 Task: Explore Airbnb listings in Boston, Massachusetts, focusing on historical homes .
Action: Mouse moved to (931, 158)
Screenshot: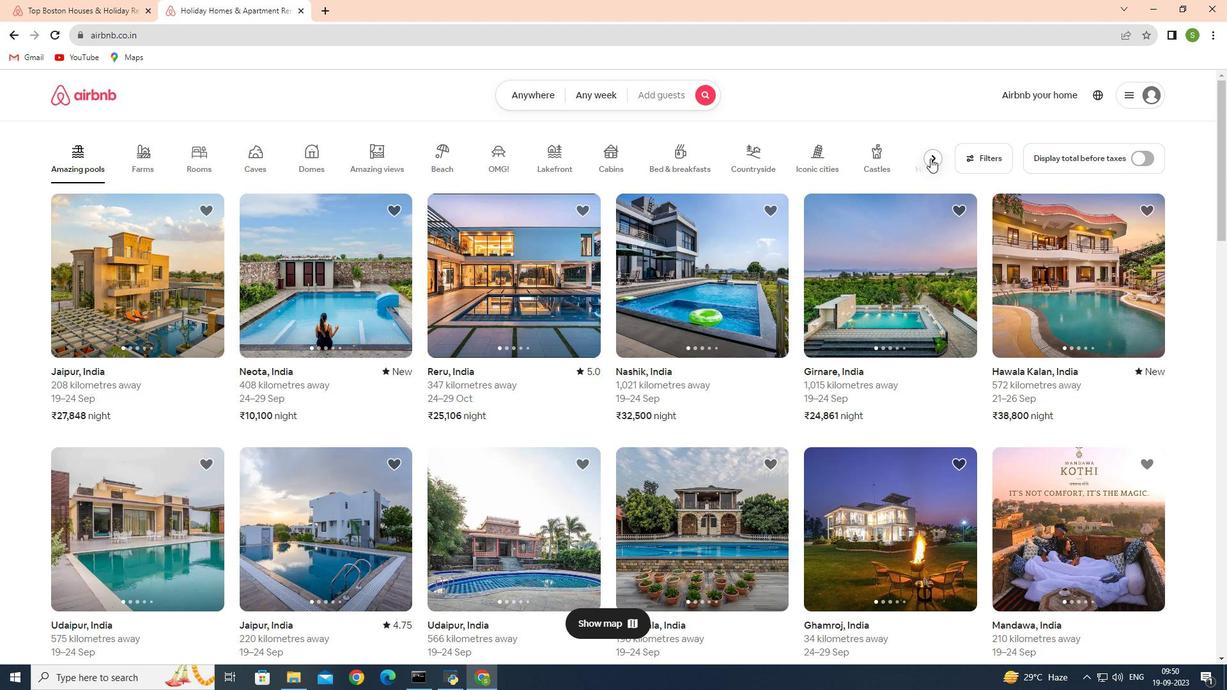
Action: Mouse pressed left at (931, 158)
Screenshot: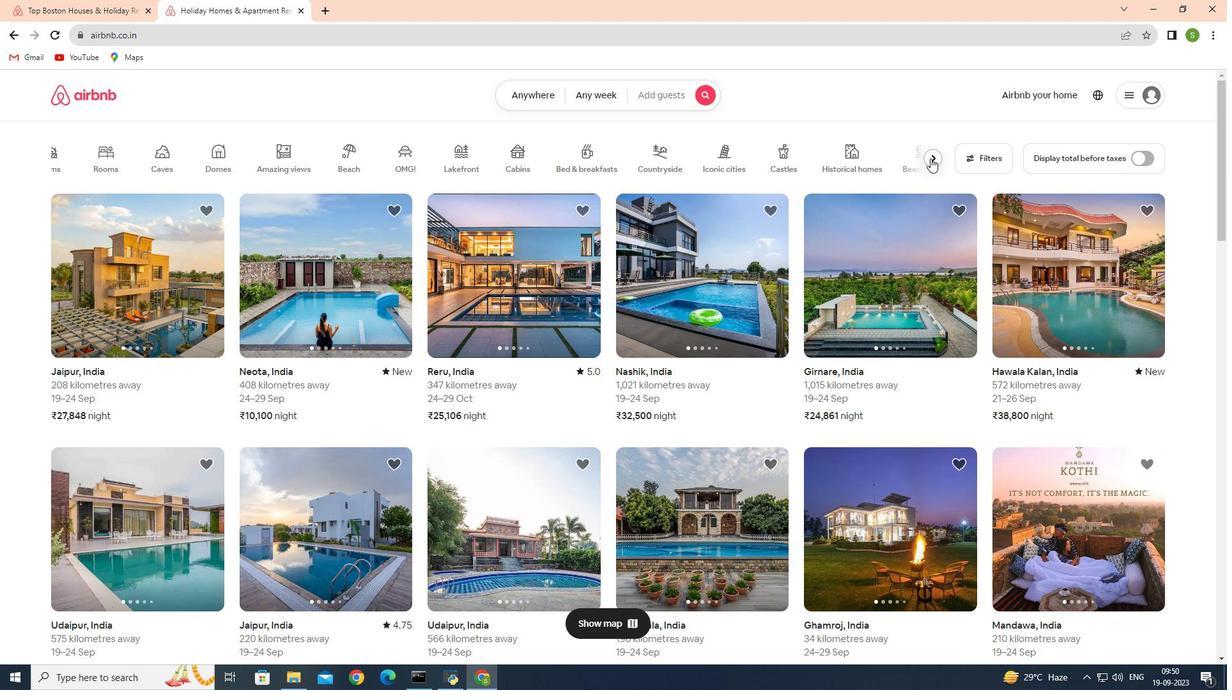 
Action: Mouse moved to (410, 149)
Screenshot: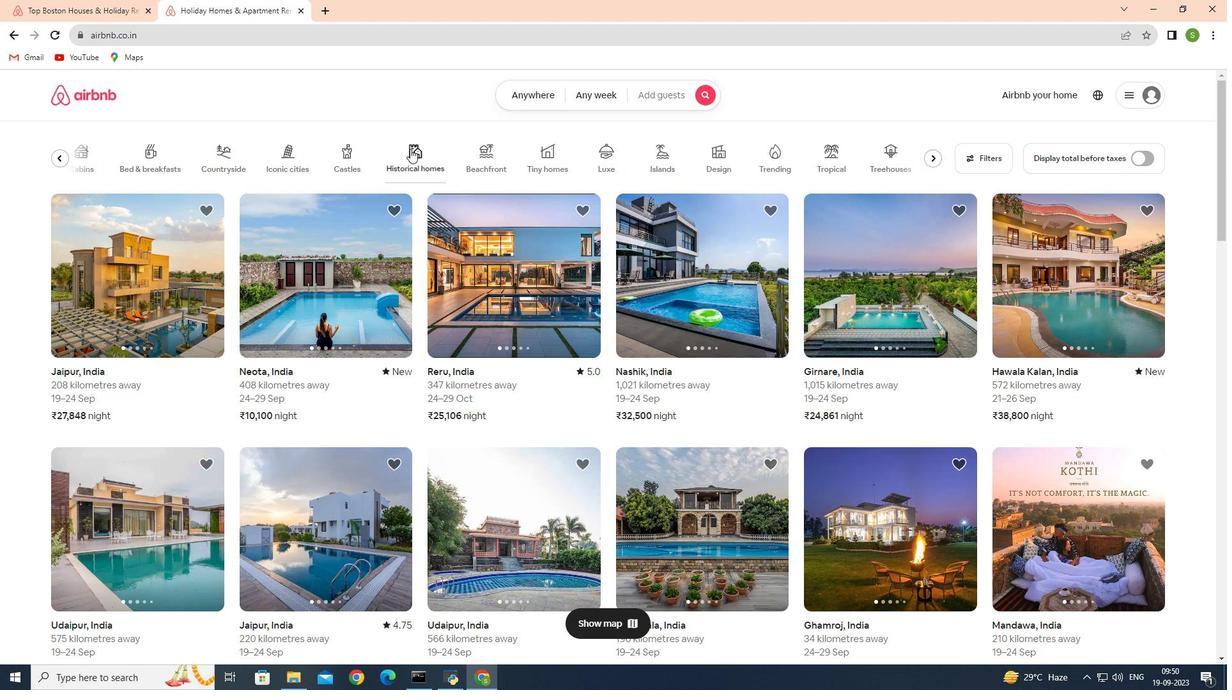 
Action: Mouse pressed left at (410, 149)
Screenshot: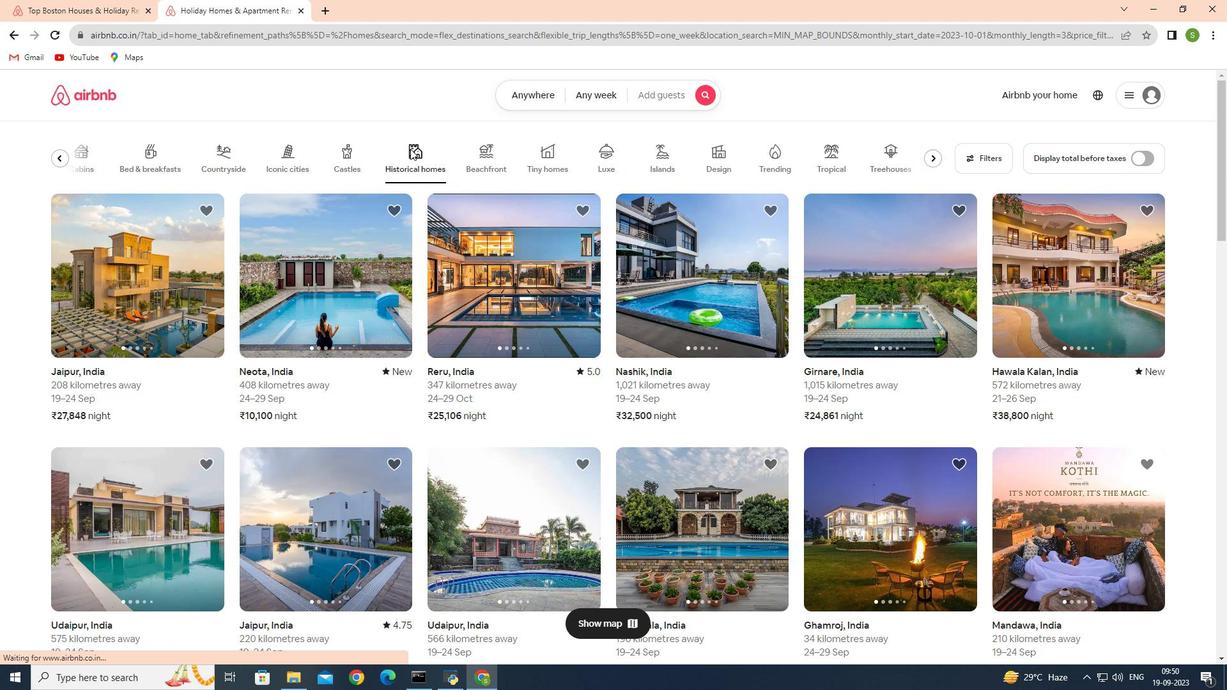 
Action: Mouse moved to (541, 95)
Screenshot: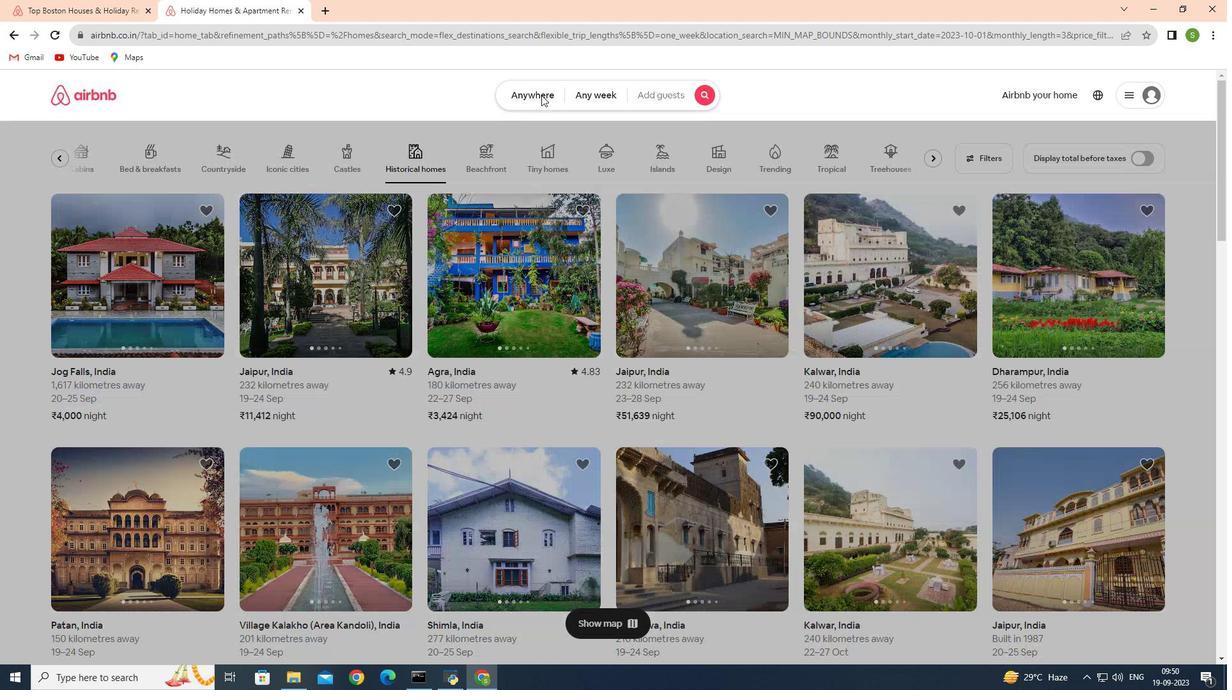 
Action: Mouse pressed left at (541, 95)
Screenshot: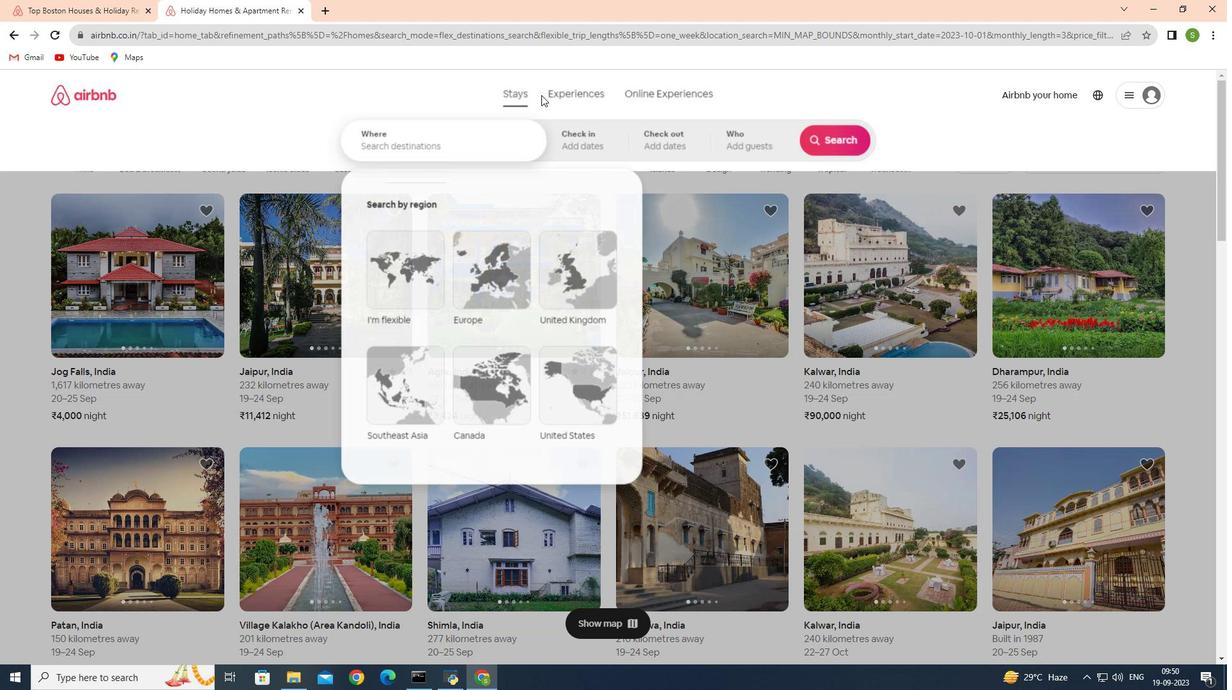 
Action: Mouse moved to (482, 227)
Screenshot: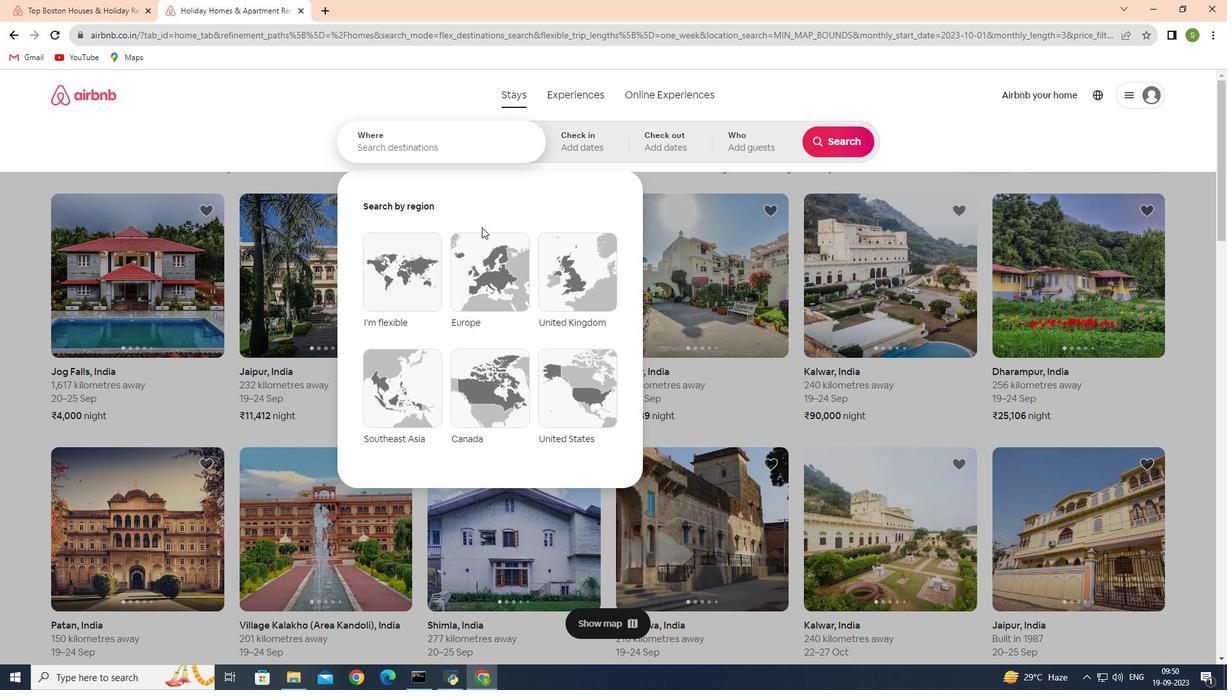 
Action: Key pressed <Key.shift>B
Screenshot: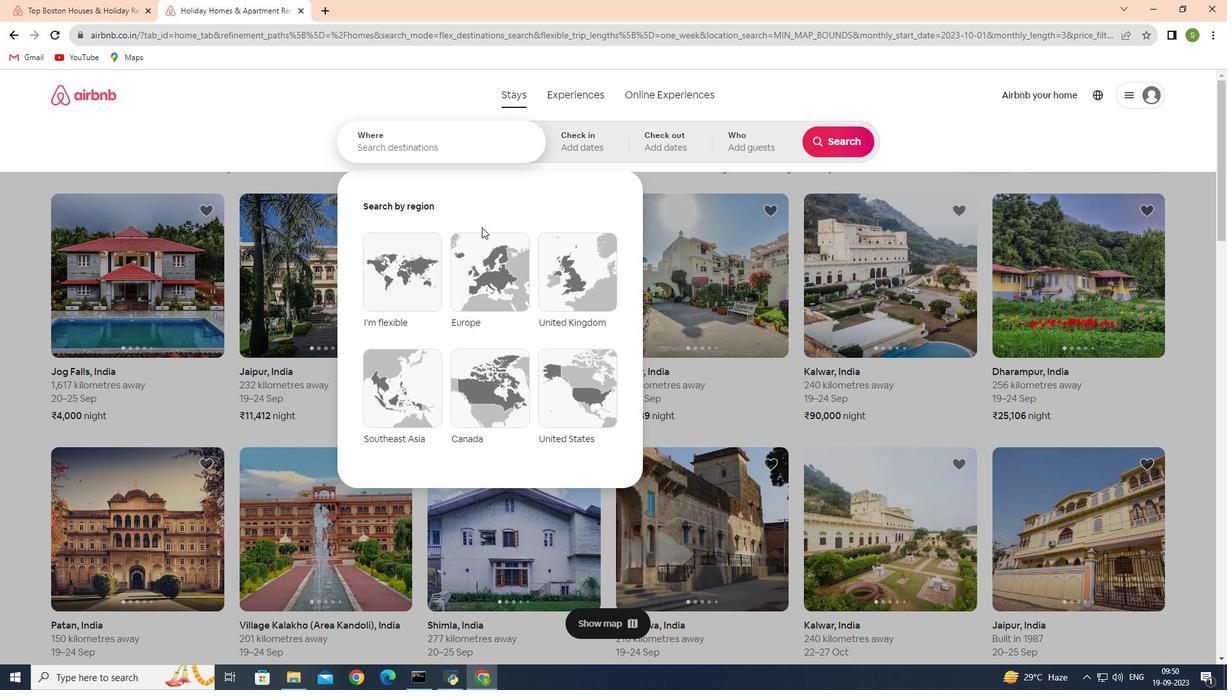 
Action: Mouse moved to (409, 150)
Screenshot: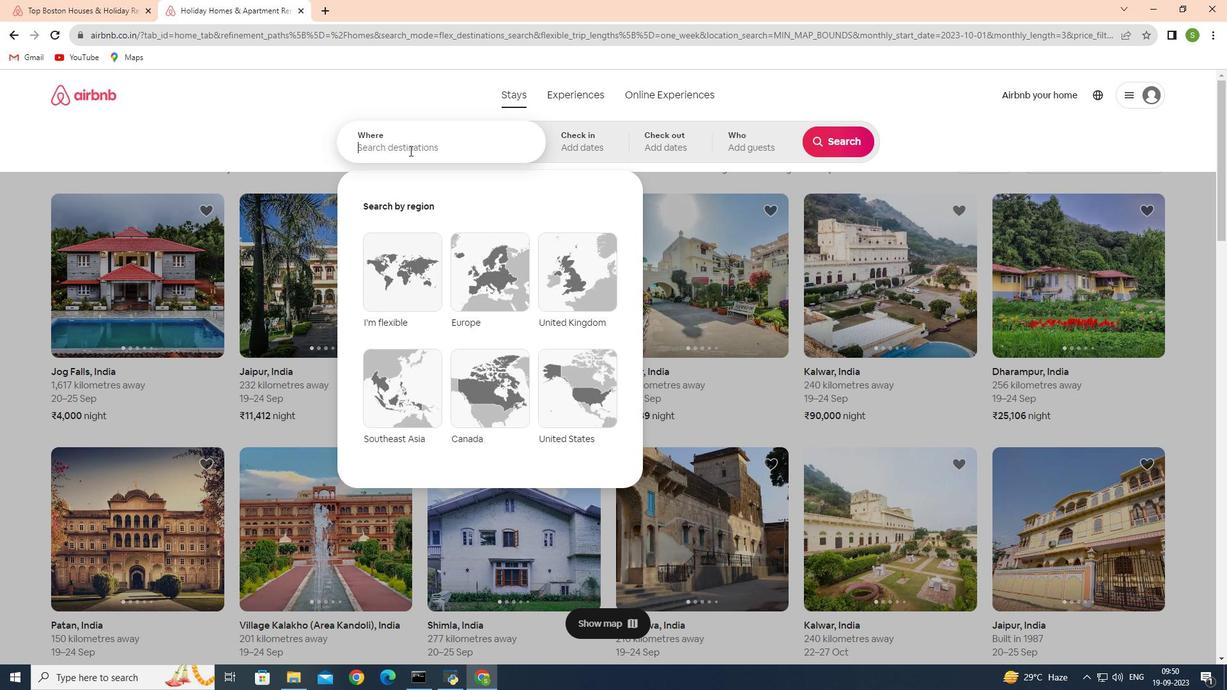 
Action: Mouse pressed left at (409, 150)
Screenshot: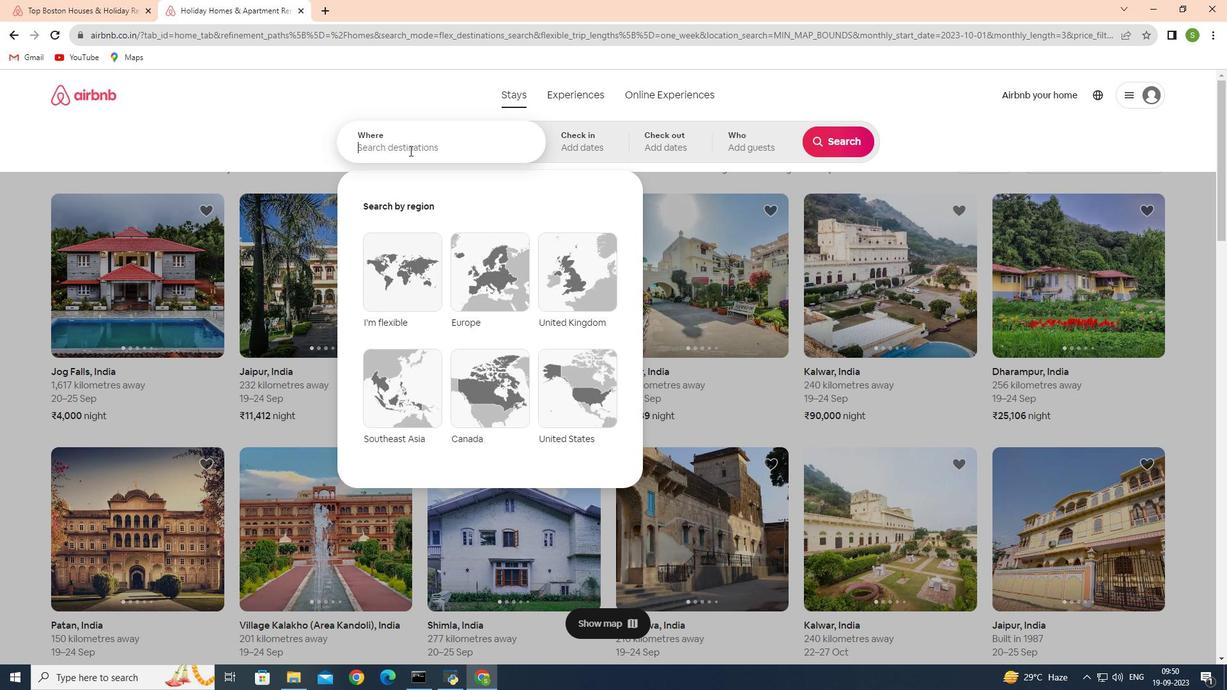 
Action: Key pressed <Key.caps_lock><Key.shift>b<Key.backspace>BOS
Screenshot: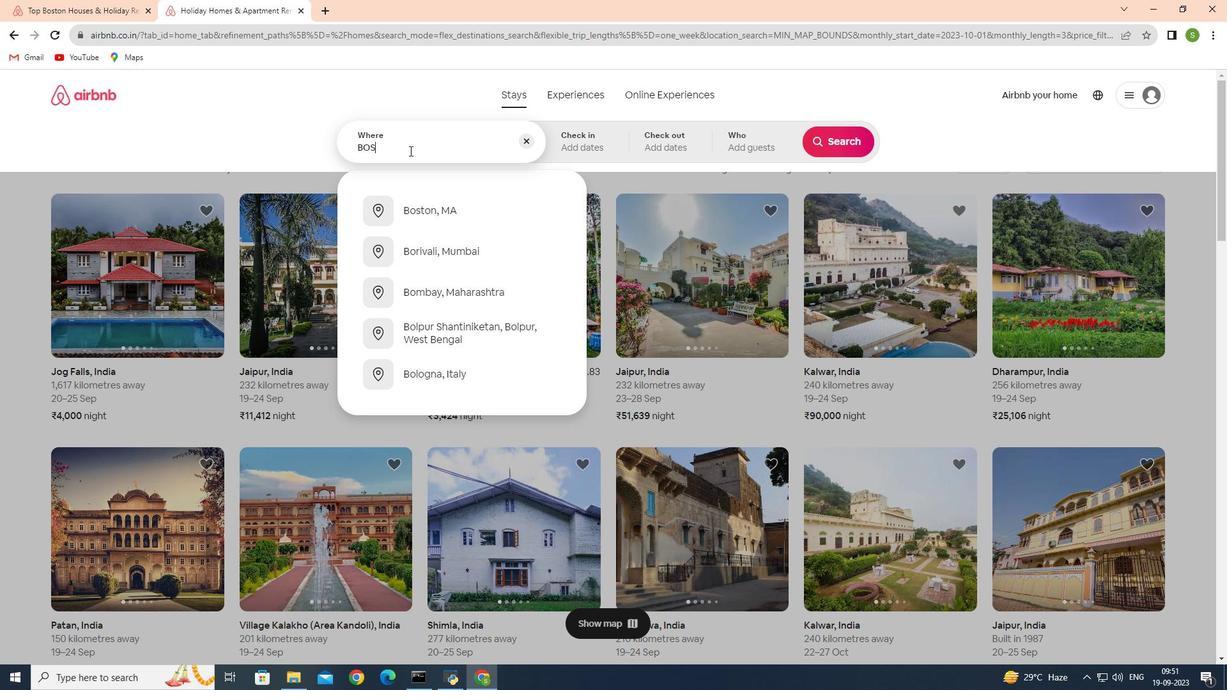 
Action: Mouse moved to (418, 209)
Screenshot: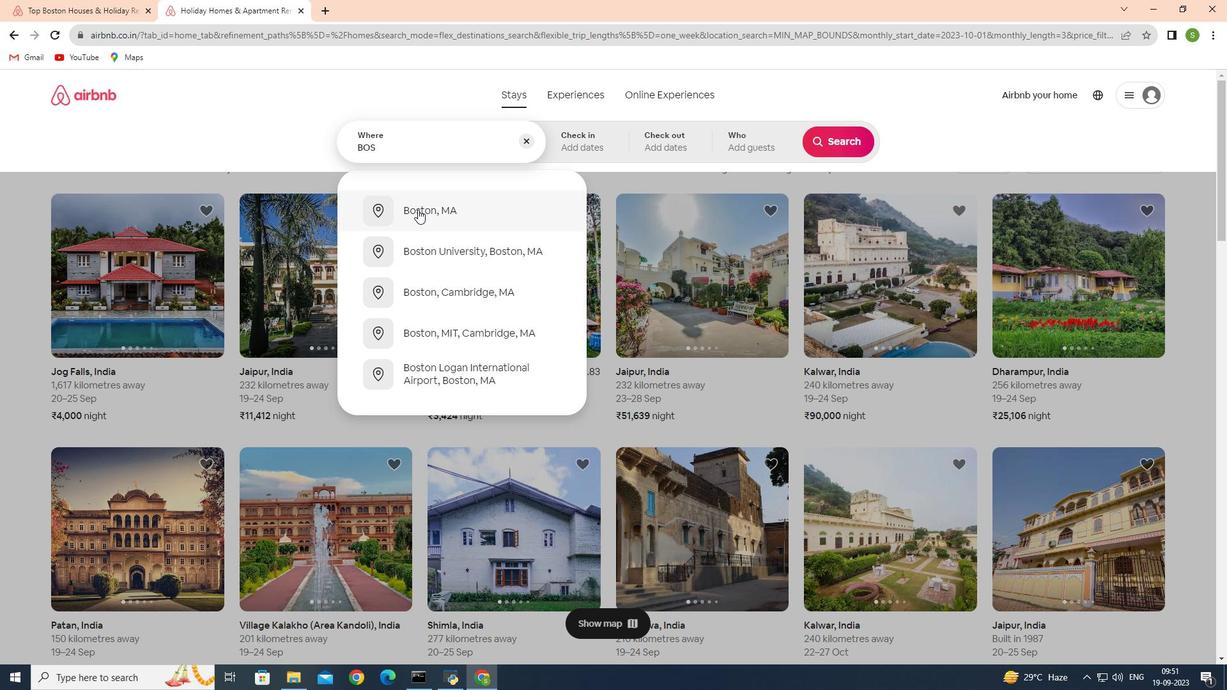 
Action: Mouse pressed left at (418, 209)
Screenshot: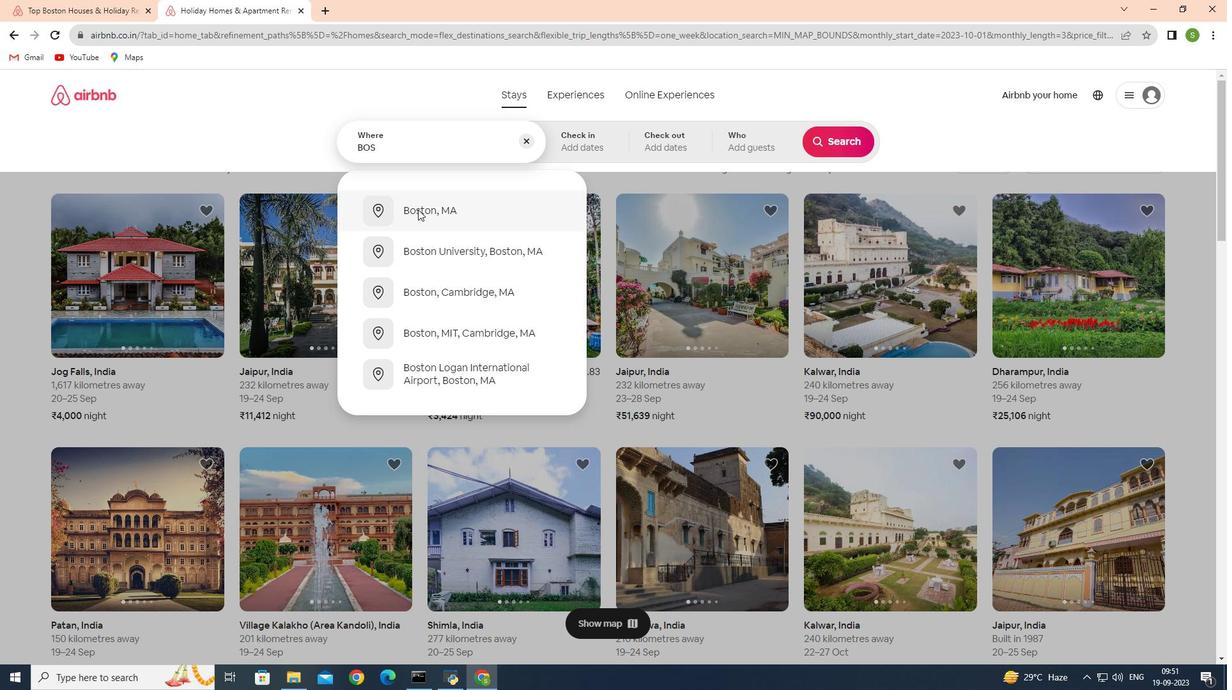 
Action: Mouse moved to (865, 137)
Screenshot: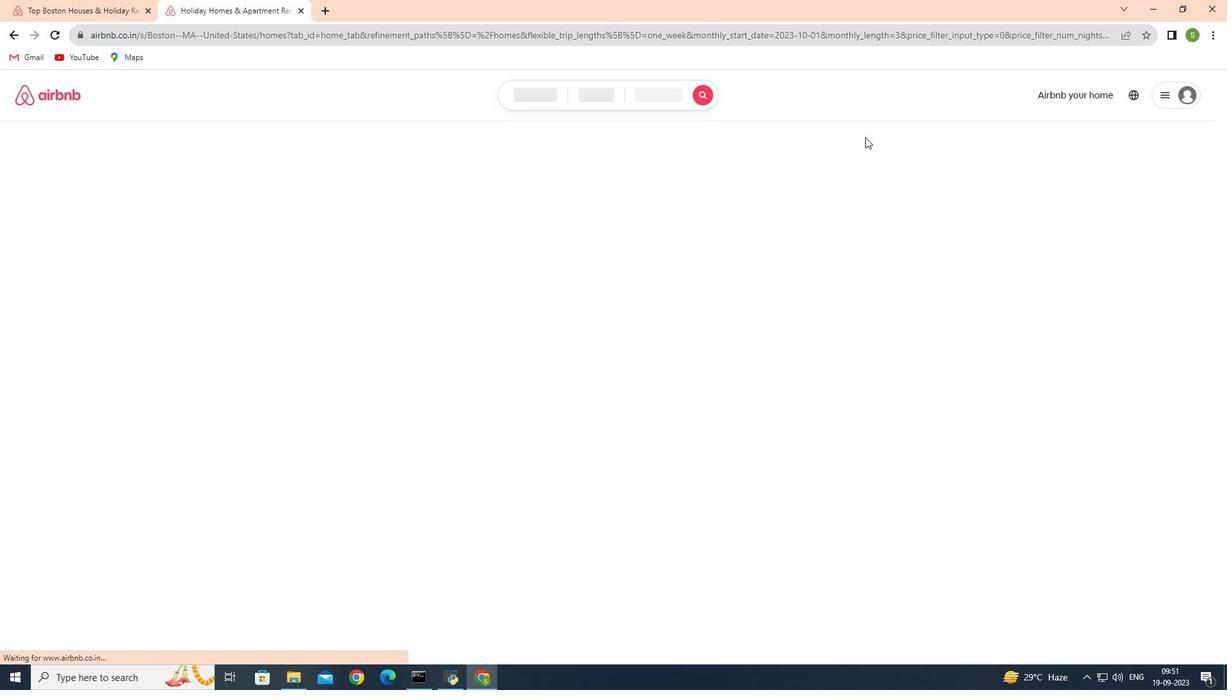 
Action: Mouse pressed left at (865, 137)
Screenshot: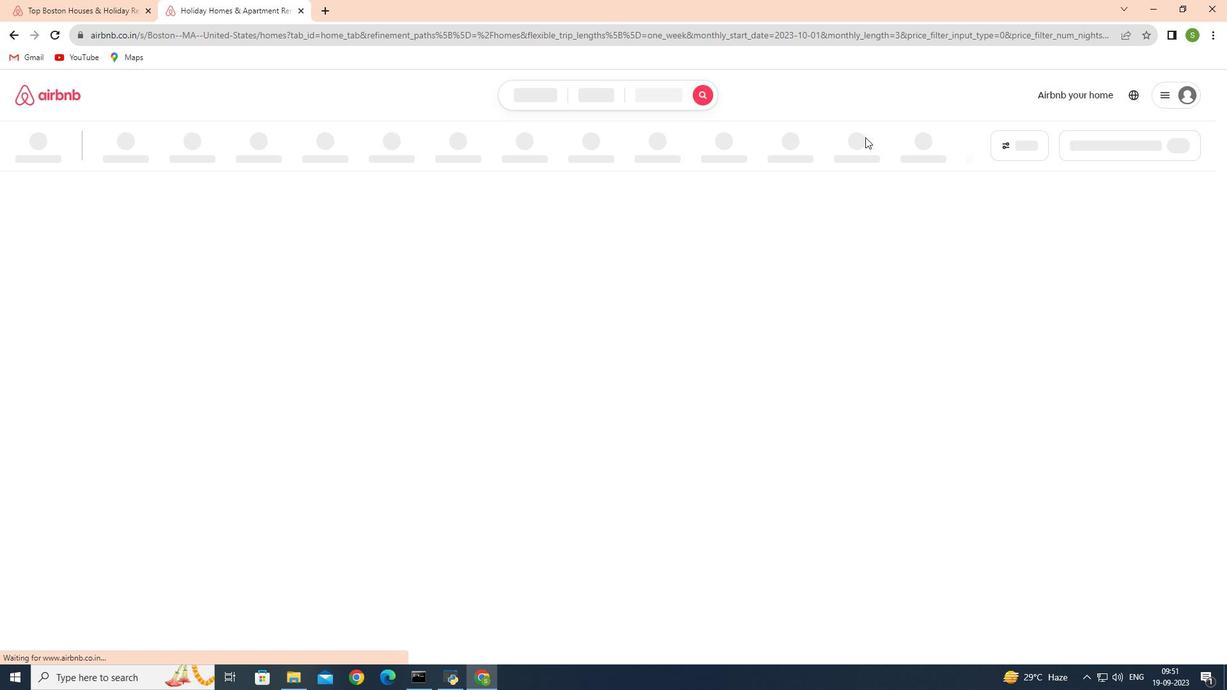 
Action: Mouse moved to (104, 341)
Screenshot: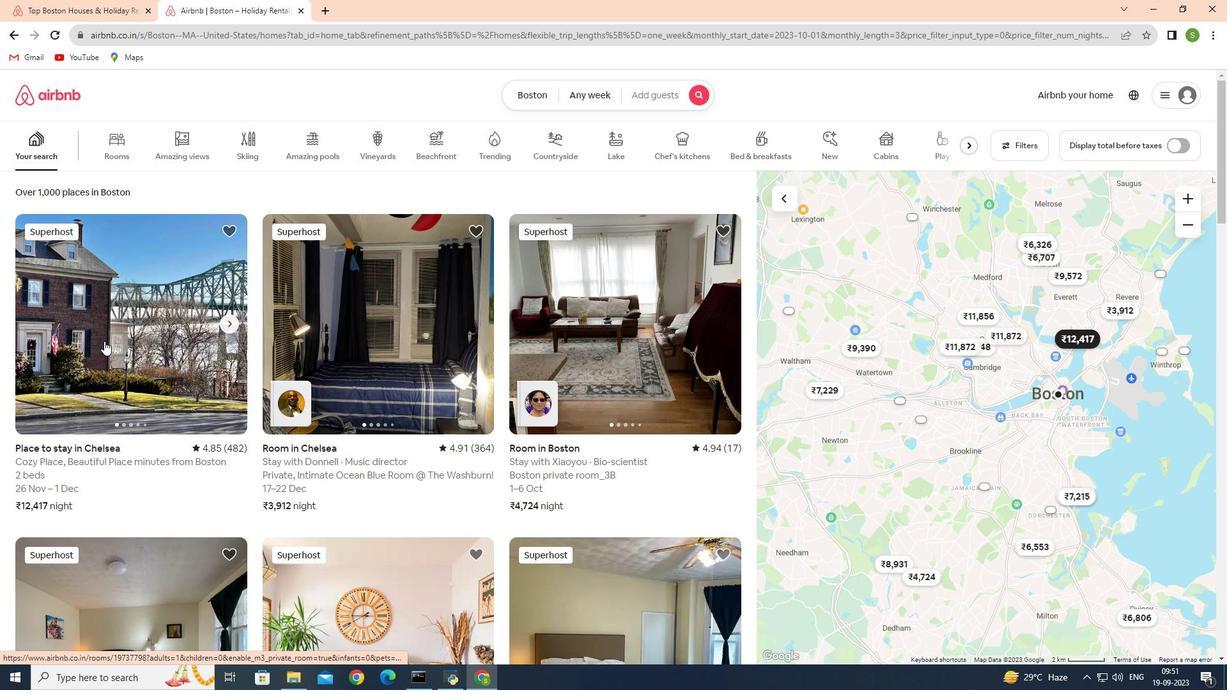 
Action: Mouse pressed left at (104, 341)
Screenshot: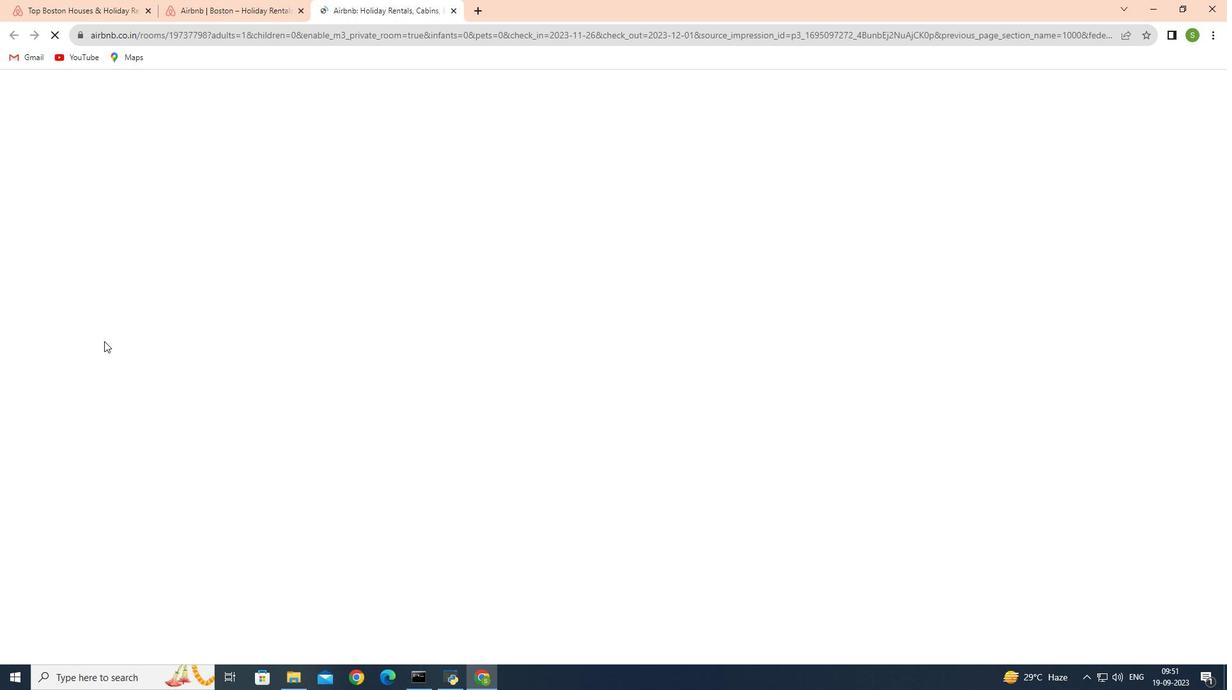 
Action: Mouse moved to (903, 462)
Screenshot: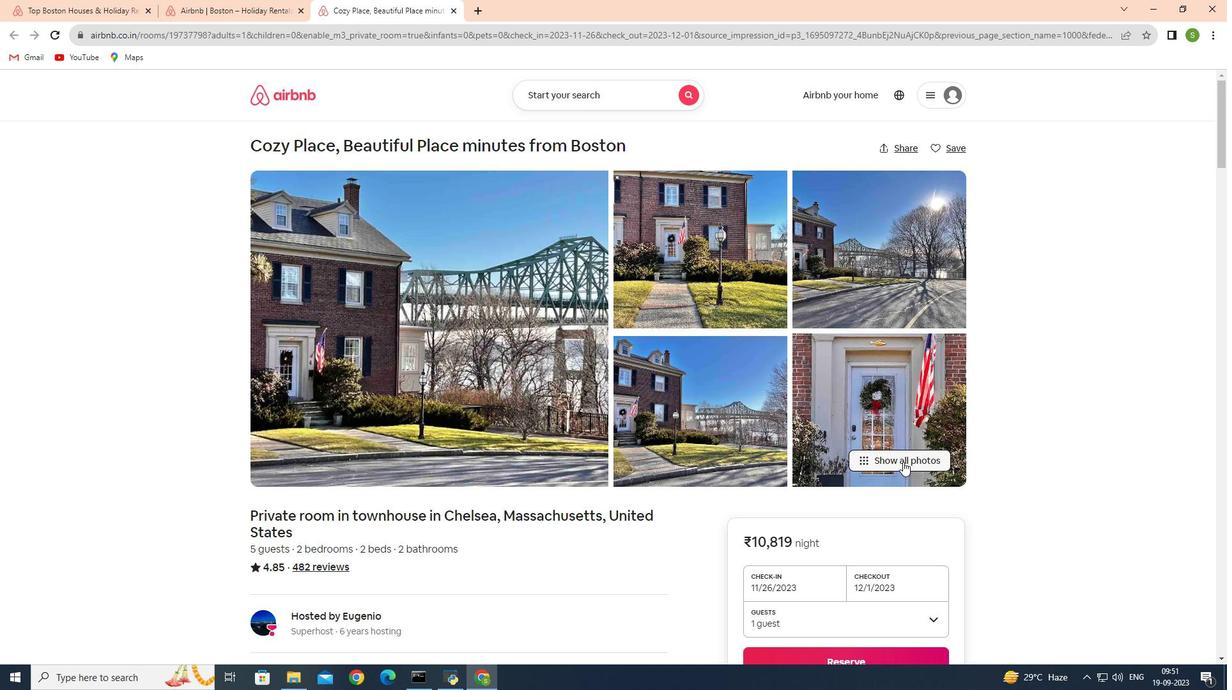 
Action: Mouse pressed left at (903, 462)
Screenshot: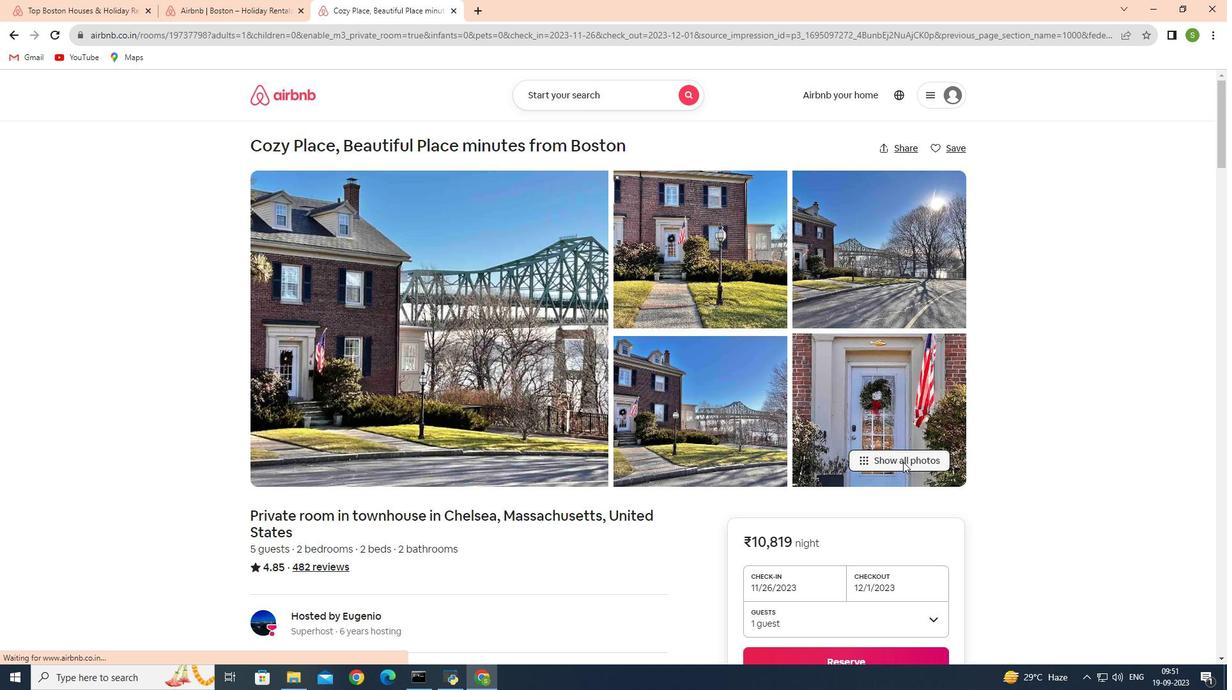 
Action: Mouse moved to (792, 491)
Screenshot: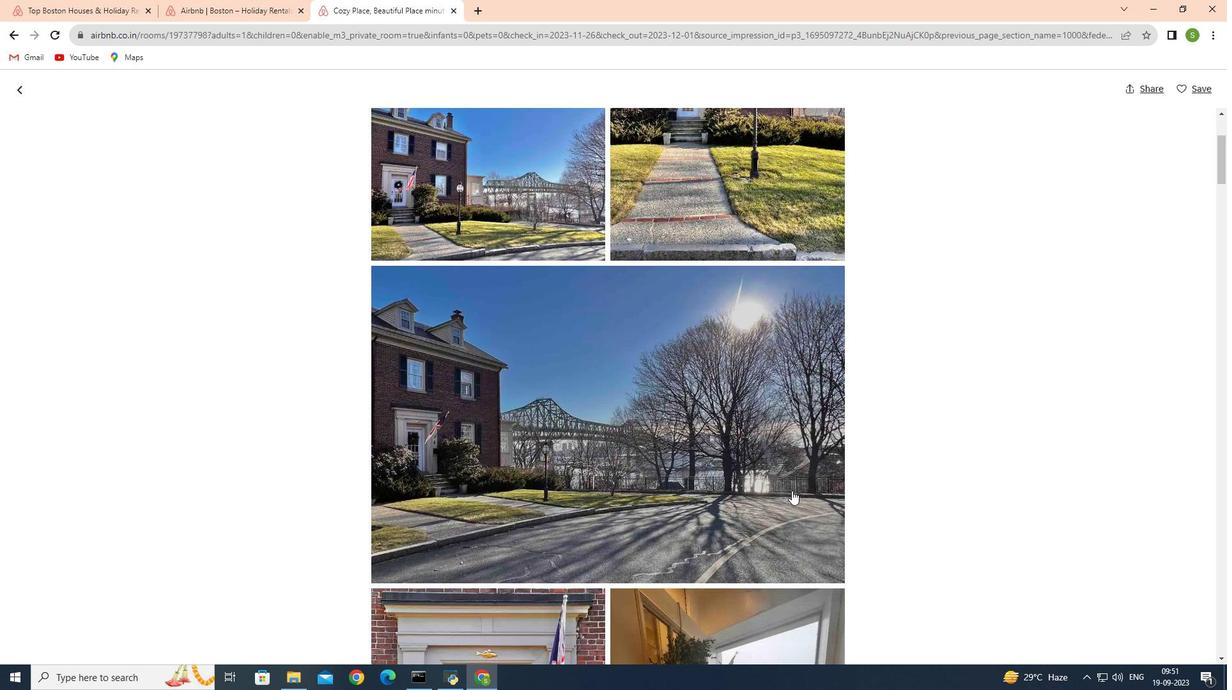 
Action: Mouse scrolled (792, 490) with delta (0, 0)
Screenshot: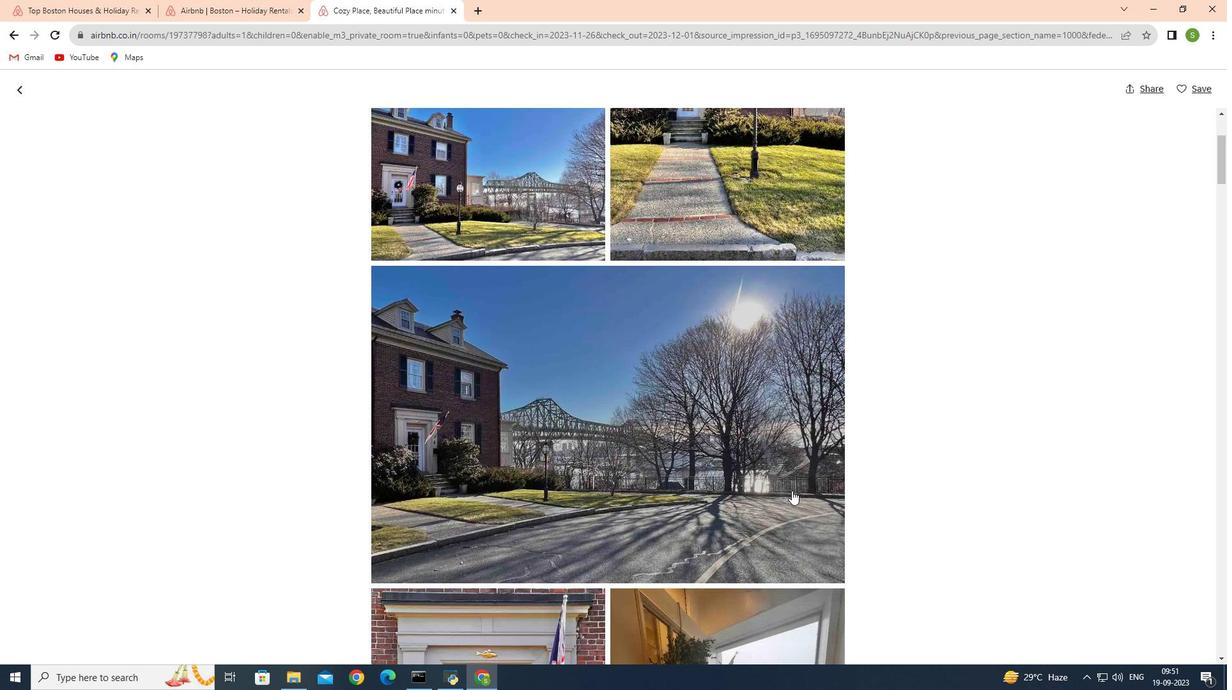 
Action: Mouse scrolled (792, 490) with delta (0, 0)
Screenshot: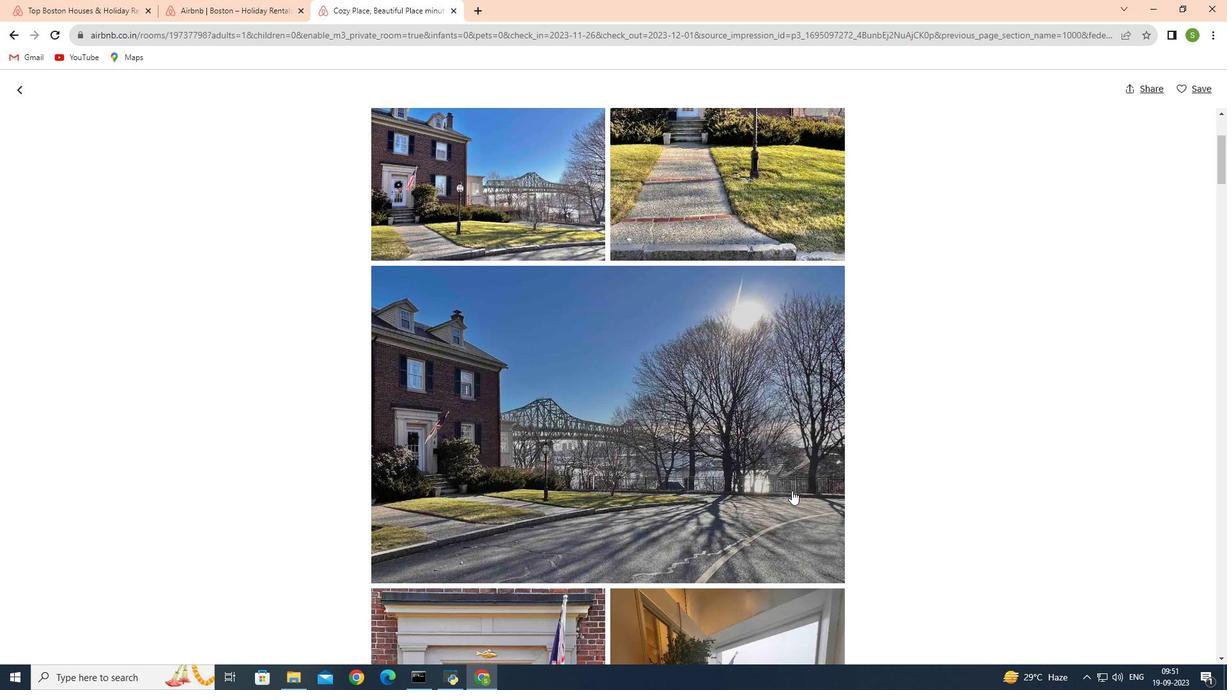 
Action: Mouse scrolled (792, 490) with delta (0, 0)
Screenshot: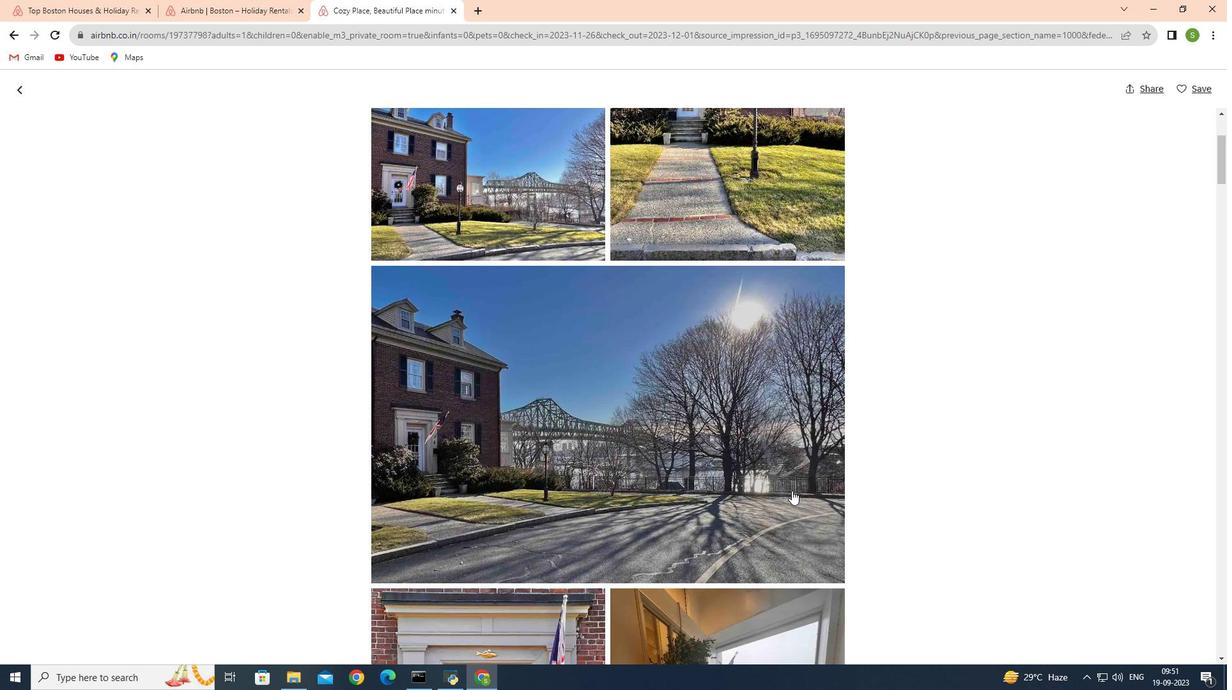 
Action: Mouse scrolled (792, 490) with delta (0, 0)
Screenshot: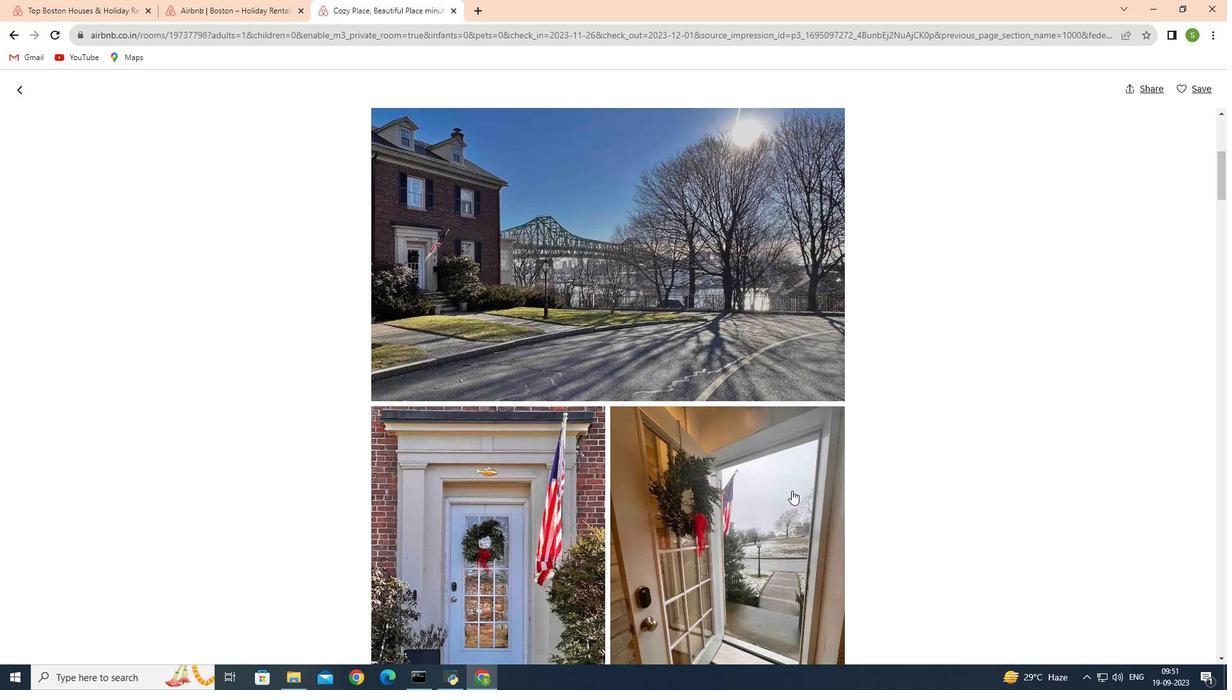 
Action: Mouse scrolled (792, 490) with delta (0, 0)
Screenshot: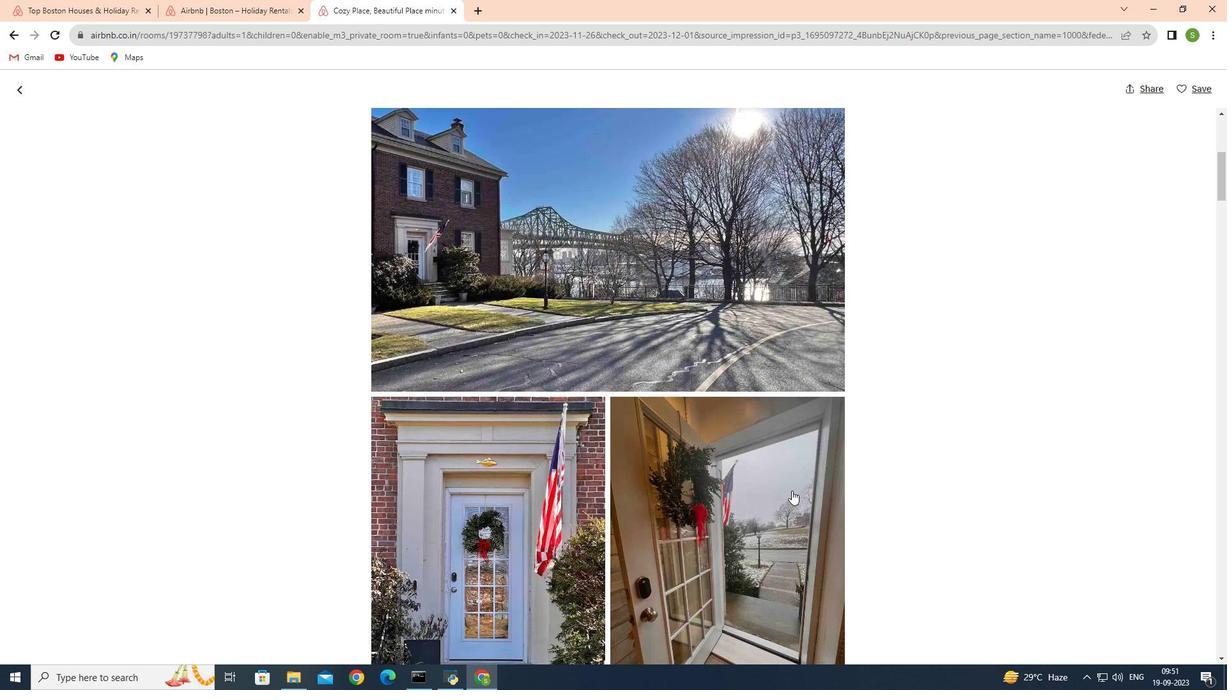 
Action: Mouse scrolled (792, 490) with delta (0, 0)
Screenshot: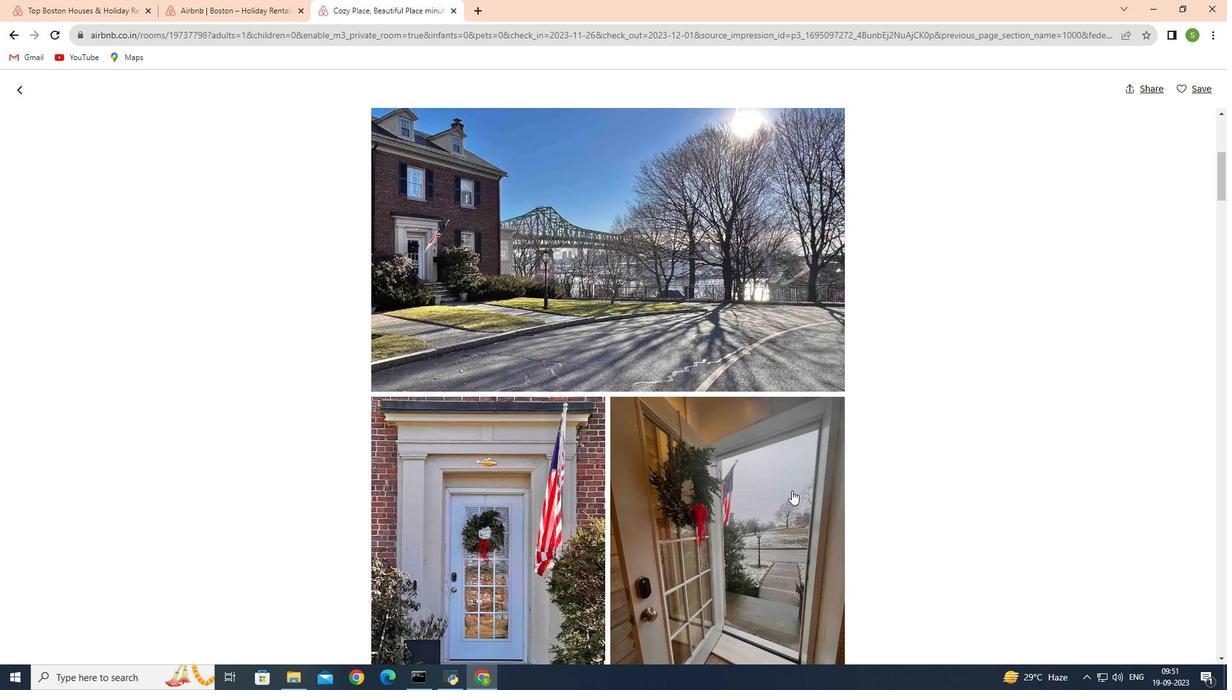 
Action: Mouse scrolled (792, 490) with delta (0, 0)
Screenshot: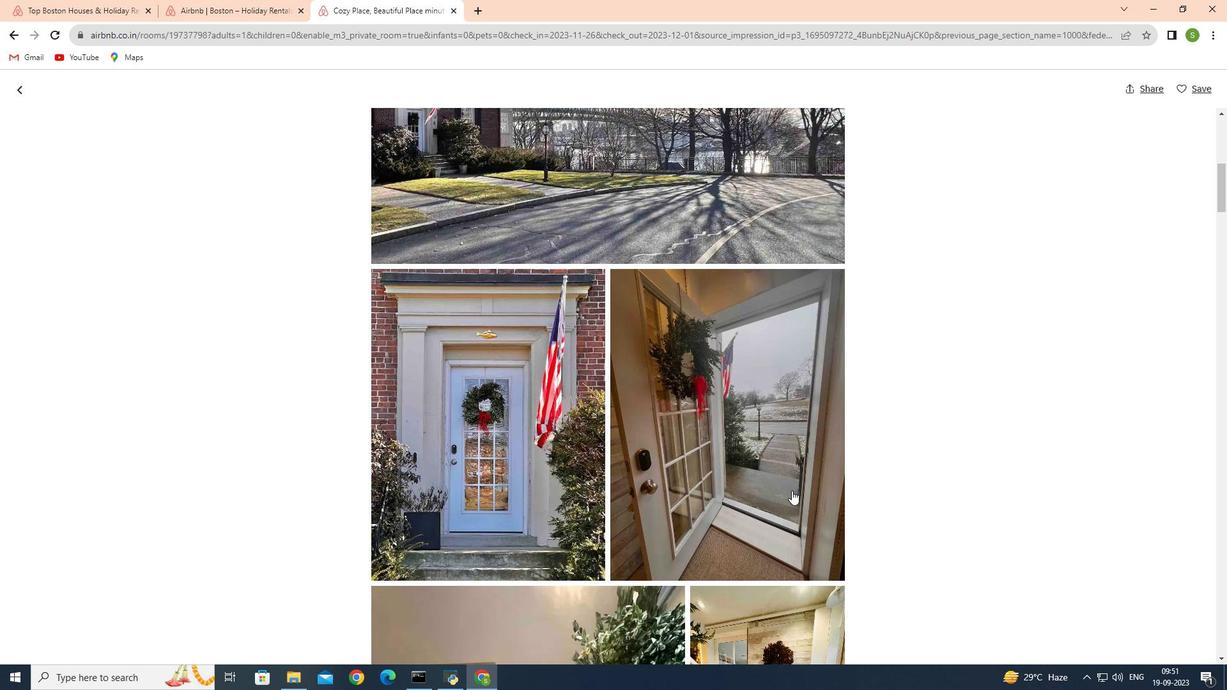 
Action: Mouse scrolled (792, 490) with delta (0, 0)
Screenshot: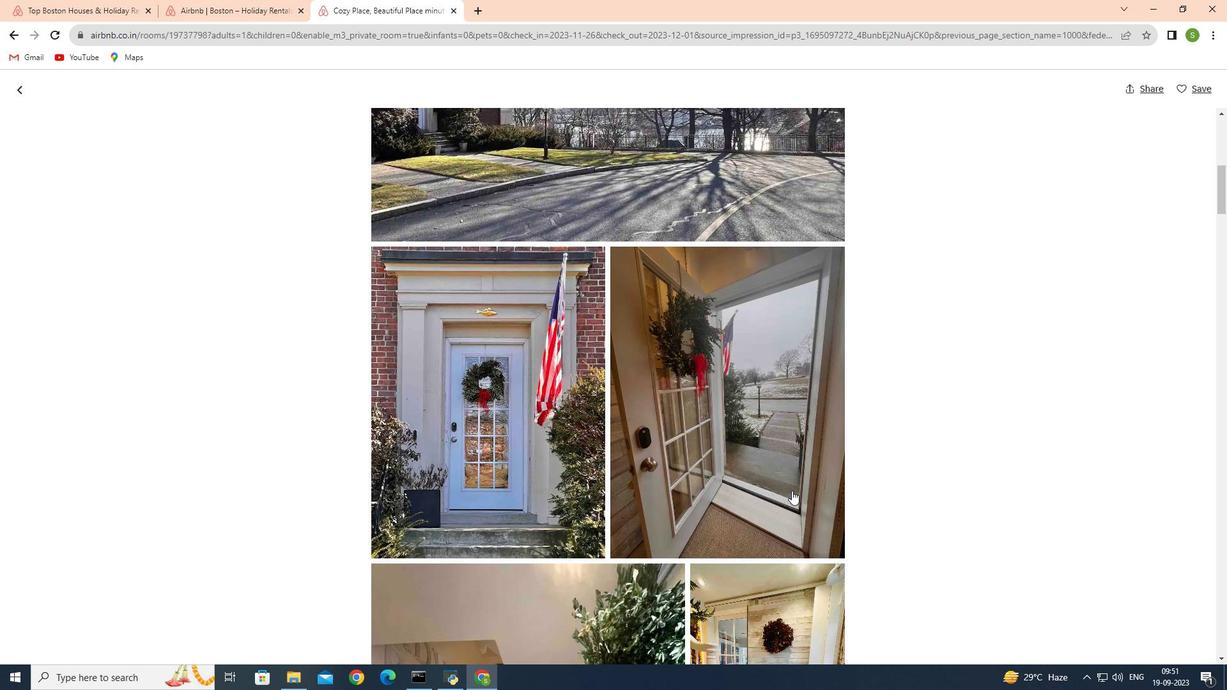 
Action: Mouse scrolled (792, 490) with delta (0, 0)
Screenshot: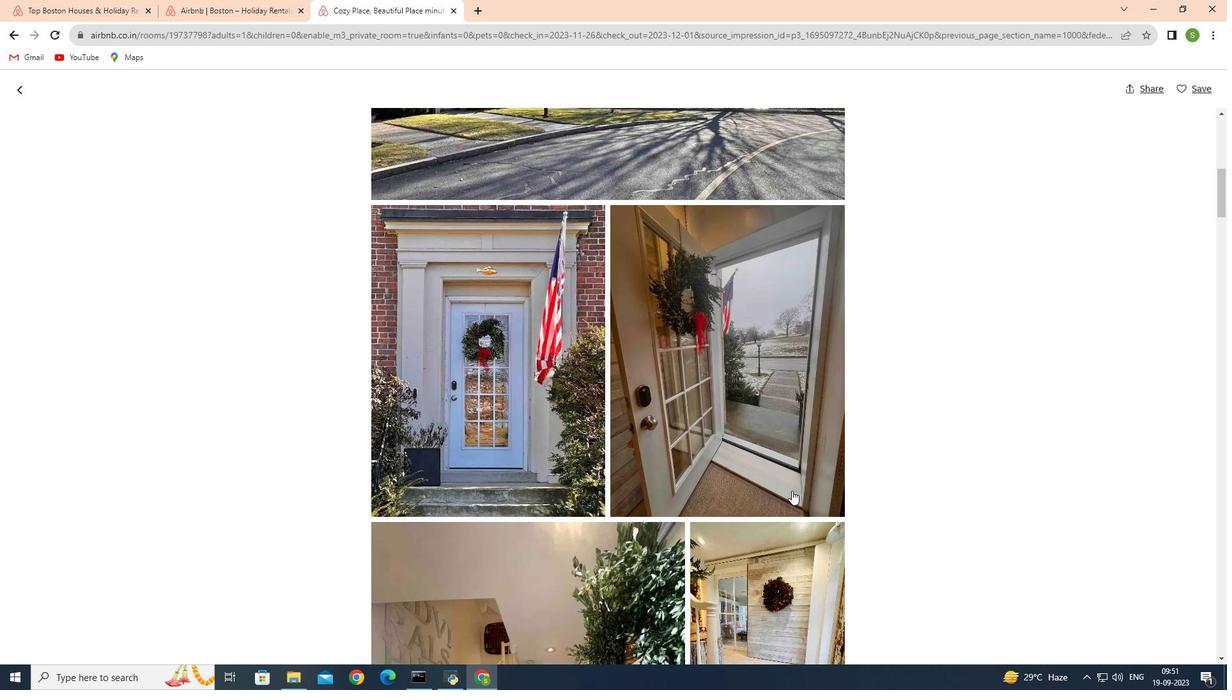 
Action: Mouse scrolled (792, 490) with delta (0, 0)
Screenshot: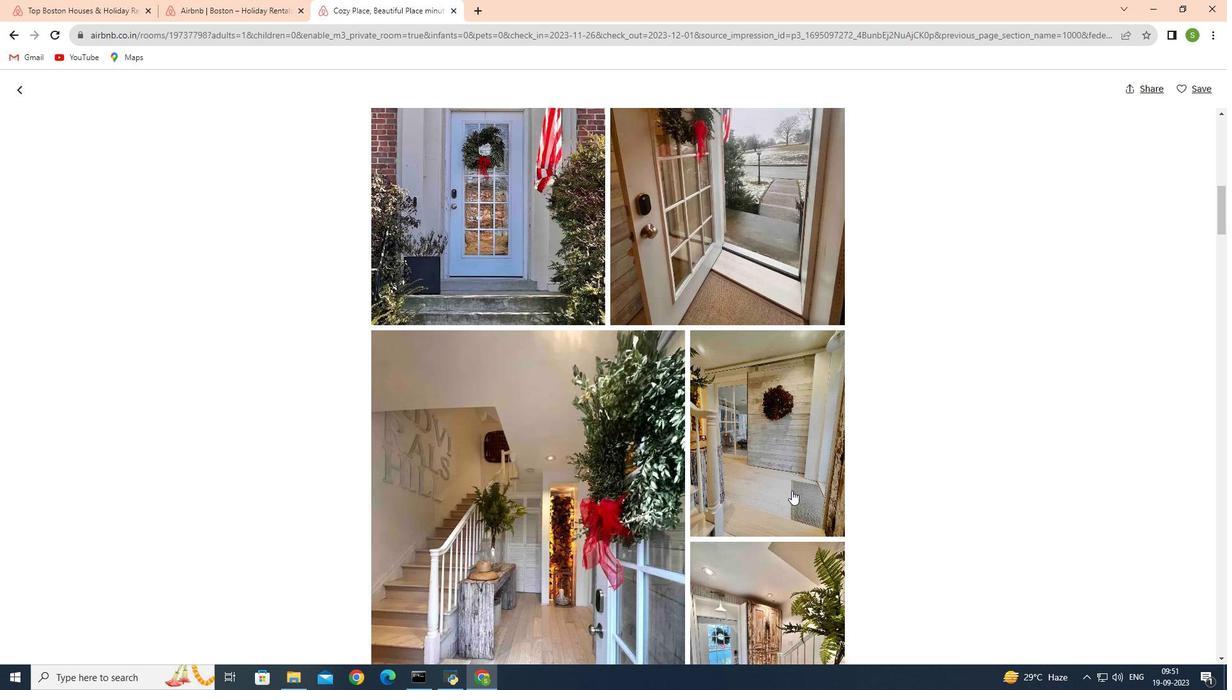 
Action: Mouse scrolled (792, 490) with delta (0, 0)
Screenshot: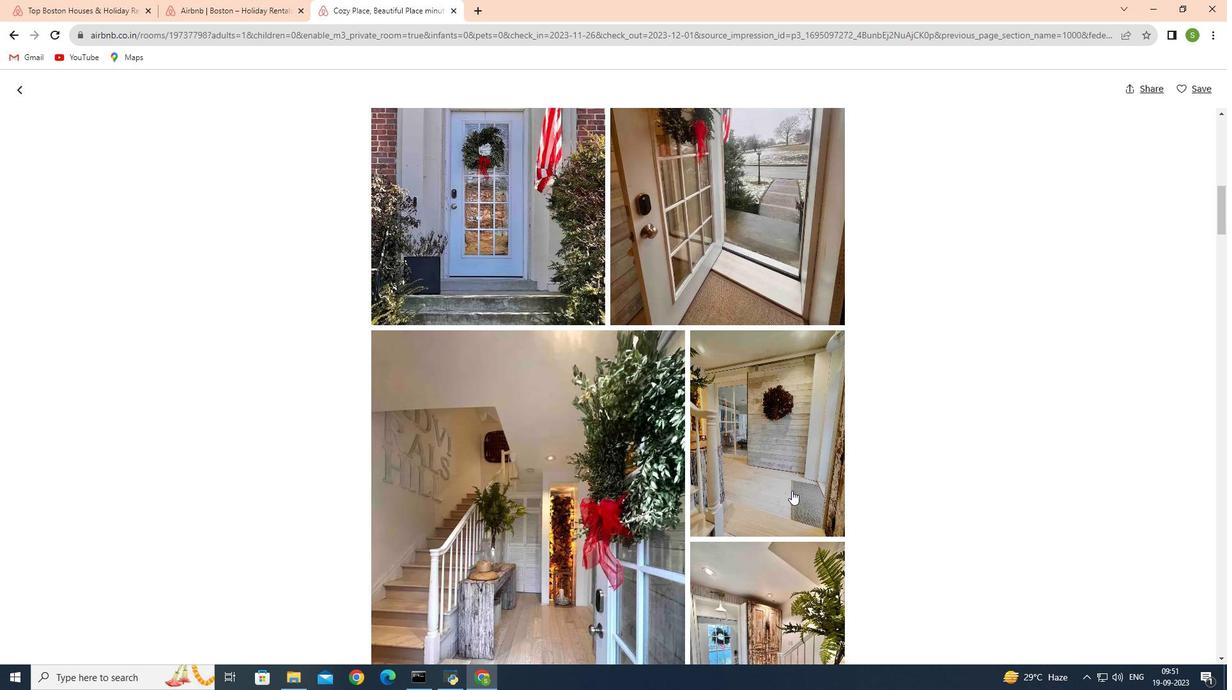
Action: Mouse scrolled (792, 490) with delta (0, 0)
Screenshot: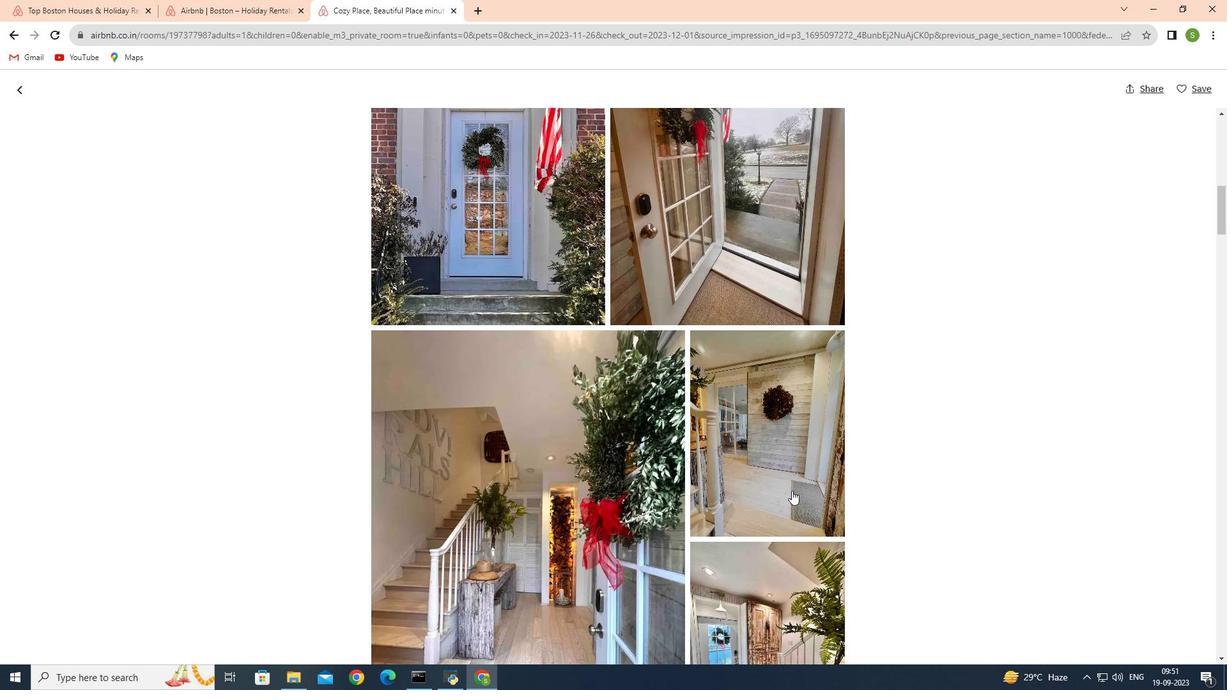 
Action: Mouse scrolled (792, 490) with delta (0, 0)
Screenshot: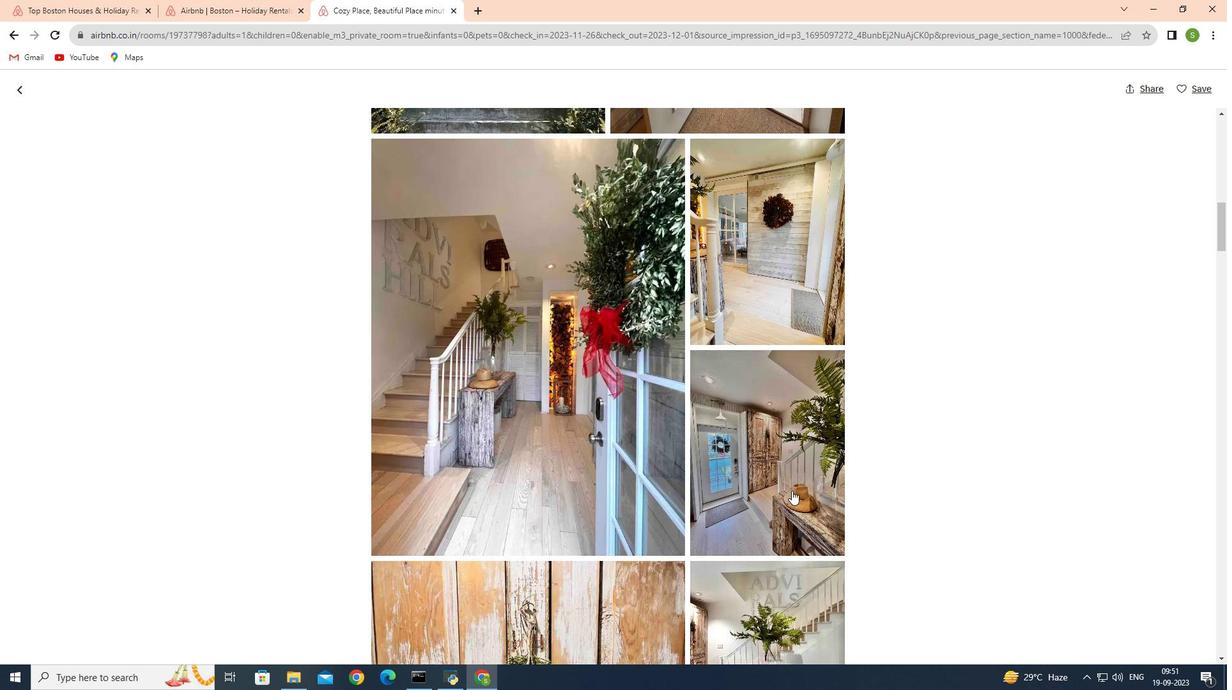 
Action: Mouse scrolled (792, 490) with delta (0, 0)
Screenshot: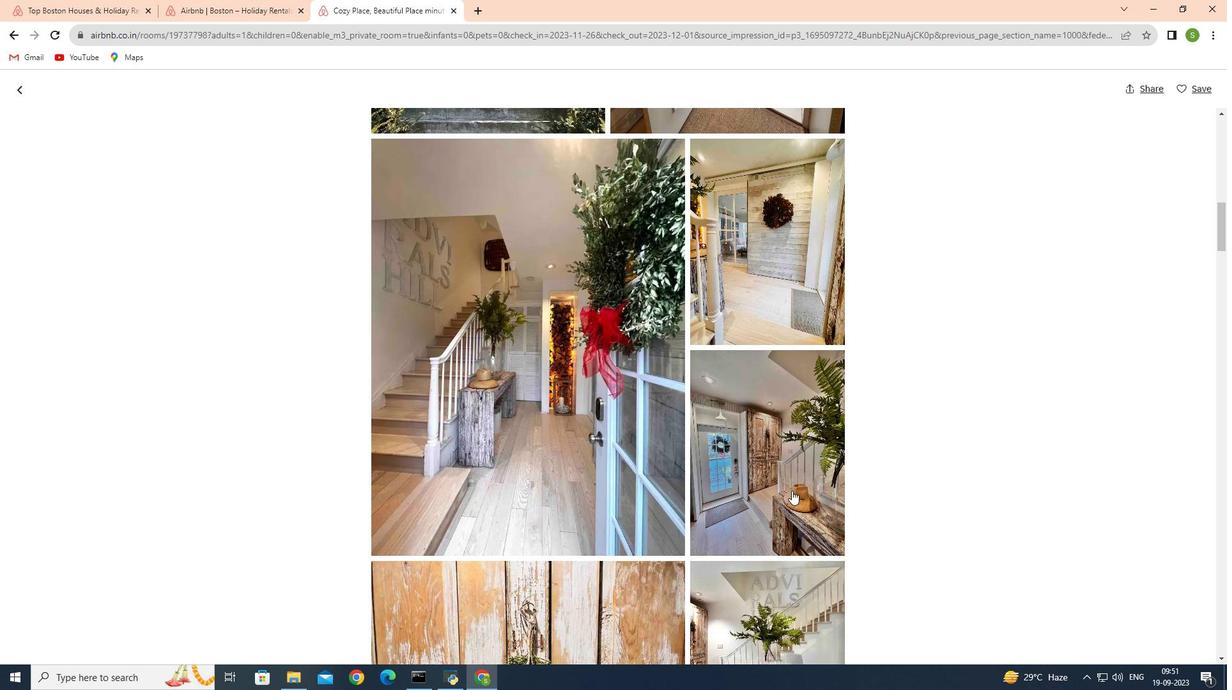 
Action: Mouse scrolled (792, 490) with delta (0, 0)
Screenshot: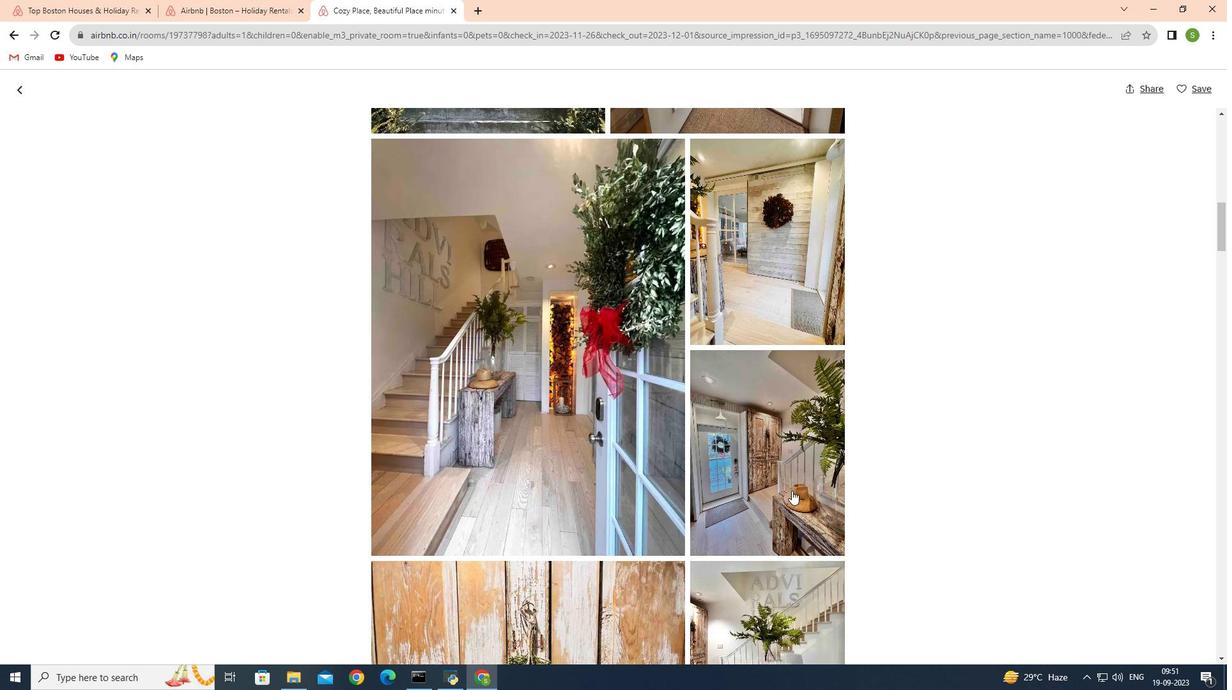 
Action: Mouse scrolled (792, 490) with delta (0, 0)
Screenshot: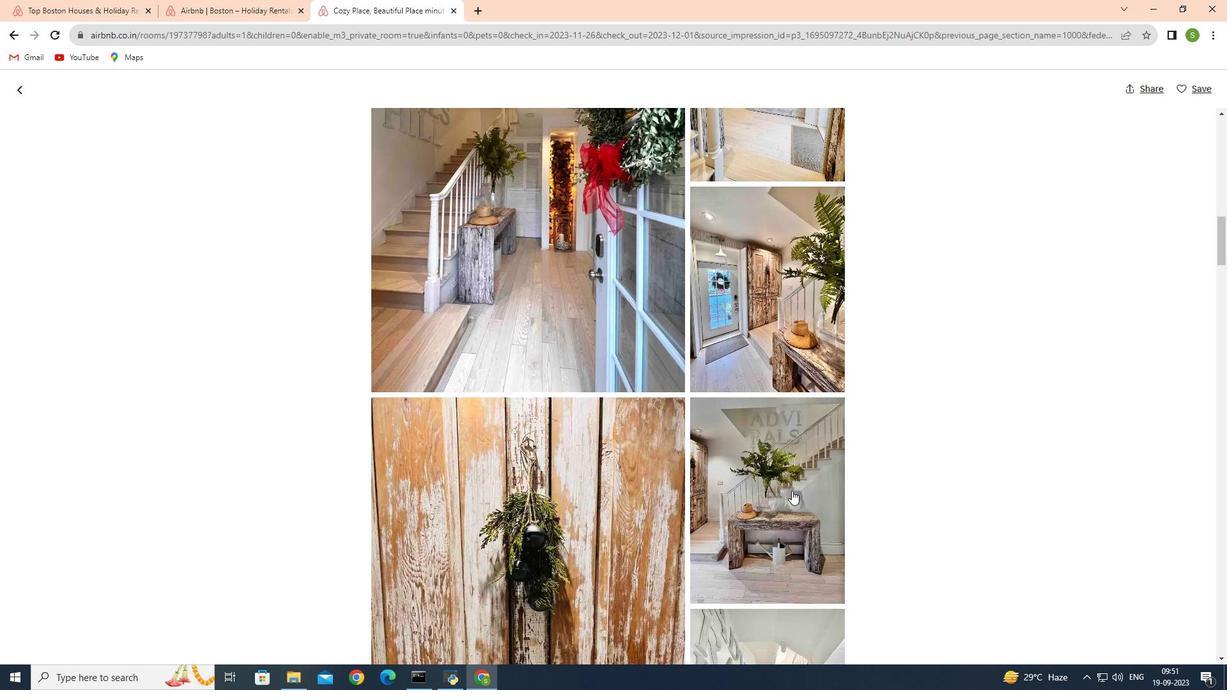 
Action: Mouse scrolled (792, 490) with delta (0, 0)
Screenshot: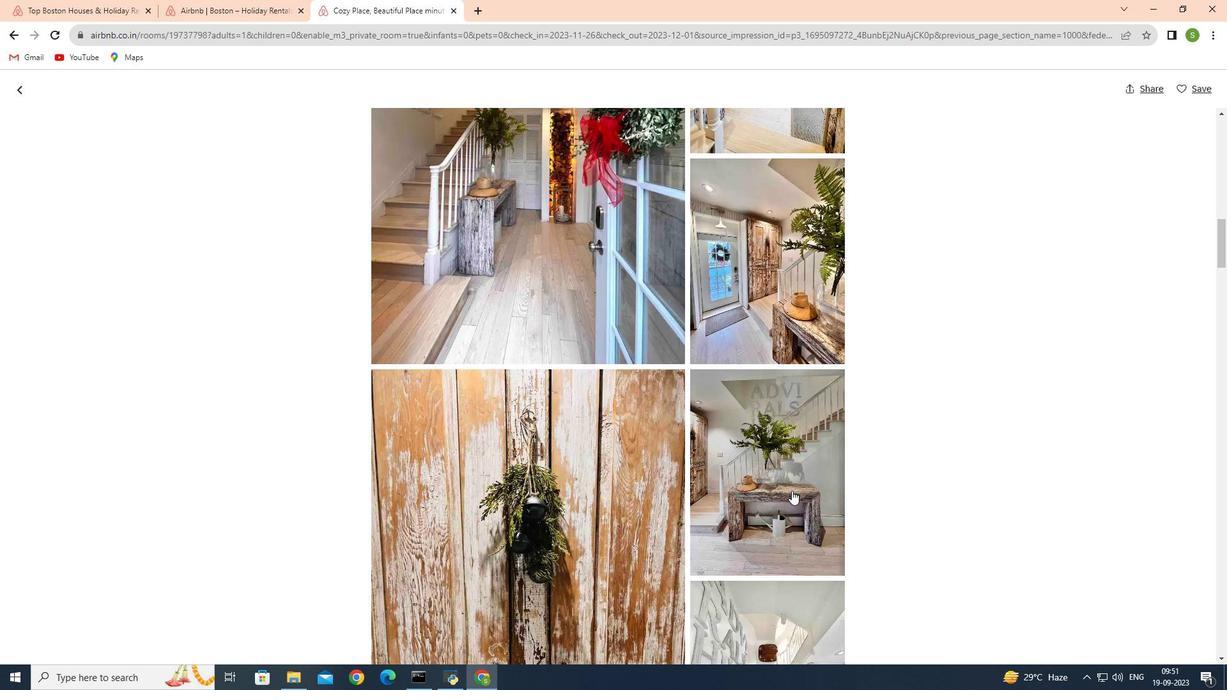 
Action: Mouse scrolled (792, 490) with delta (0, 0)
Screenshot: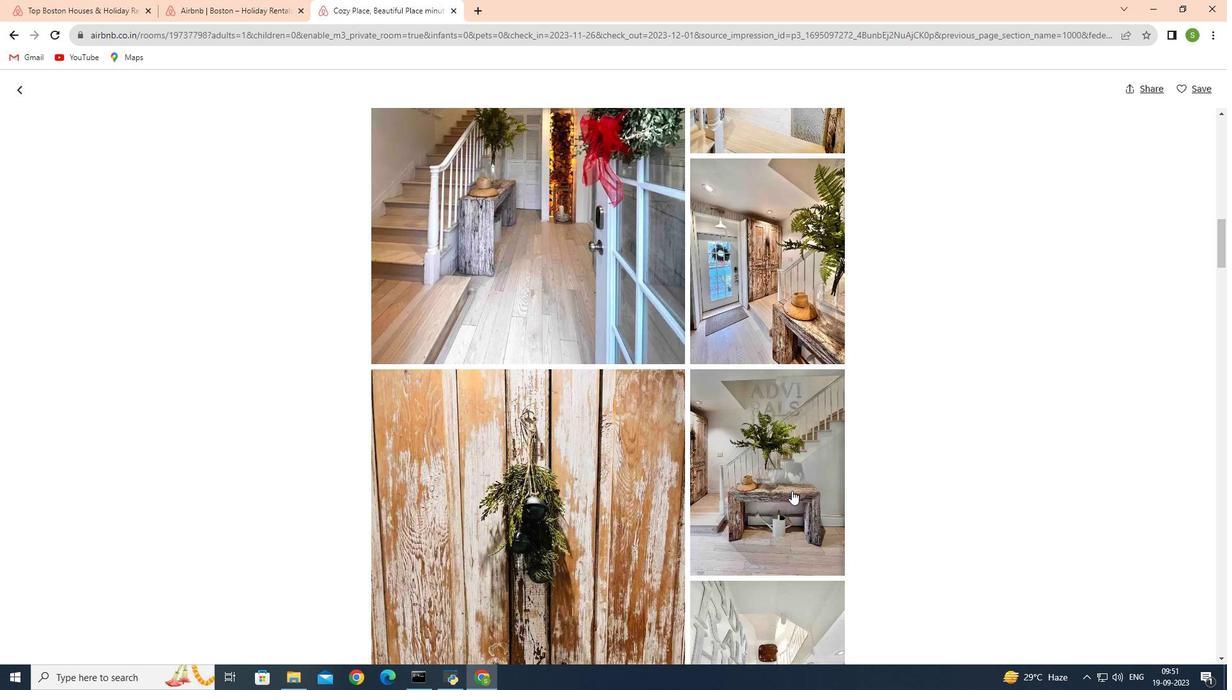 
Action: Mouse scrolled (792, 490) with delta (0, 0)
Screenshot: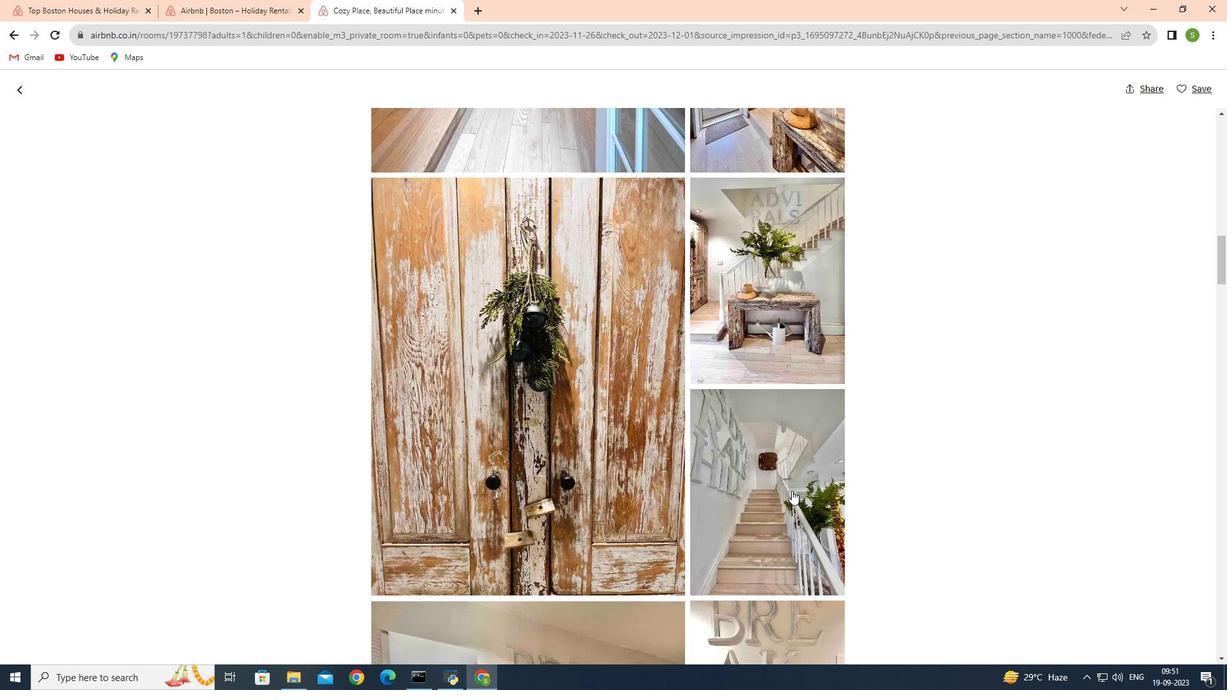
Action: Mouse scrolled (792, 490) with delta (0, 0)
Screenshot: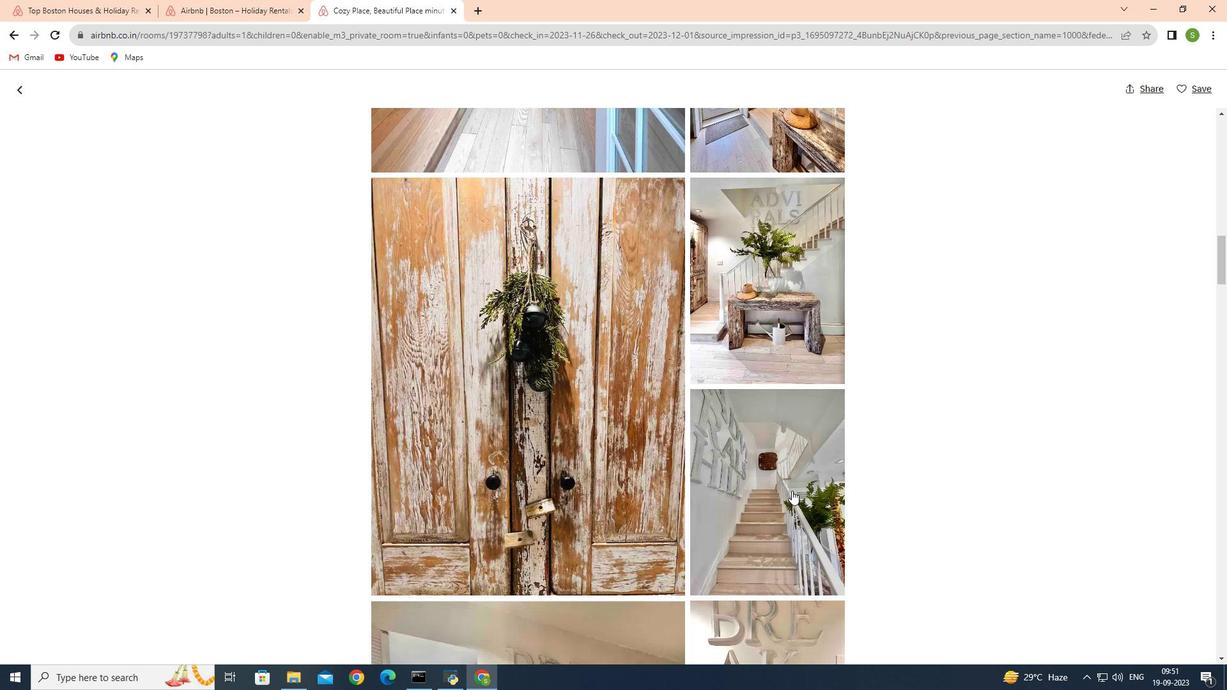 
Action: Mouse scrolled (792, 490) with delta (0, 0)
Screenshot: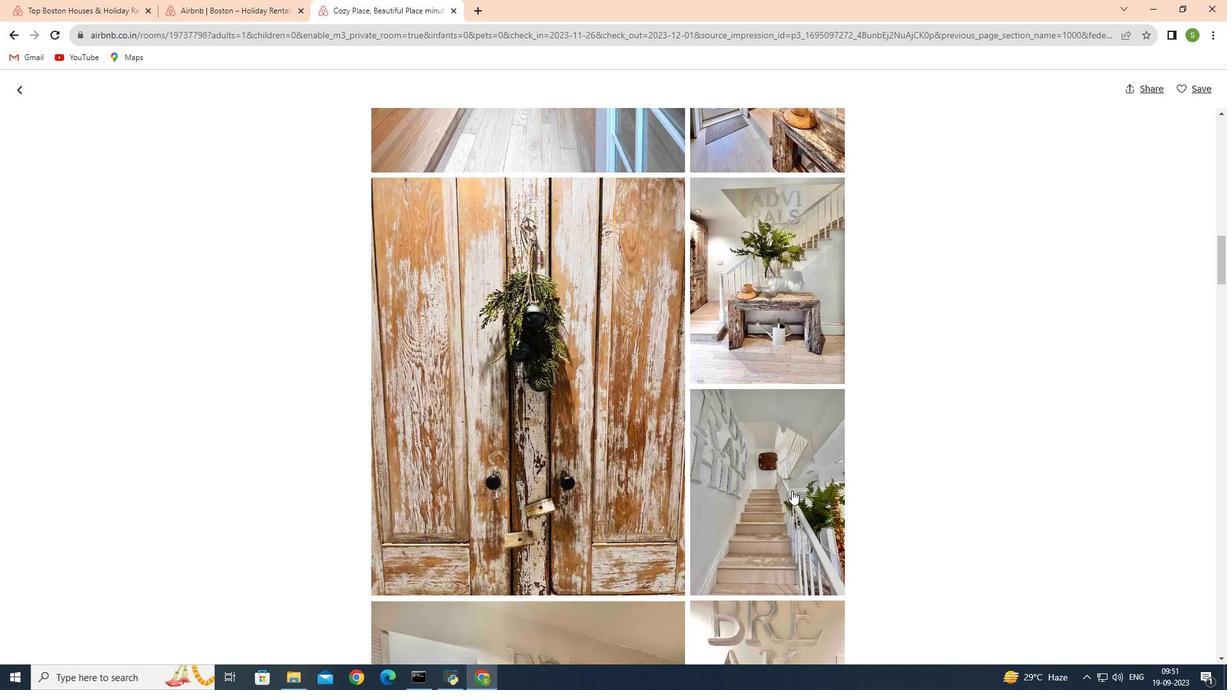 
Action: Mouse scrolled (792, 490) with delta (0, 0)
Screenshot: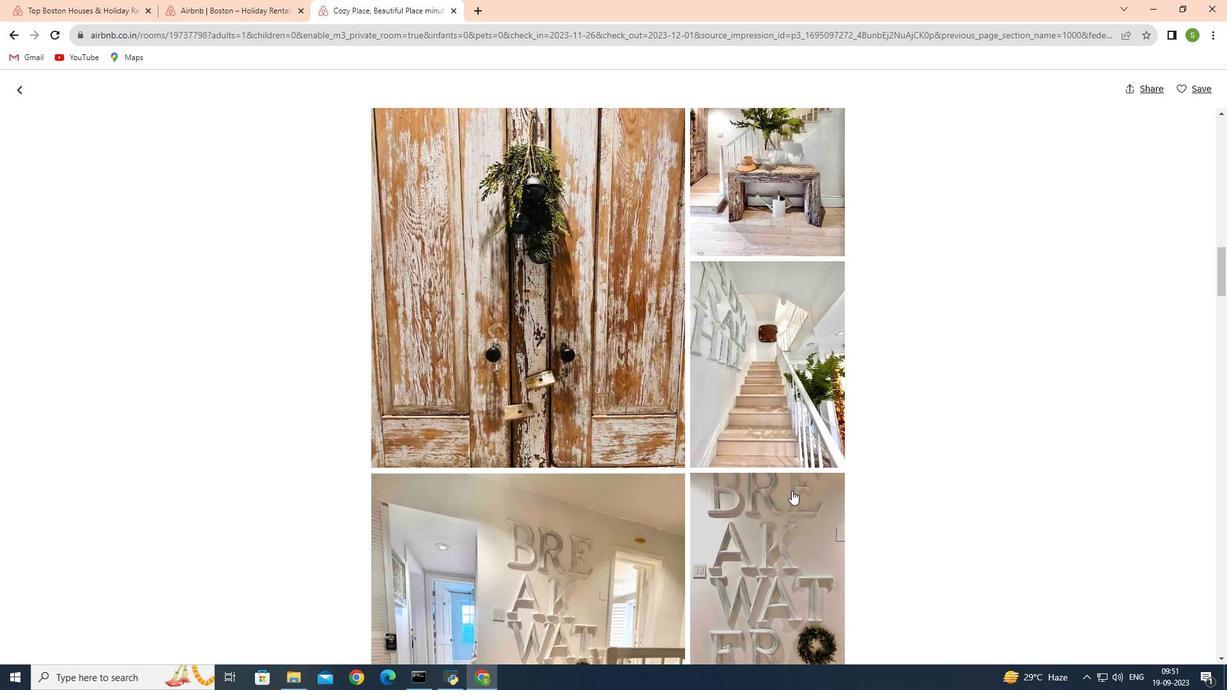 
Action: Mouse scrolled (792, 490) with delta (0, 0)
Screenshot: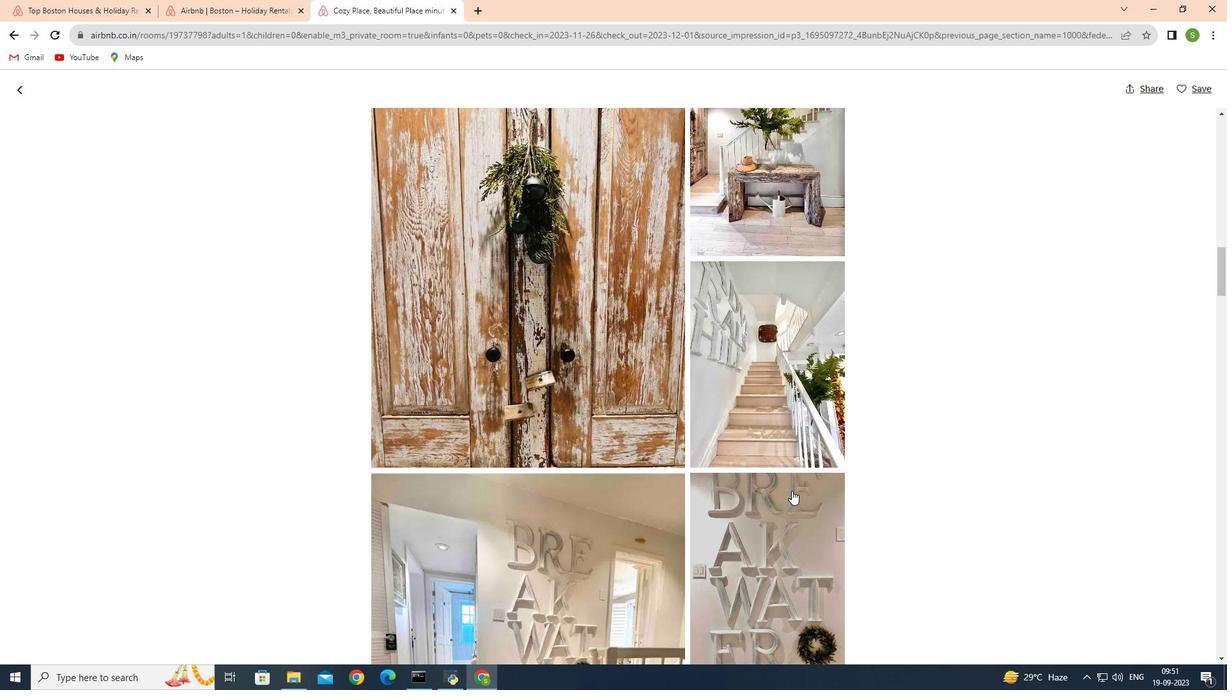 
Action: Mouse scrolled (792, 490) with delta (0, 0)
Screenshot: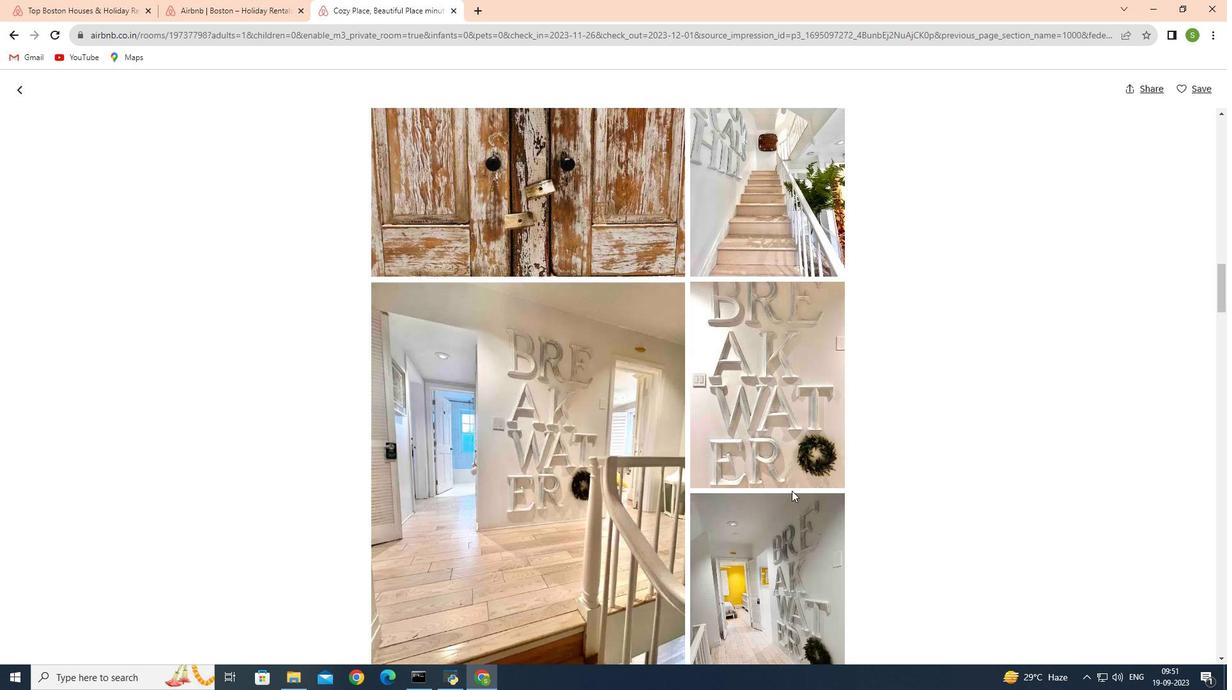 
Action: Mouse scrolled (792, 490) with delta (0, 0)
Screenshot: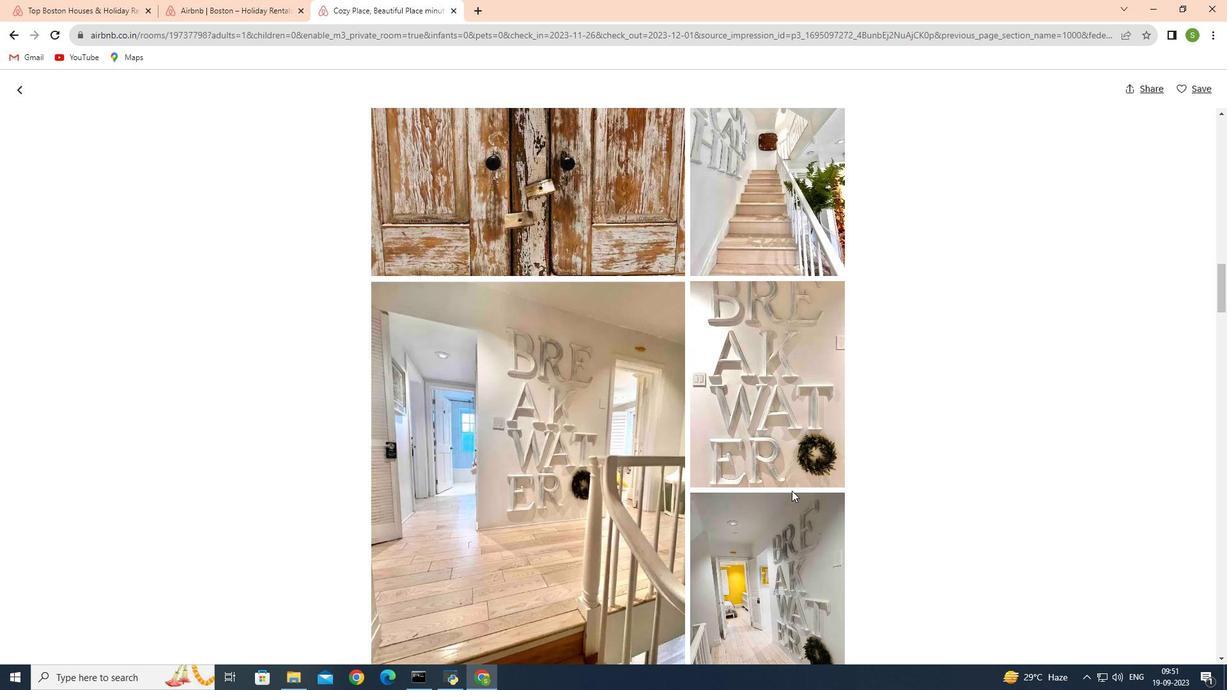 
Action: Mouse scrolled (792, 490) with delta (0, 0)
Screenshot: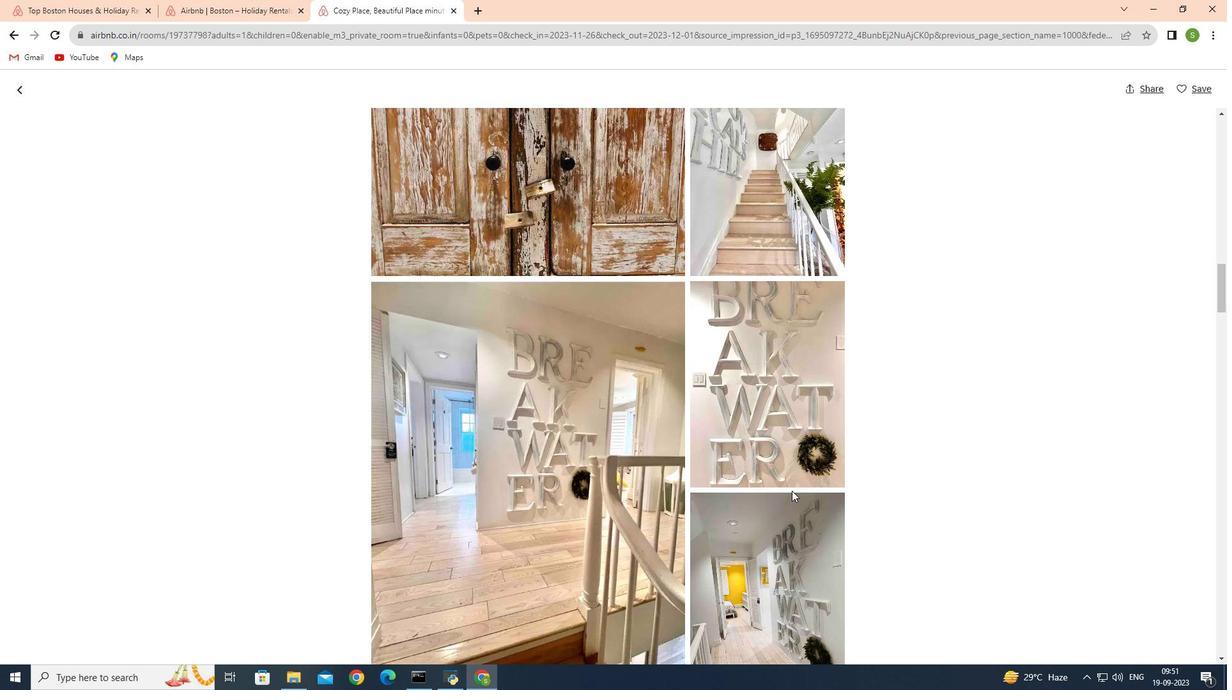 
Action: Mouse scrolled (792, 490) with delta (0, 0)
Screenshot: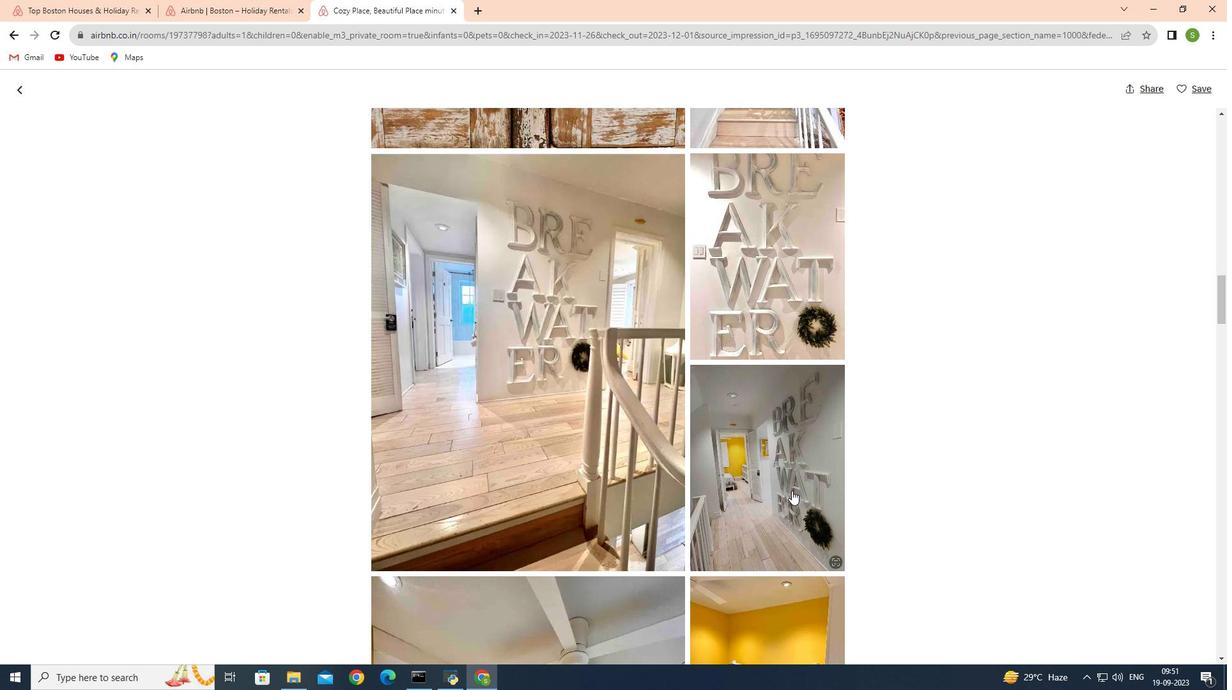 
Action: Mouse scrolled (792, 490) with delta (0, 0)
Screenshot: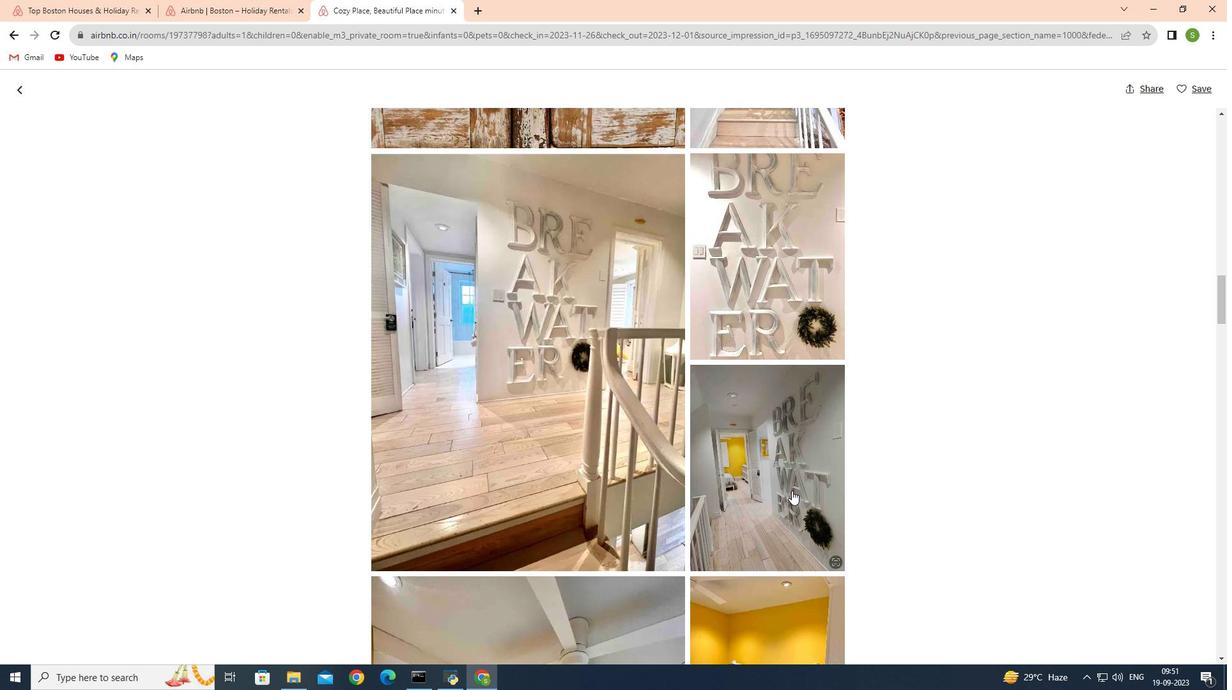 
Action: Mouse scrolled (792, 490) with delta (0, 0)
Screenshot: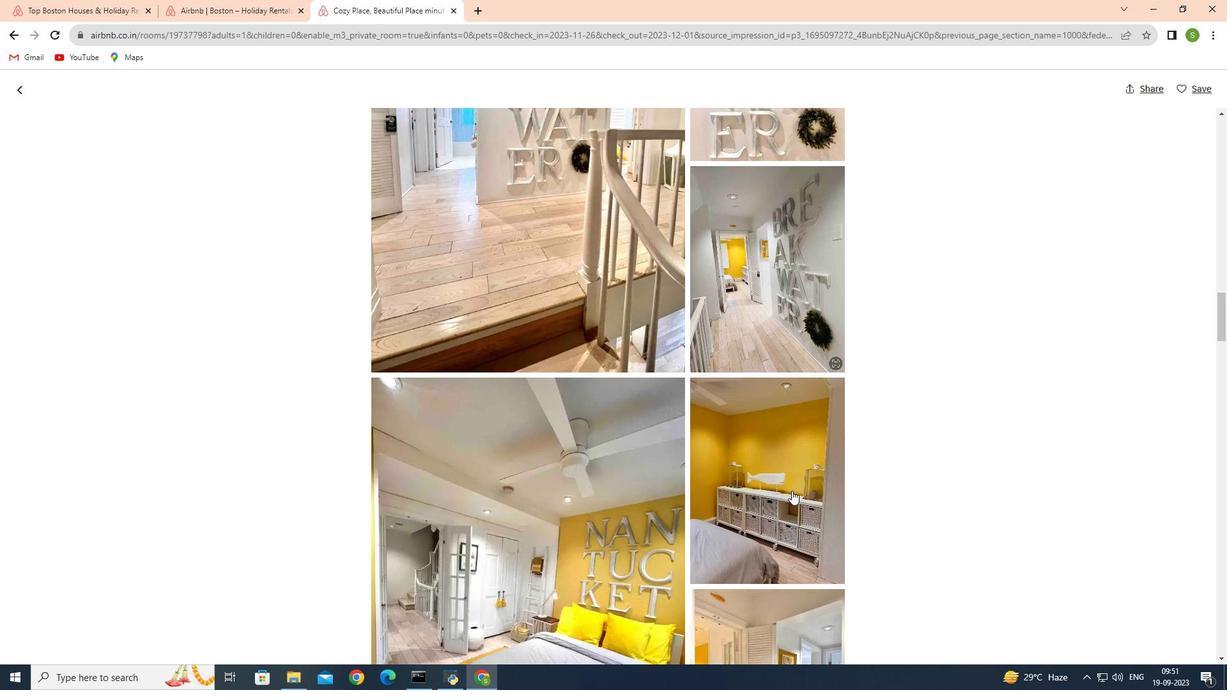
Action: Mouse scrolled (792, 490) with delta (0, 0)
Screenshot: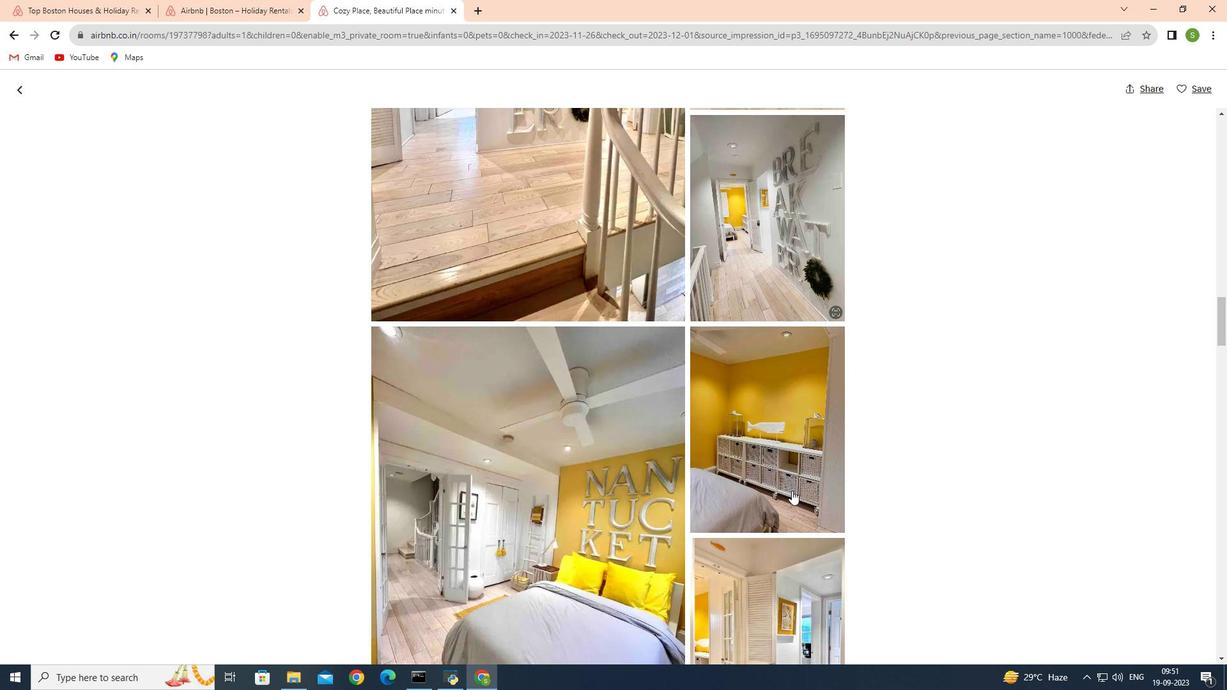 
Action: Mouse scrolled (792, 490) with delta (0, 0)
Screenshot: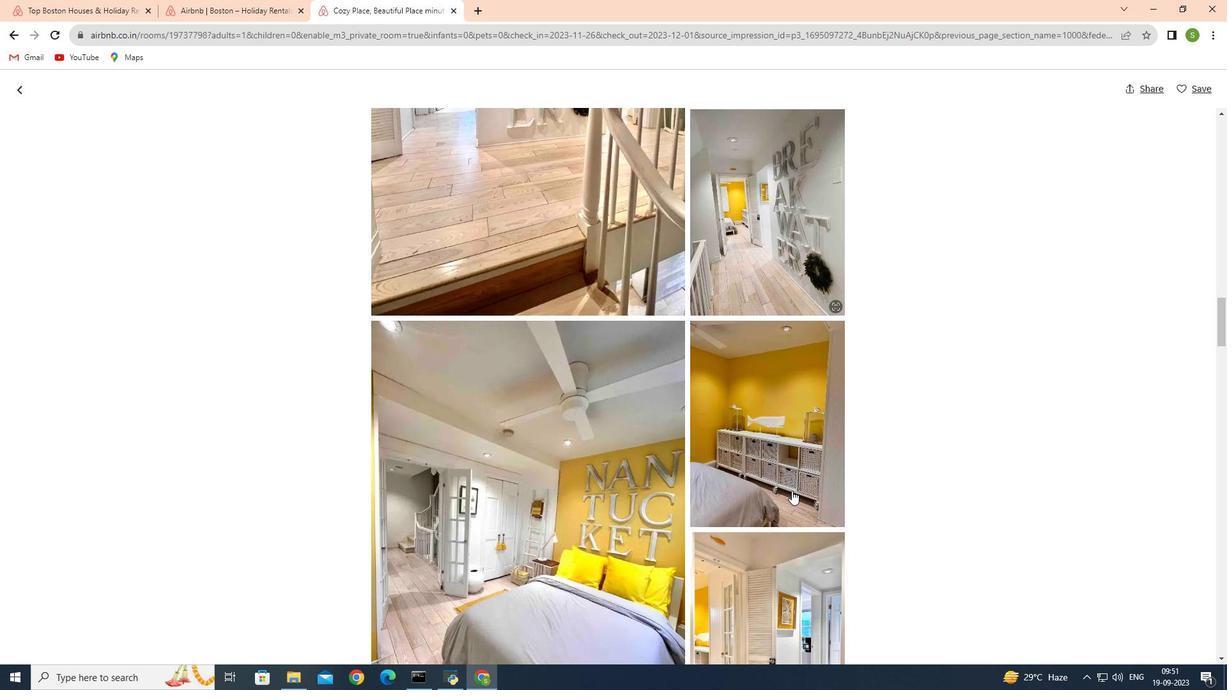 
Action: Mouse scrolled (792, 490) with delta (0, 0)
Screenshot: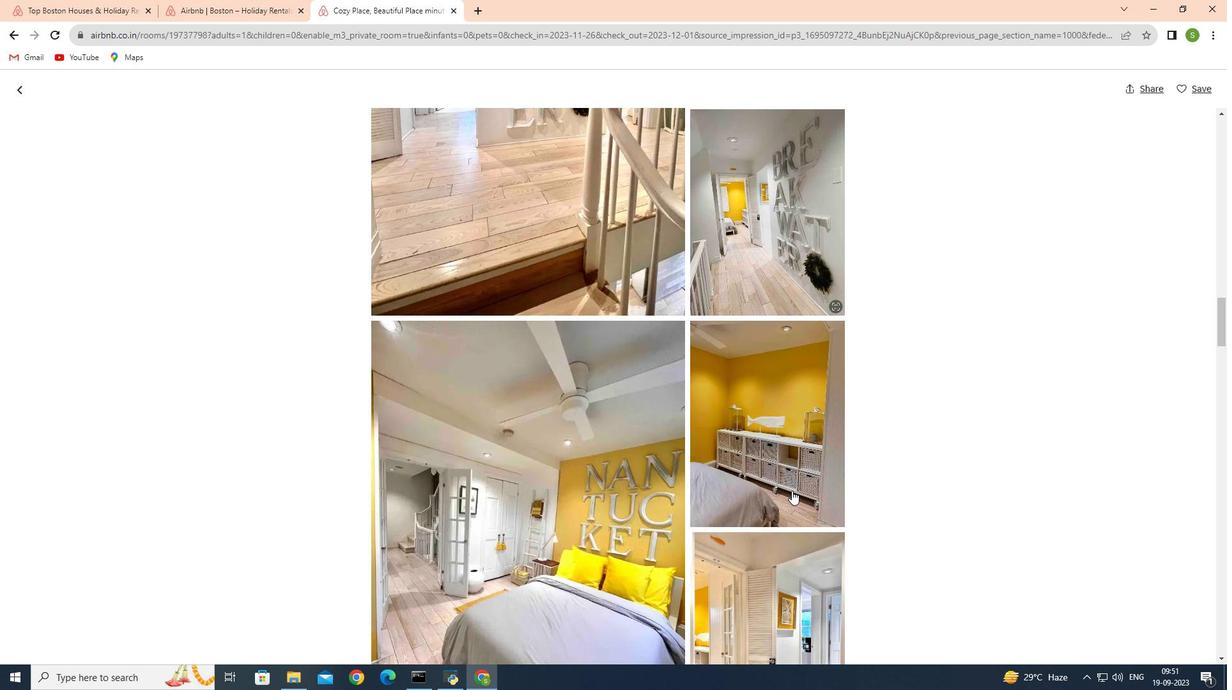 
Action: Mouse scrolled (792, 490) with delta (0, 0)
Screenshot: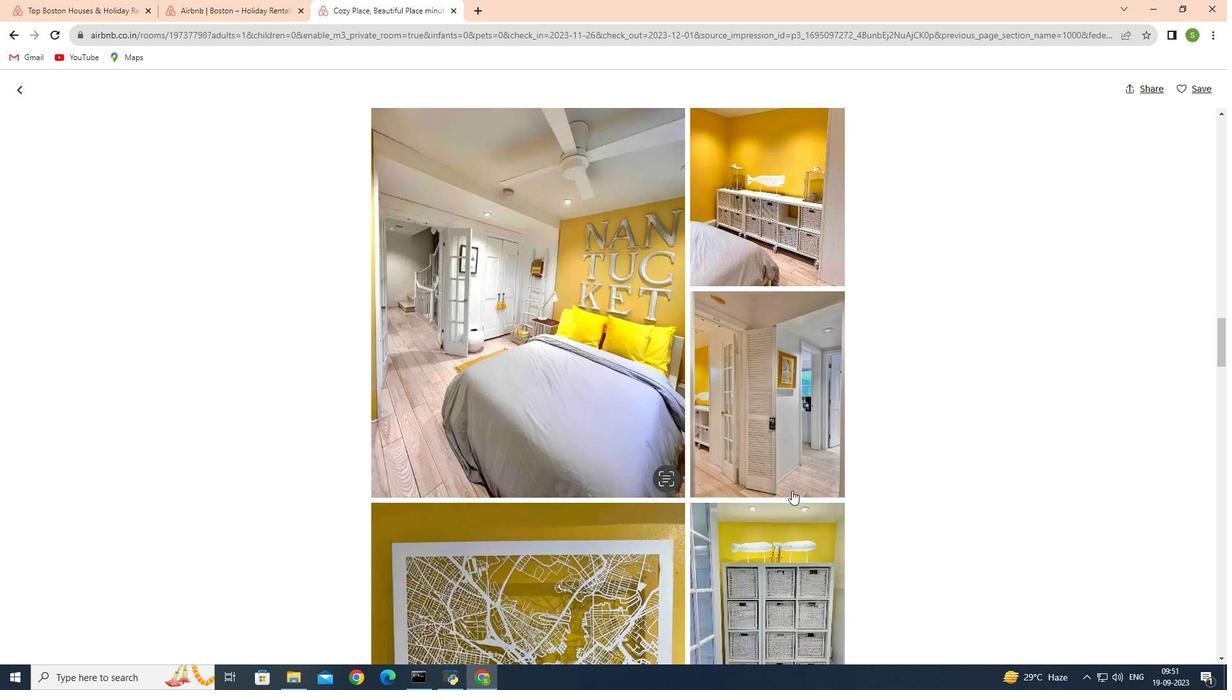 
Action: Mouse scrolled (792, 490) with delta (0, 0)
Screenshot: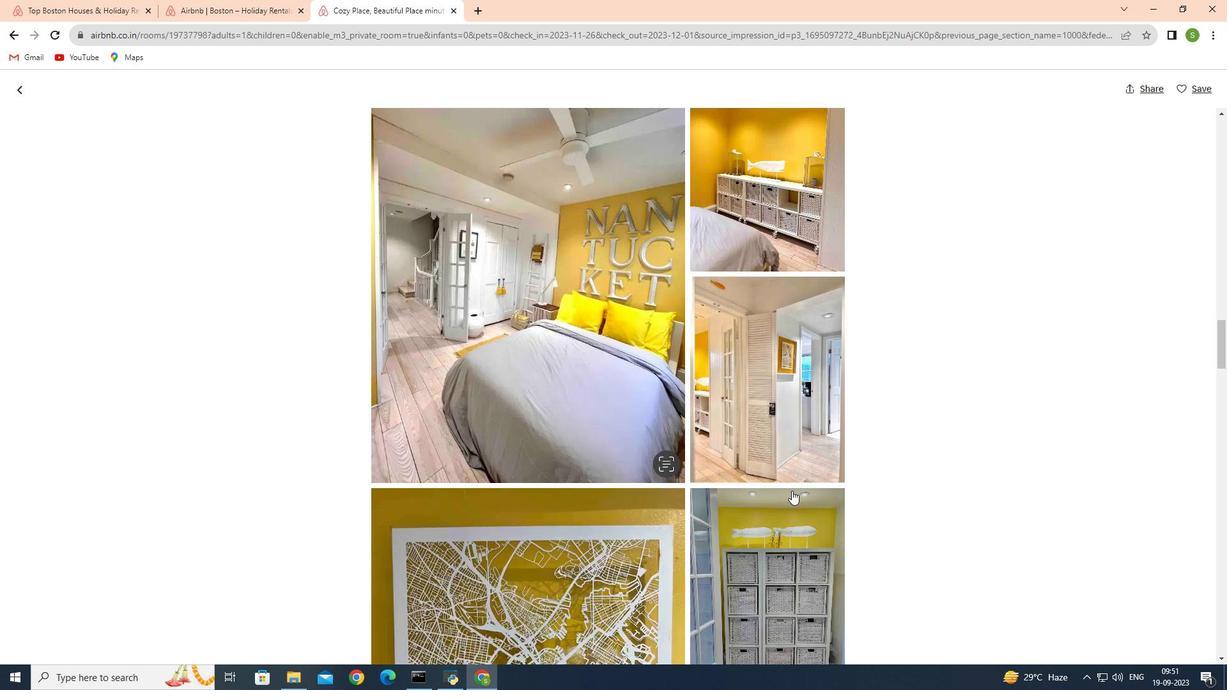 
Action: Mouse scrolled (792, 490) with delta (0, 0)
Screenshot: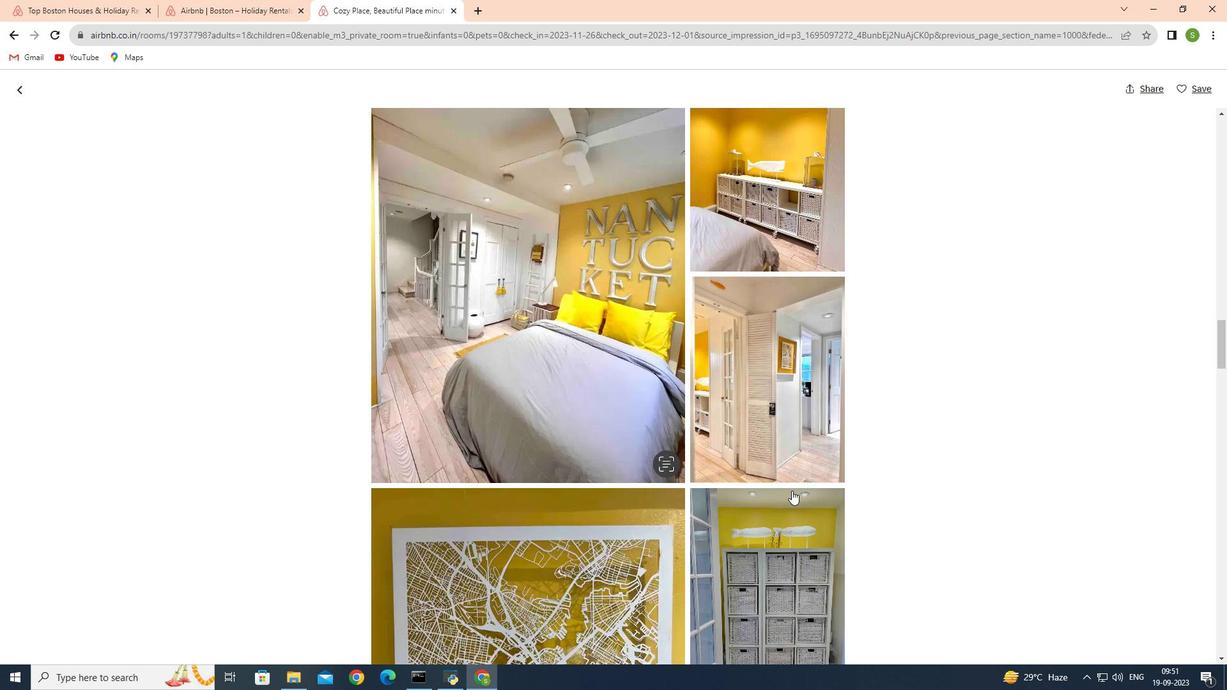 
Action: Mouse scrolled (792, 490) with delta (0, 0)
Screenshot: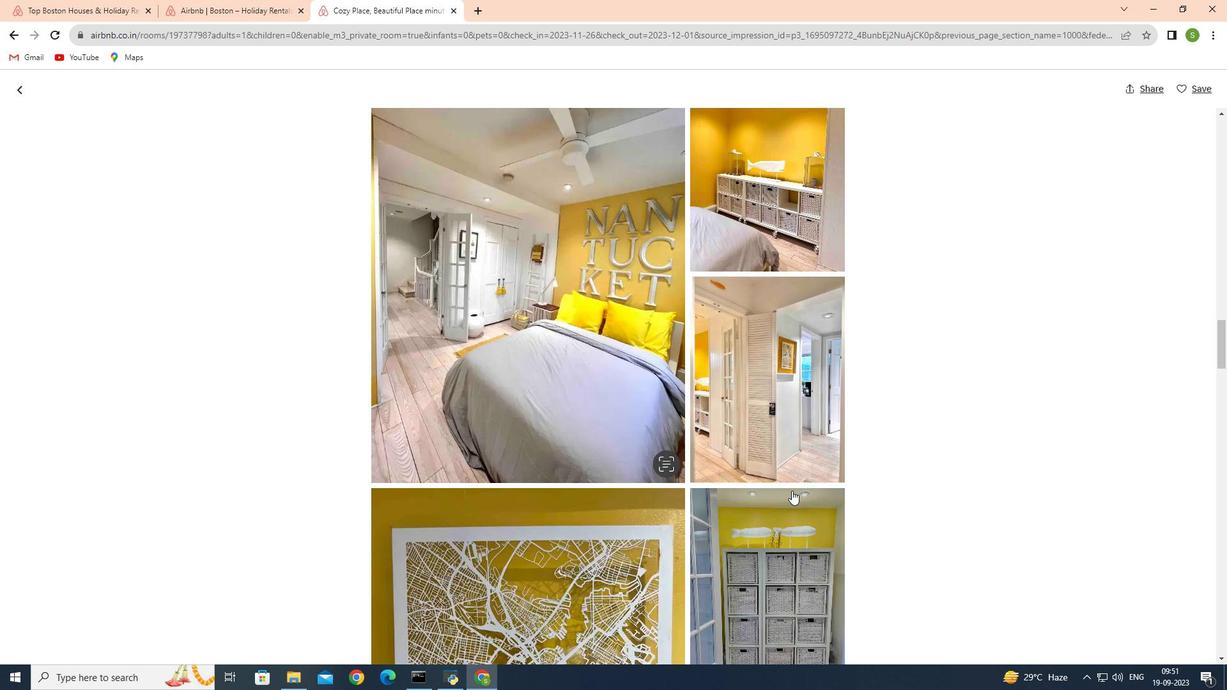 
Action: Mouse scrolled (792, 490) with delta (0, 0)
Screenshot: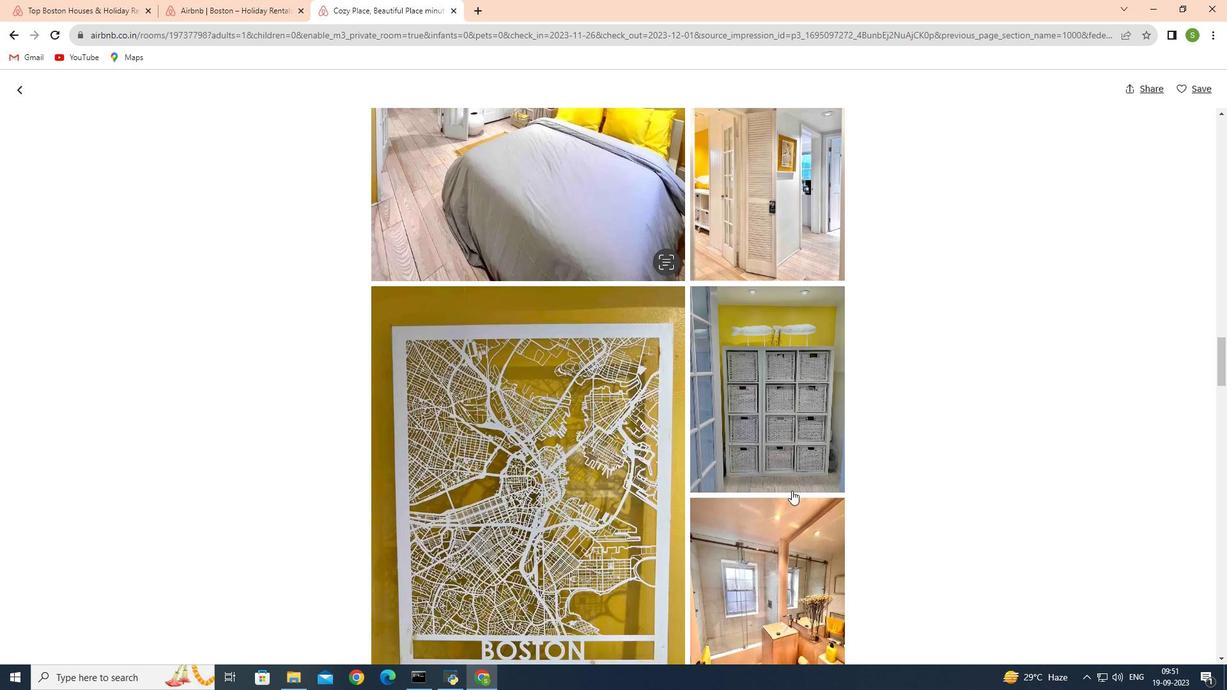 
Action: Mouse scrolled (792, 490) with delta (0, 0)
Screenshot: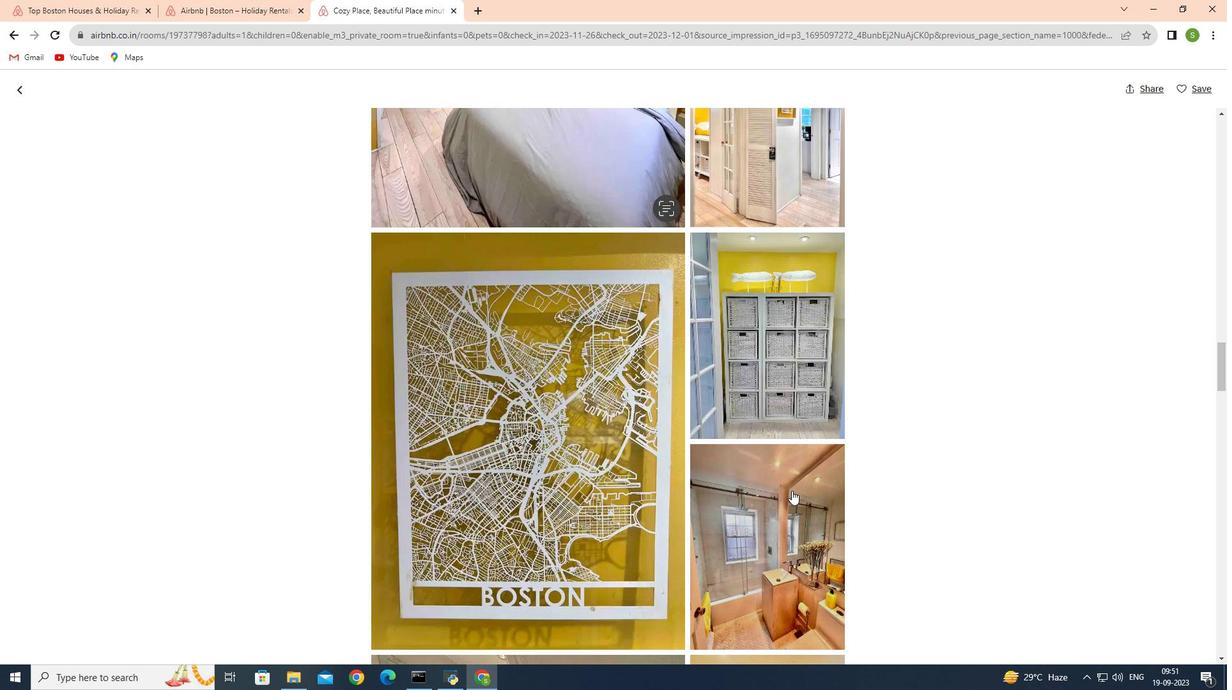 
Action: Mouse scrolled (792, 490) with delta (0, 0)
Screenshot: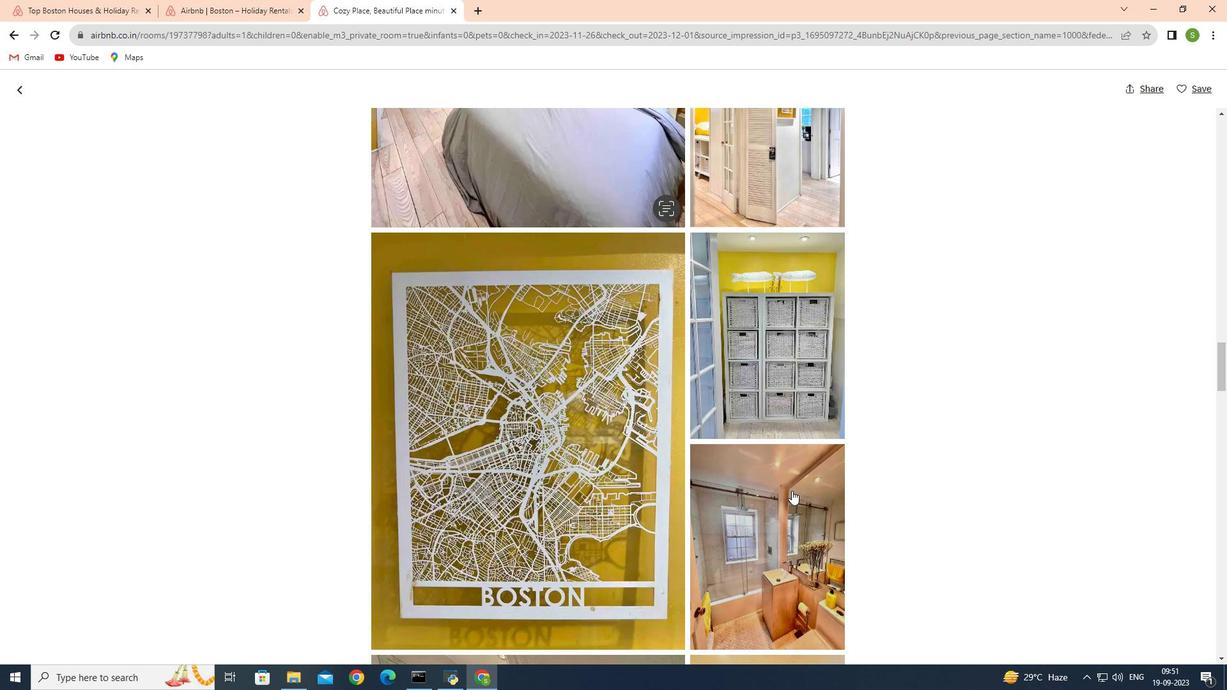 
Action: Mouse scrolled (792, 490) with delta (0, 0)
Screenshot: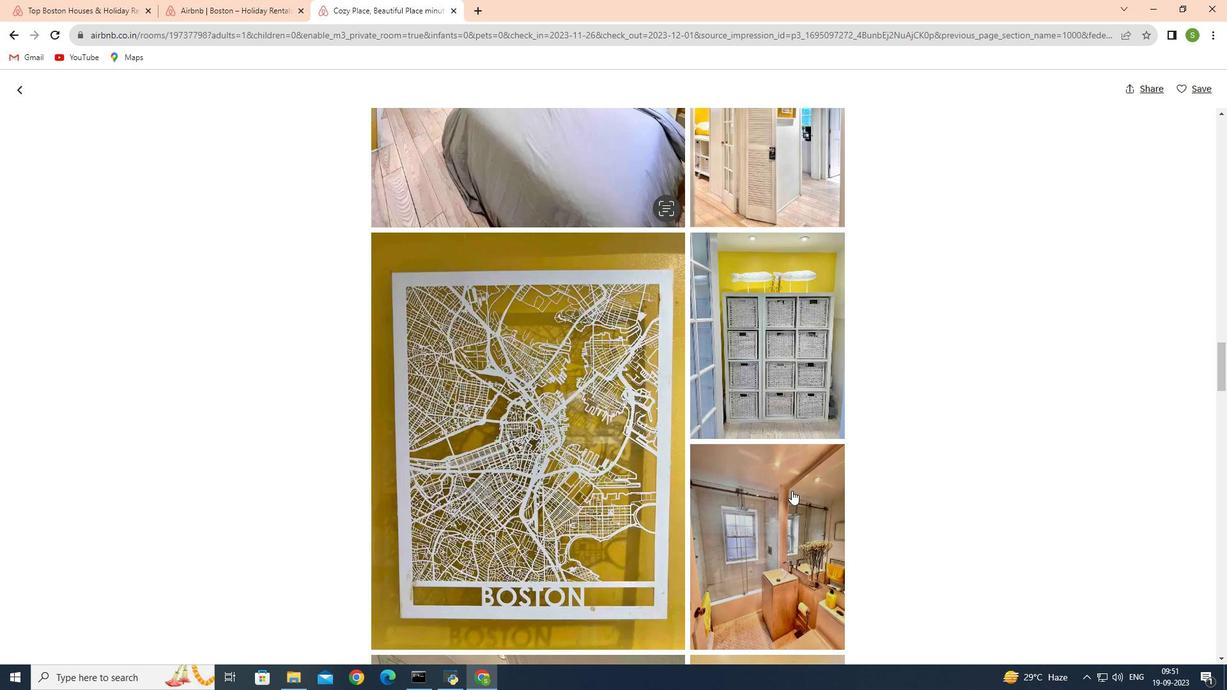 
Action: Mouse scrolled (792, 490) with delta (0, 0)
Screenshot: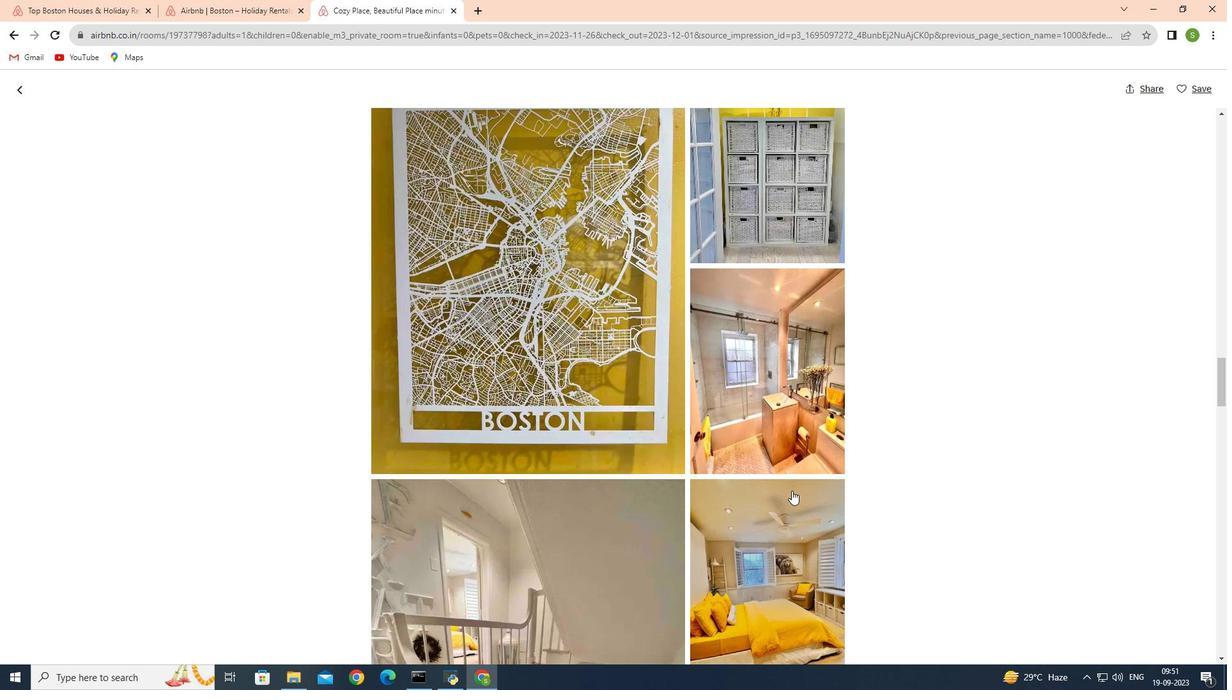 
Action: Mouse scrolled (792, 490) with delta (0, 0)
Screenshot: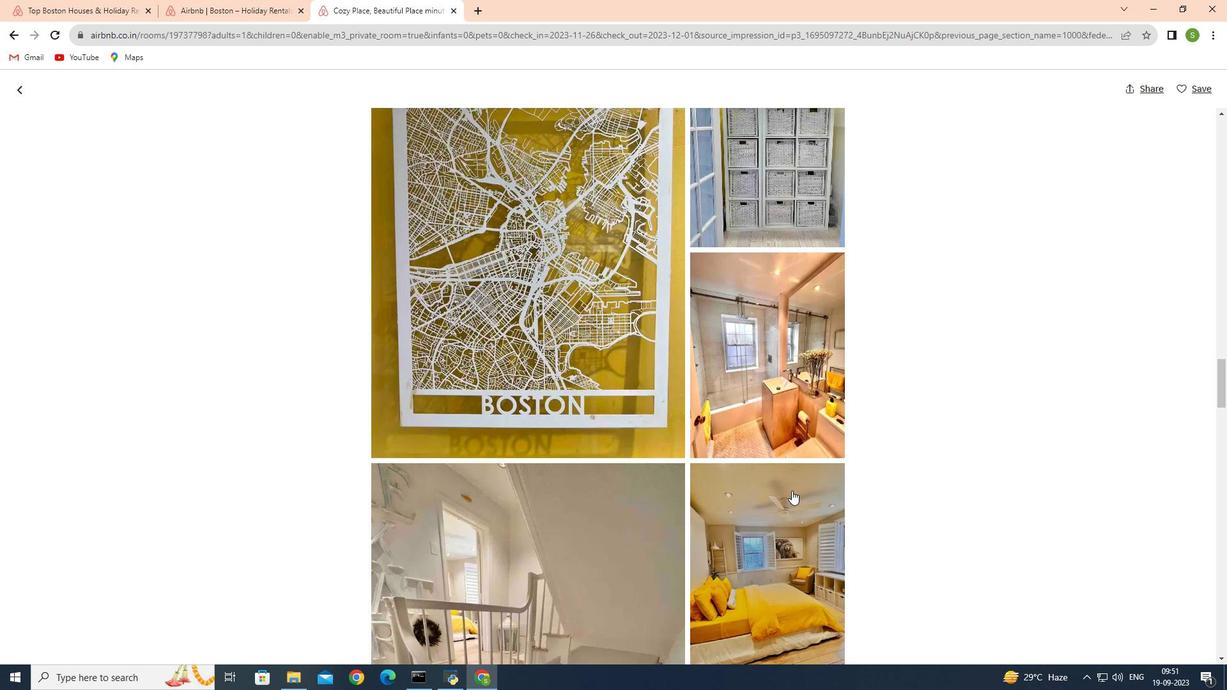 
Action: Mouse scrolled (792, 490) with delta (0, 0)
Screenshot: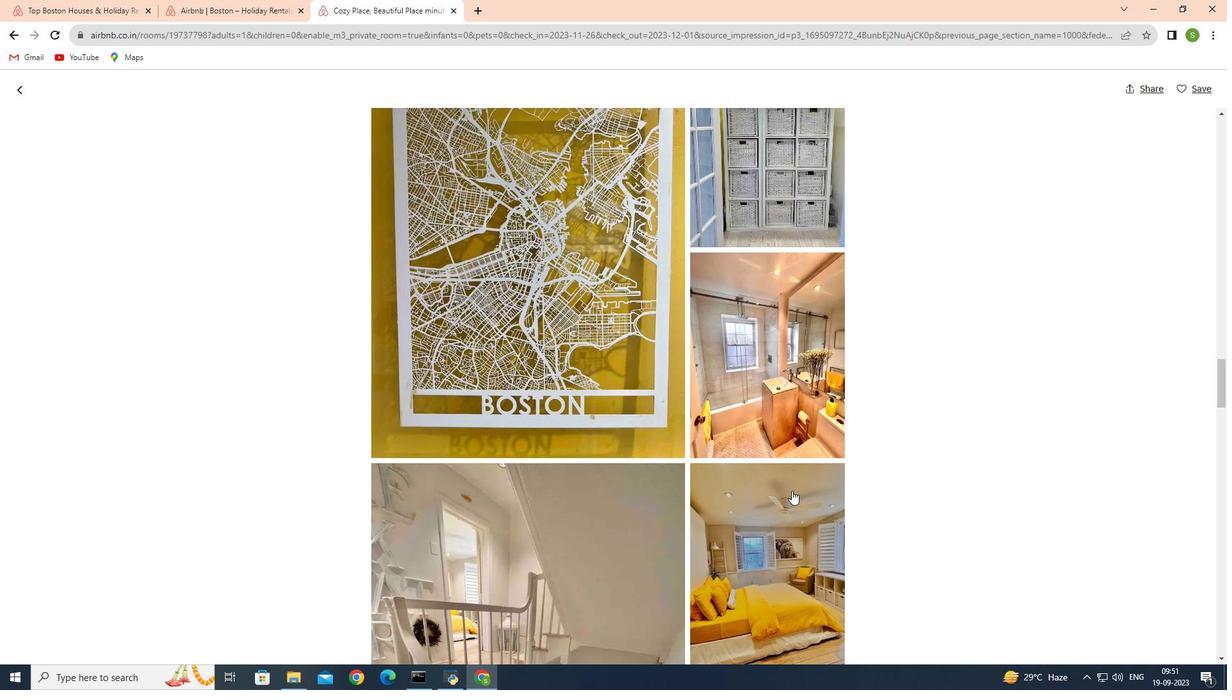 
Action: Mouse scrolled (792, 490) with delta (0, 0)
Screenshot: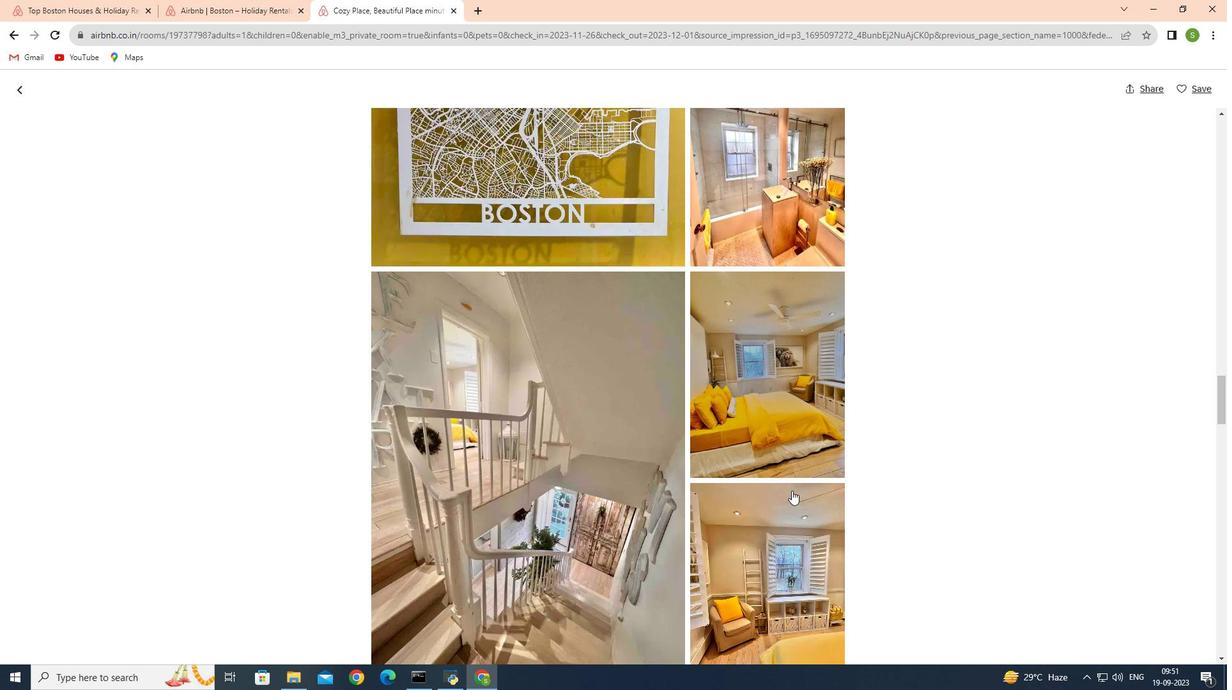 
Action: Mouse scrolled (792, 490) with delta (0, 0)
Screenshot: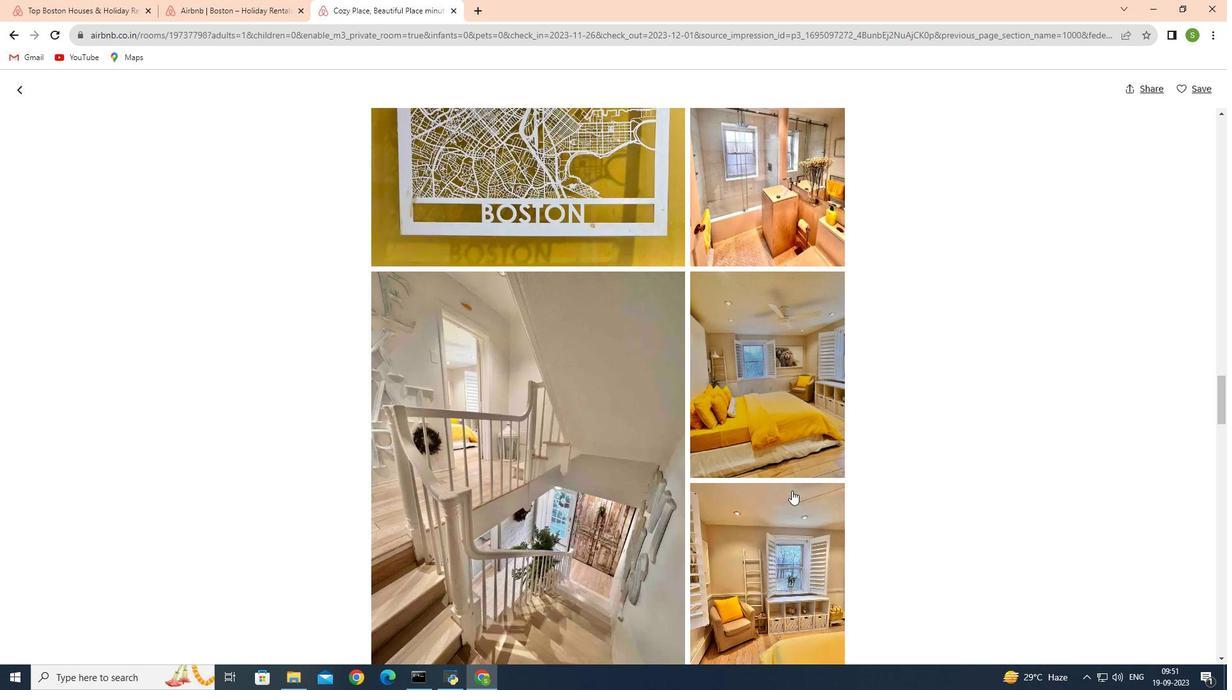 
Action: Mouse scrolled (792, 490) with delta (0, 0)
Screenshot: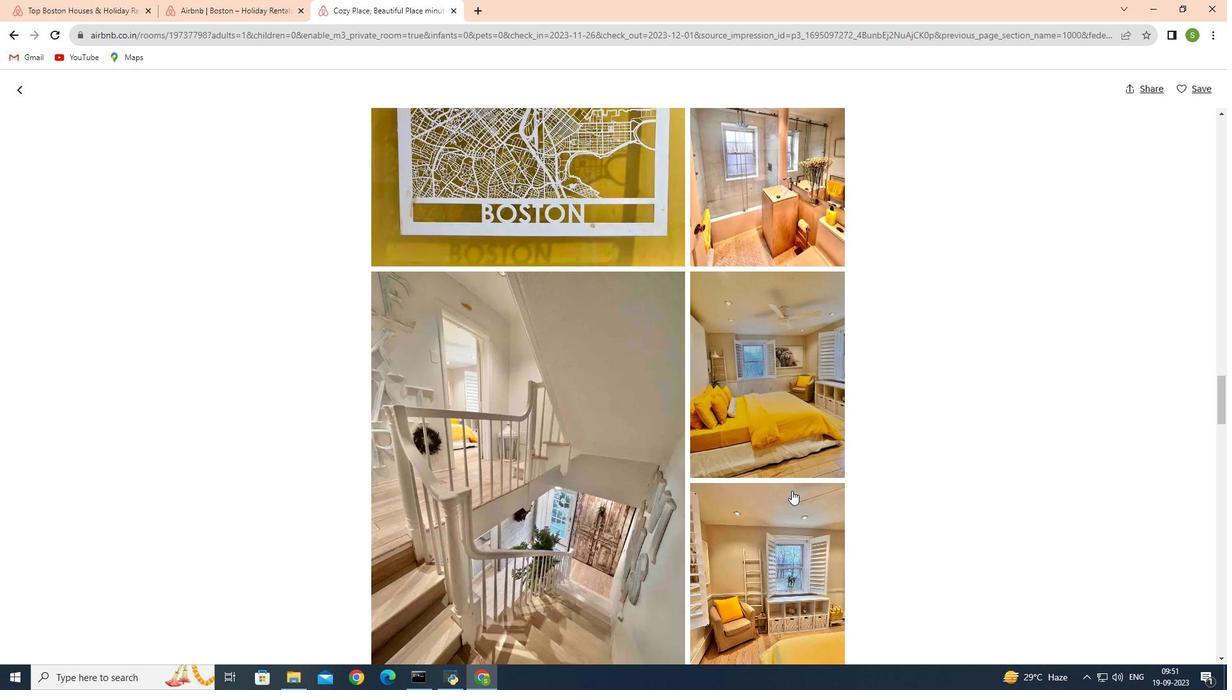 
Action: Mouse scrolled (792, 490) with delta (0, 0)
Screenshot: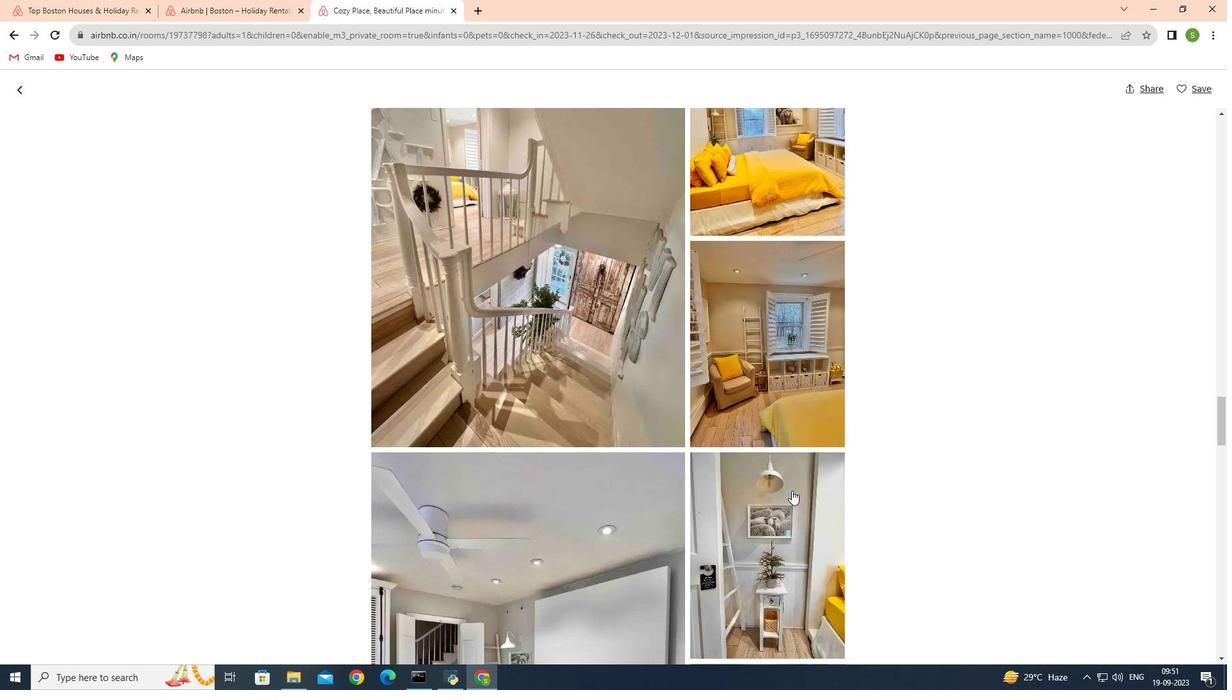 
Action: Mouse scrolled (792, 490) with delta (0, 0)
Screenshot: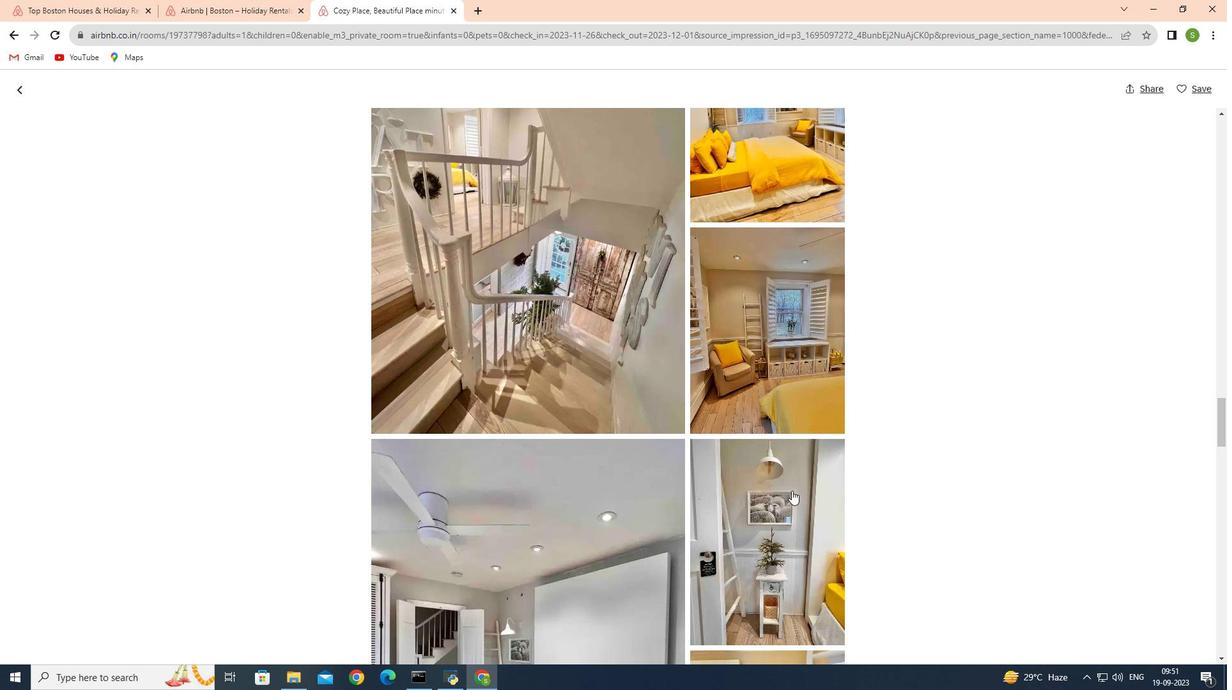 
Action: Mouse scrolled (792, 490) with delta (0, 0)
Screenshot: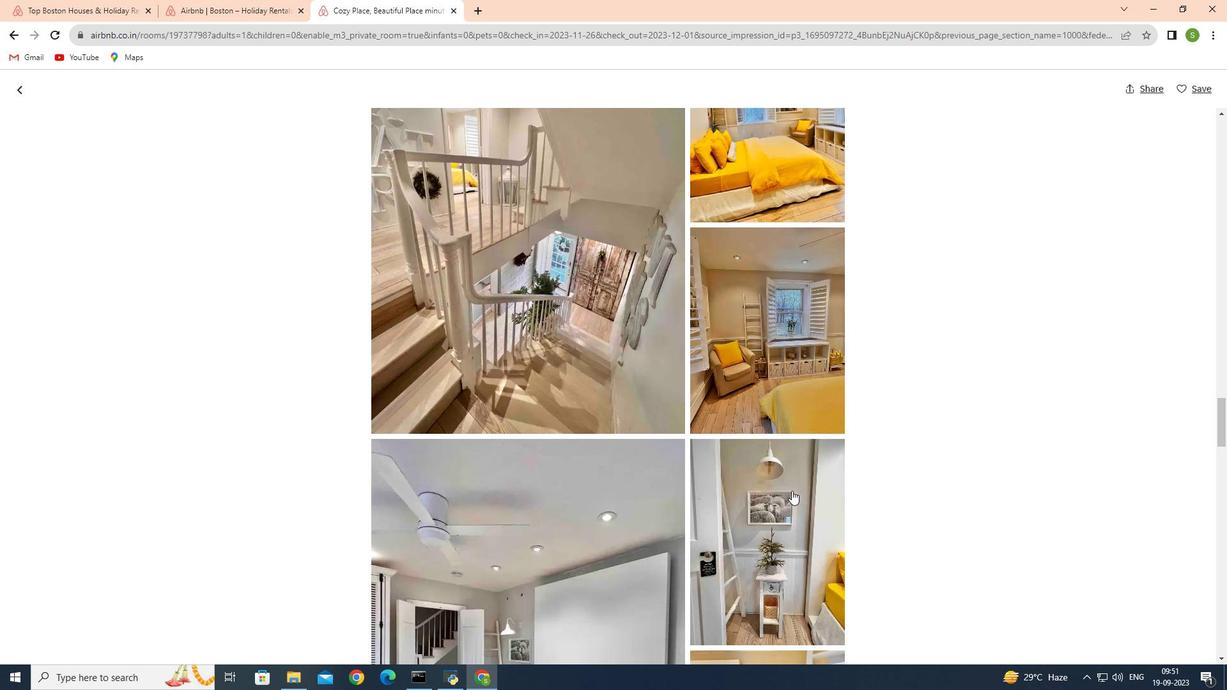 
Action: Mouse scrolled (792, 490) with delta (0, 0)
Screenshot: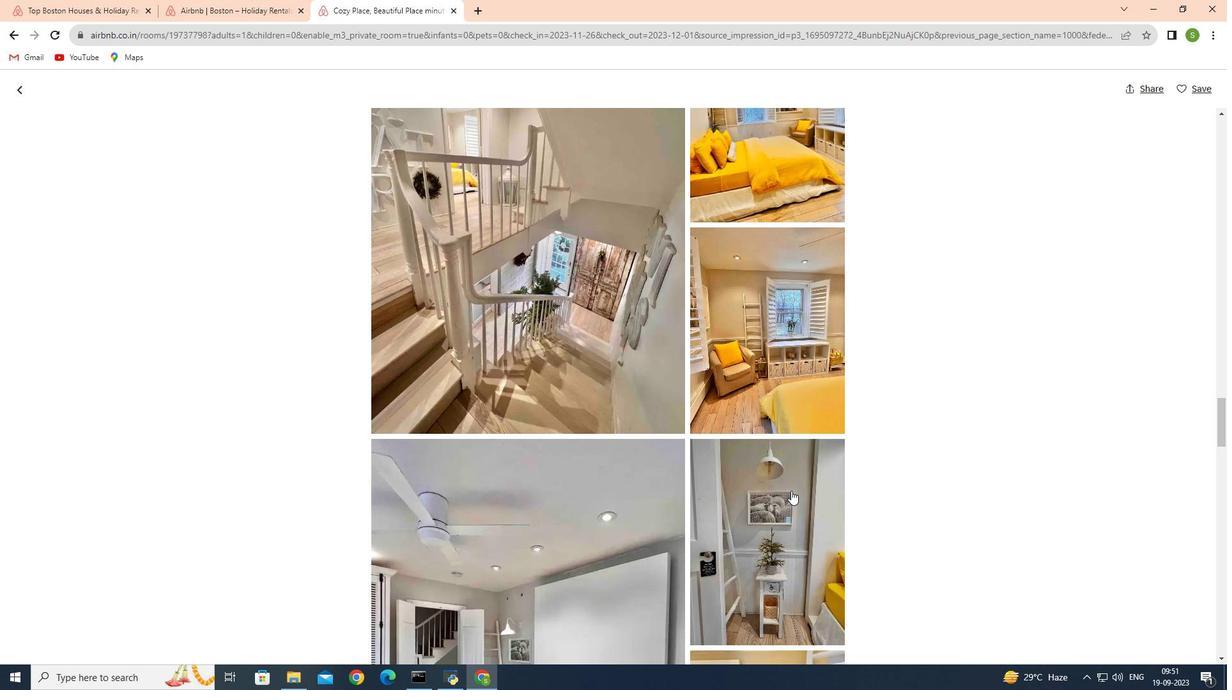 
Action: Mouse moved to (791, 491)
Screenshot: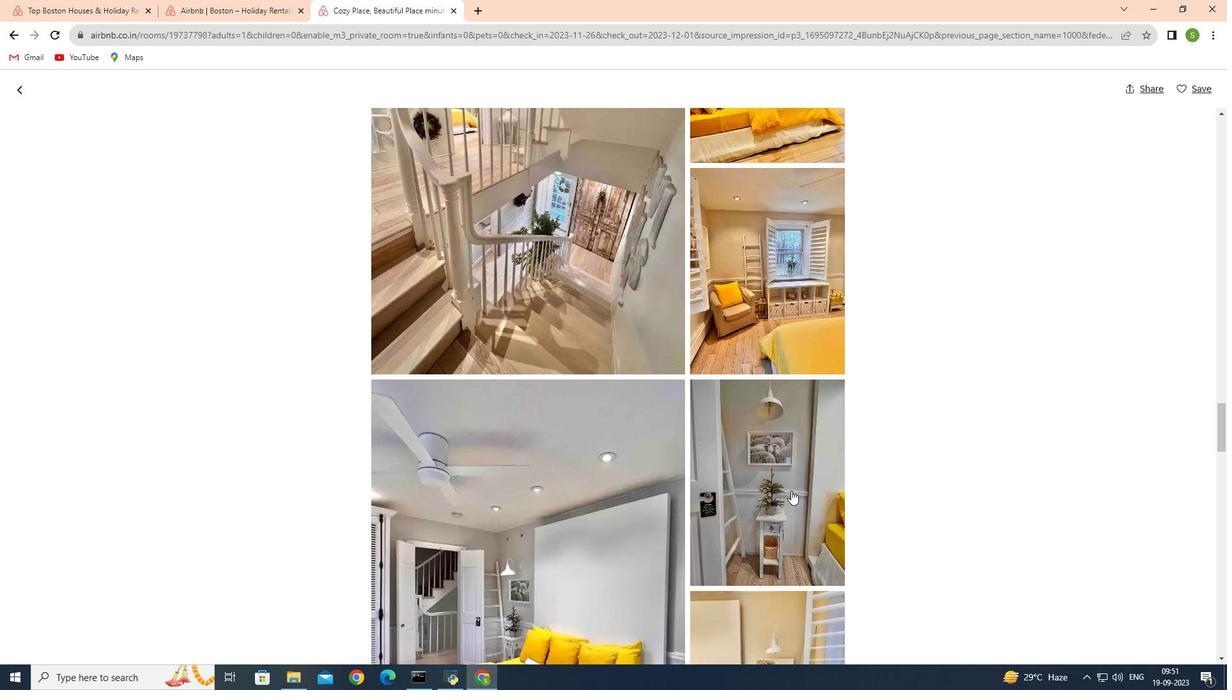 
Action: Mouse scrolled (791, 490) with delta (0, 0)
Screenshot: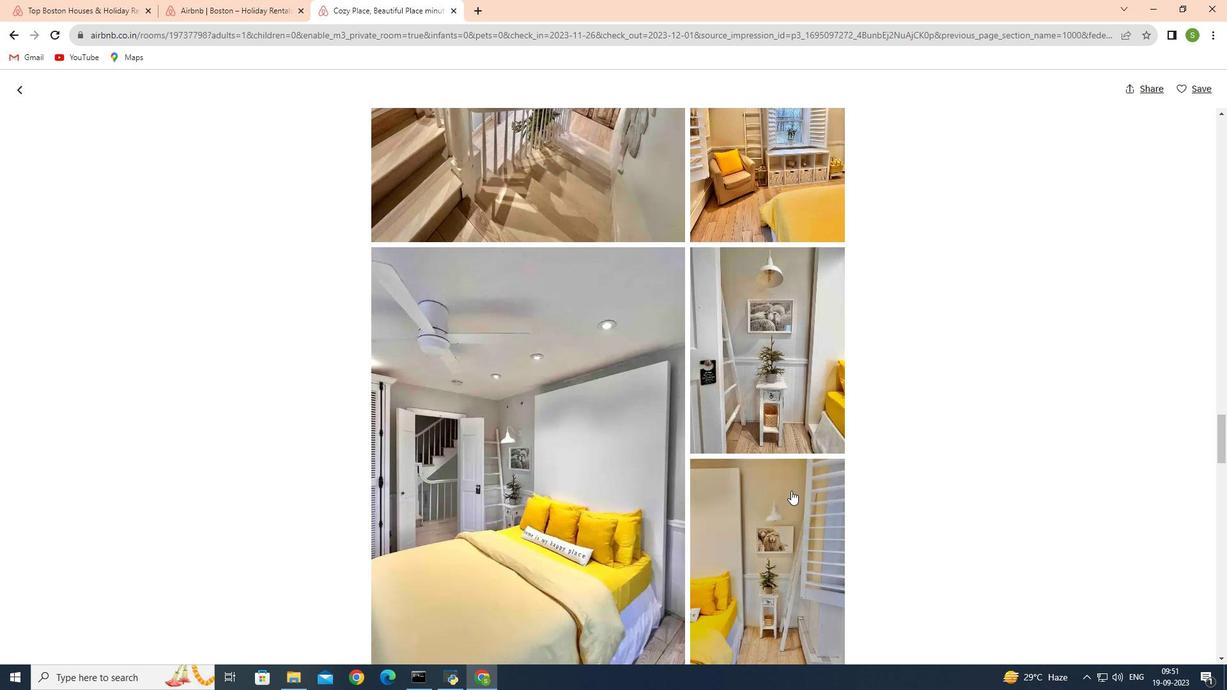 
Action: Mouse scrolled (791, 490) with delta (0, 0)
Screenshot: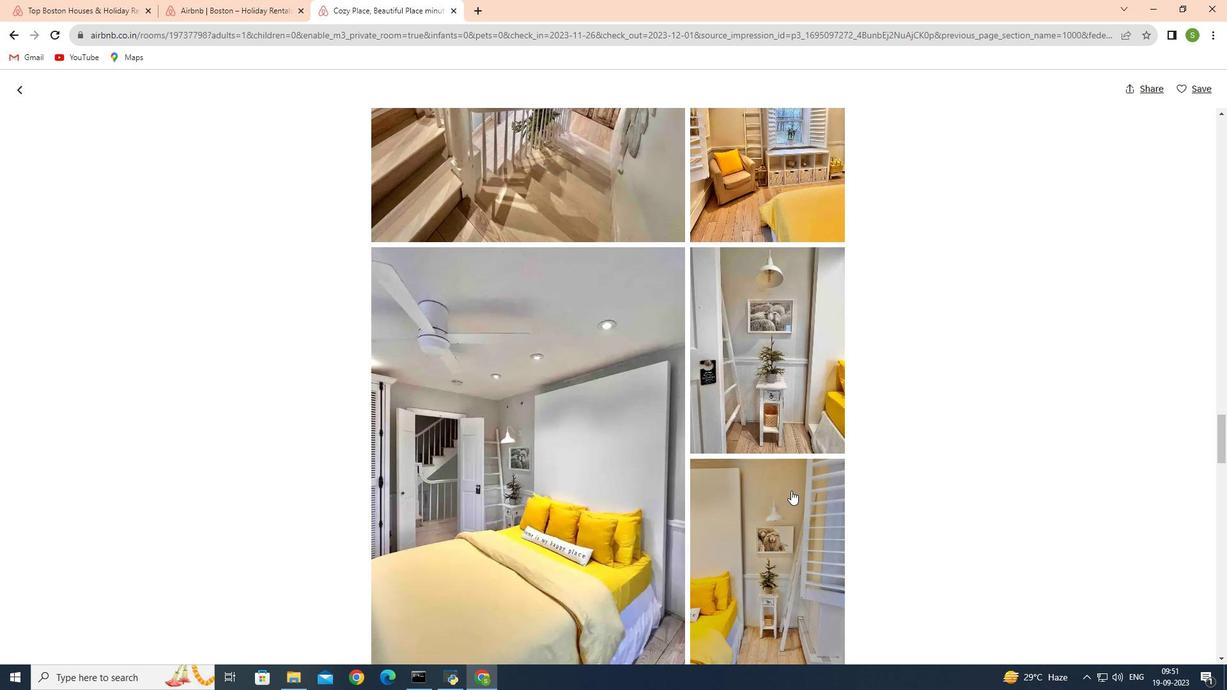 
Action: Mouse scrolled (791, 490) with delta (0, 0)
Screenshot: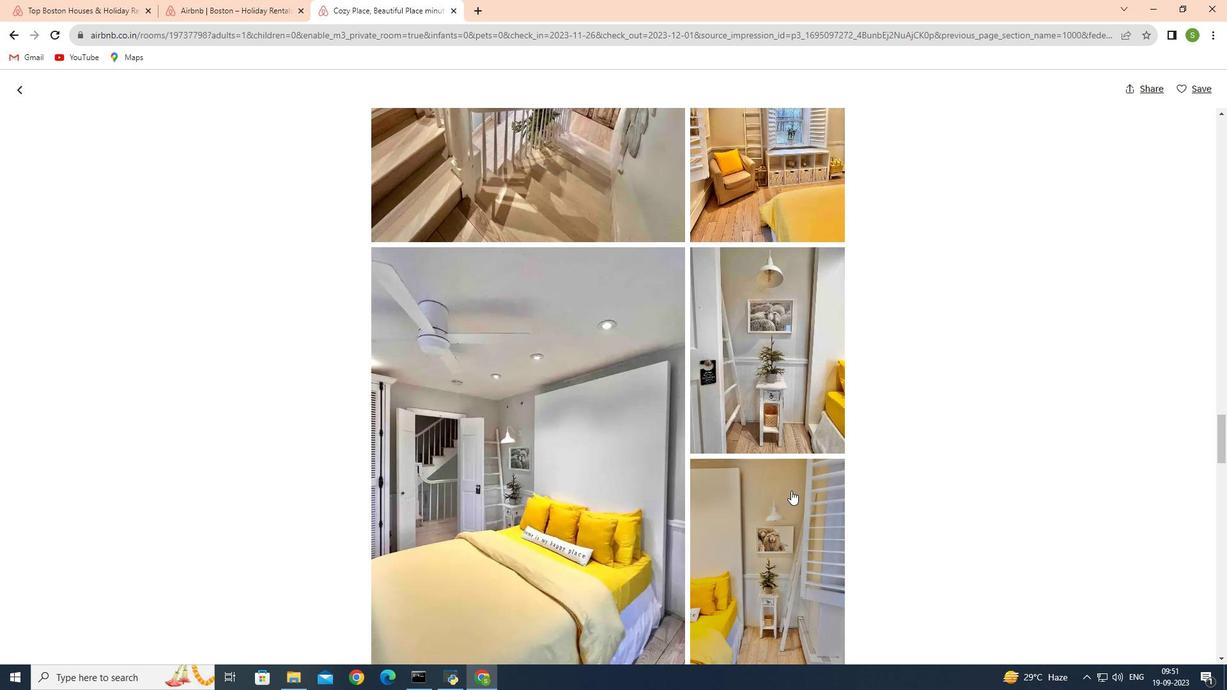 
Action: Mouse scrolled (791, 490) with delta (0, 0)
Screenshot: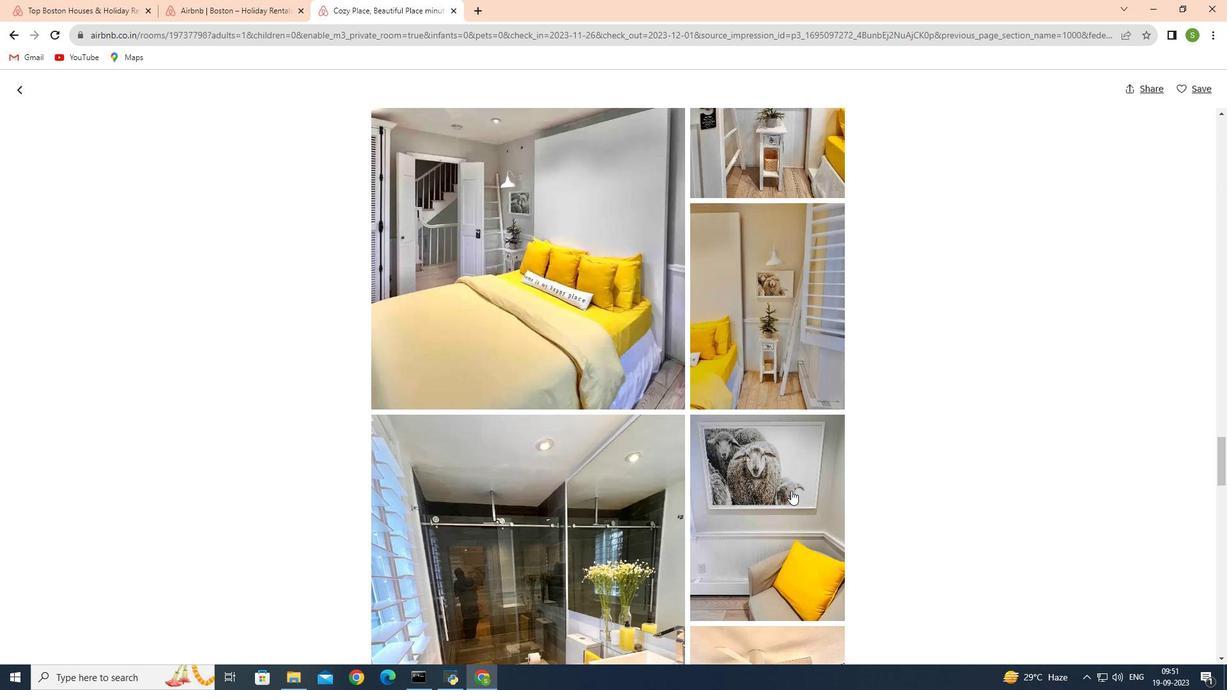 
Action: Mouse scrolled (791, 490) with delta (0, 0)
Screenshot: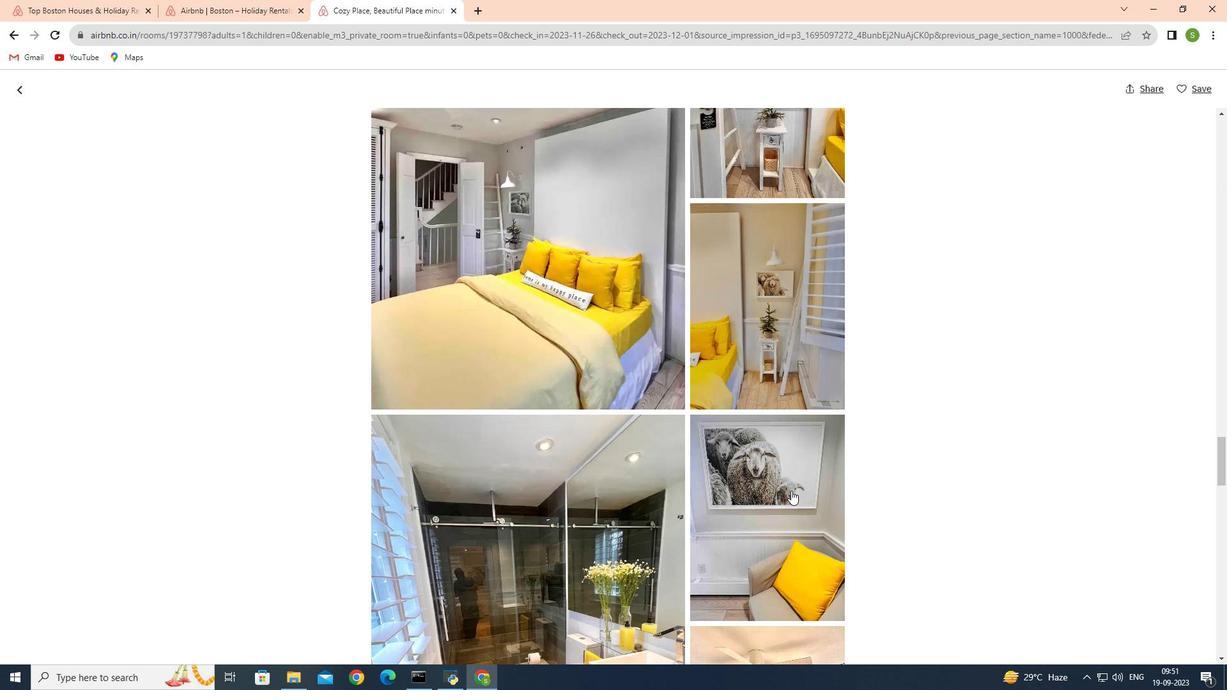 
Action: Mouse scrolled (791, 490) with delta (0, 0)
Screenshot: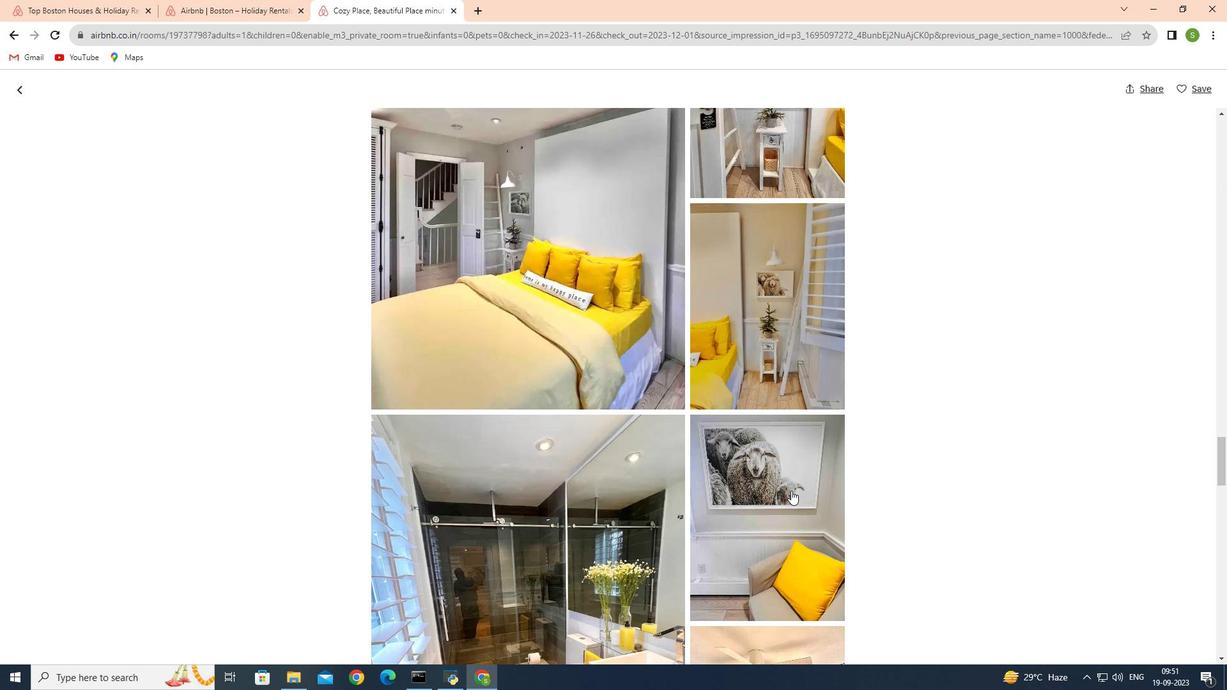 
Action: Mouse scrolled (791, 490) with delta (0, 0)
Screenshot: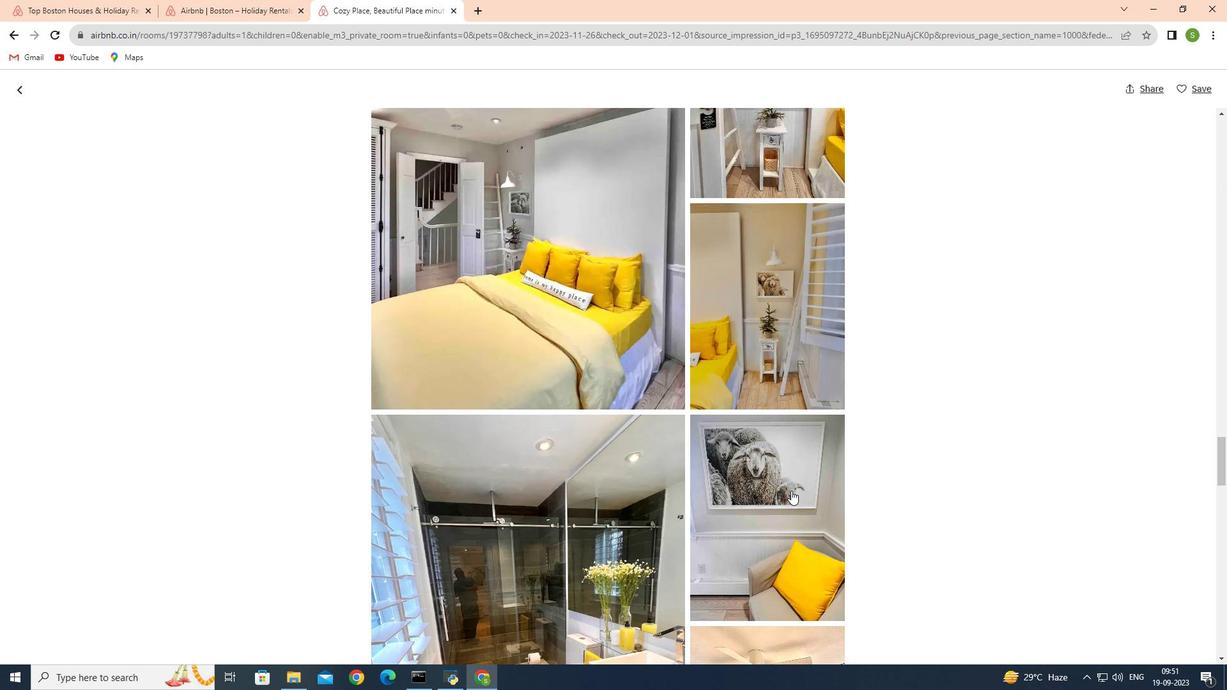 
Action: Mouse scrolled (791, 490) with delta (0, 0)
Screenshot: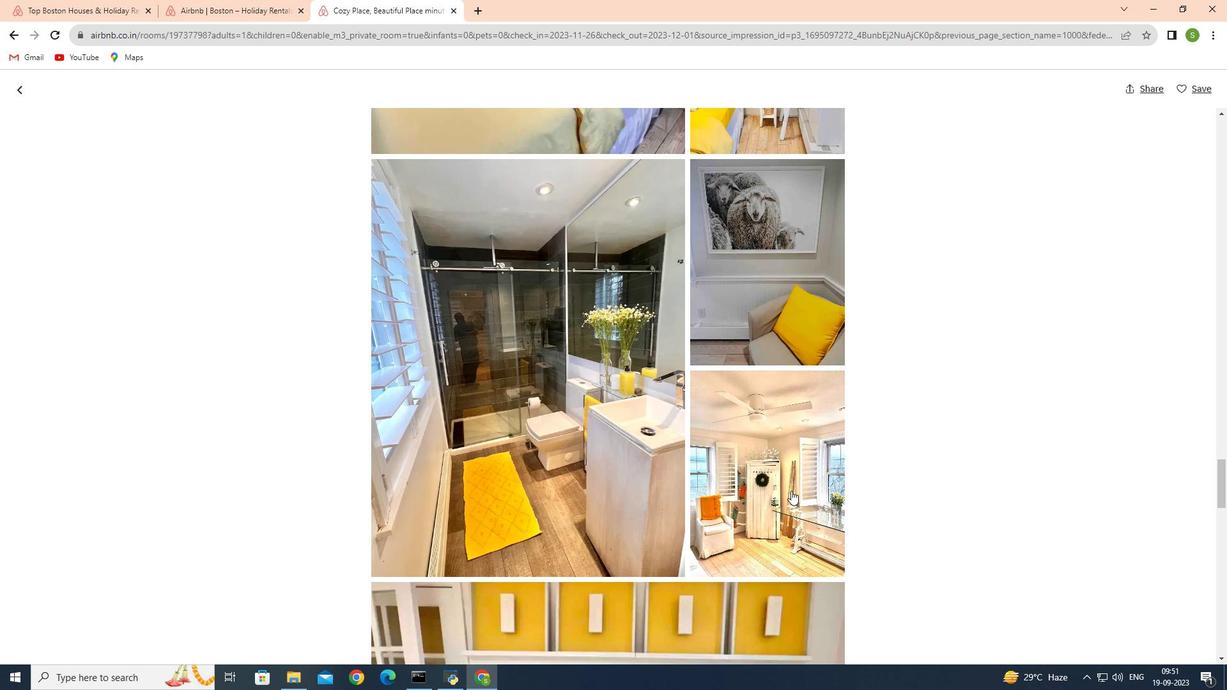 
Action: Mouse scrolled (791, 490) with delta (0, 0)
Screenshot: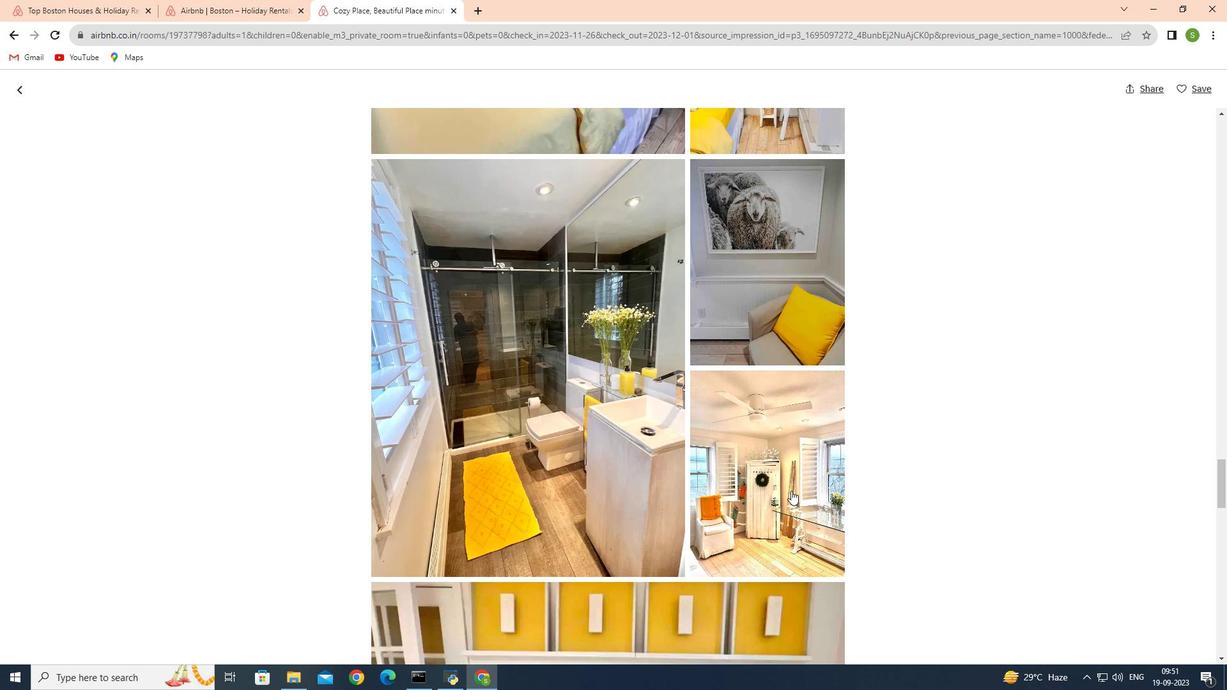 
Action: Mouse scrolled (791, 490) with delta (0, 0)
Screenshot: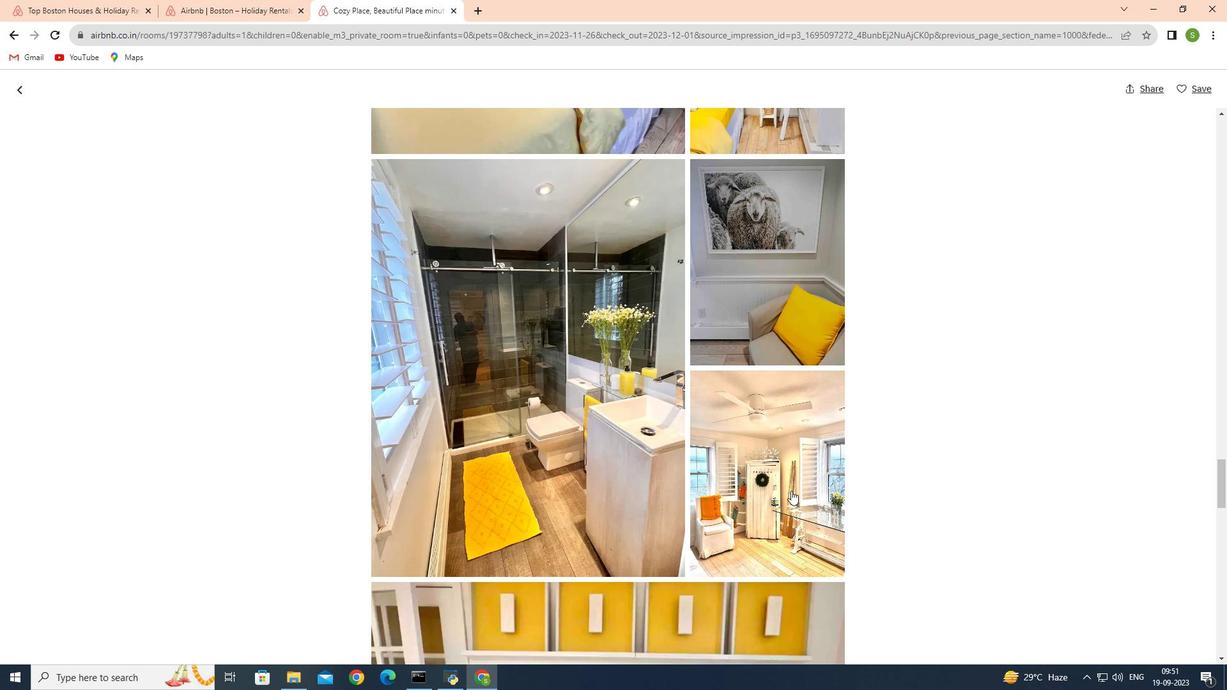 
Action: Mouse scrolled (791, 490) with delta (0, 0)
Screenshot: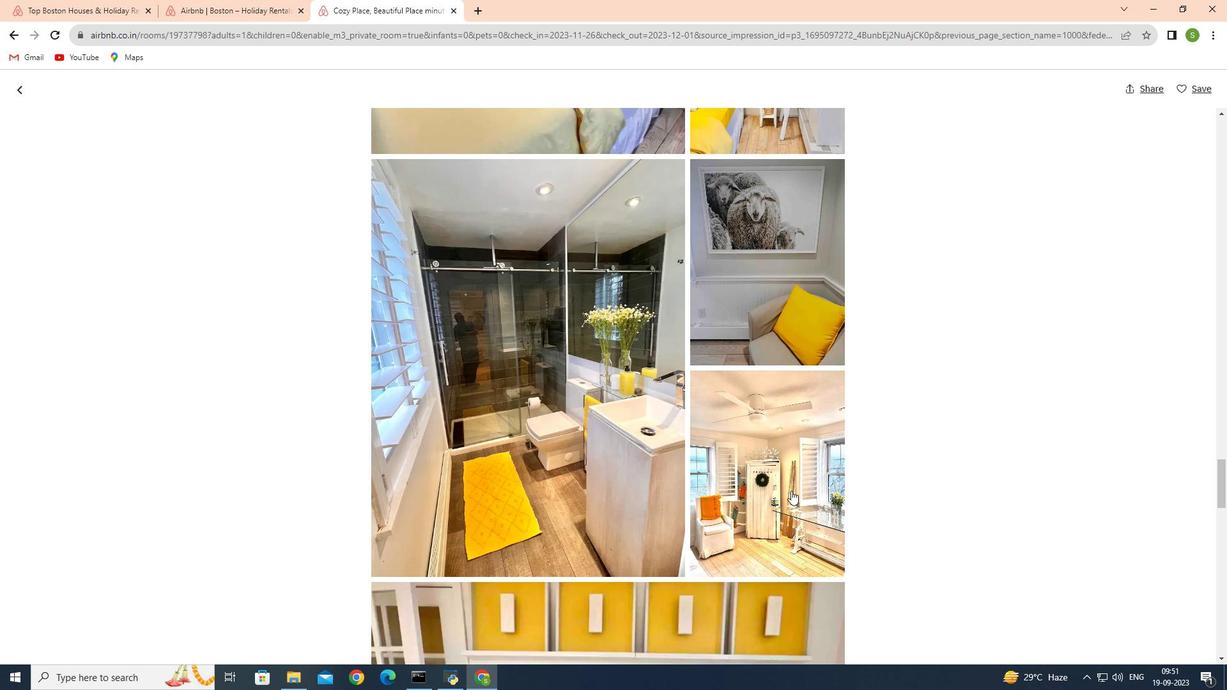 
Action: Mouse scrolled (791, 490) with delta (0, 0)
Screenshot: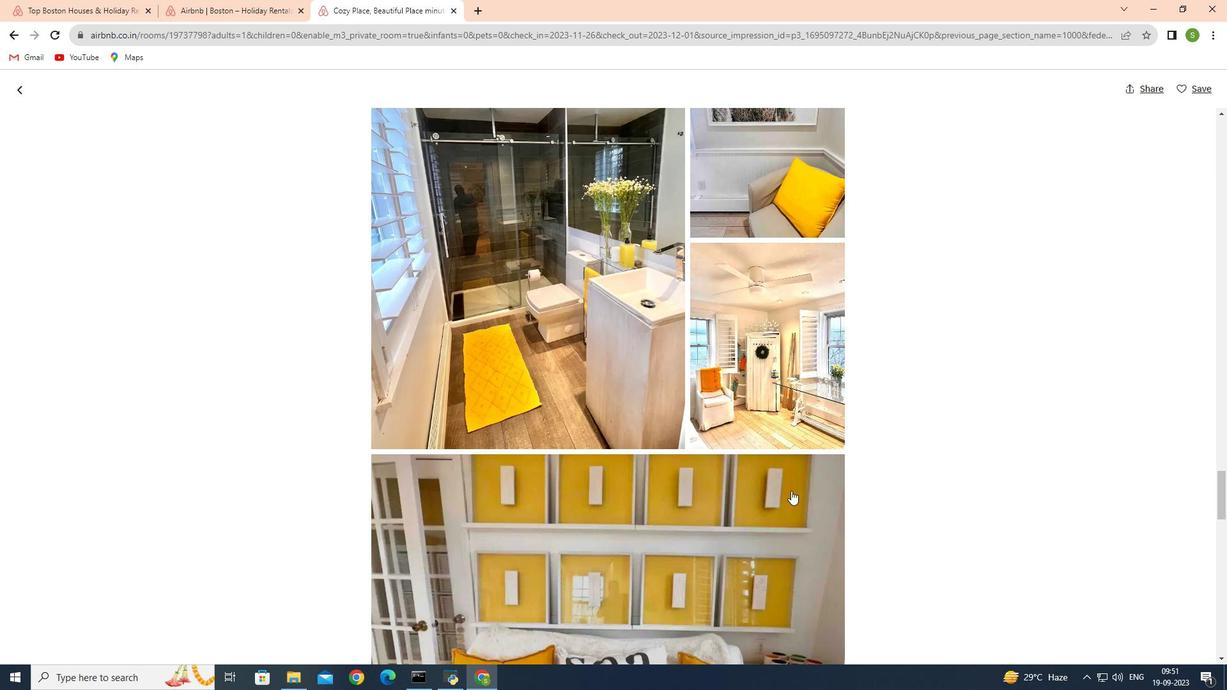 
Action: Mouse scrolled (791, 490) with delta (0, 0)
Screenshot: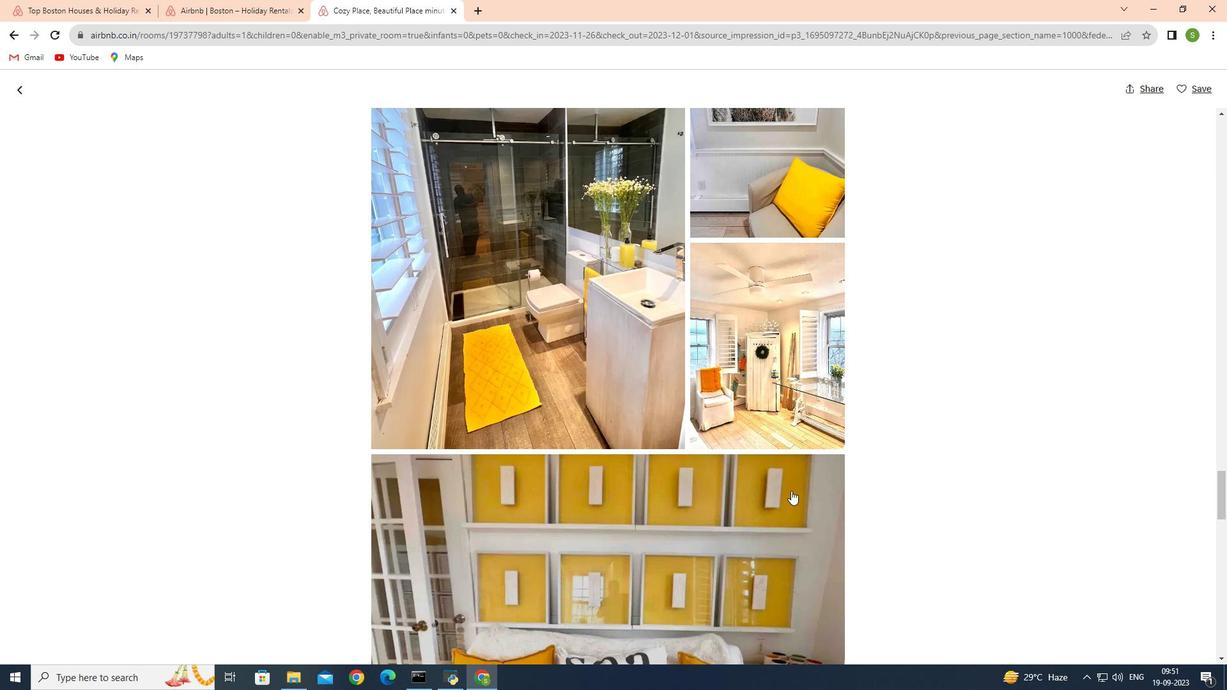 
Action: Mouse scrolled (791, 490) with delta (0, 0)
Screenshot: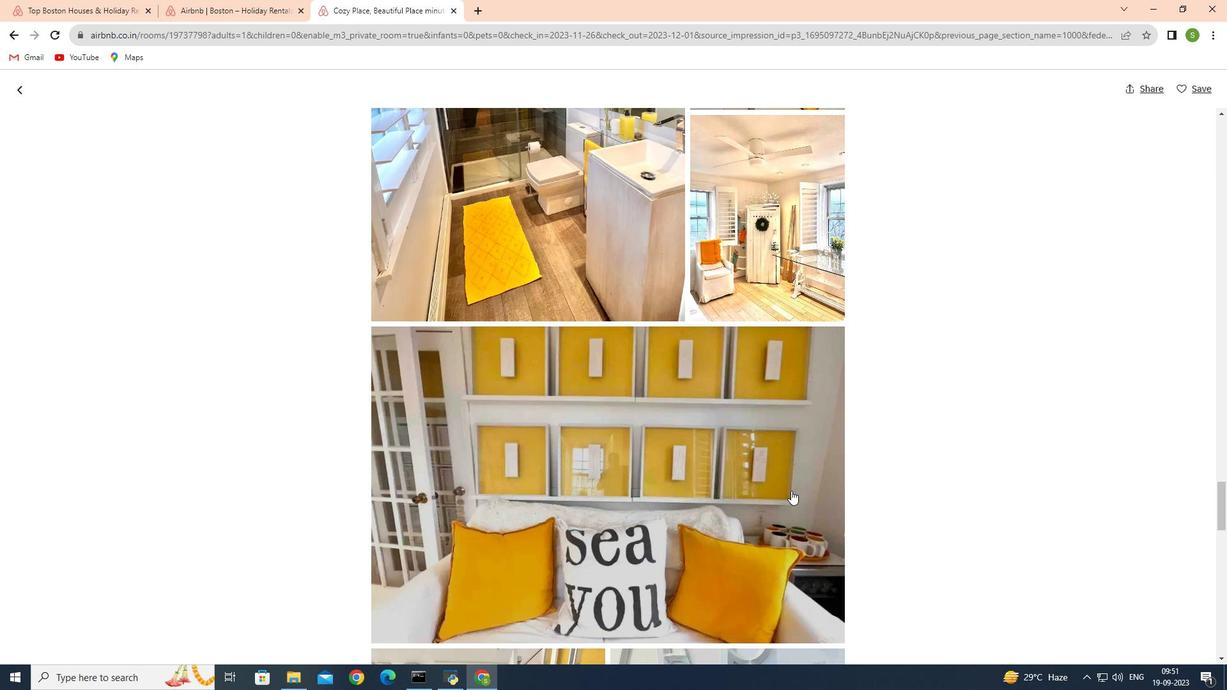 
Action: Mouse scrolled (791, 490) with delta (0, 0)
Screenshot: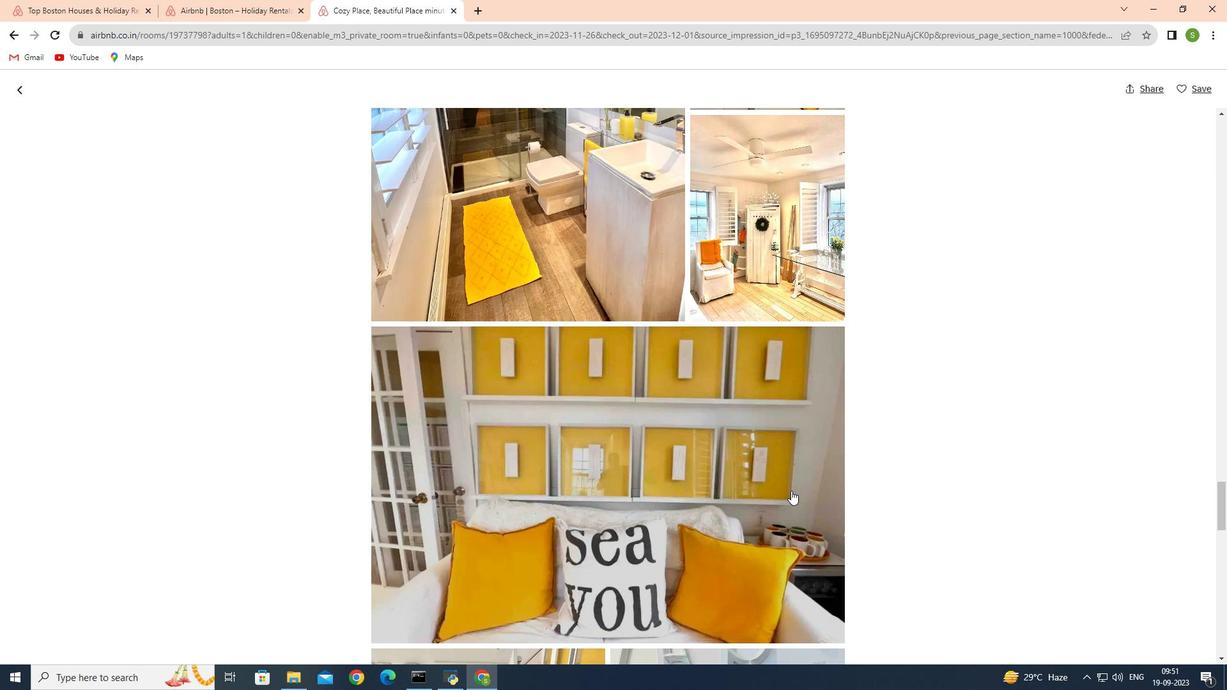 
Action: Mouse moved to (791, 491)
Screenshot: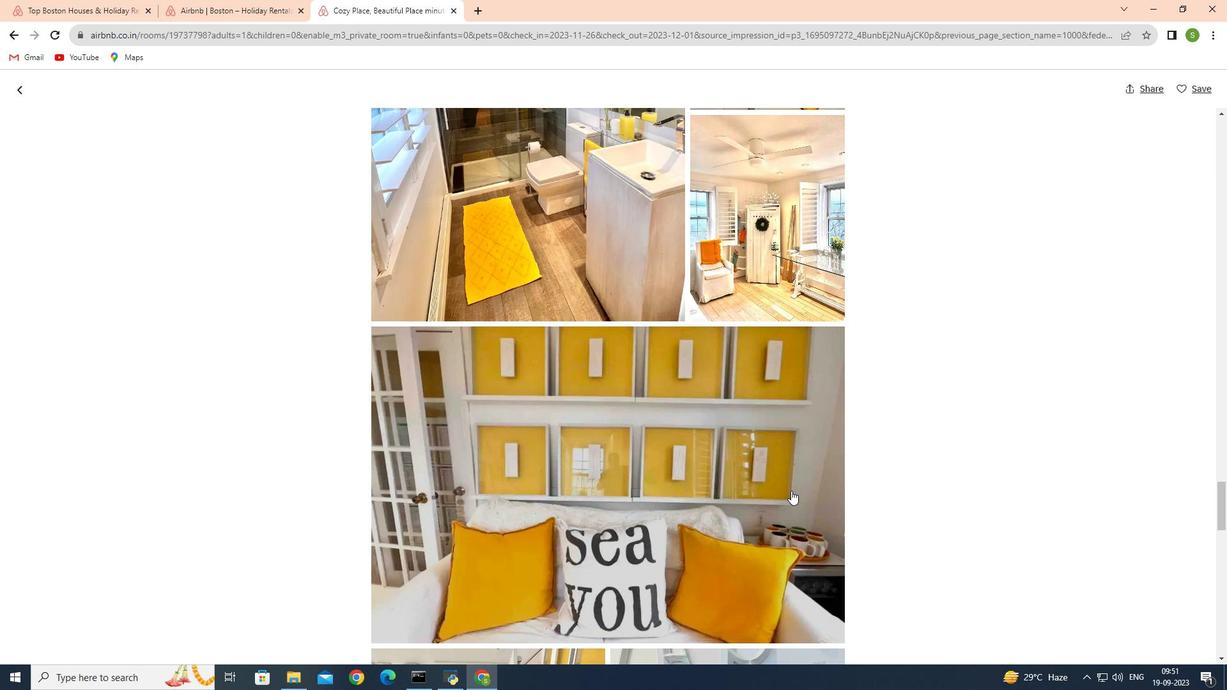 
Action: Mouse scrolled (791, 490) with delta (0, 0)
Screenshot: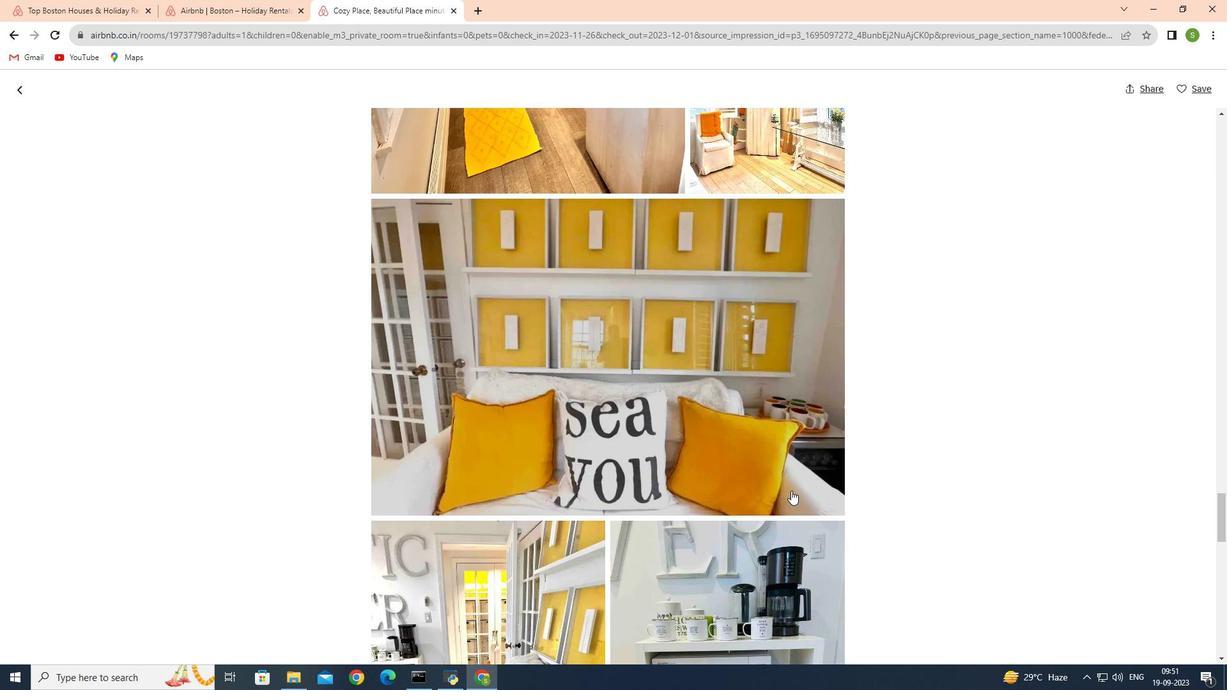 
Action: Mouse scrolled (791, 490) with delta (0, 0)
Screenshot: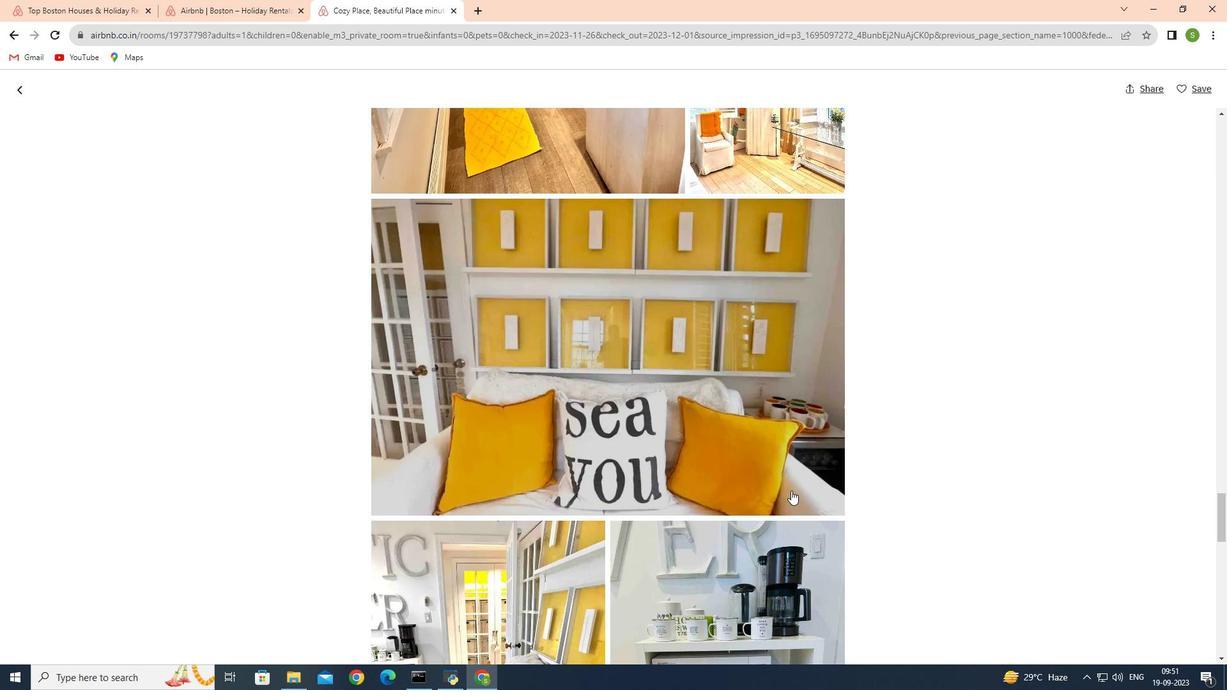 
Action: Mouse scrolled (791, 490) with delta (0, 0)
Screenshot: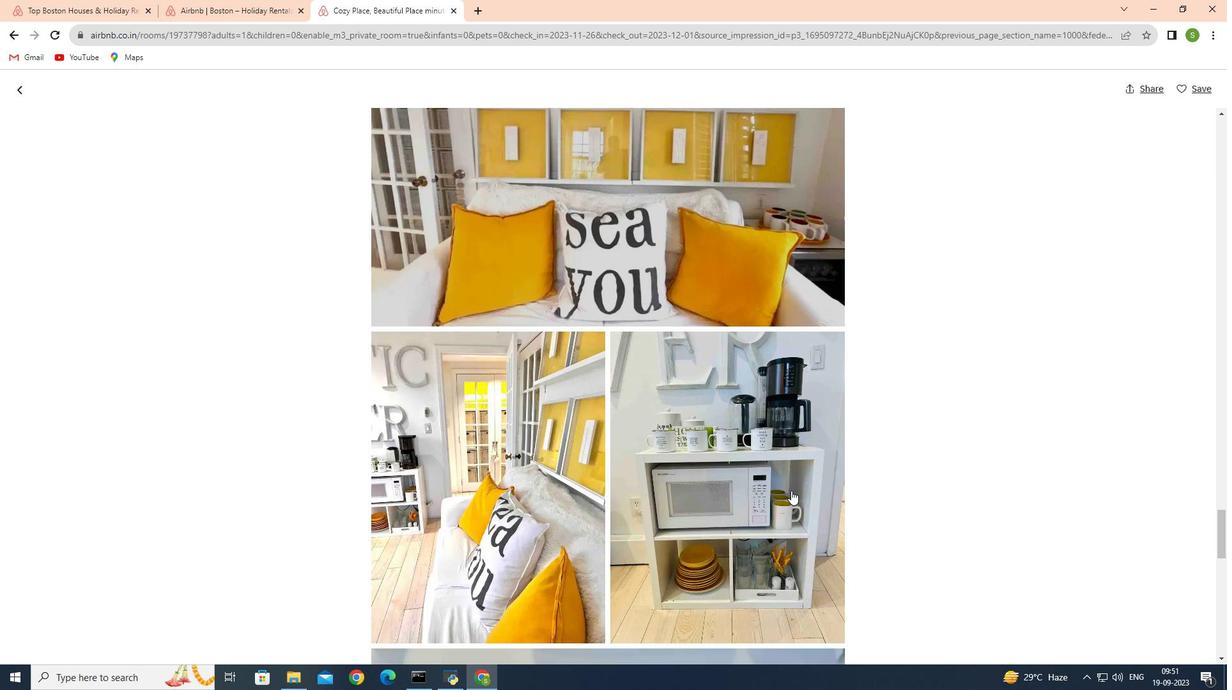 
Action: Mouse scrolled (791, 490) with delta (0, 0)
Screenshot: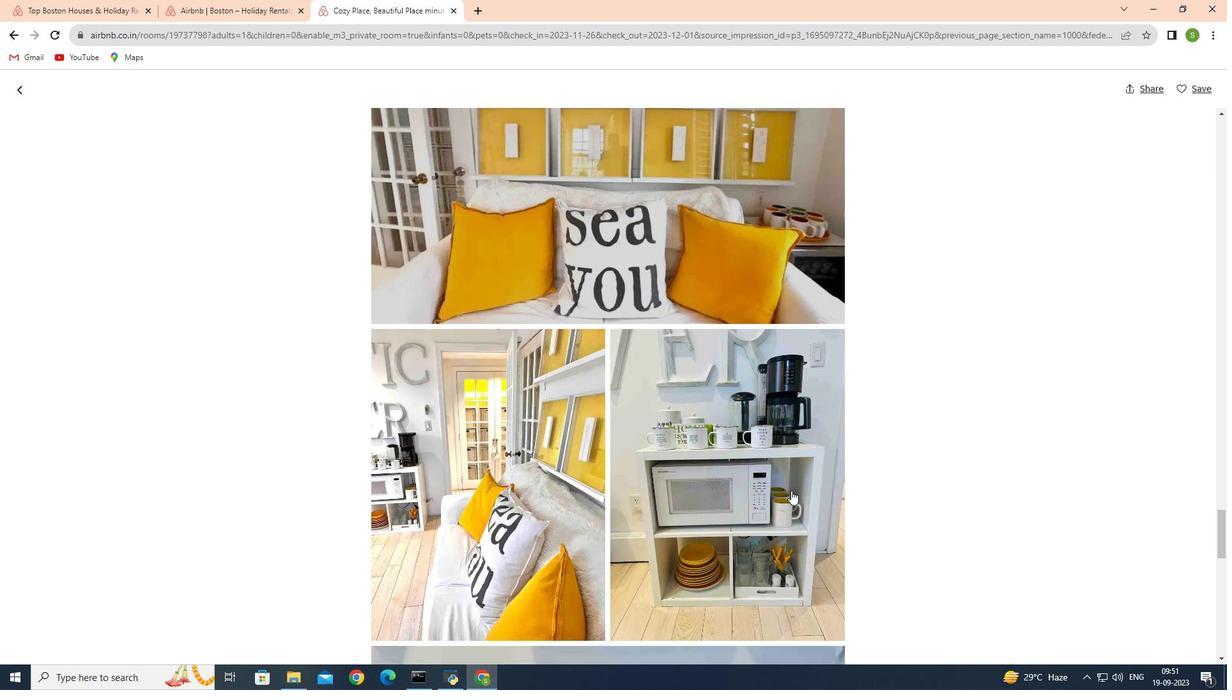 
Action: Mouse scrolled (791, 490) with delta (0, 0)
Screenshot: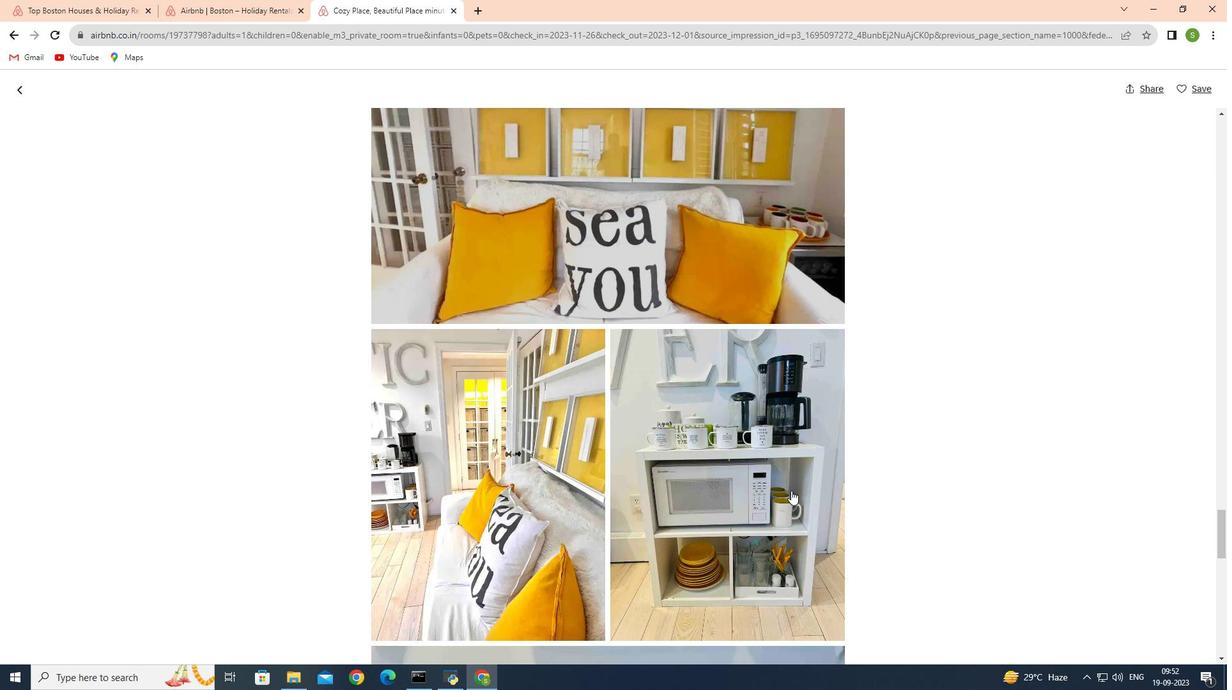 
Action: Mouse scrolled (791, 490) with delta (0, 0)
Screenshot: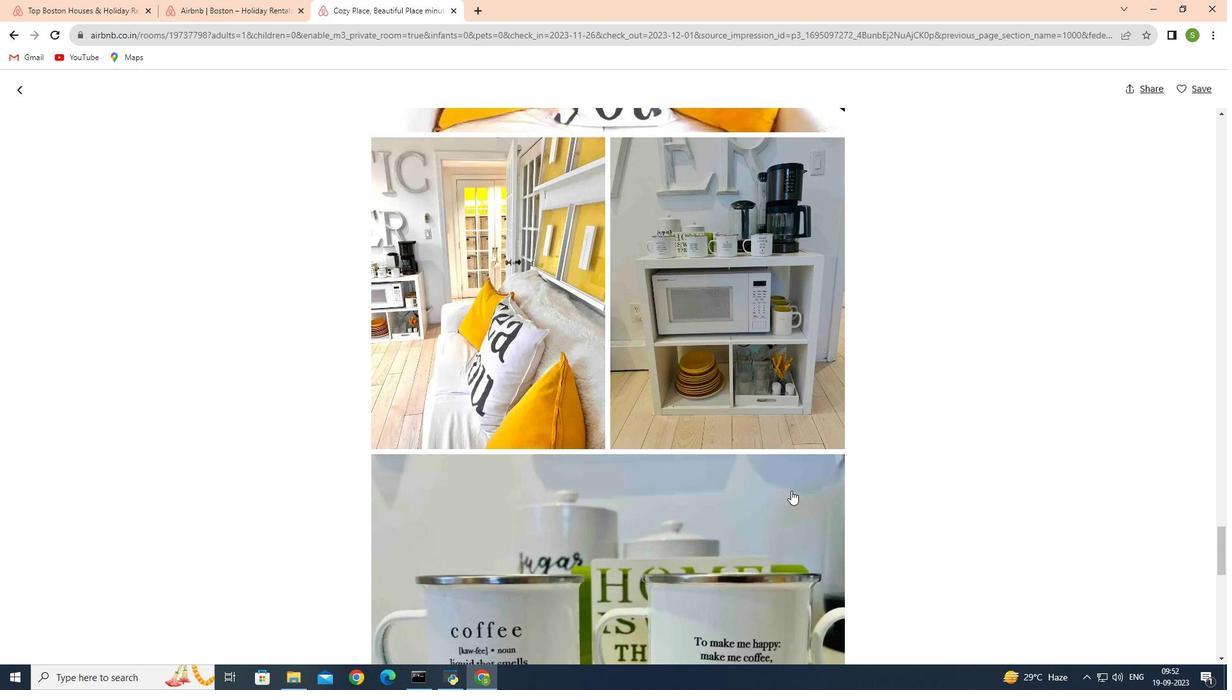 
Action: Mouse scrolled (791, 490) with delta (0, 0)
Screenshot: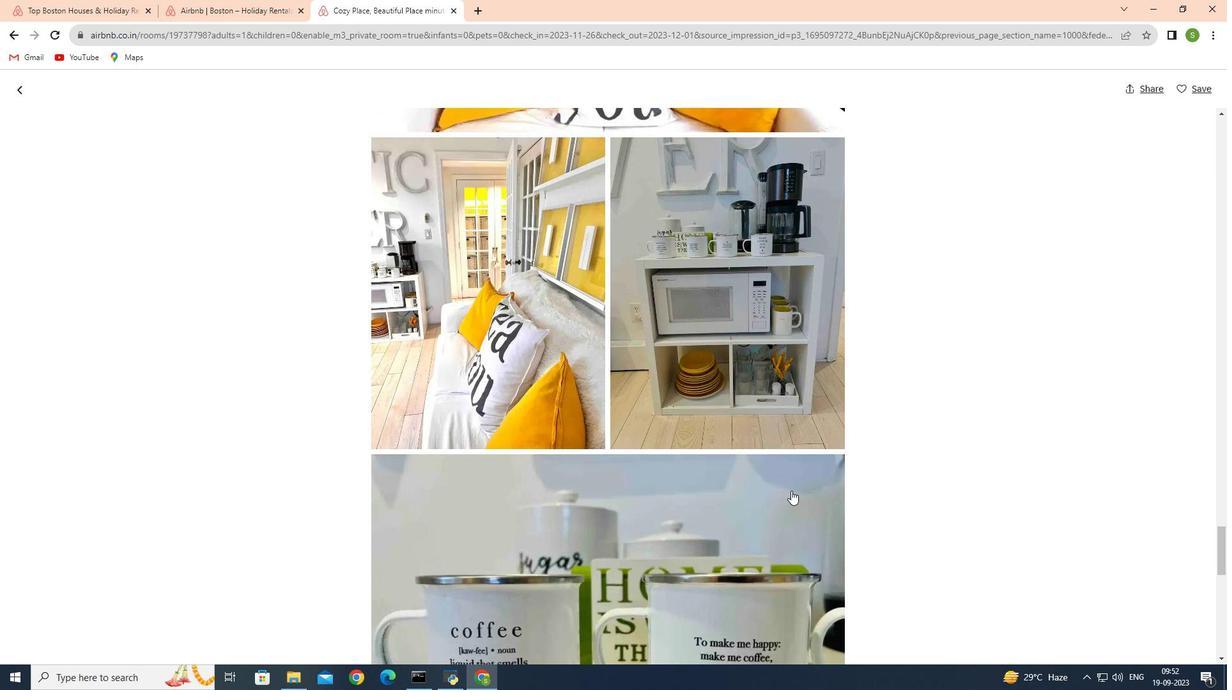 
Action: Mouse scrolled (791, 490) with delta (0, 0)
Screenshot: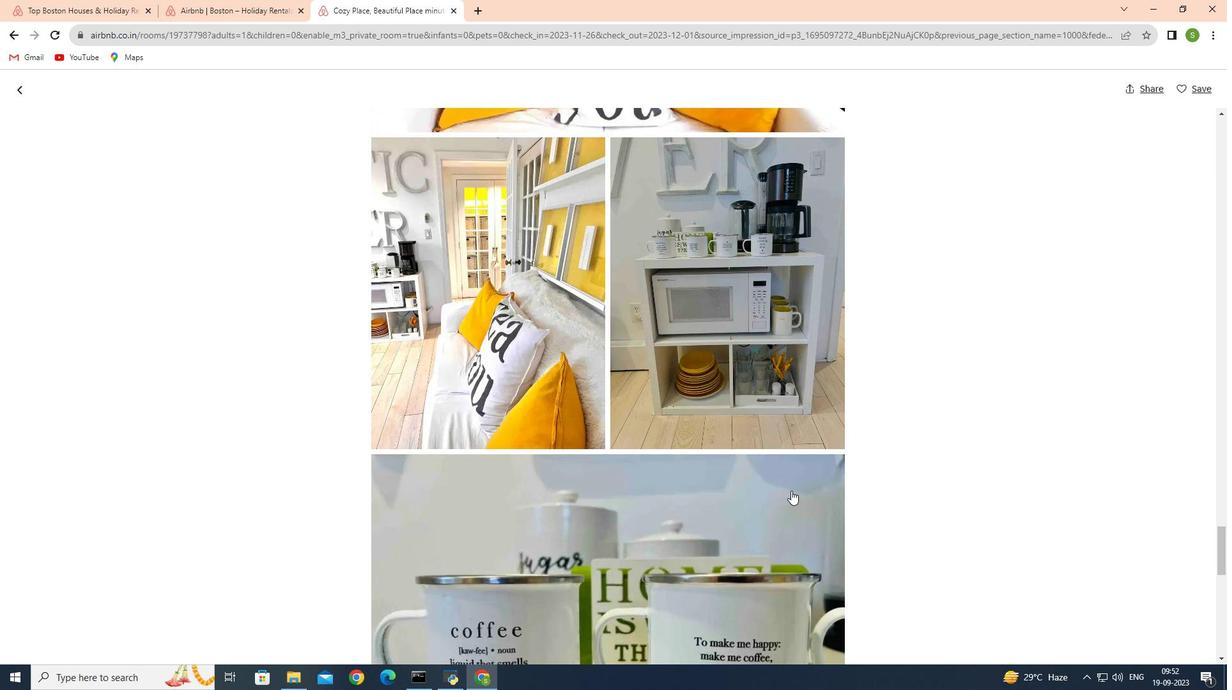 
Action: Mouse scrolled (791, 490) with delta (0, 0)
Screenshot: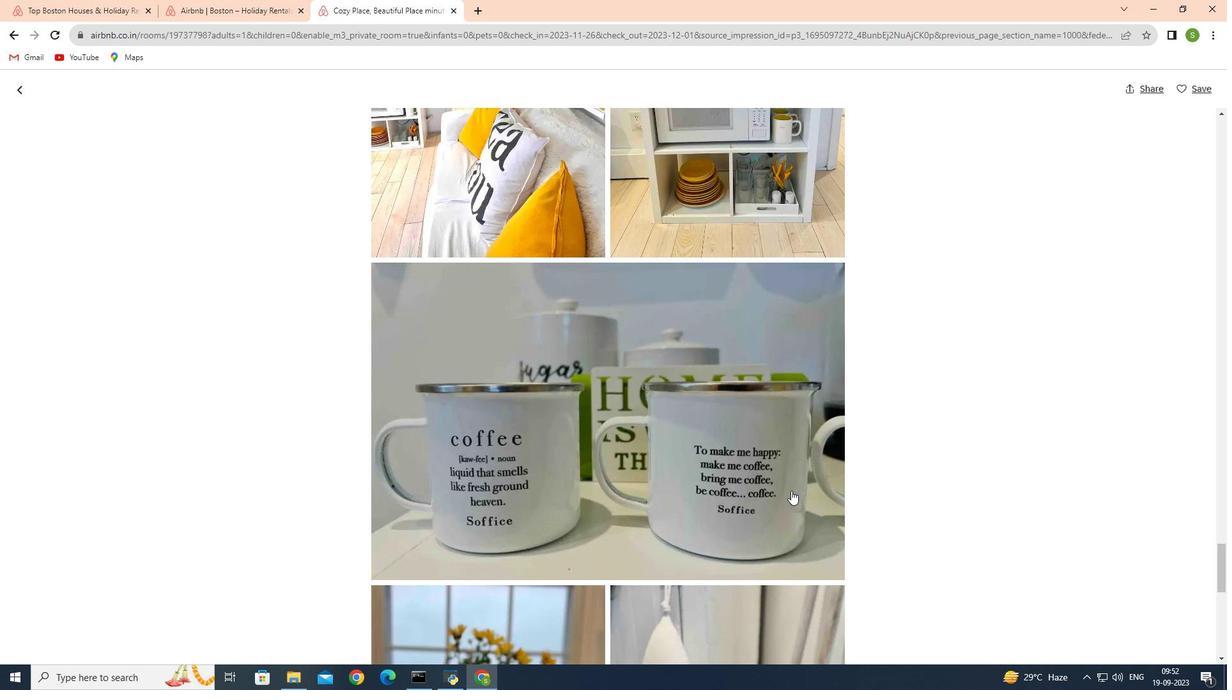 
Action: Mouse scrolled (791, 490) with delta (0, 0)
Screenshot: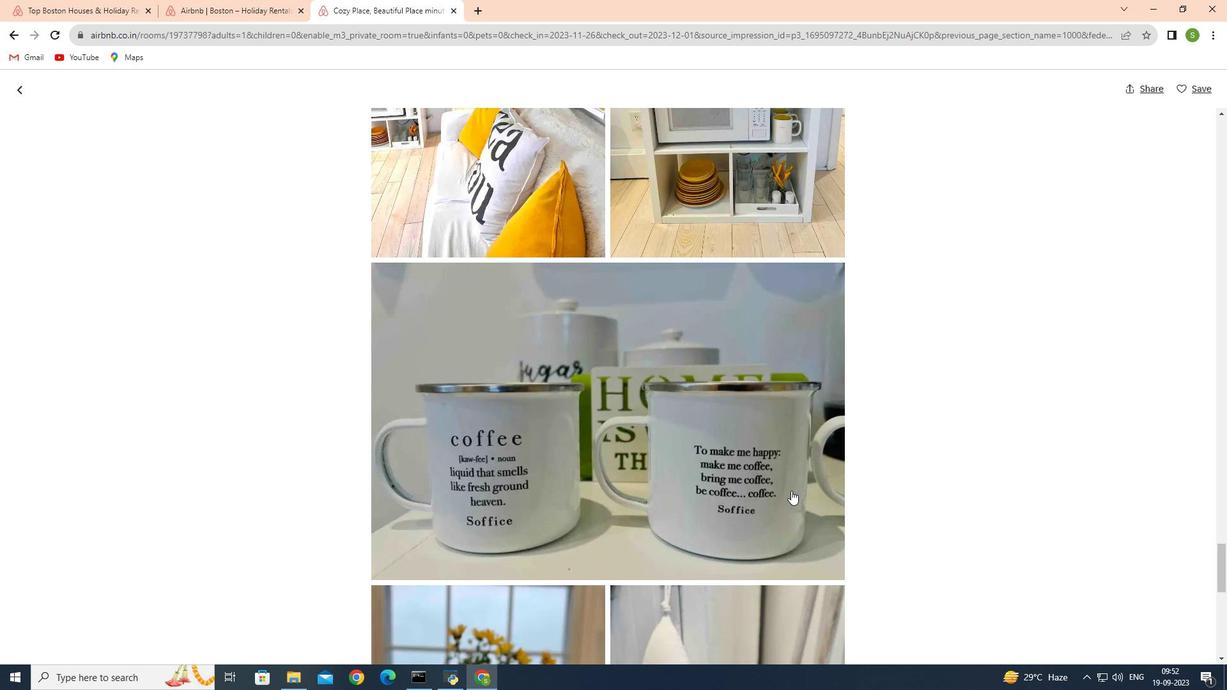 
Action: Mouse scrolled (791, 490) with delta (0, 0)
Screenshot: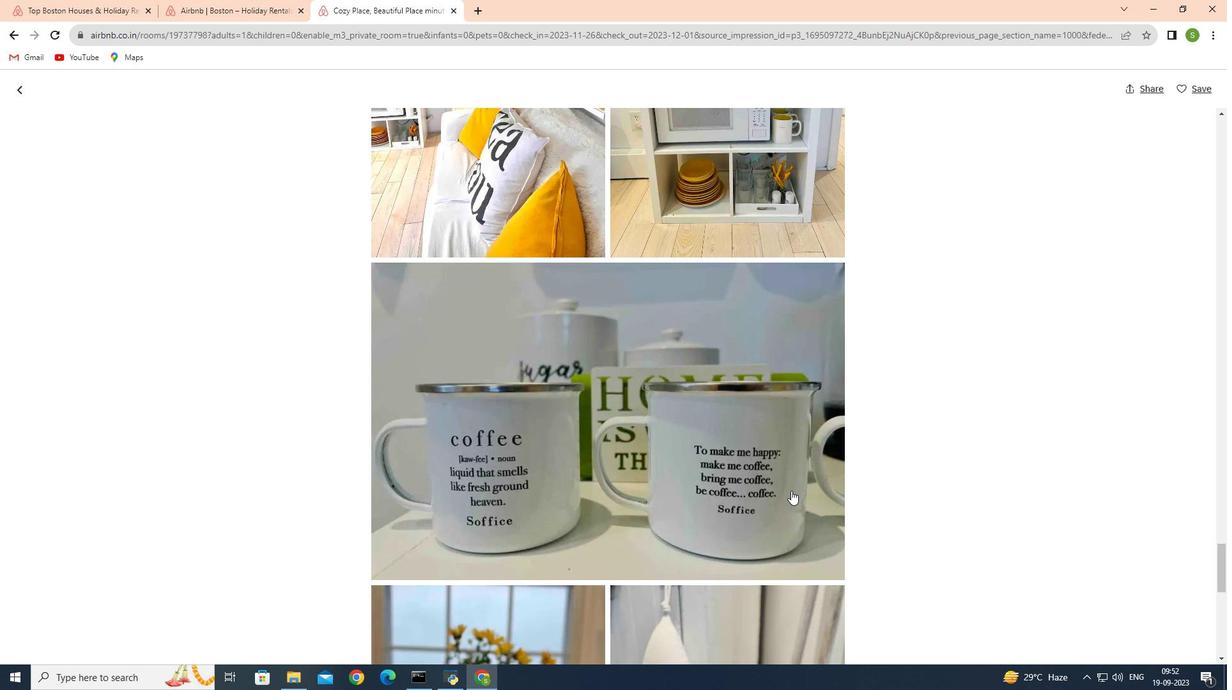 
Action: Mouse scrolled (791, 490) with delta (0, 0)
Screenshot: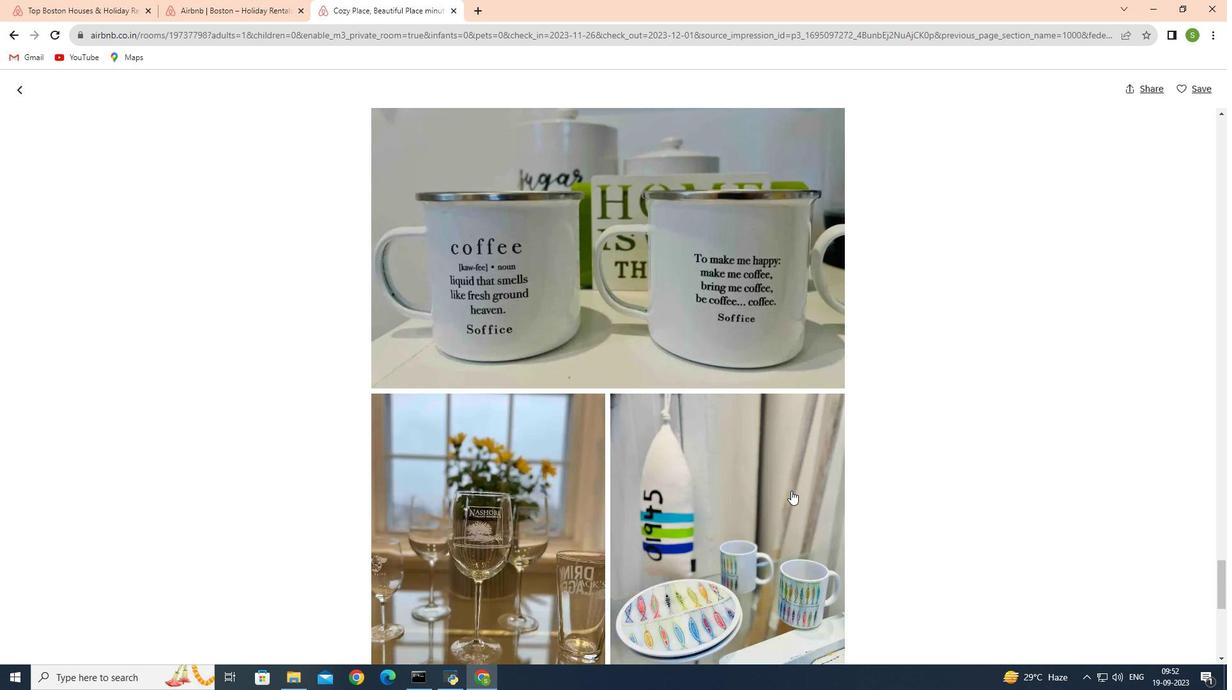 
Action: Mouse scrolled (791, 490) with delta (0, 0)
Screenshot: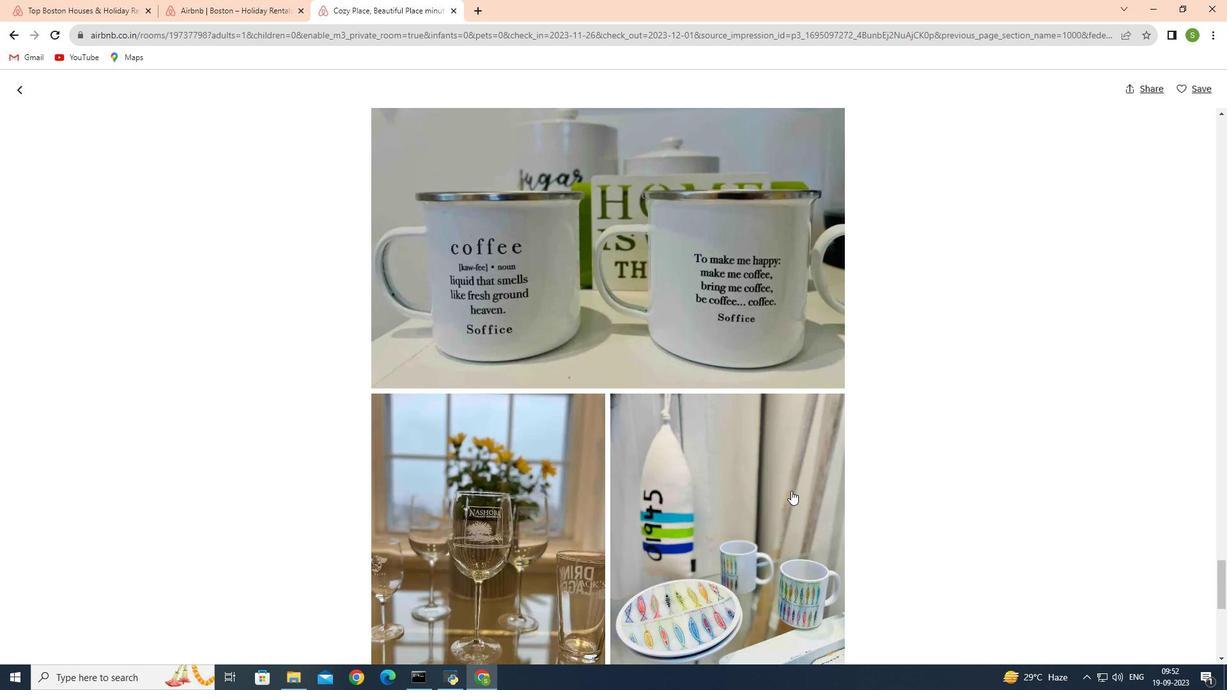 
Action: Mouse scrolled (791, 490) with delta (0, 0)
Screenshot: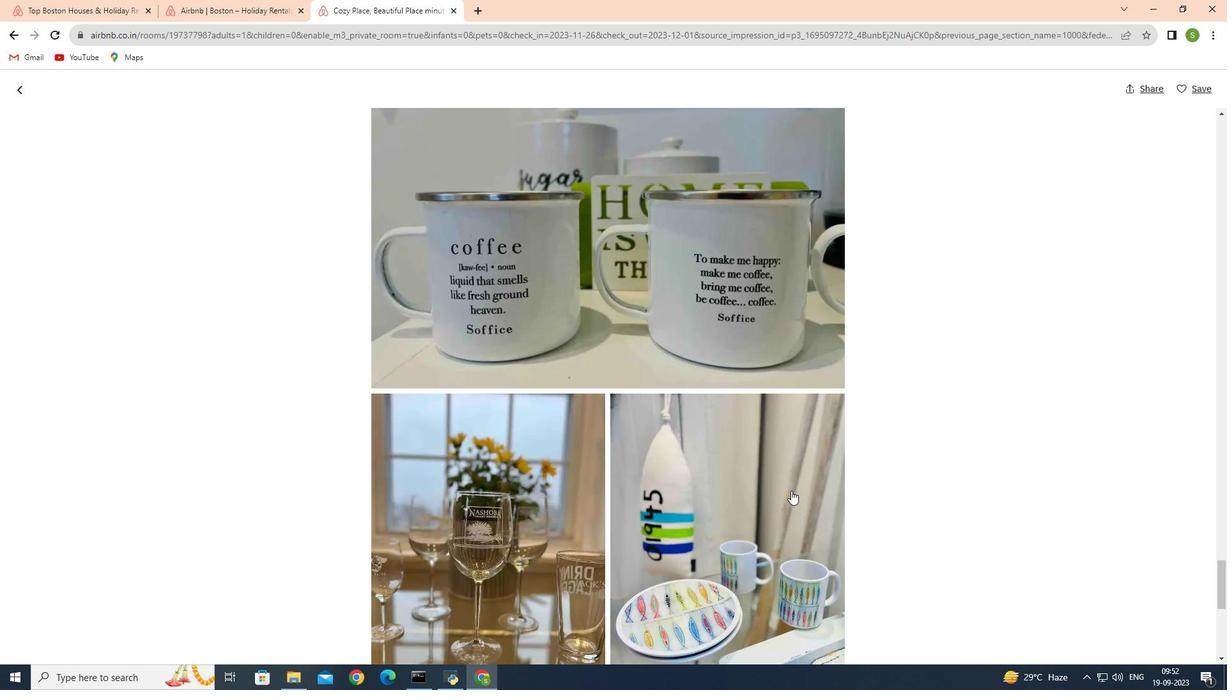 
Action: Mouse scrolled (791, 490) with delta (0, 0)
Screenshot: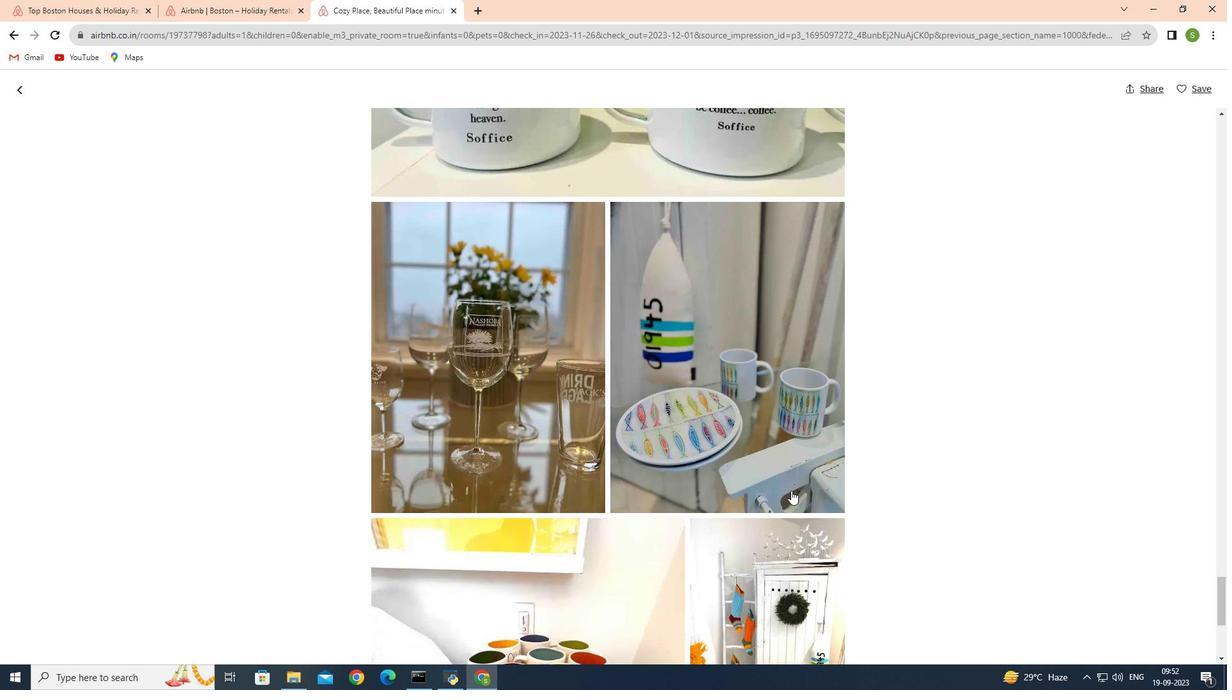 
Action: Mouse scrolled (791, 490) with delta (0, 0)
Screenshot: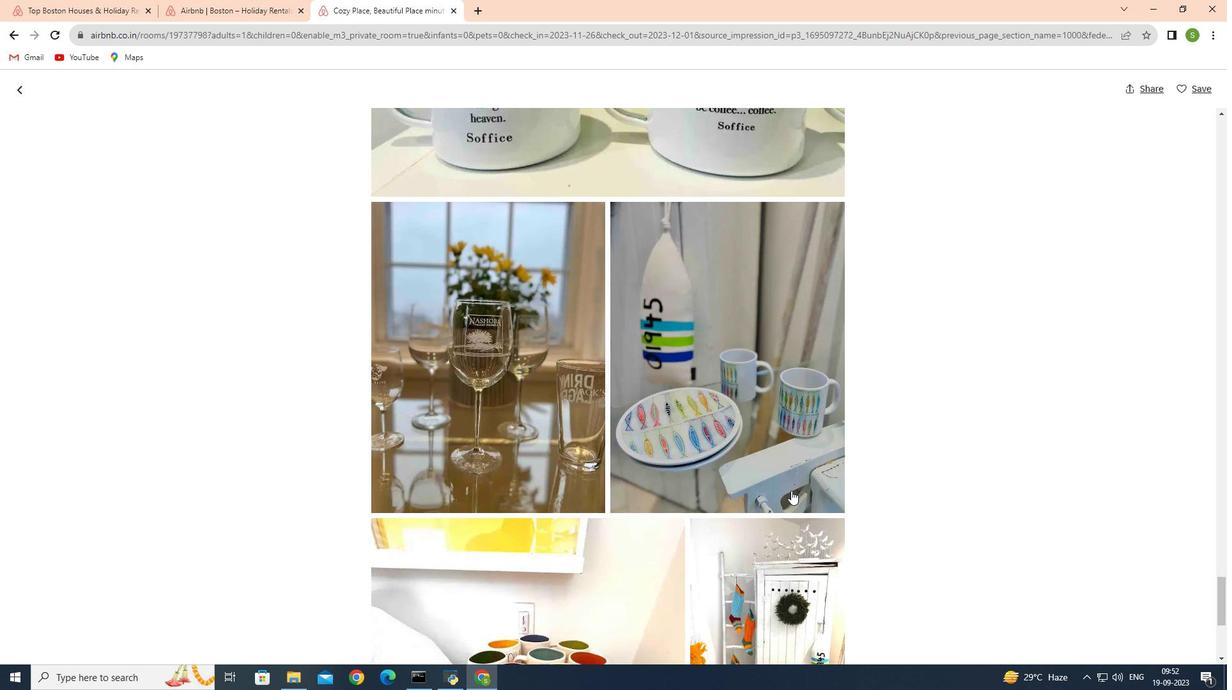
Action: Mouse scrolled (791, 490) with delta (0, 0)
Screenshot: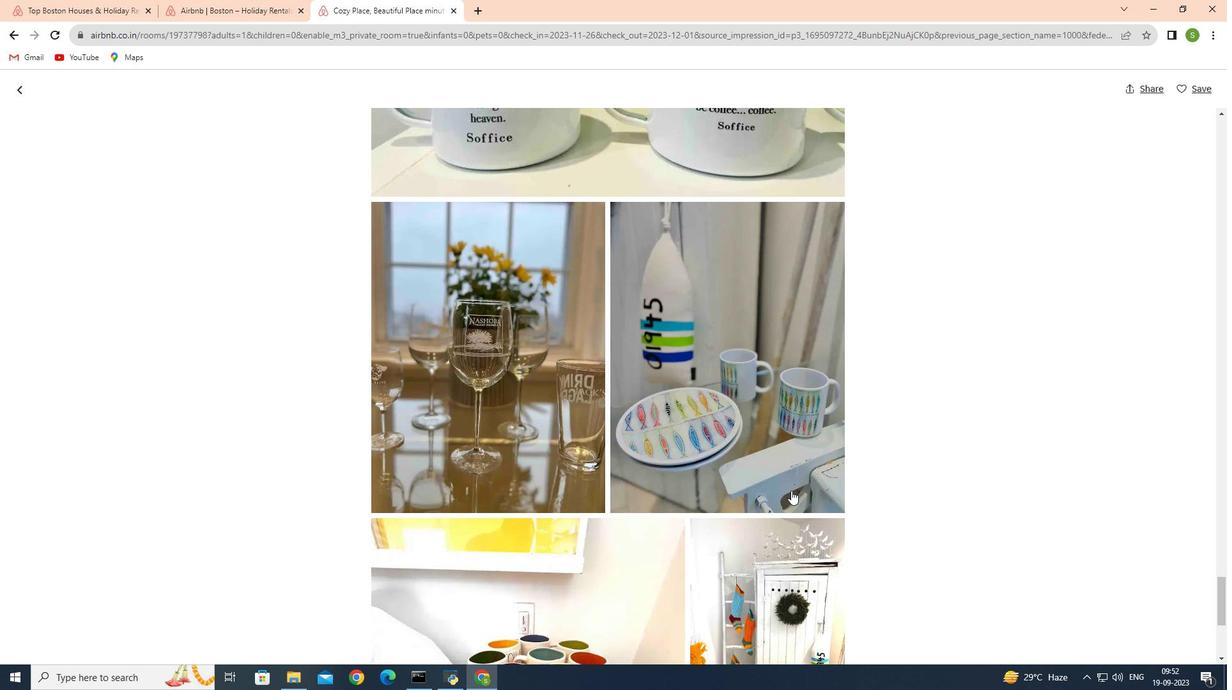 
Action: Mouse scrolled (791, 490) with delta (0, 0)
Screenshot: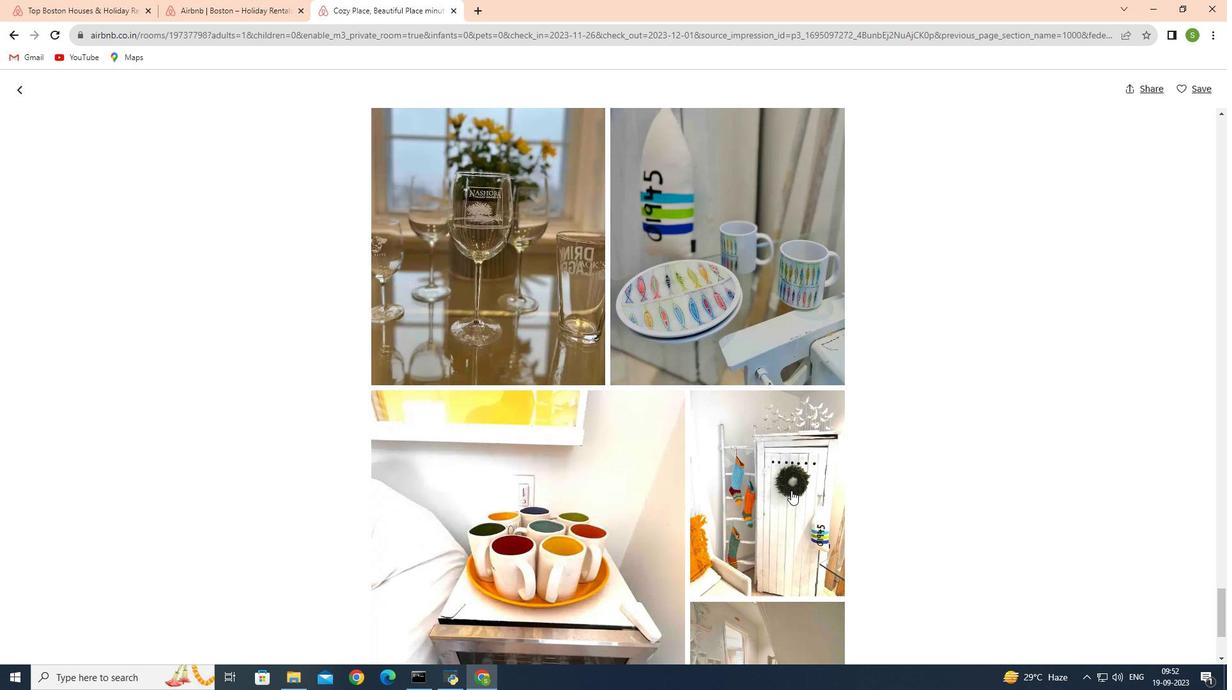 
Action: Mouse scrolled (791, 490) with delta (0, 0)
Screenshot: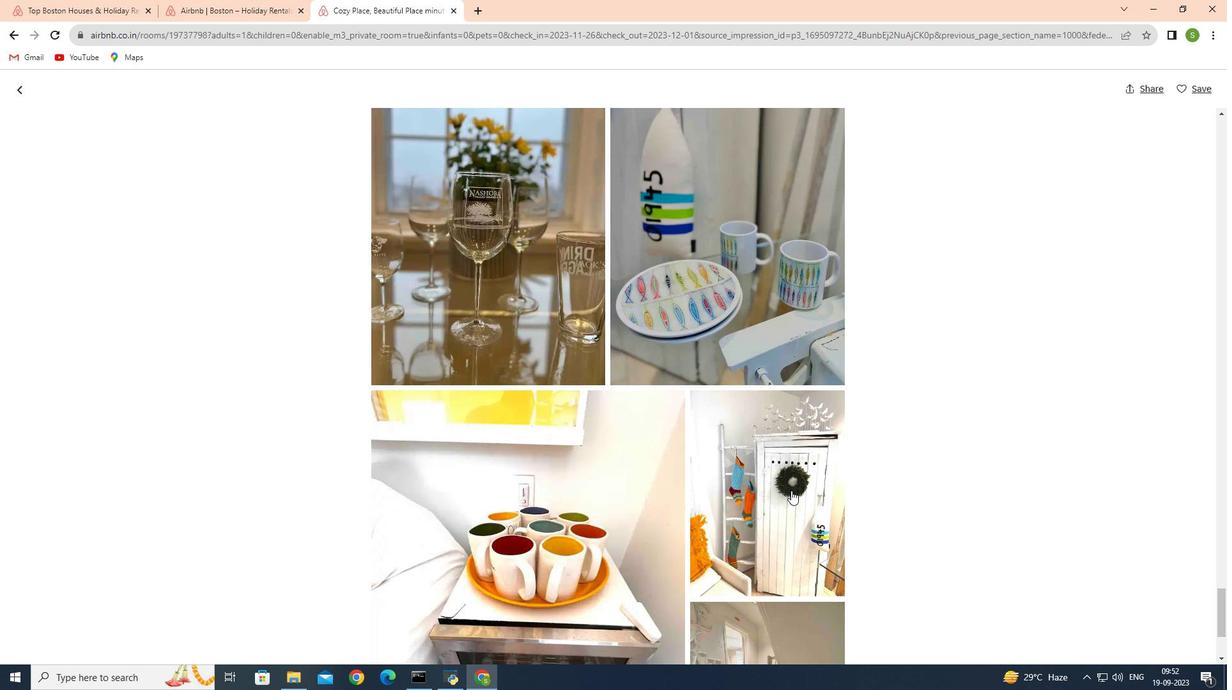 
Action: Mouse scrolled (791, 490) with delta (0, 0)
Screenshot: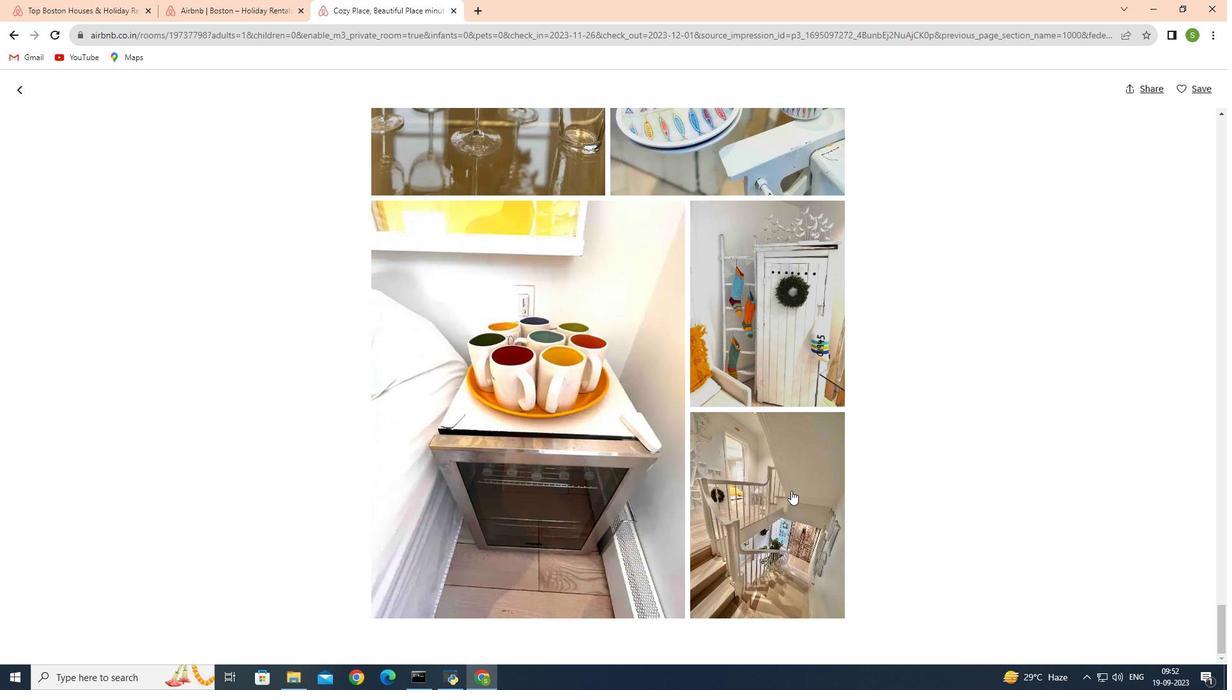 
Action: Mouse scrolled (791, 490) with delta (0, 0)
Screenshot: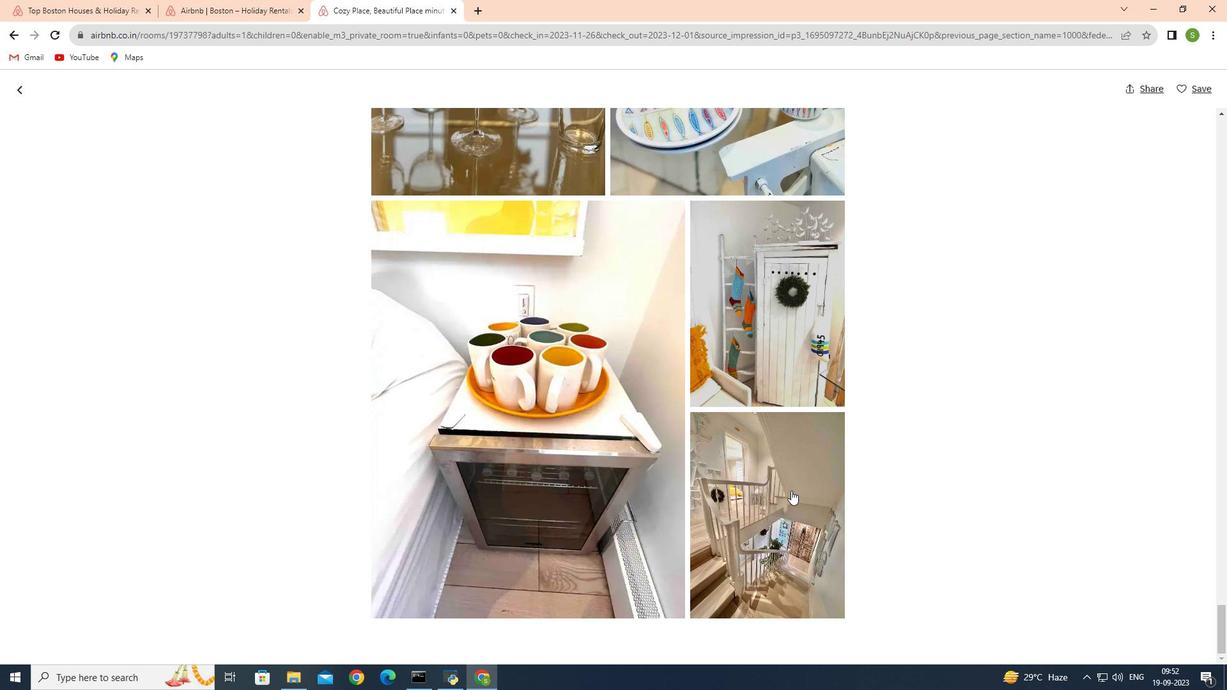 
Action: Mouse scrolled (791, 490) with delta (0, 0)
Screenshot: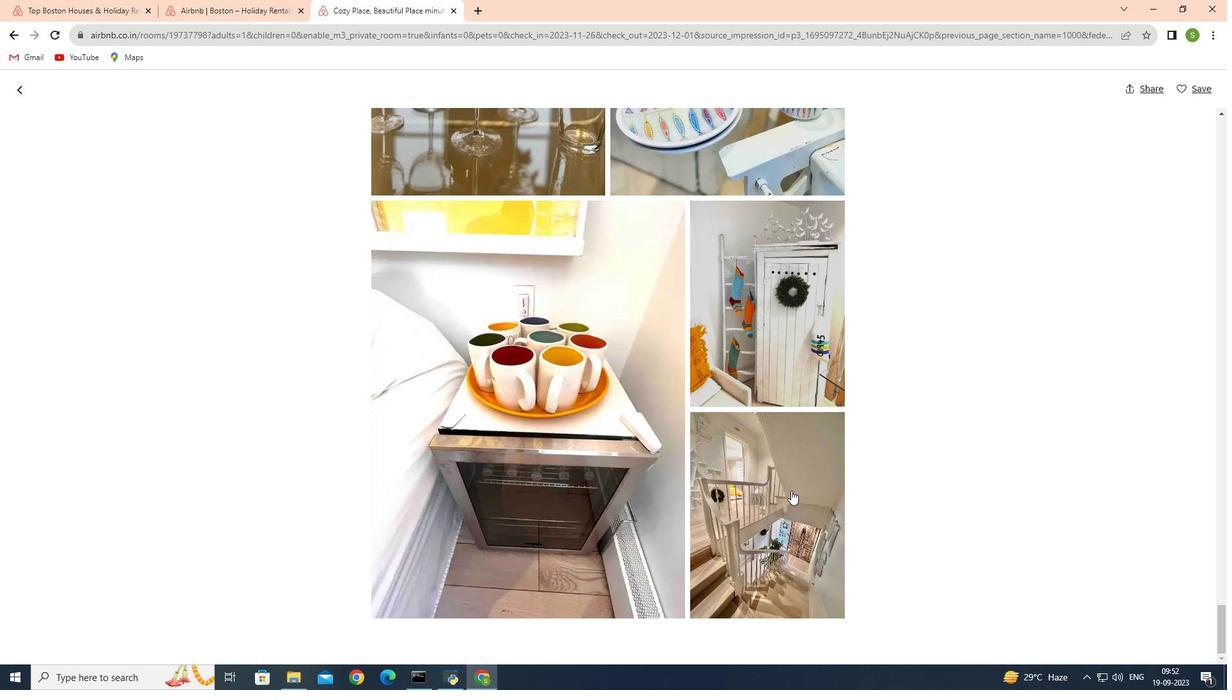 
Action: Mouse scrolled (791, 490) with delta (0, 0)
Screenshot: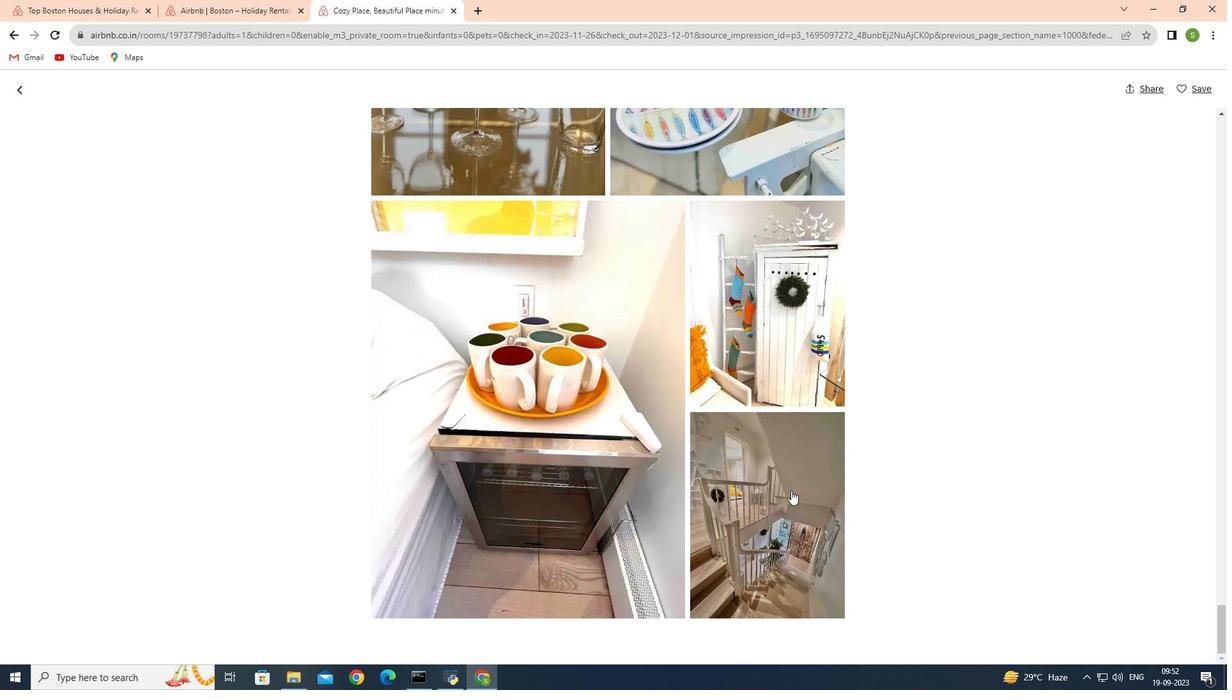 
Action: Mouse scrolled (791, 490) with delta (0, 0)
Screenshot: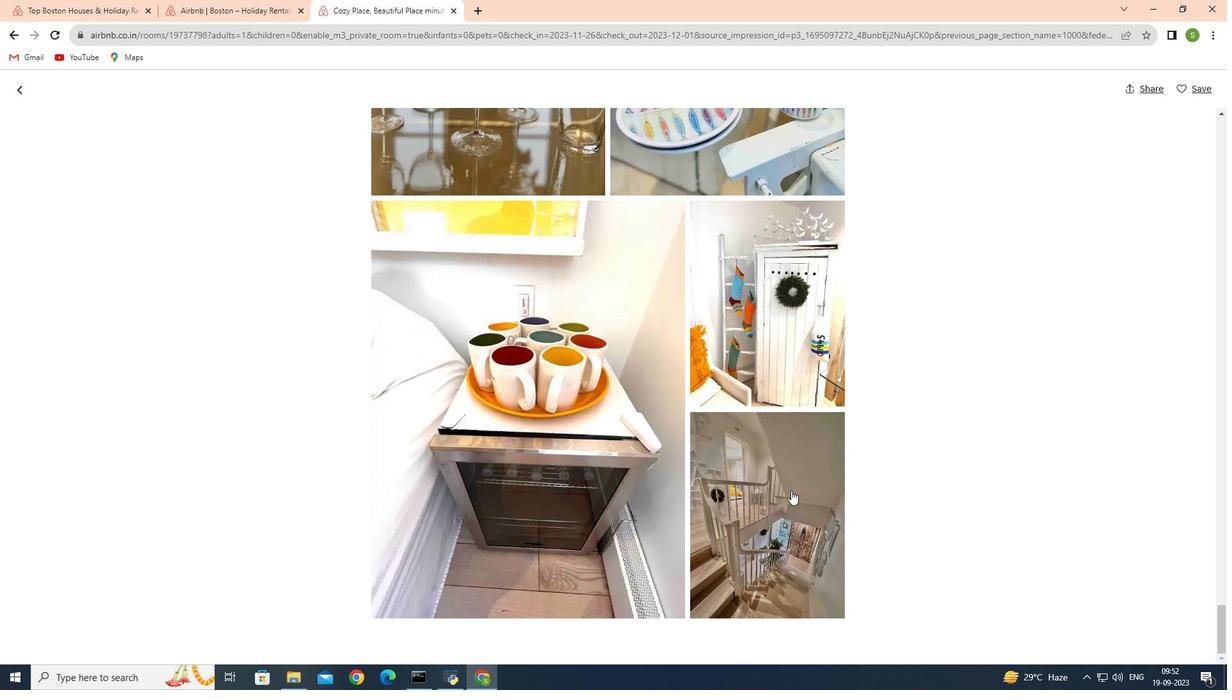 
Action: Mouse scrolled (791, 490) with delta (0, 0)
Screenshot: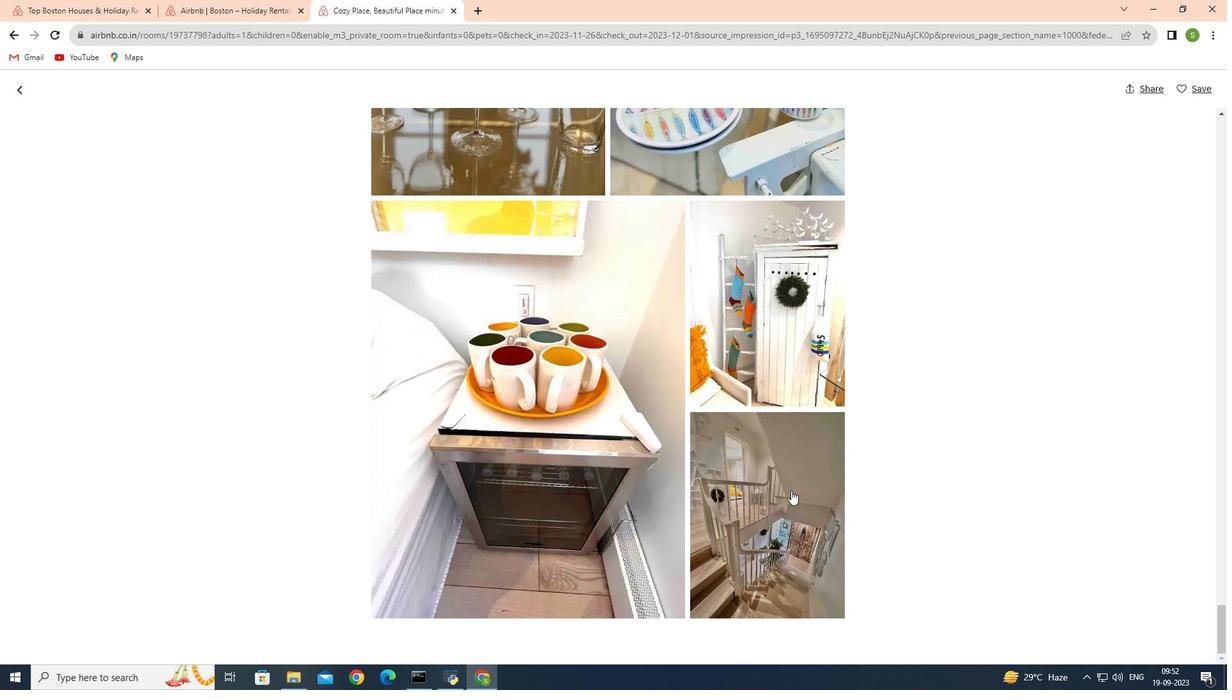 
Action: Mouse moved to (179, 11)
Screenshot: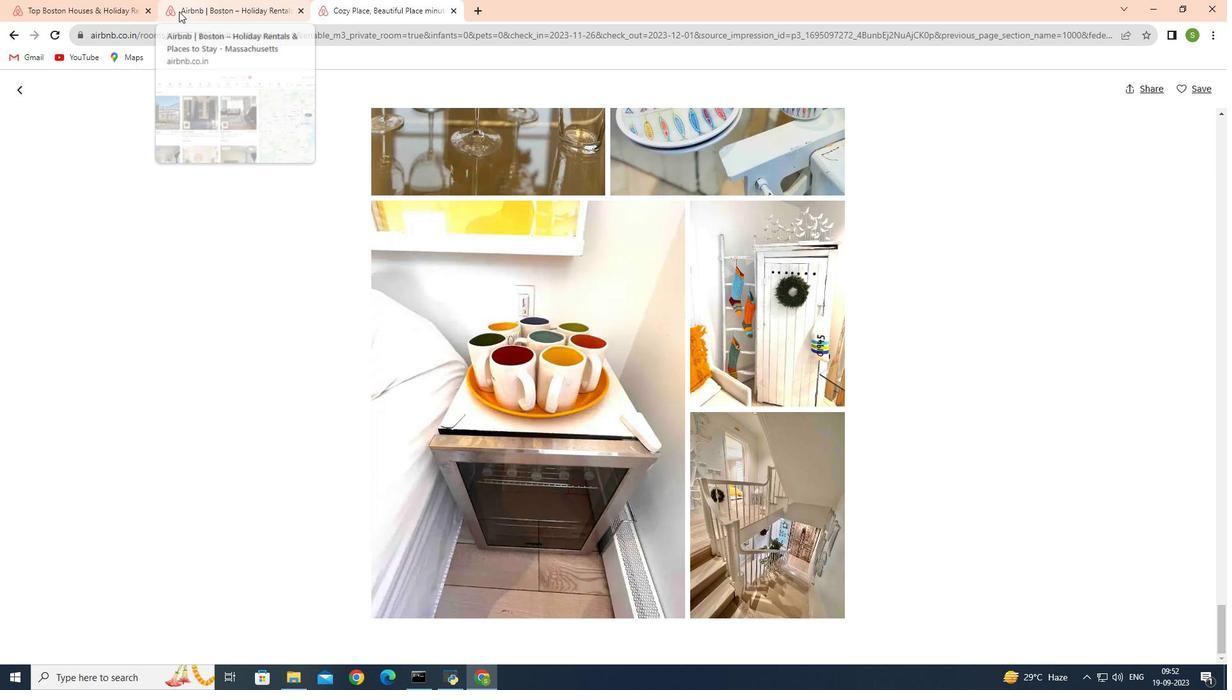 
Action: Mouse pressed left at (179, 11)
Screenshot: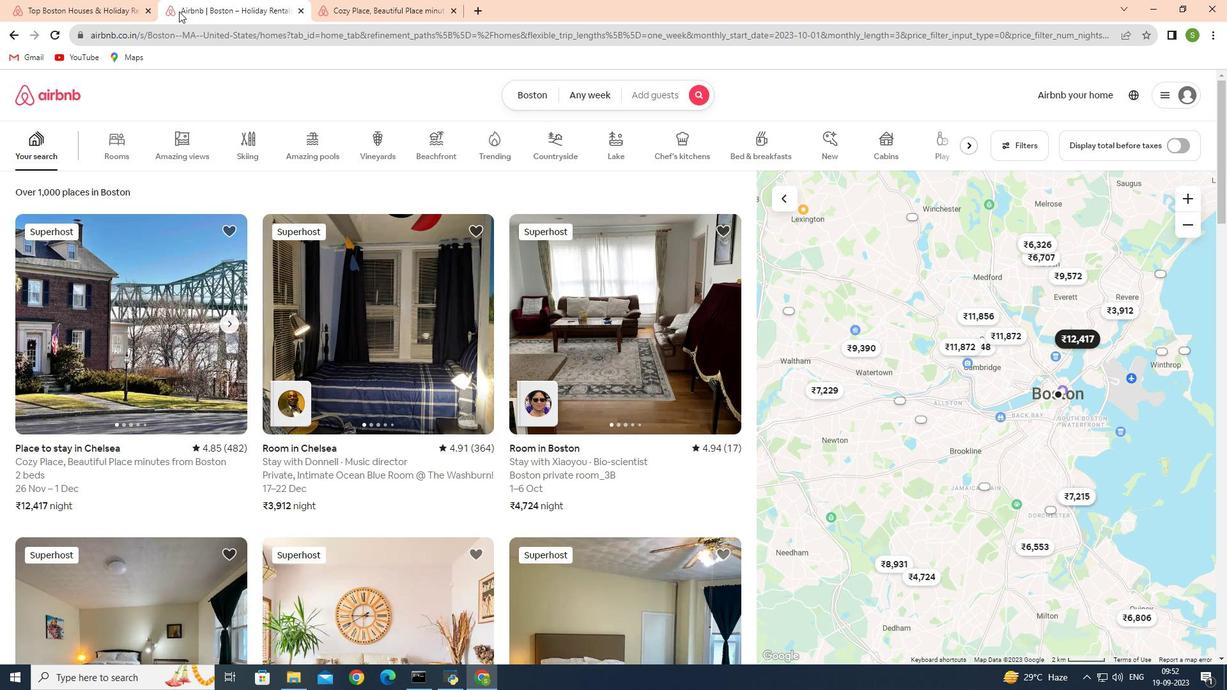 
Action: Mouse moved to (163, 312)
Screenshot: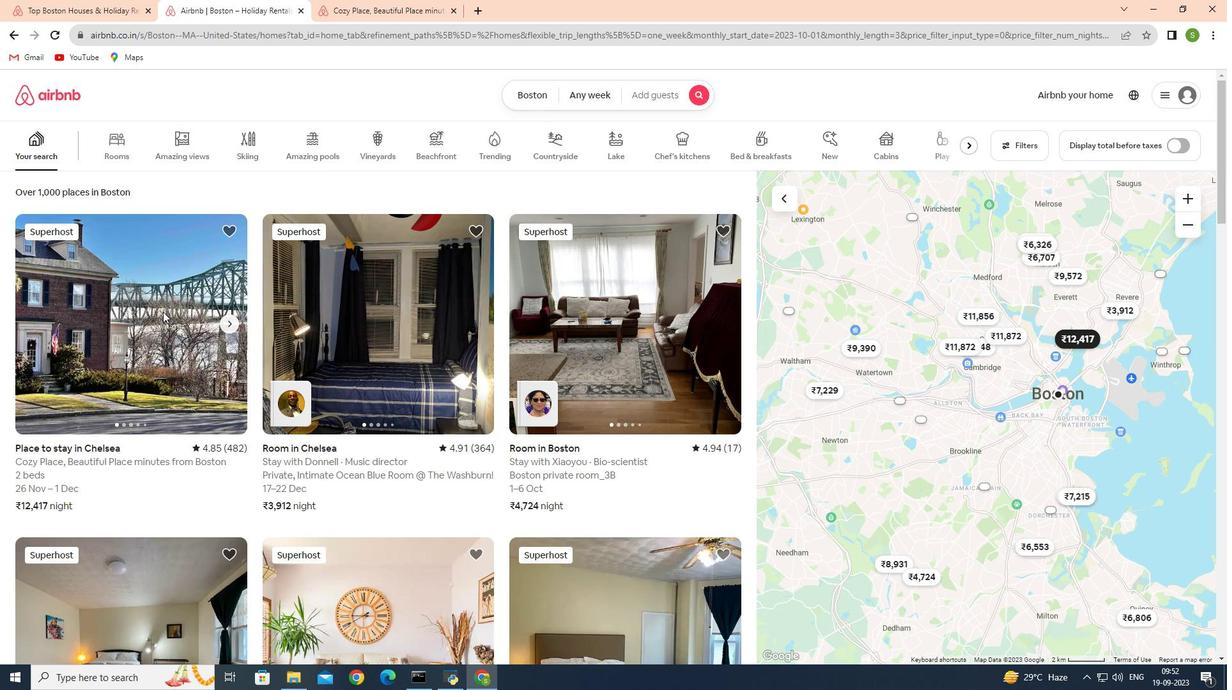 
Action: Mouse pressed left at (163, 312)
Screenshot: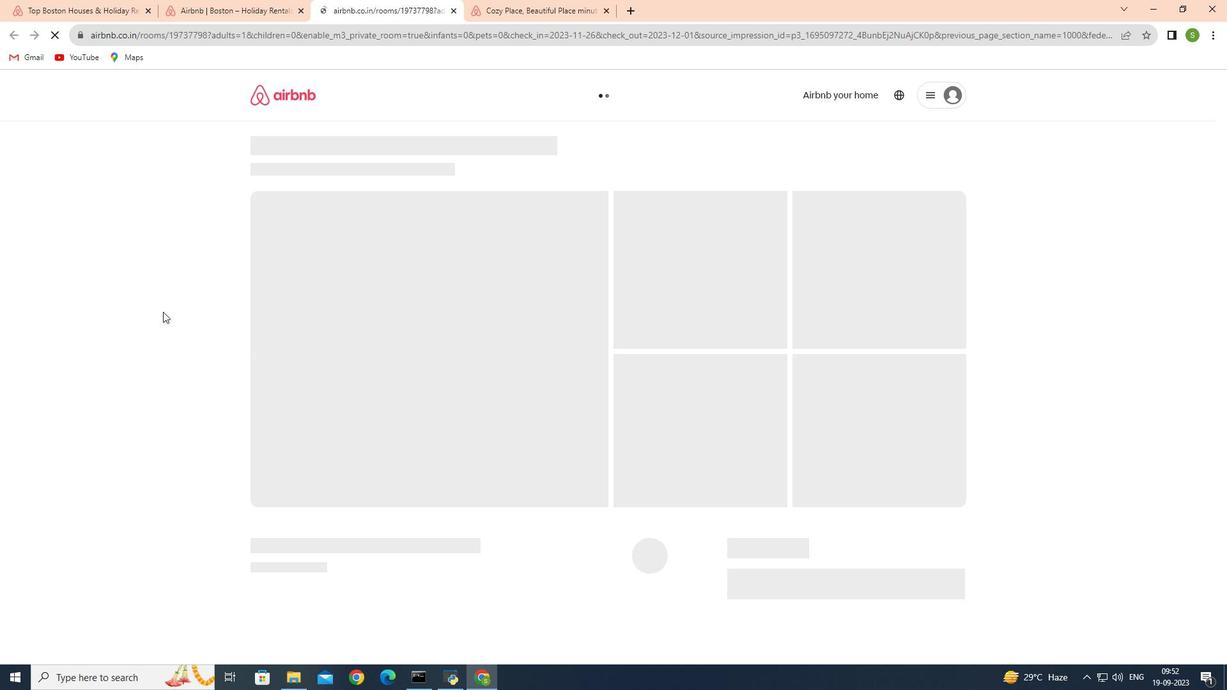 
Action: Mouse moved to (934, 461)
Screenshot: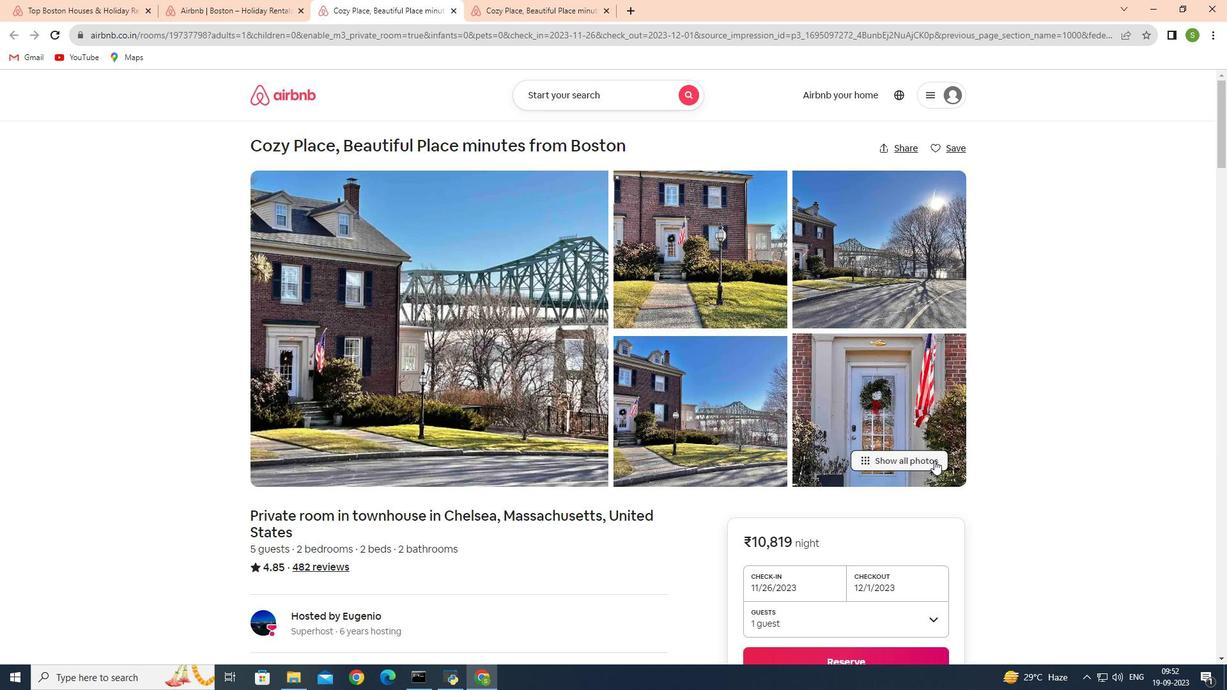 
Action: Mouse pressed left at (934, 461)
Screenshot: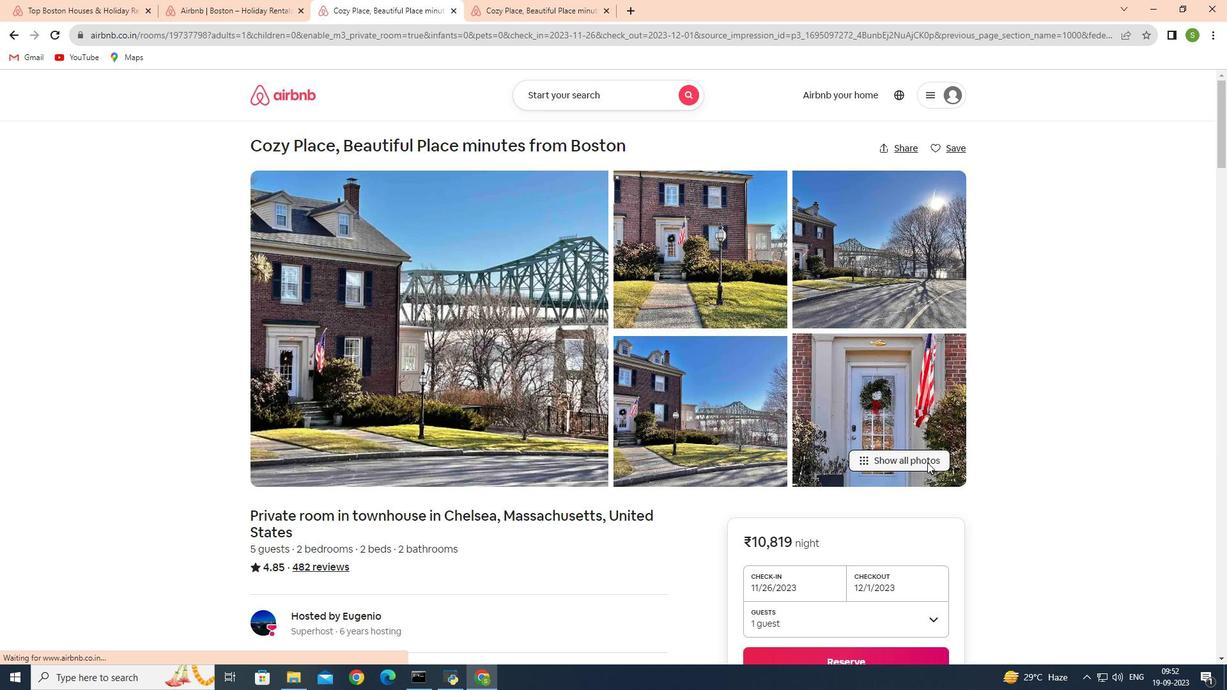 
Action: Mouse moved to (389, 482)
Screenshot: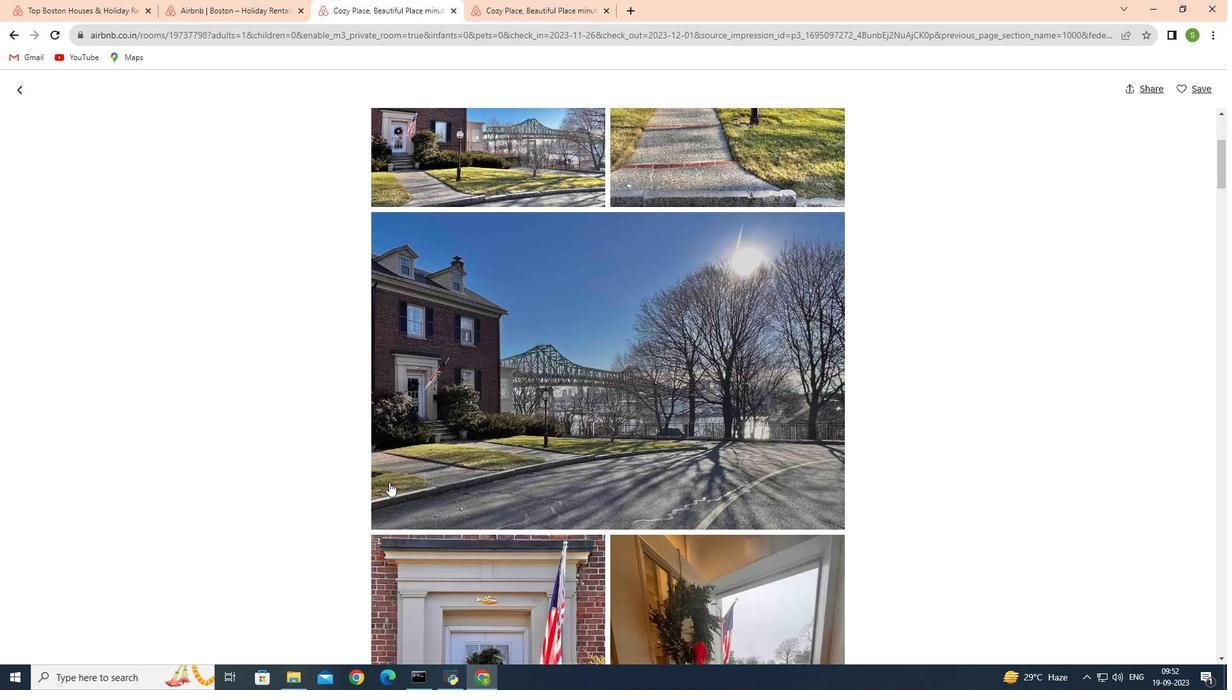 
Action: Mouse scrolled (389, 482) with delta (0, 0)
Screenshot: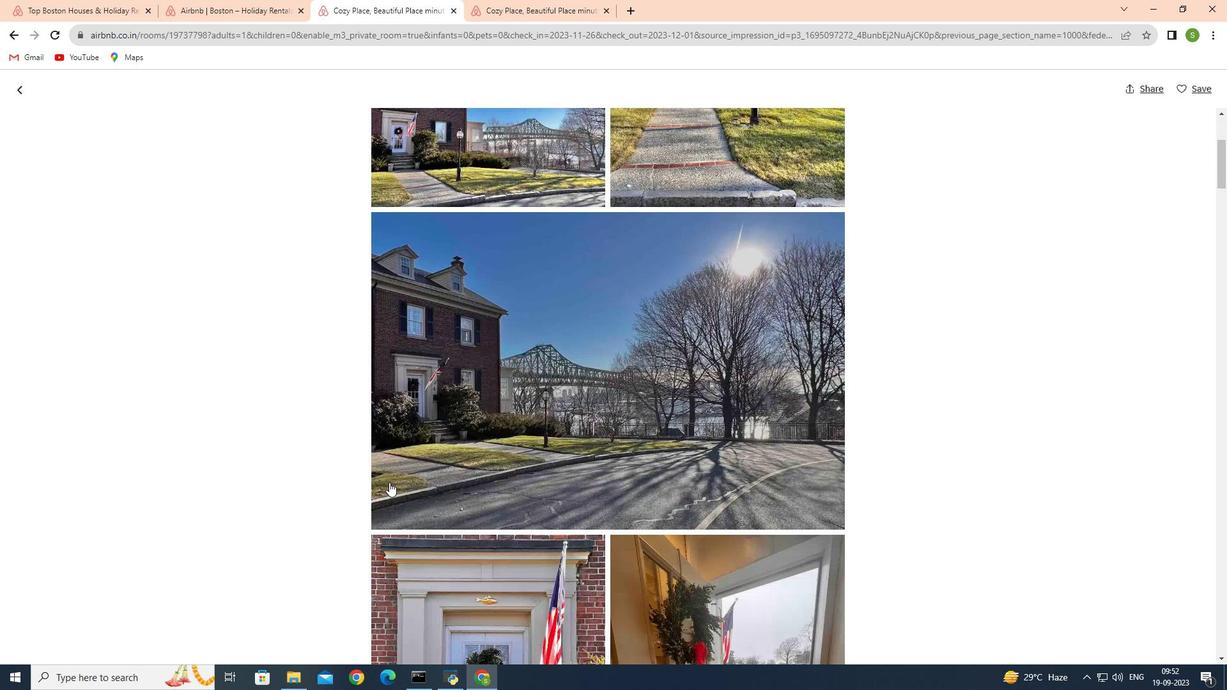 
Action: Mouse scrolled (389, 482) with delta (0, 0)
Screenshot: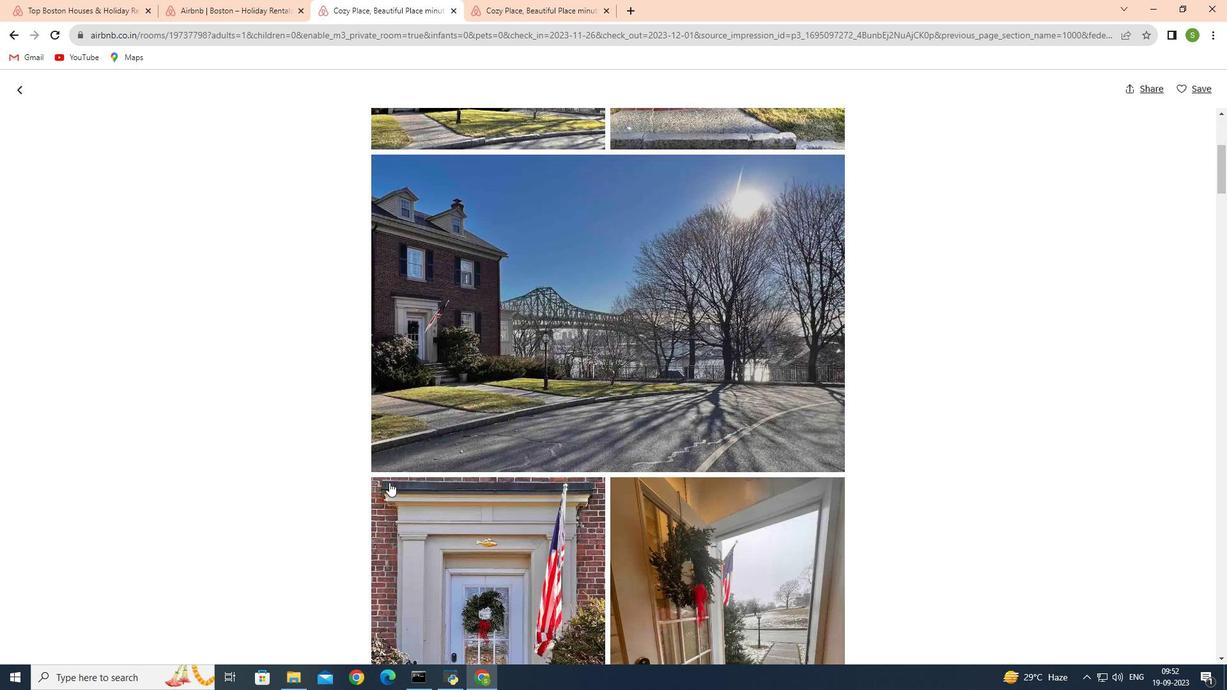
Action: Mouse scrolled (389, 482) with delta (0, 0)
Screenshot: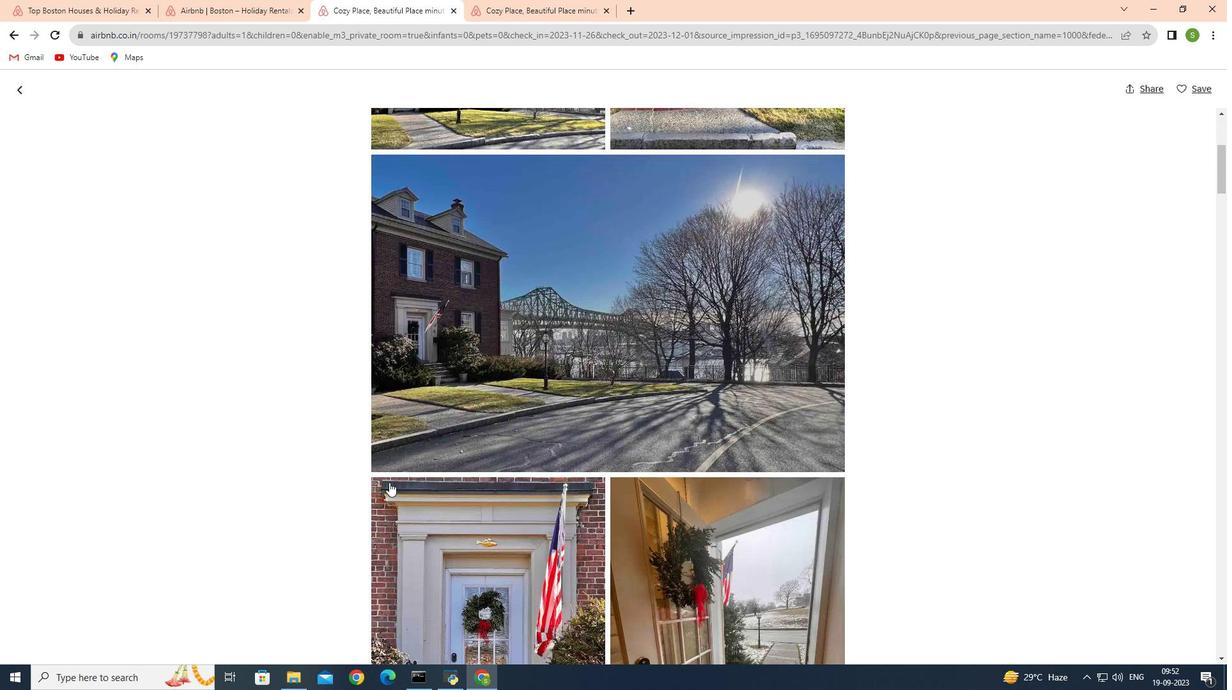 
Action: Mouse scrolled (389, 482) with delta (0, 0)
Screenshot: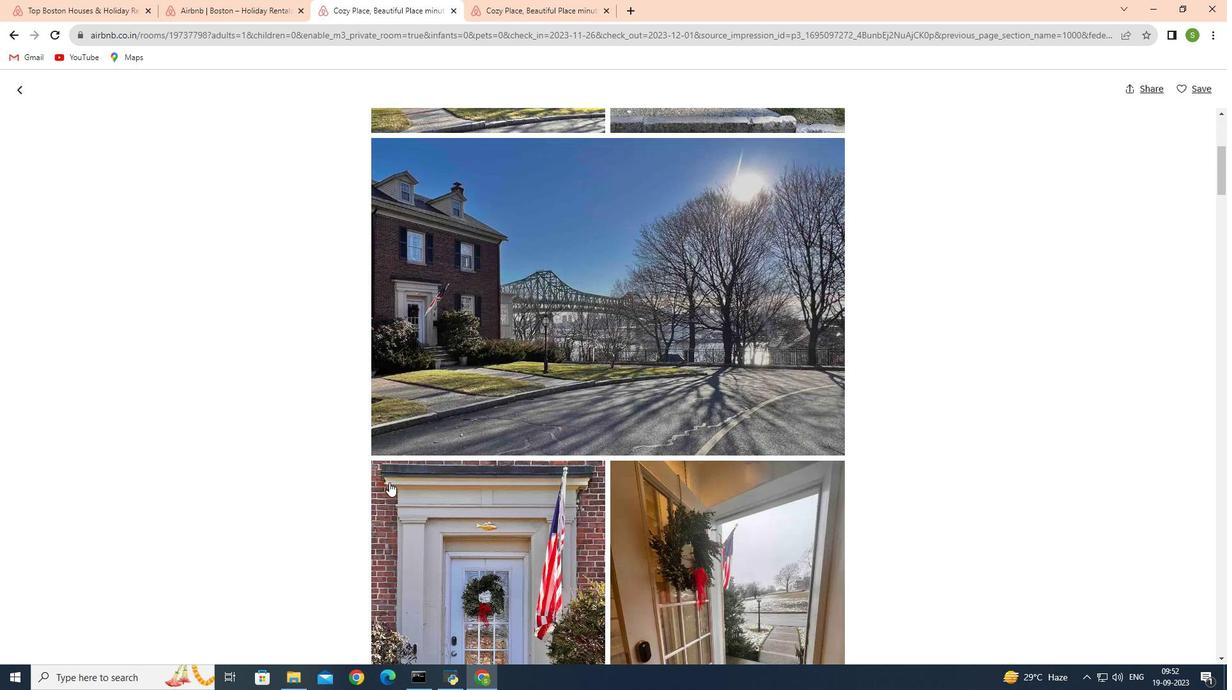
Action: Mouse scrolled (389, 482) with delta (0, 0)
Screenshot: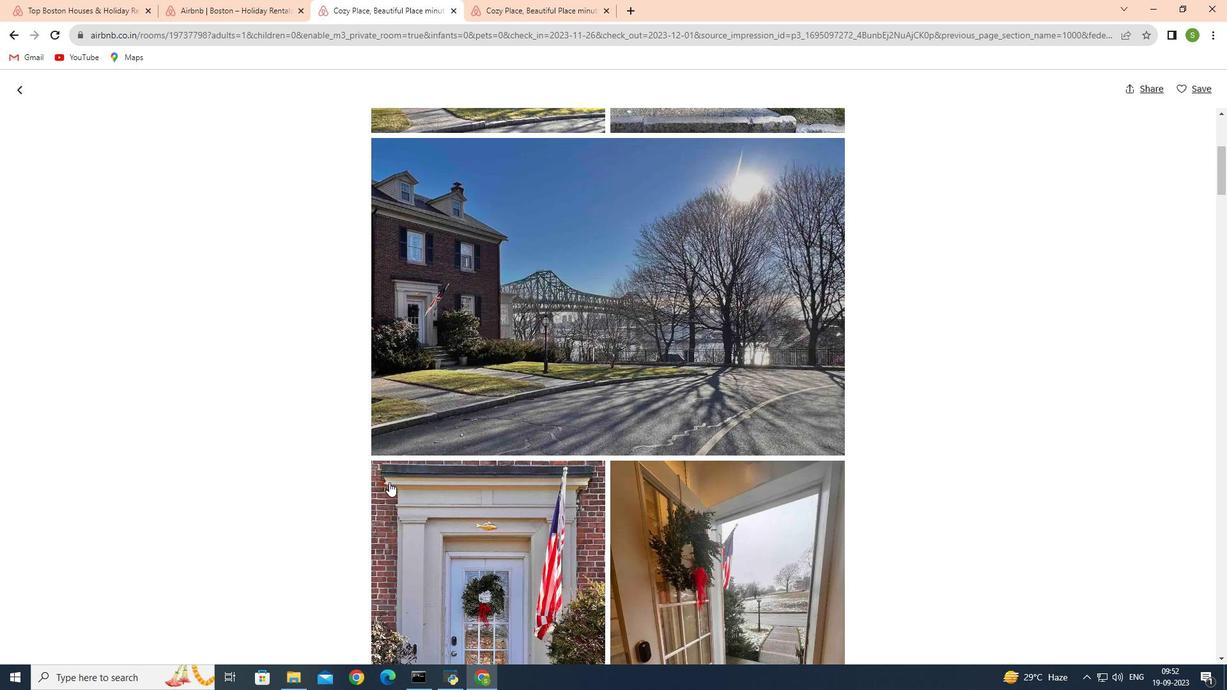 
Action: Mouse moved to (389, 482)
Screenshot: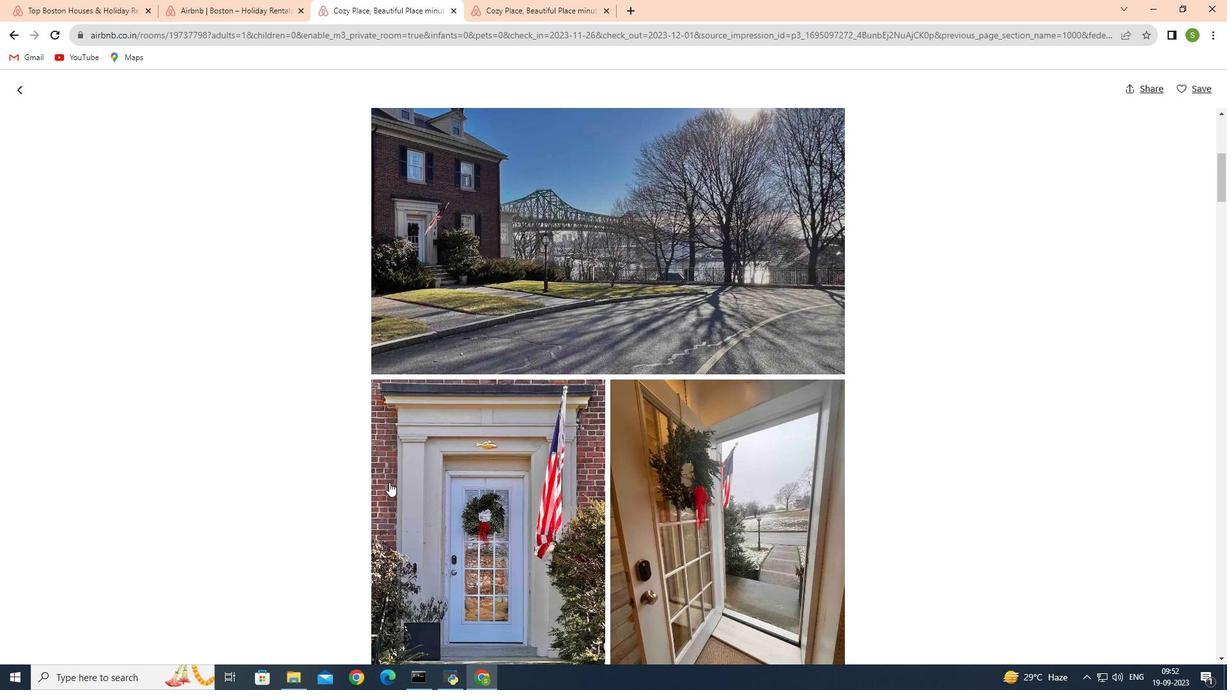 
Action: Mouse scrolled (389, 482) with delta (0, 0)
Screenshot: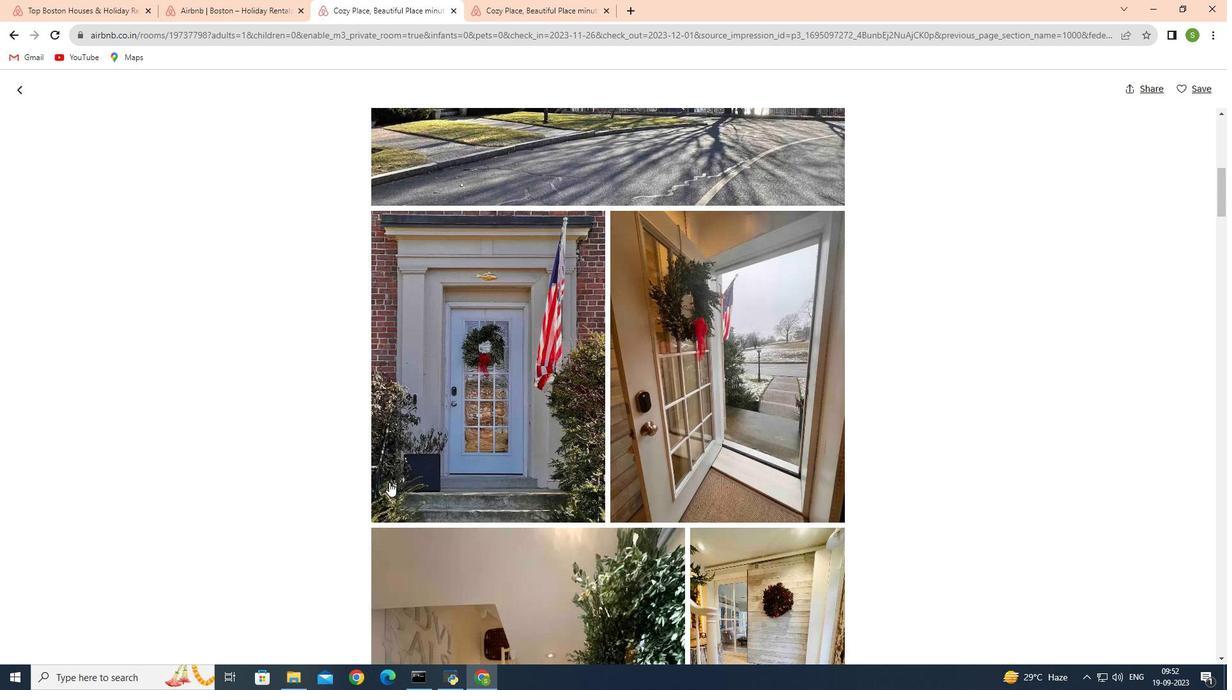 
Action: Mouse scrolled (389, 482) with delta (0, 0)
Screenshot: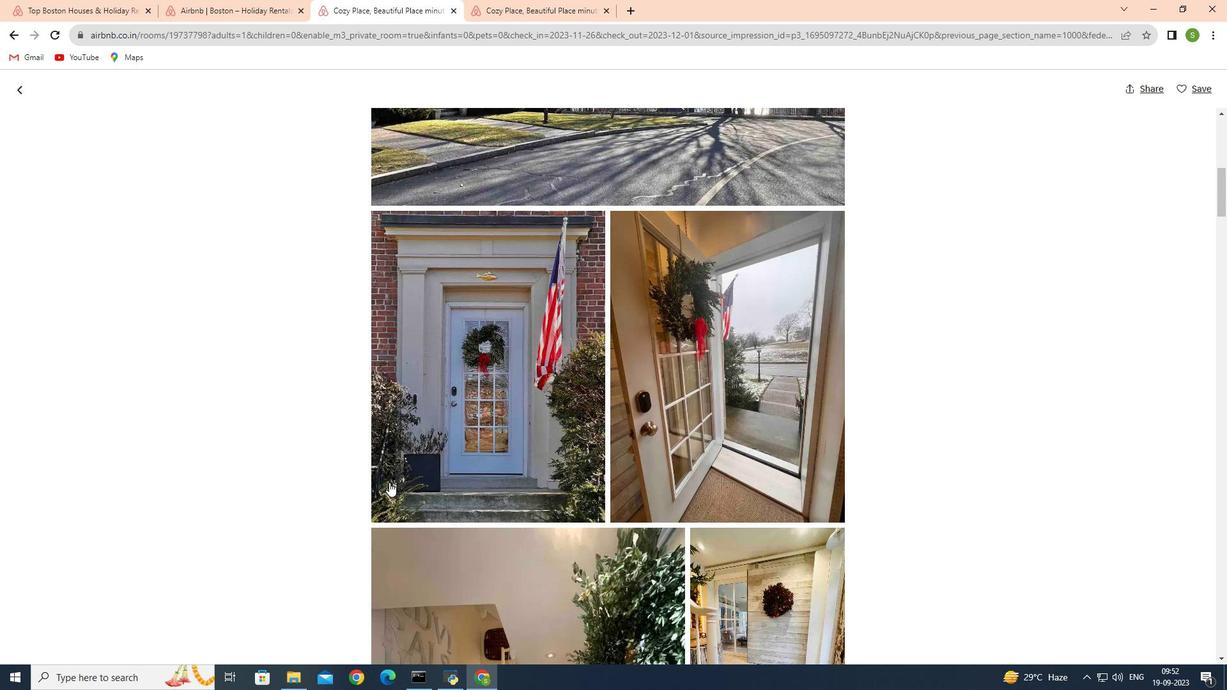 
Action: Mouse scrolled (389, 482) with delta (0, 0)
Screenshot: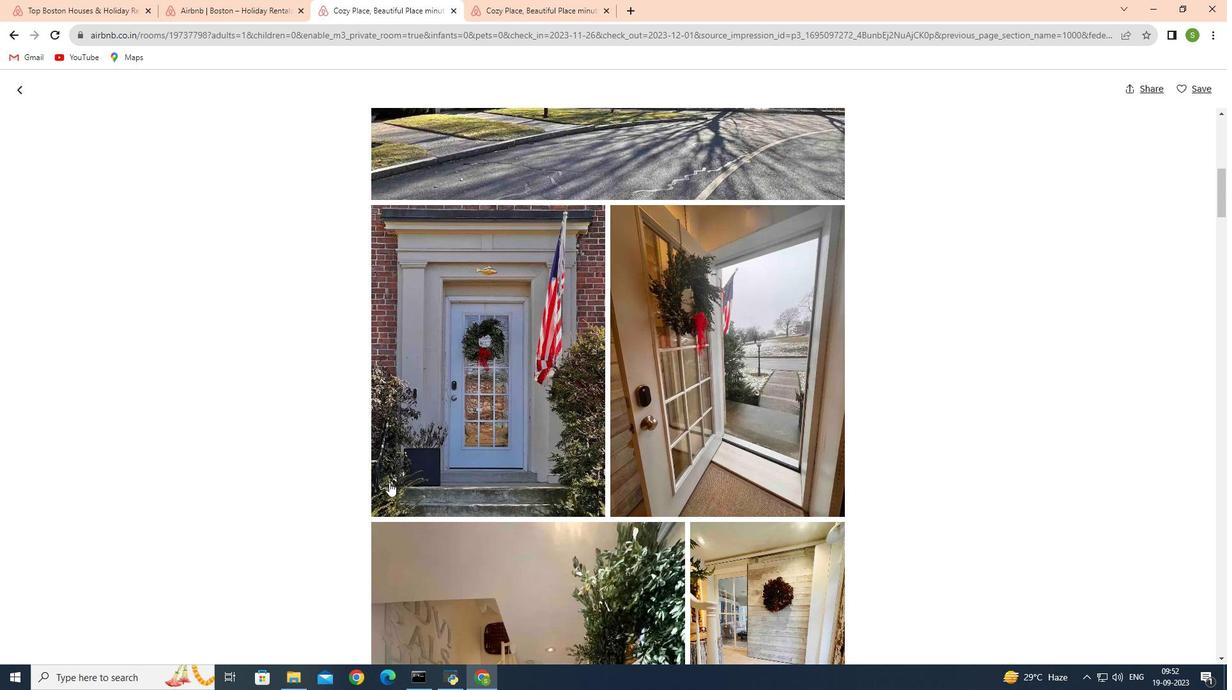 
Action: Mouse scrolled (389, 482) with delta (0, 0)
Screenshot: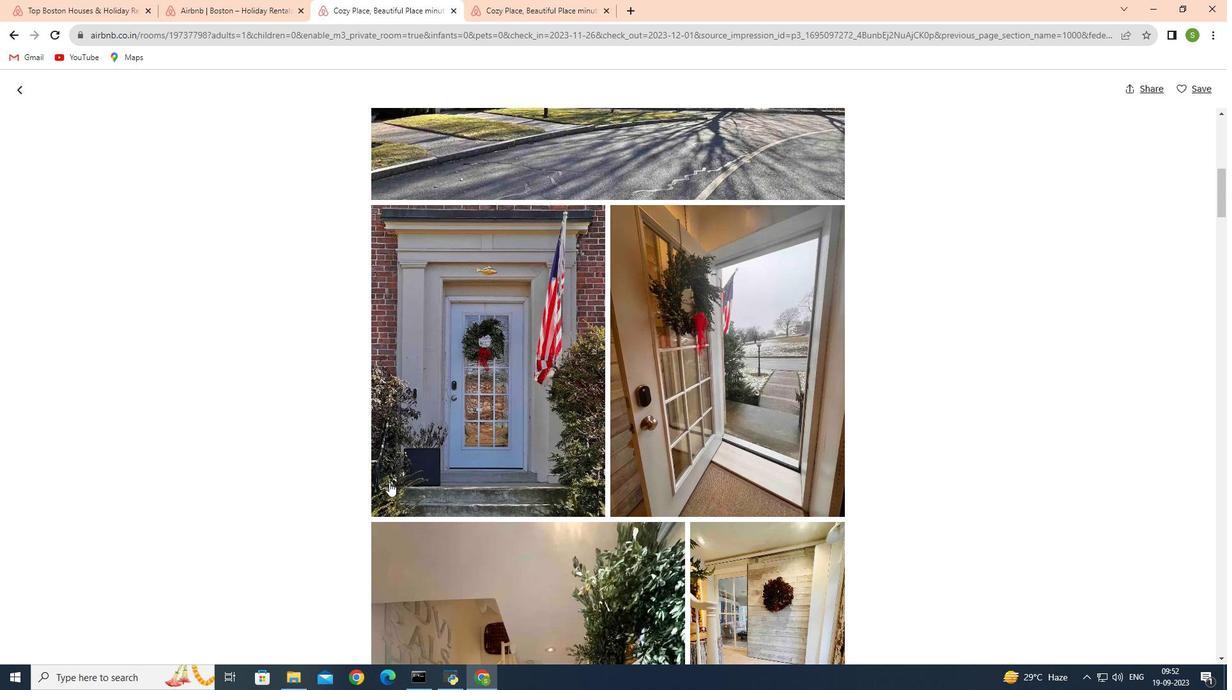 
Action: Mouse scrolled (389, 482) with delta (0, 0)
Screenshot: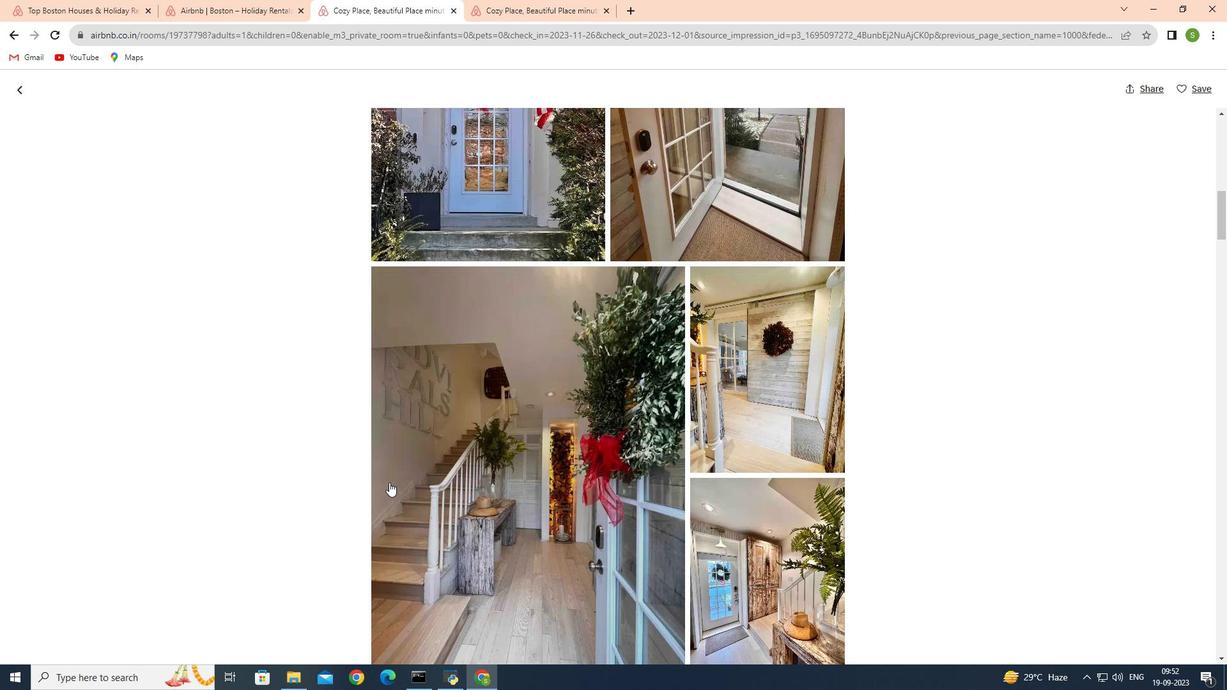 
Action: Mouse scrolled (389, 482) with delta (0, 0)
Screenshot: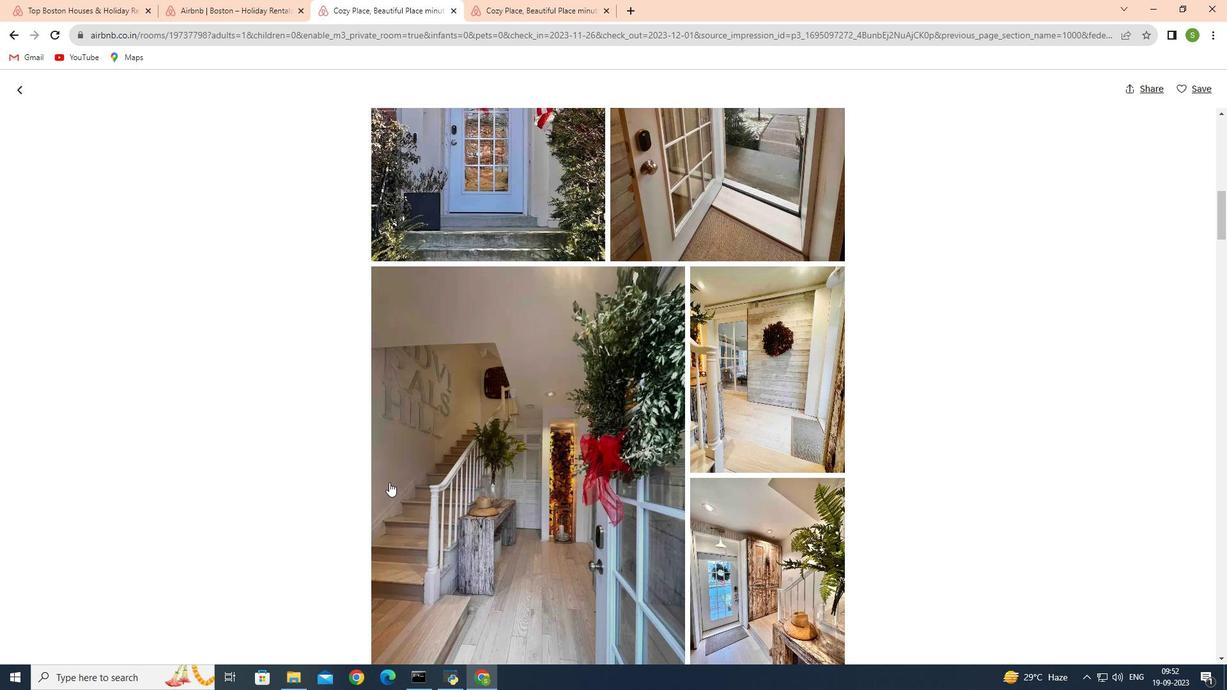 
Action: Mouse scrolled (389, 482) with delta (0, 0)
Screenshot: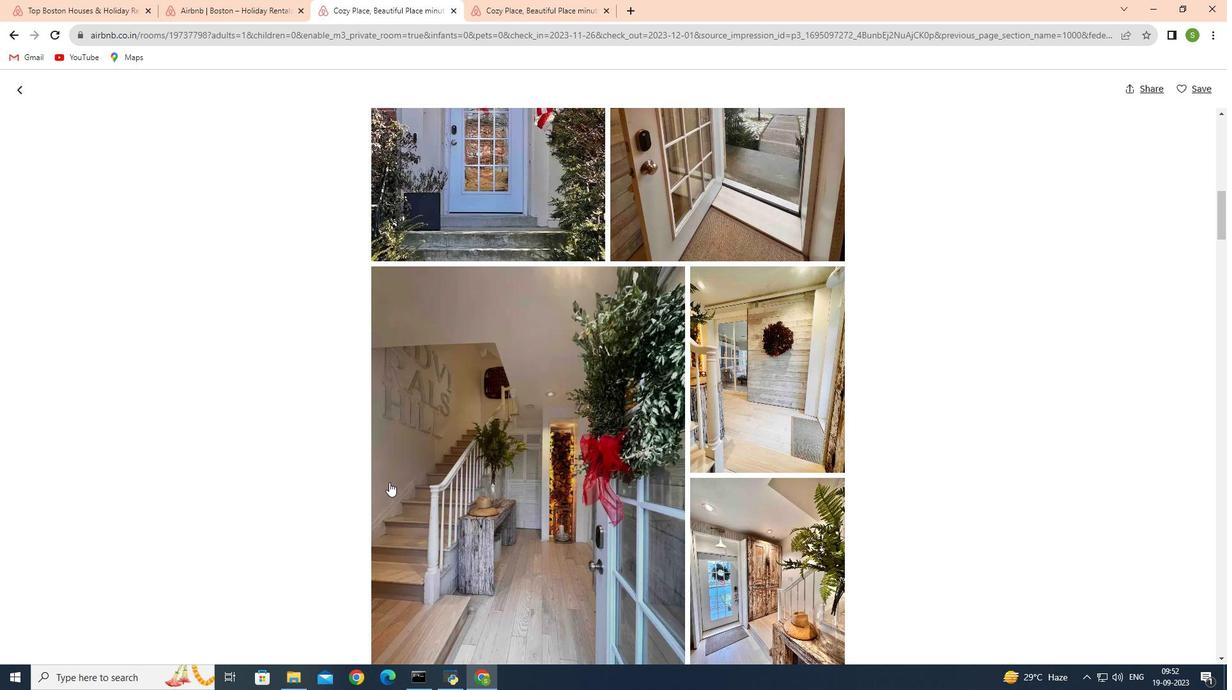 
Action: Mouse scrolled (389, 482) with delta (0, 0)
Screenshot: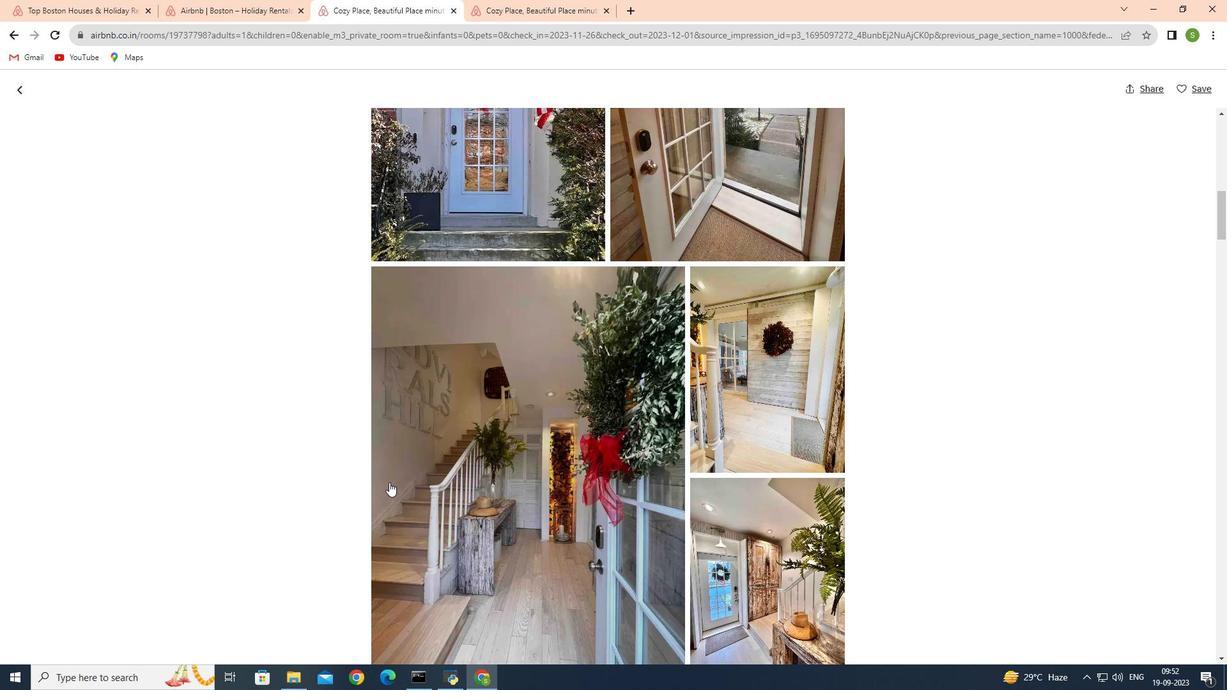 
Action: Mouse moved to (388, 479)
Screenshot: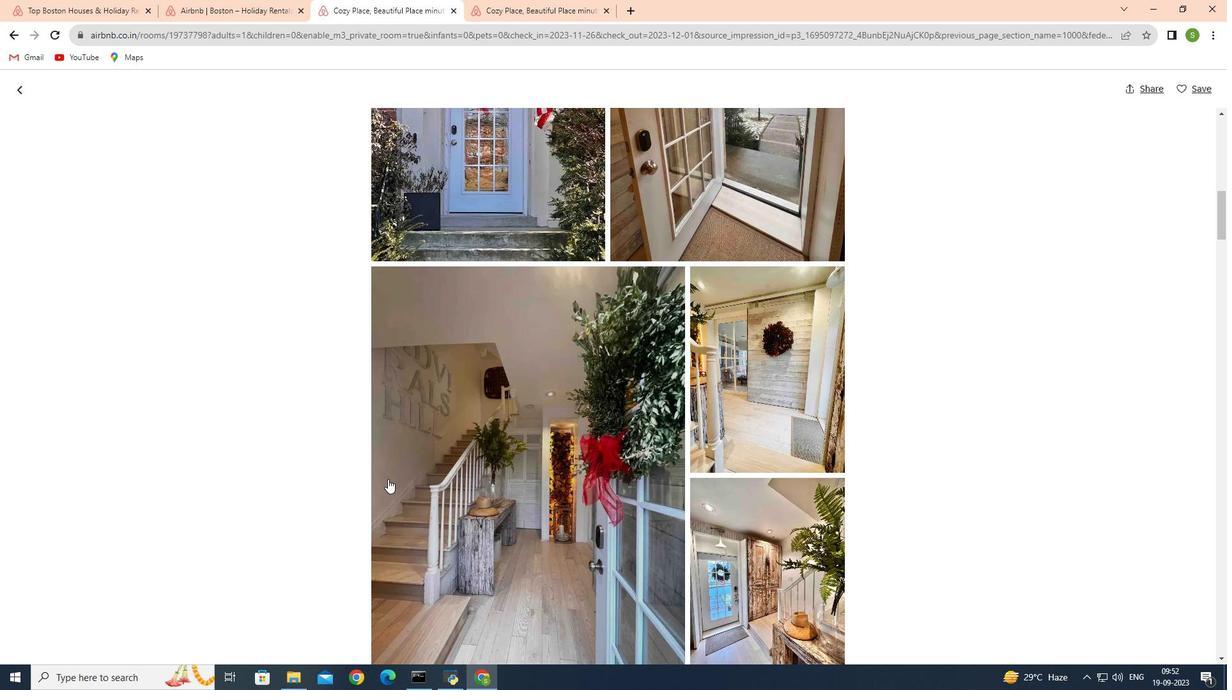 
Action: Mouse scrolled (388, 479) with delta (0, 0)
Screenshot: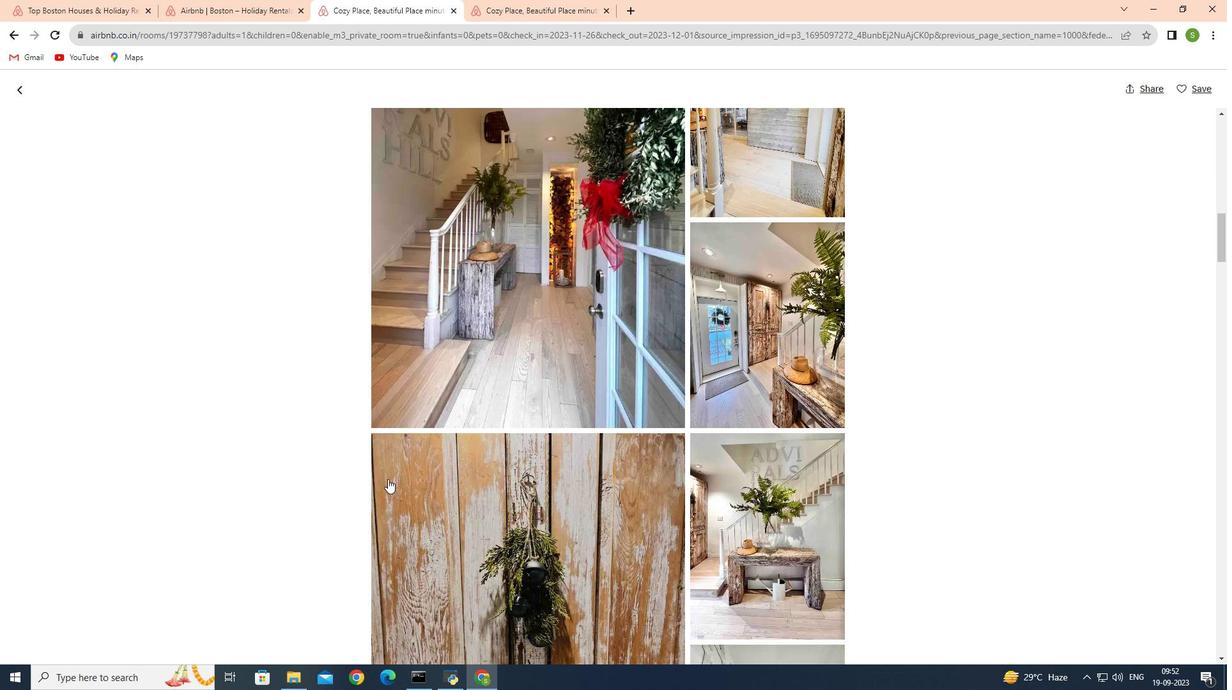 
Action: Mouse scrolled (388, 479) with delta (0, 0)
Screenshot: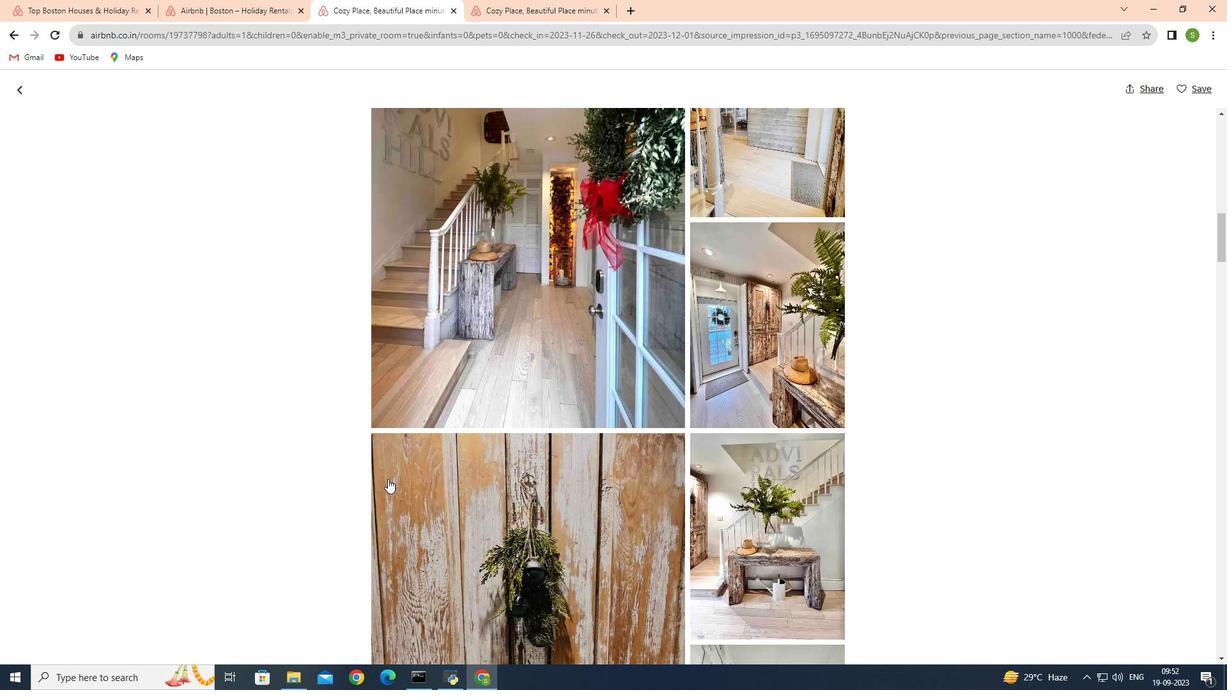 
Action: Mouse scrolled (388, 479) with delta (0, 0)
Screenshot: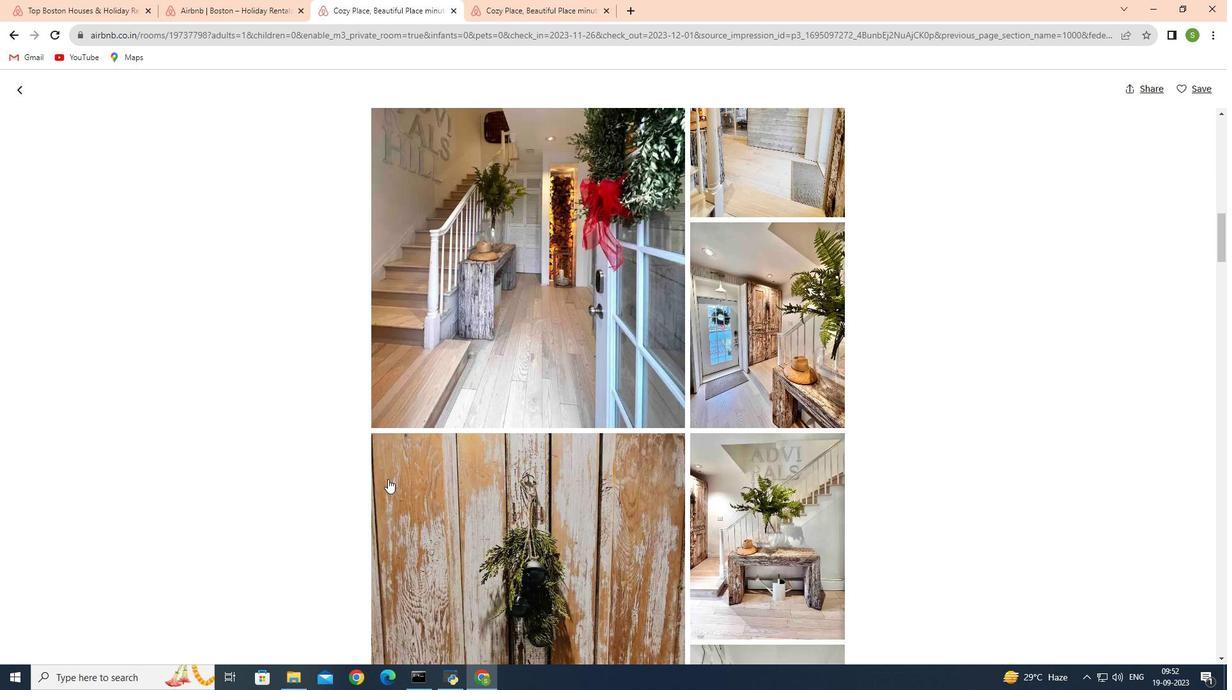 
Action: Mouse scrolled (388, 479) with delta (0, 0)
Screenshot: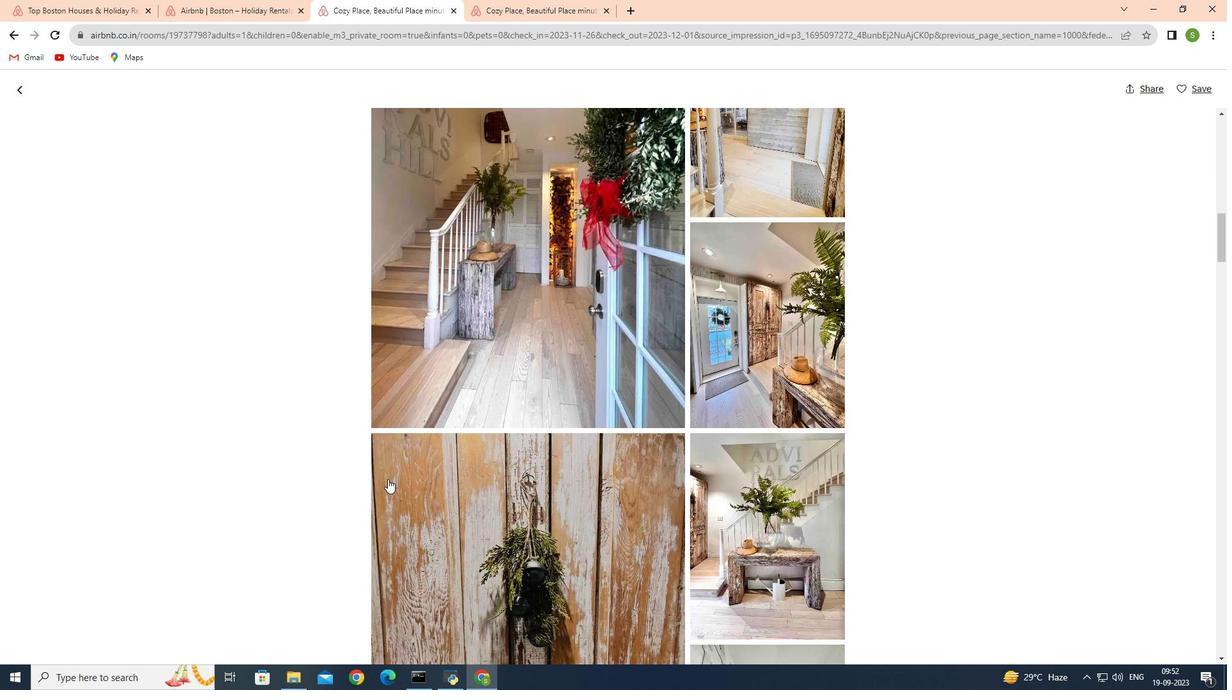 
Action: Mouse scrolled (388, 479) with delta (0, 0)
Screenshot: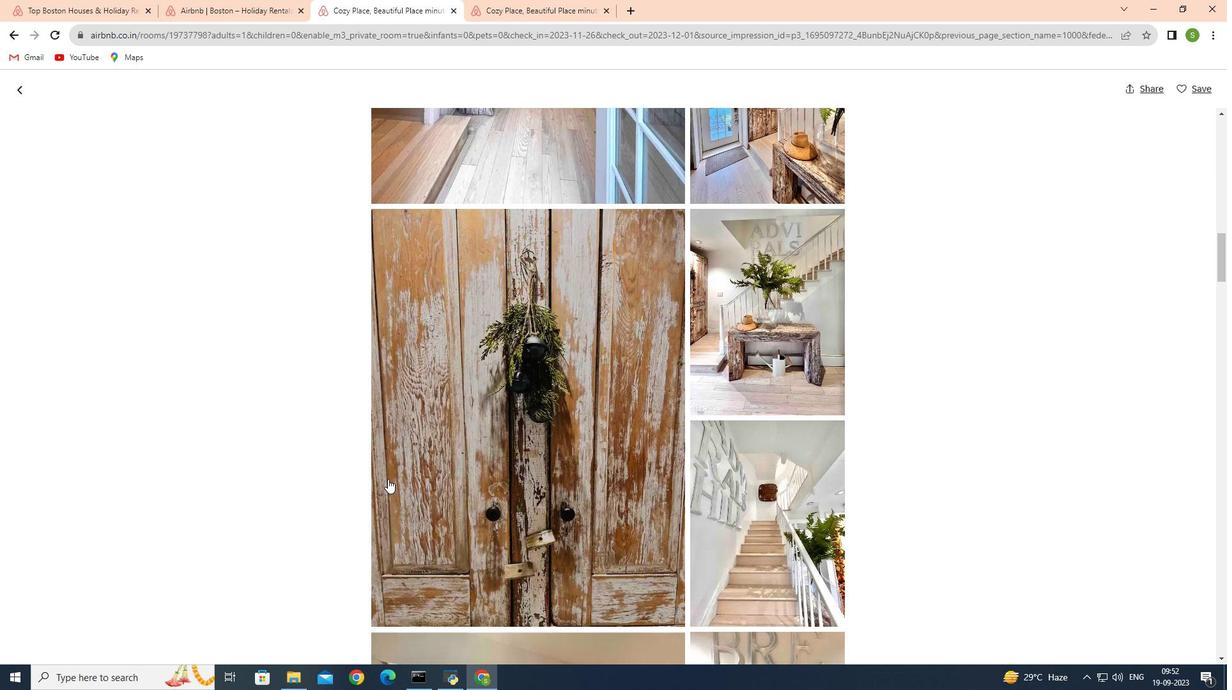 
Action: Mouse scrolled (388, 479) with delta (0, 0)
Screenshot: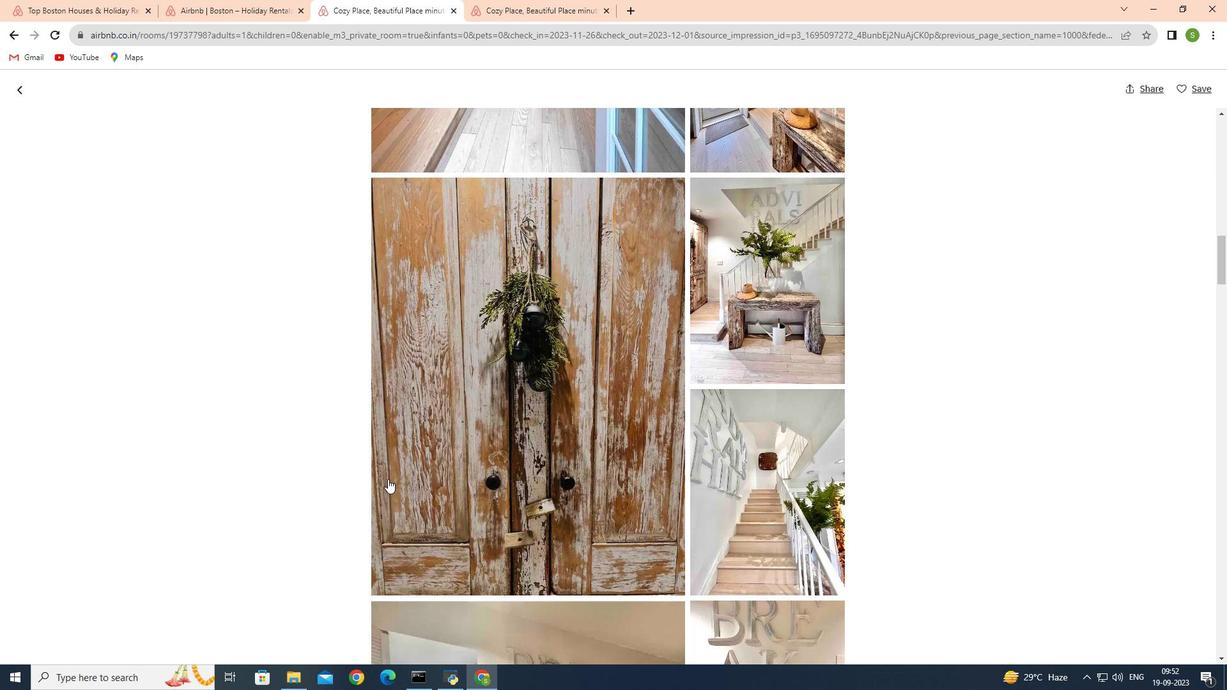 
Action: Mouse scrolled (388, 479) with delta (0, 0)
Screenshot: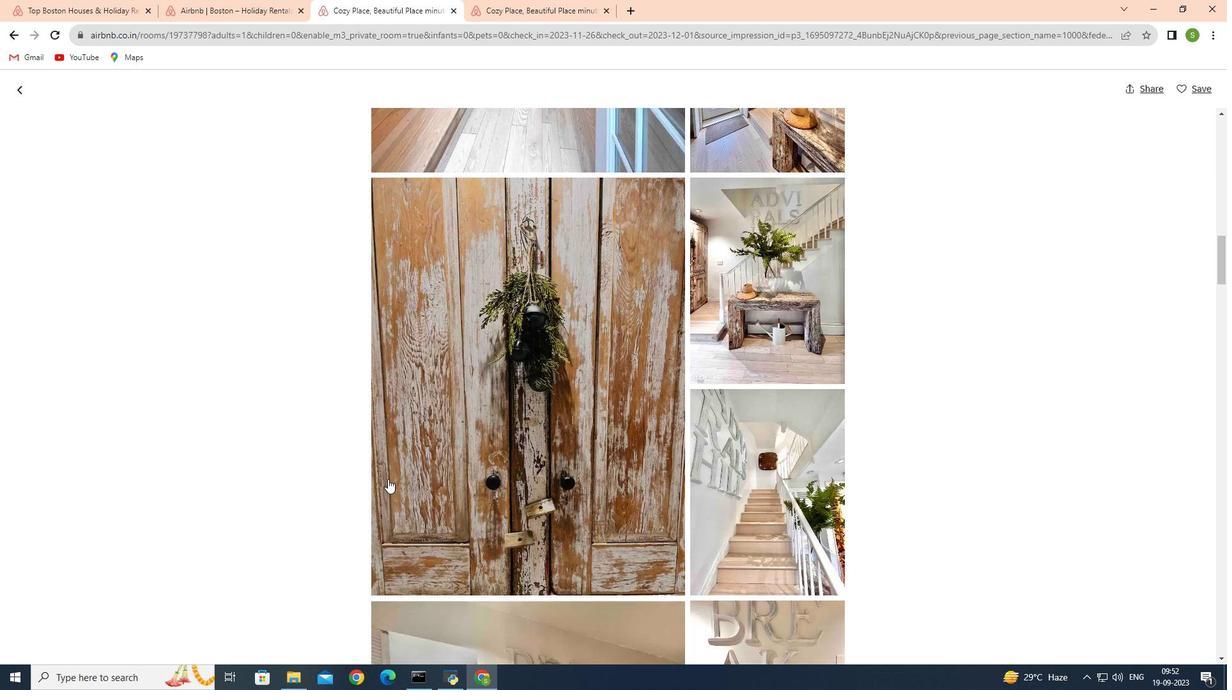 
Action: Mouse scrolled (388, 479) with delta (0, 0)
Screenshot: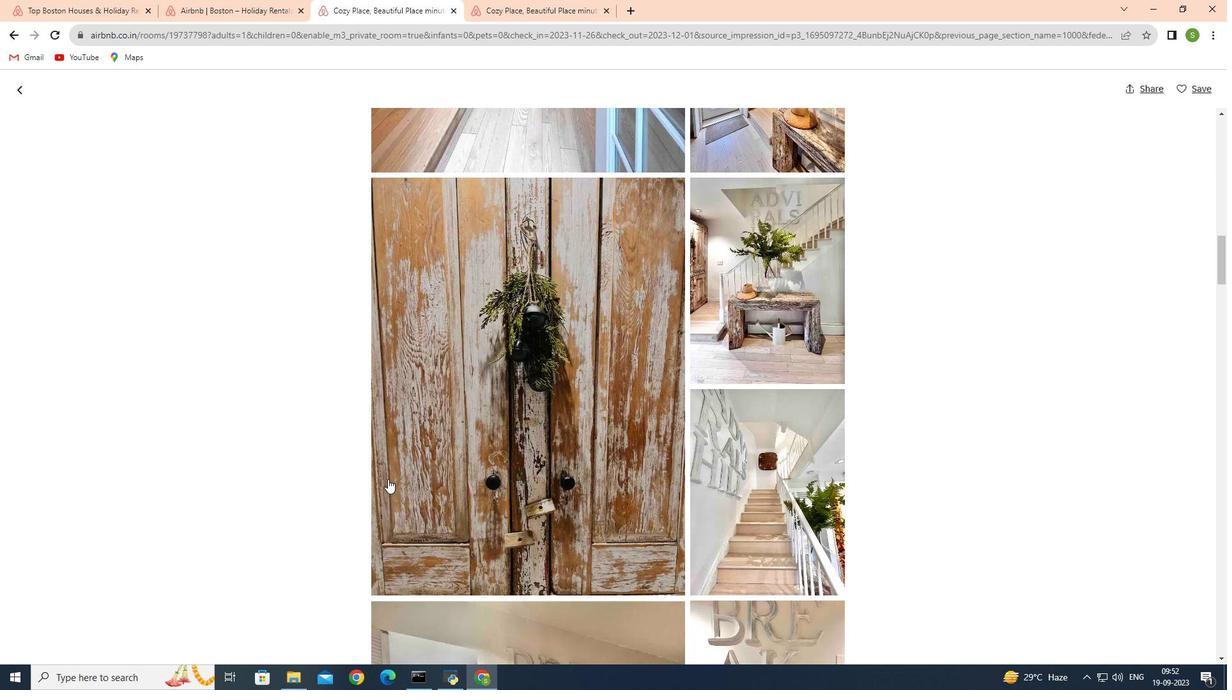 
Action: Mouse scrolled (388, 479) with delta (0, 0)
Screenshot: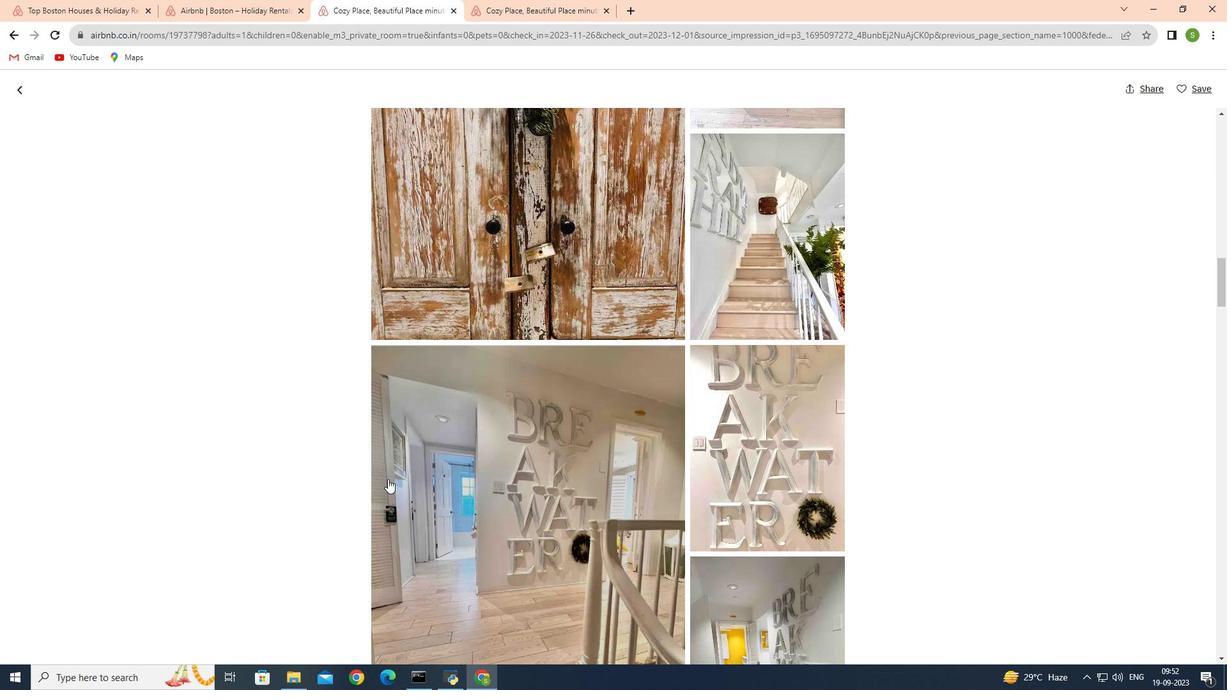 
Action: Mouse scrolled (388, 479) with delta (0, 0)
Screenshot: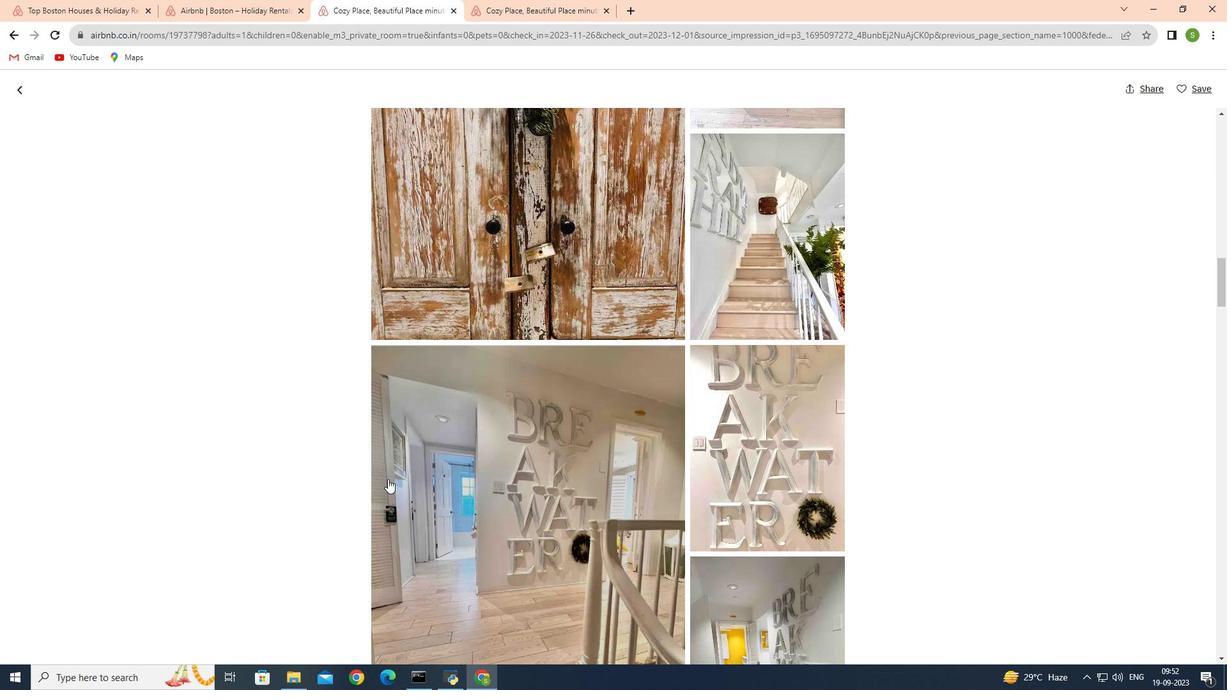 
Action: Mouse scrolled (388, 479) with delta (0, 0)
Screenshot: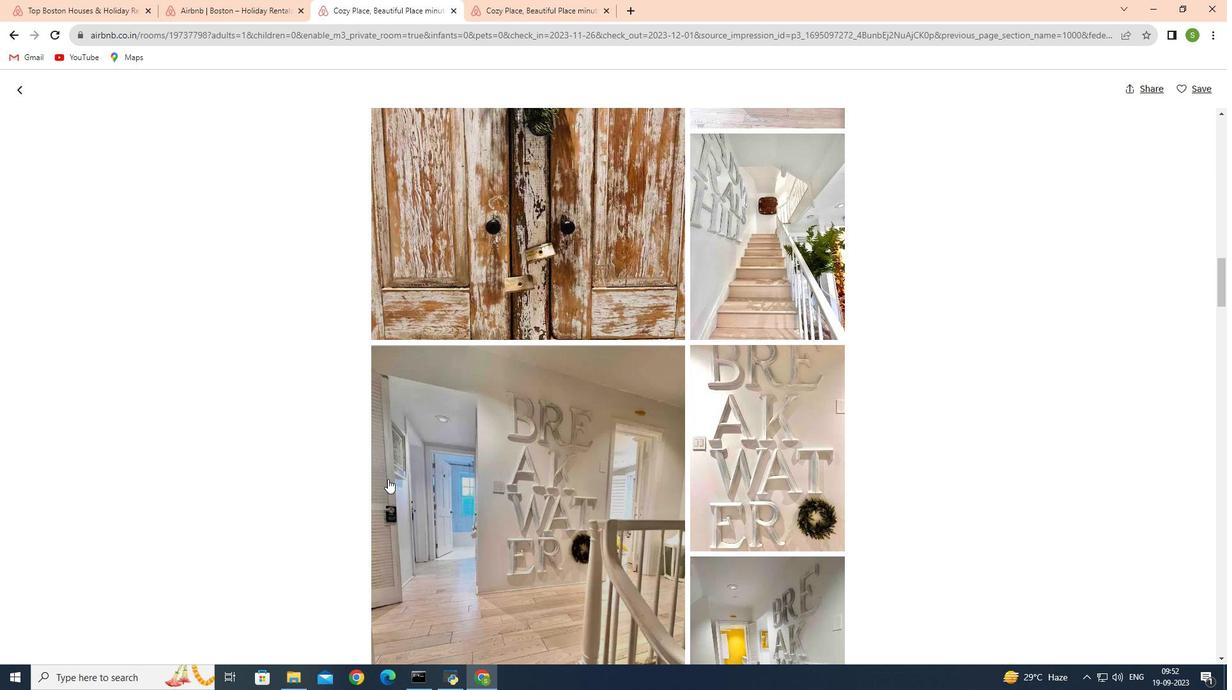 
Action: Mouse scrolled (388, 479) with delta (0, 0)
Screenshot: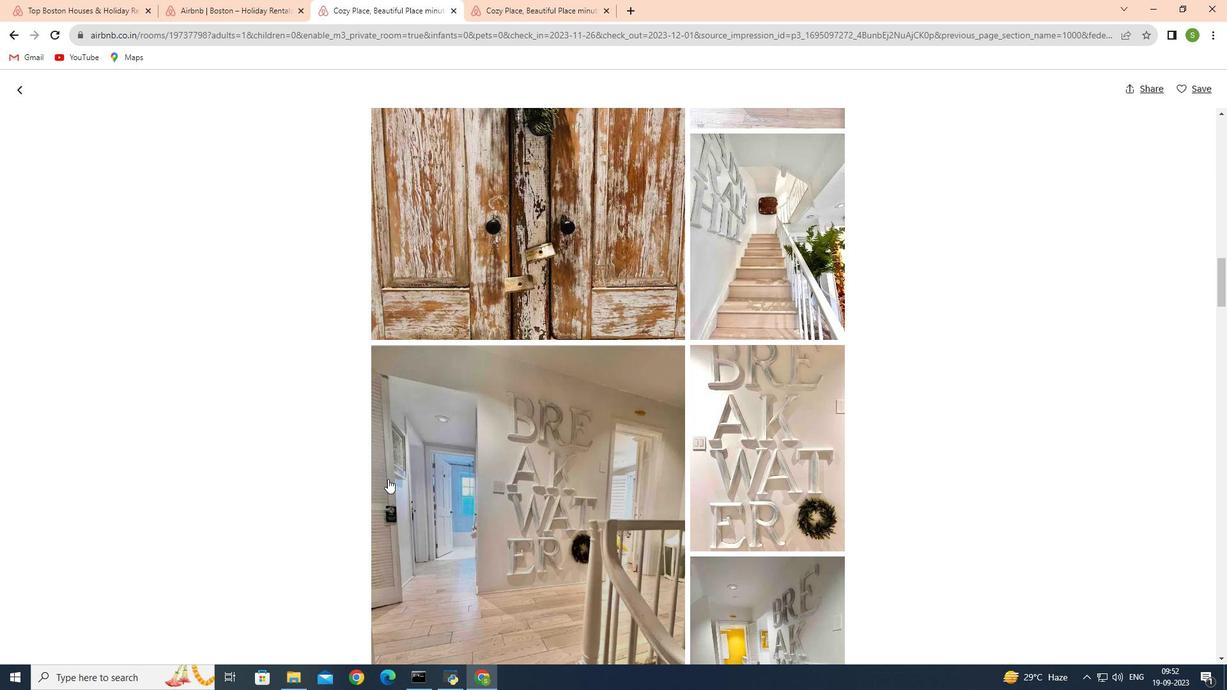 
Action: Mouse scrolled (388, 479) with delta (0, 0)
Screenshot: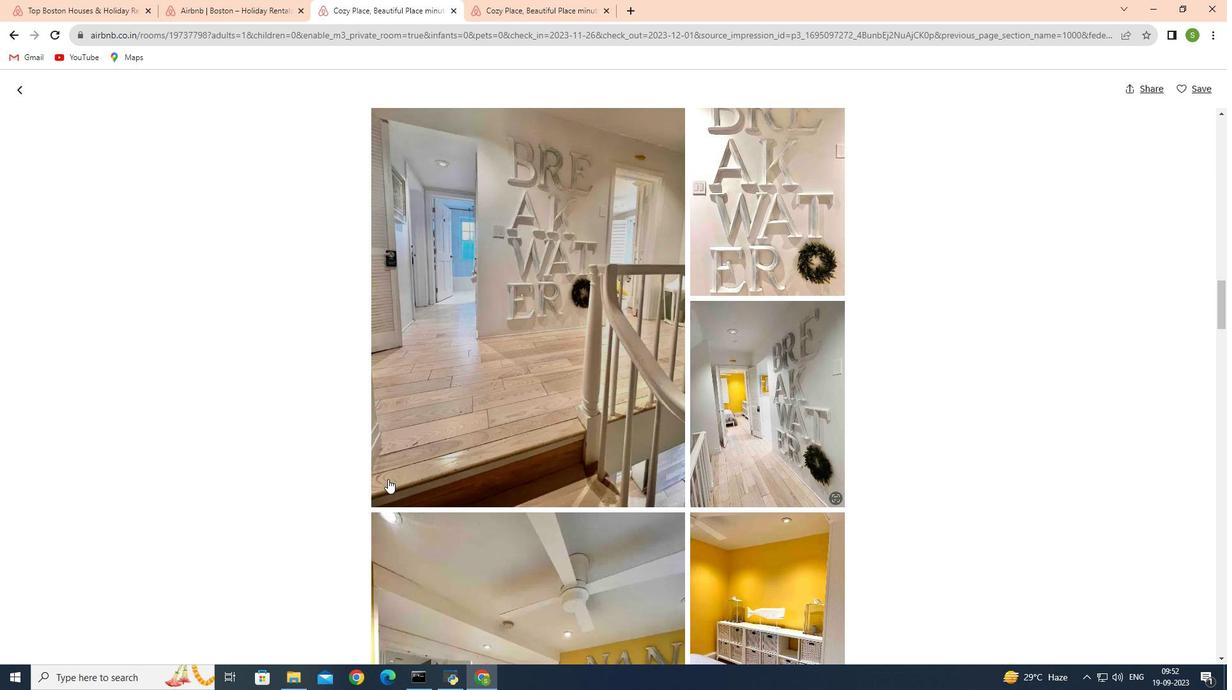
Action: Mouse scrolled (388, 479) with delta (0, 0)
Screenshot: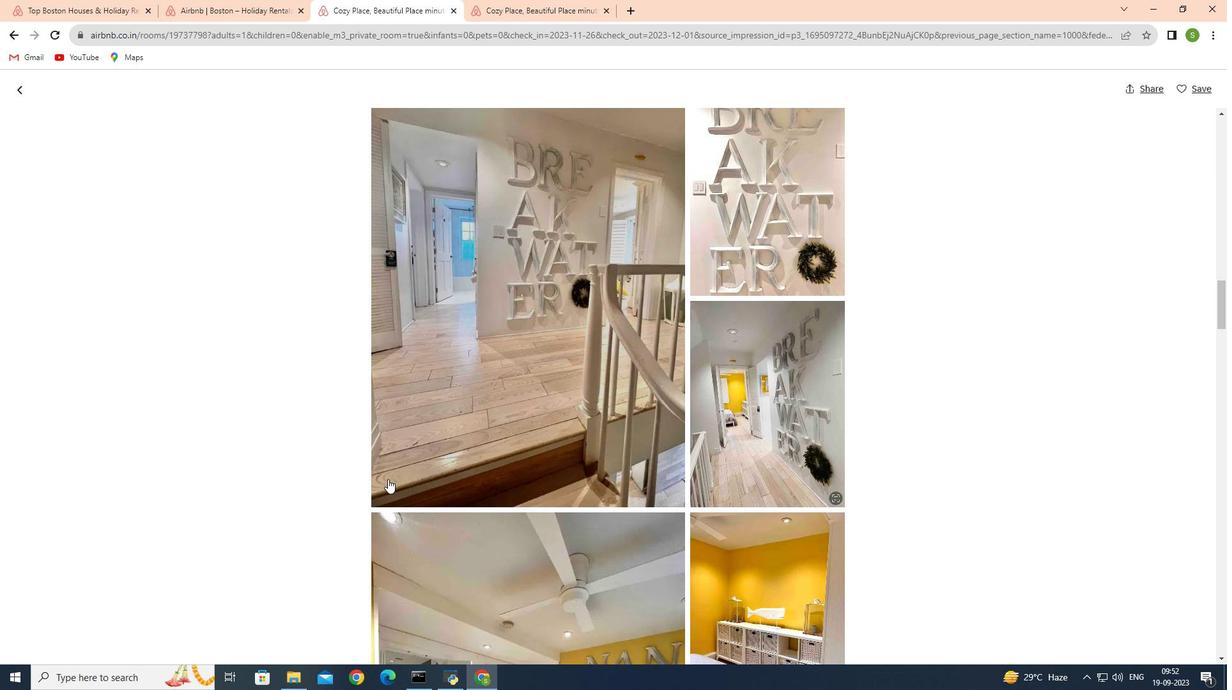 
Action: Mouse scrolled (388, 479) with delta (0, 0)
Screenshot: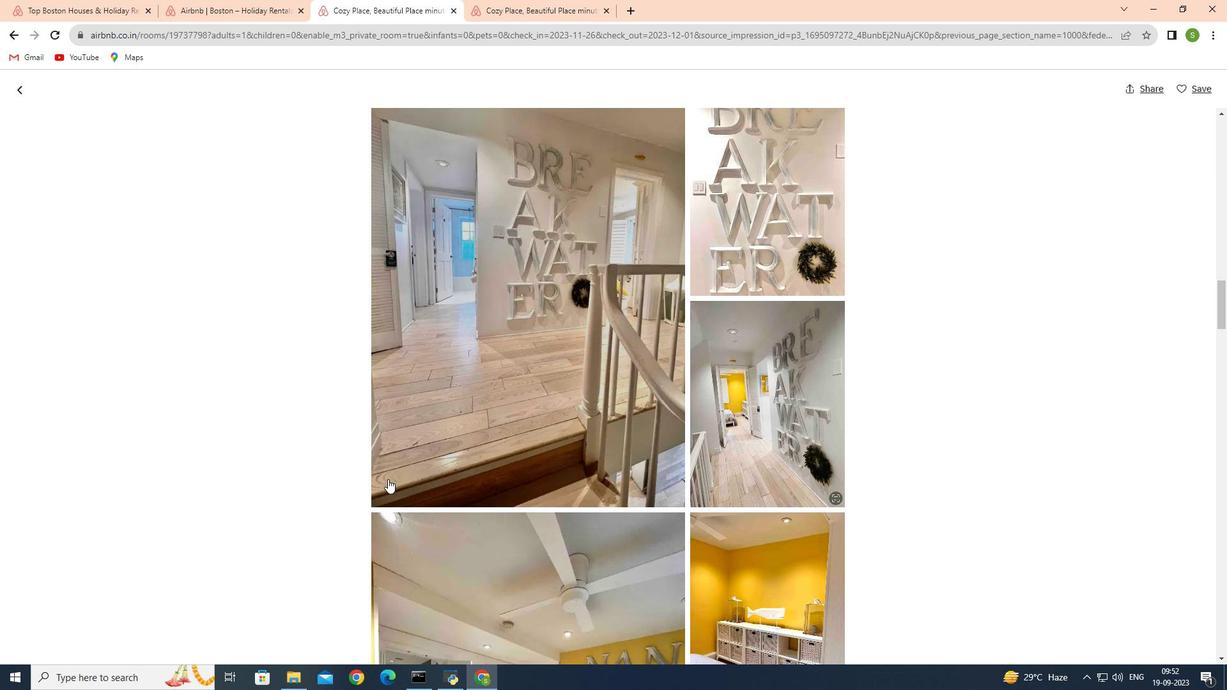 
Action: Mouse scrolled (388, 479) with delta (0, 0)
Screenshot: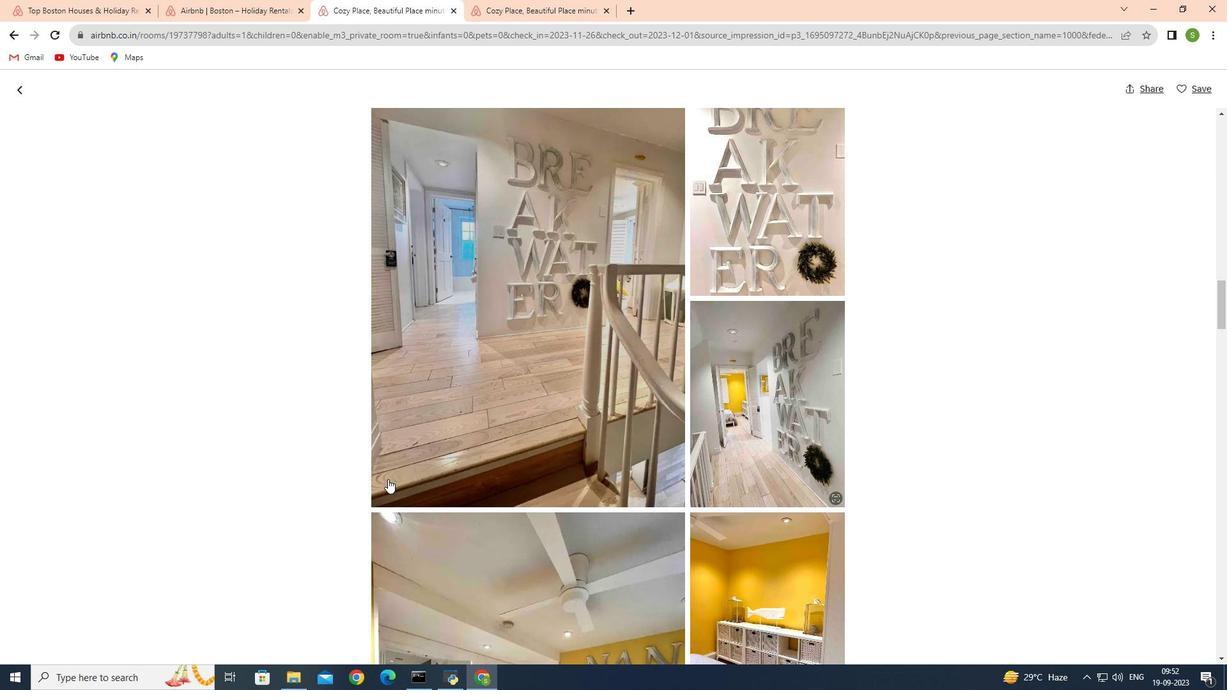 
Action: Mouse scrolled (388, 479) with delta (0, 0)
Screenshot: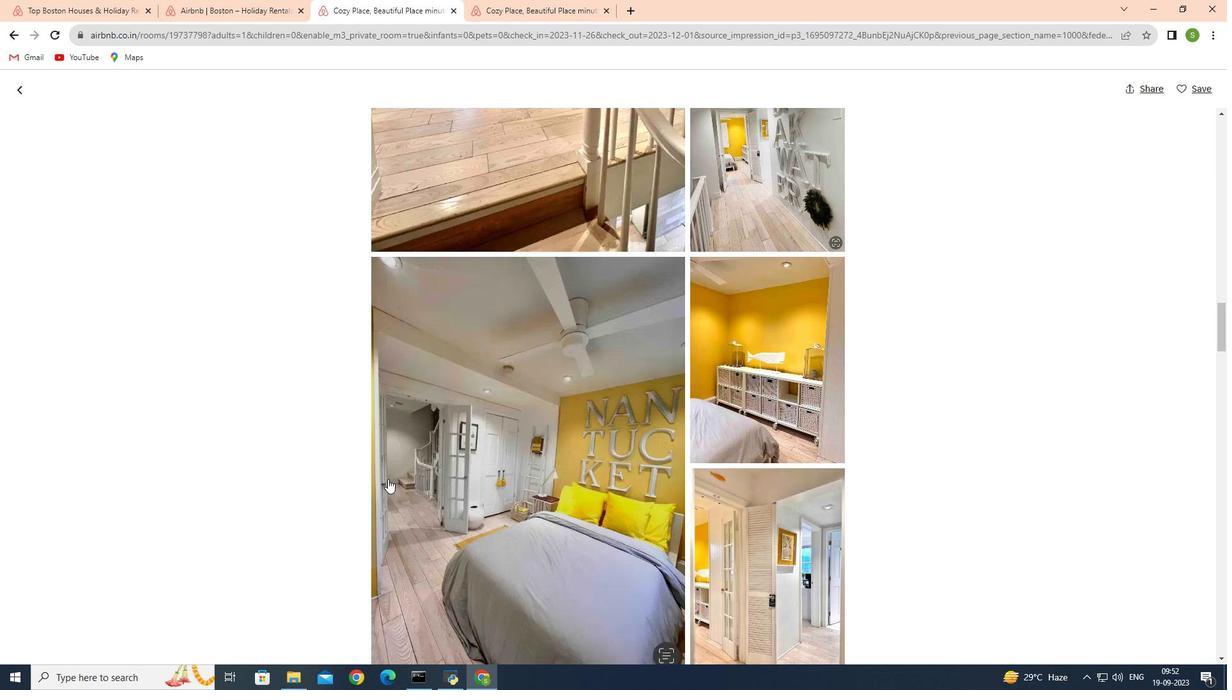 
Action: Mouse scrolled (388, 479) with delta (0, 0)
Screenshot: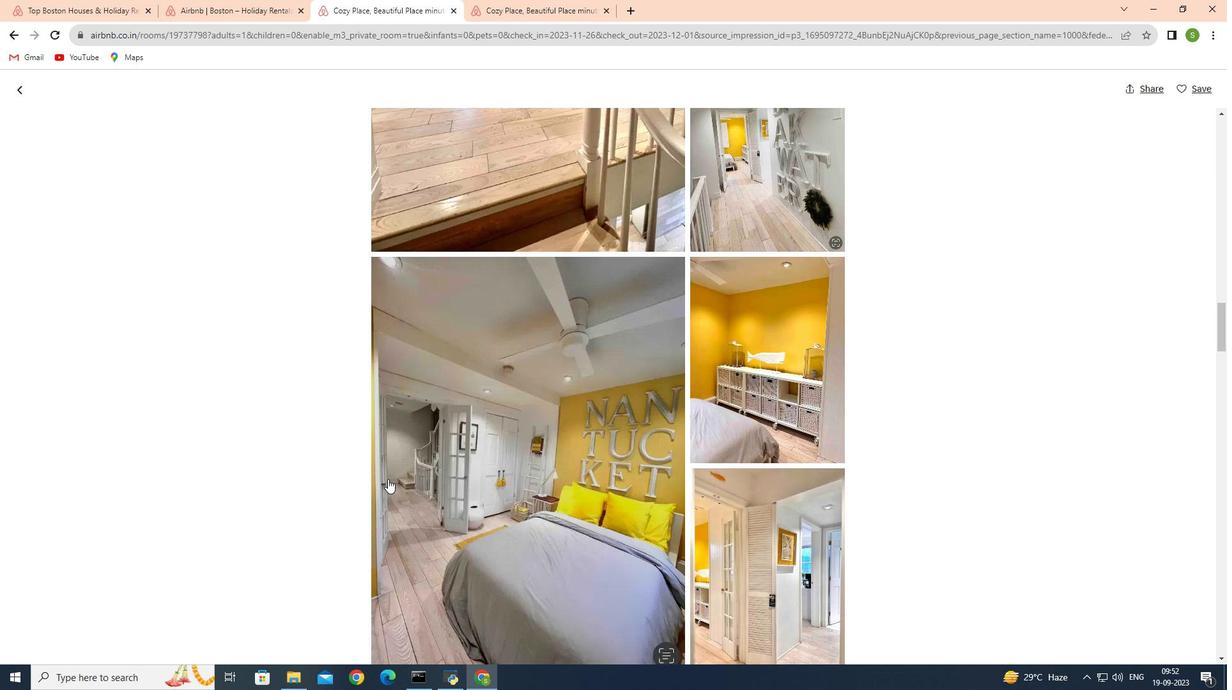 
Action: Mouse scrolled (388, 479) with delta (0, 0)
Screenshot: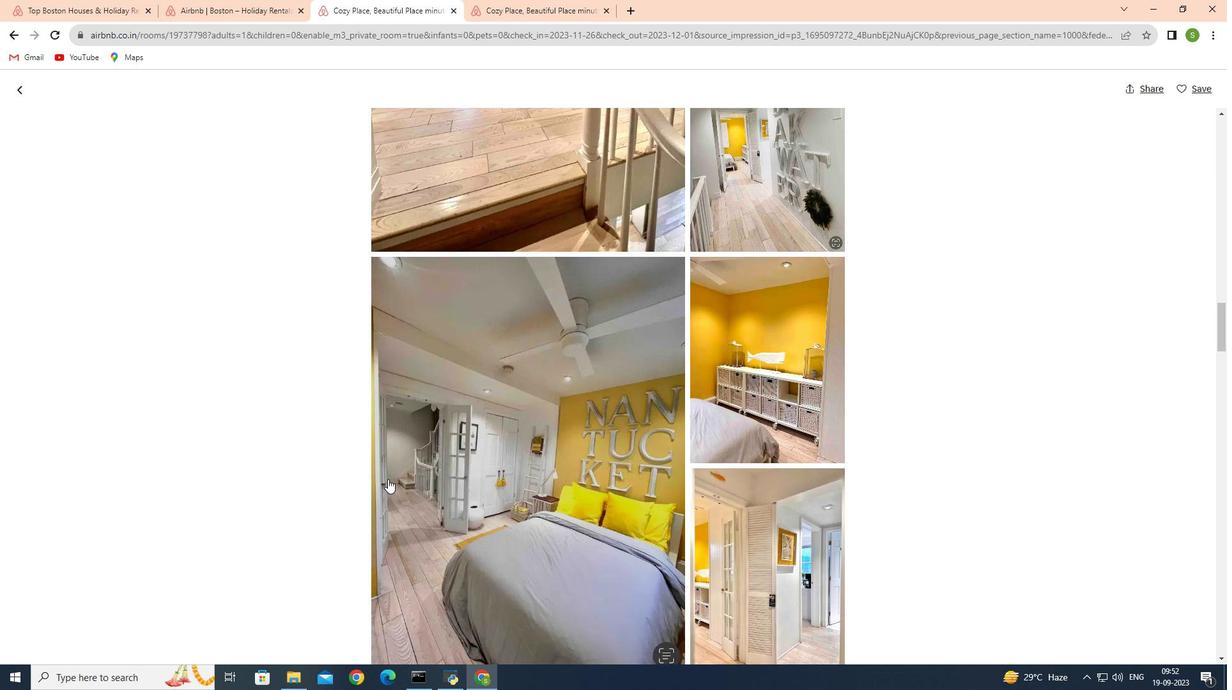 
Action: Mouse scrolled (388, 479) with delta (0, 0)
Screenshot: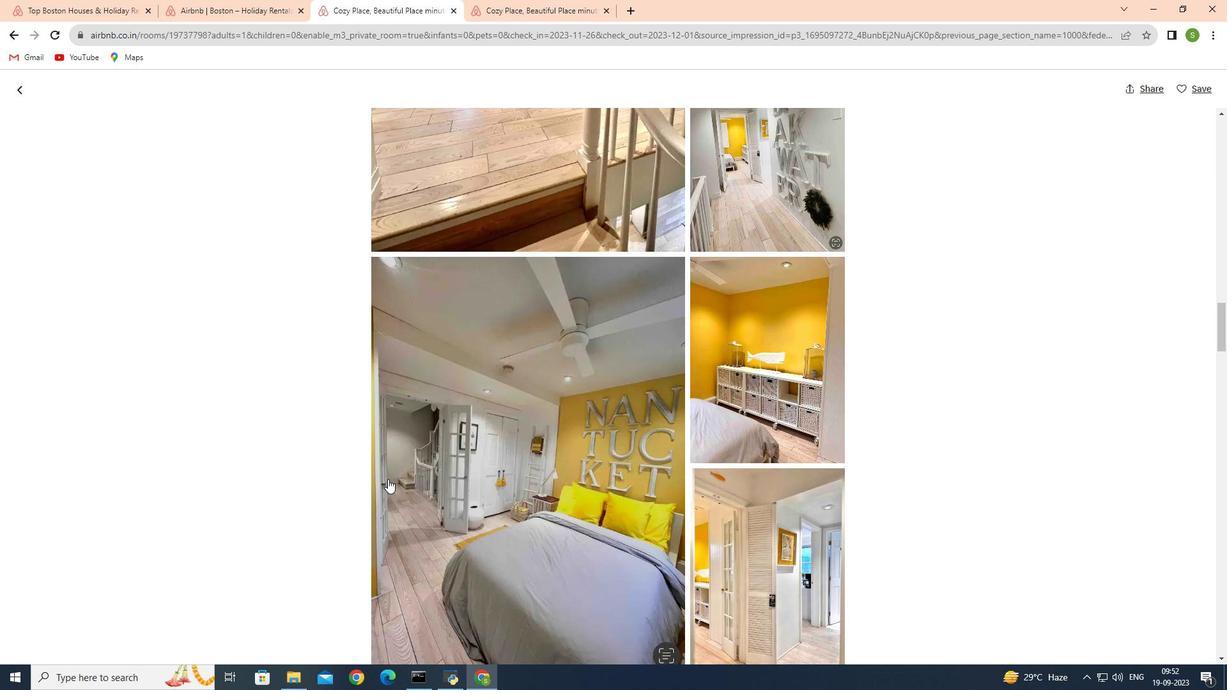 
Action: Mouse scrolled (388, 479) with delta (0, 0)
Screenshot: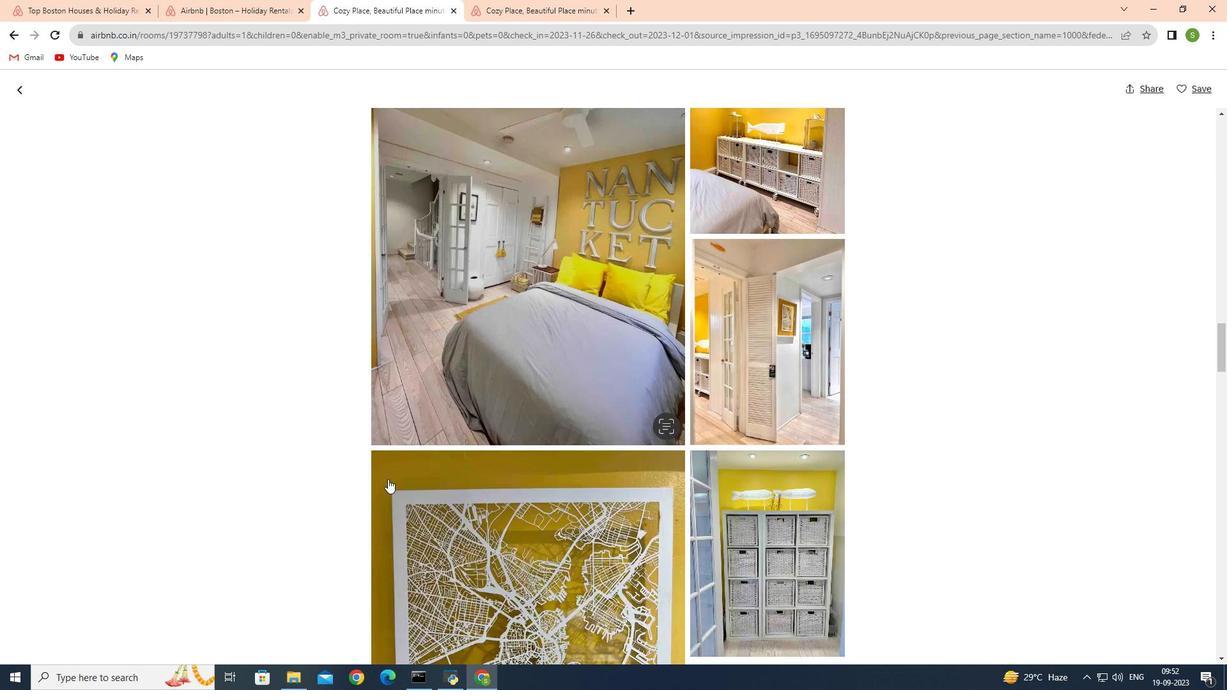 
Action: Mouse scrolled (388, 479) with delta (0, 0)
Screenshot: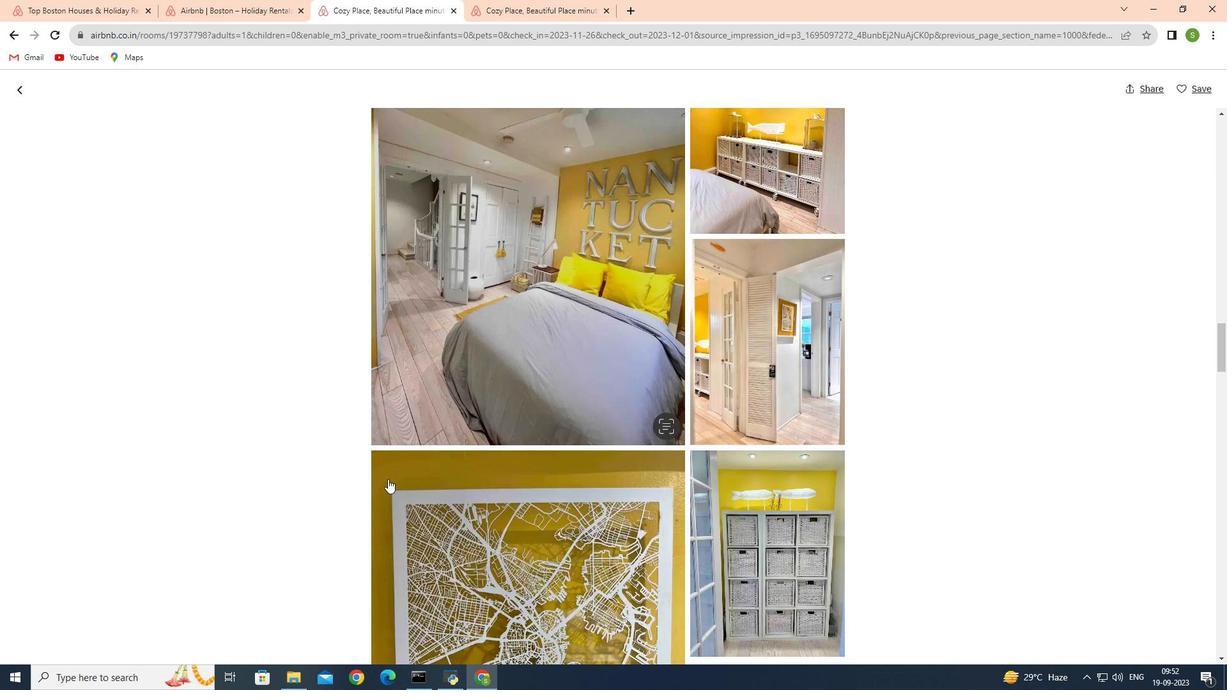 
Action: Mouse scrolled (388, 479) with delta (0, 0)
Screenshot: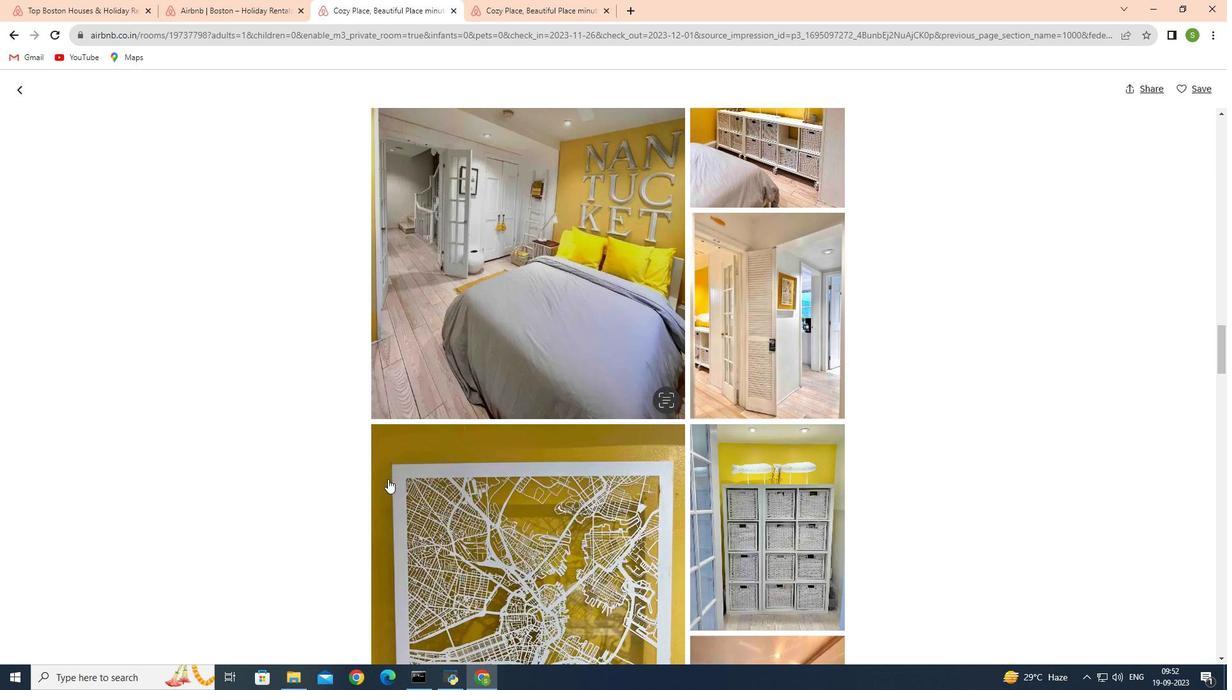 
Action: Mouse scrolled (388, 479) with delta (0, 0)
Screenshot: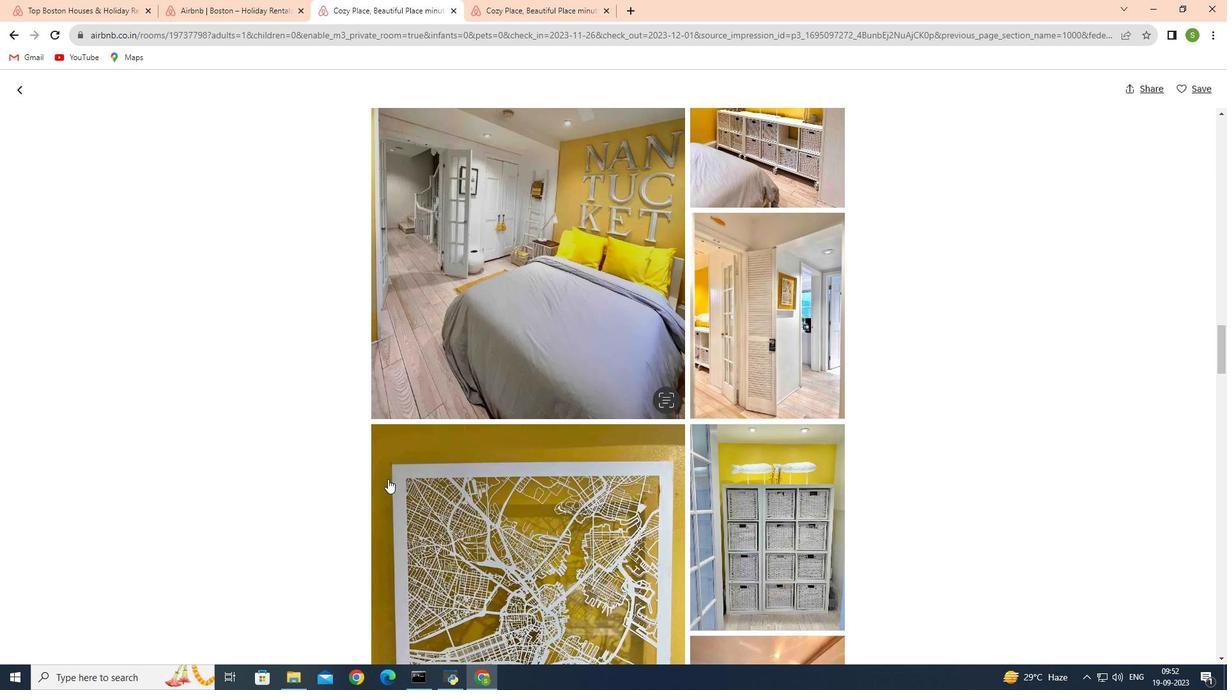 
Action: Mouse scrolled (388, 479) with delta (0, 0)
Screenshot: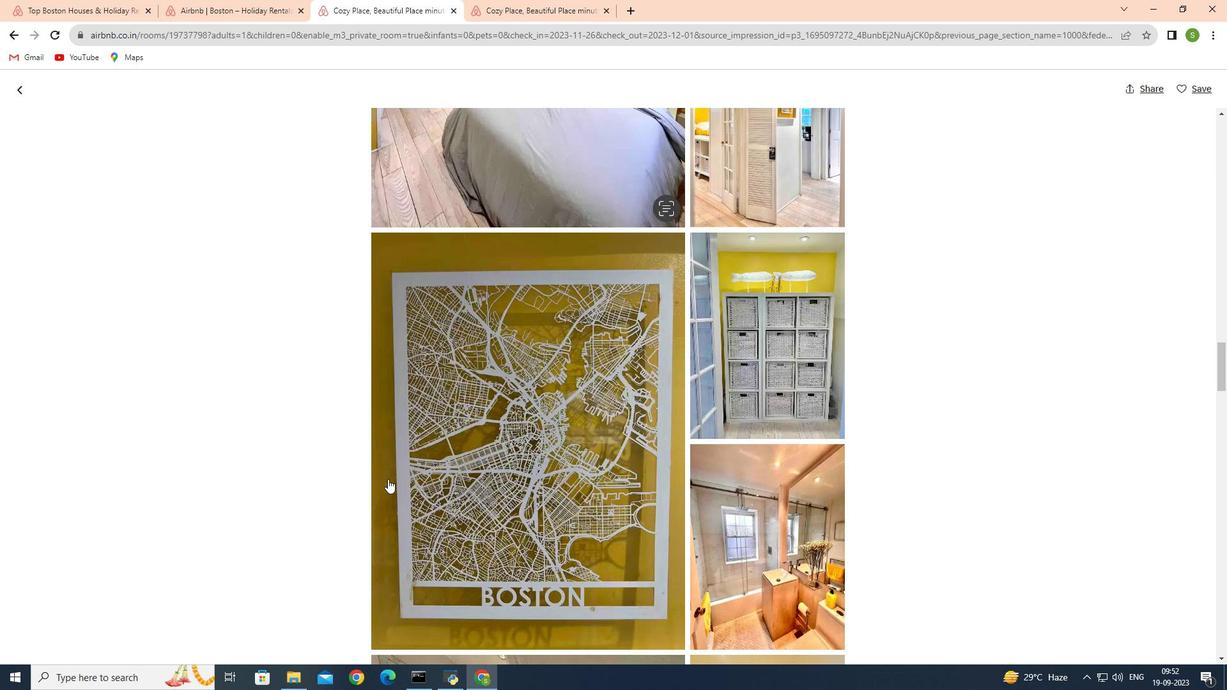 
Action: Mouse scrolled (388, 479) with delta (0, 0)
Screenshot: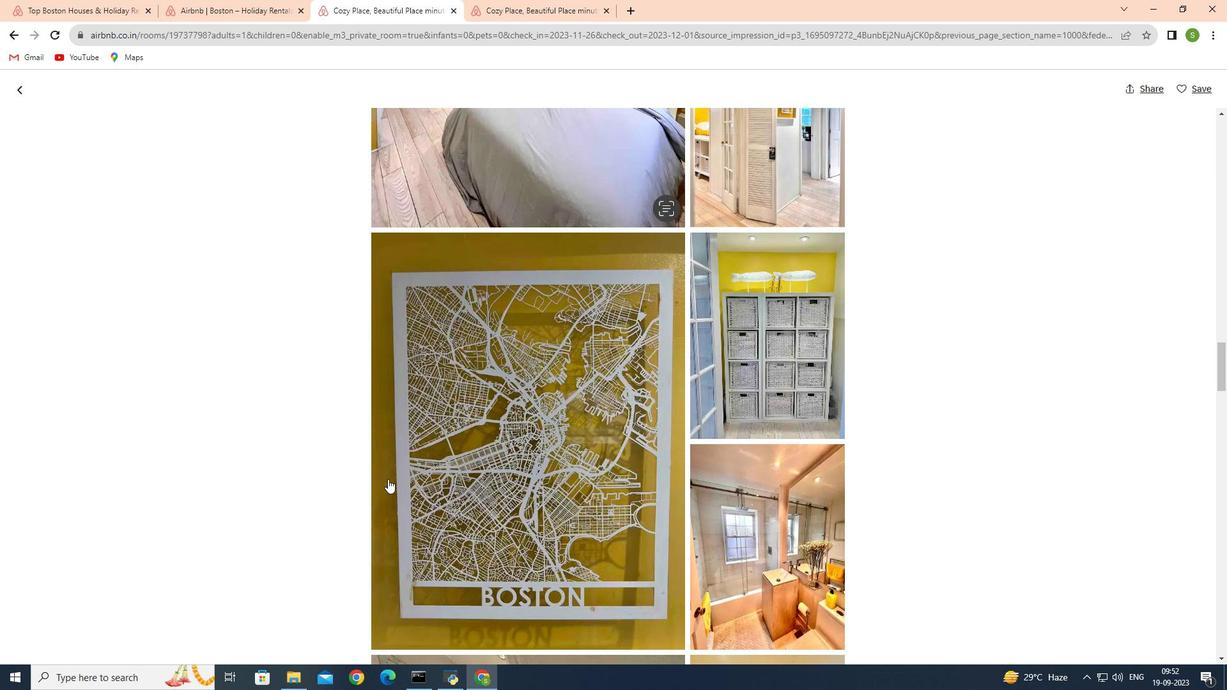 
Action: Mouse scrolled (388, 479) with delta (0, 0)
Screenshot: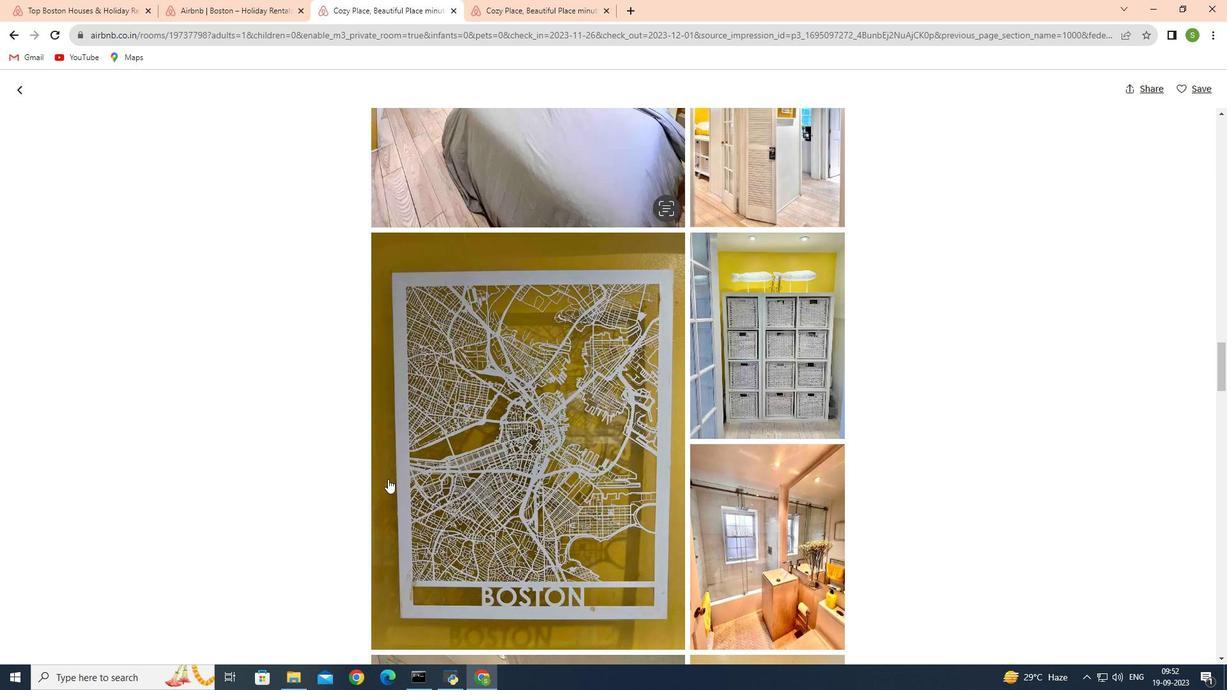
Action: Mouse scrolled (388, 479) with delta (0, 0)
Screenshot: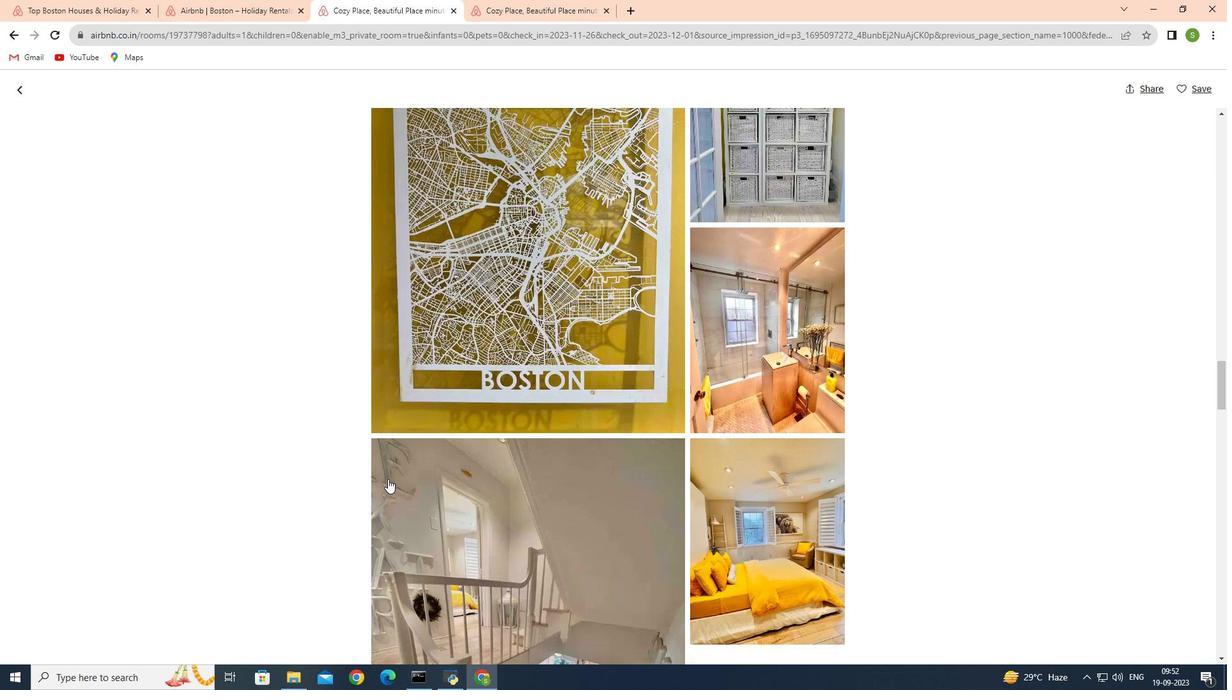 
Action: Mouse scrolled (388, 479) with delta (0, 0)
Screenshot: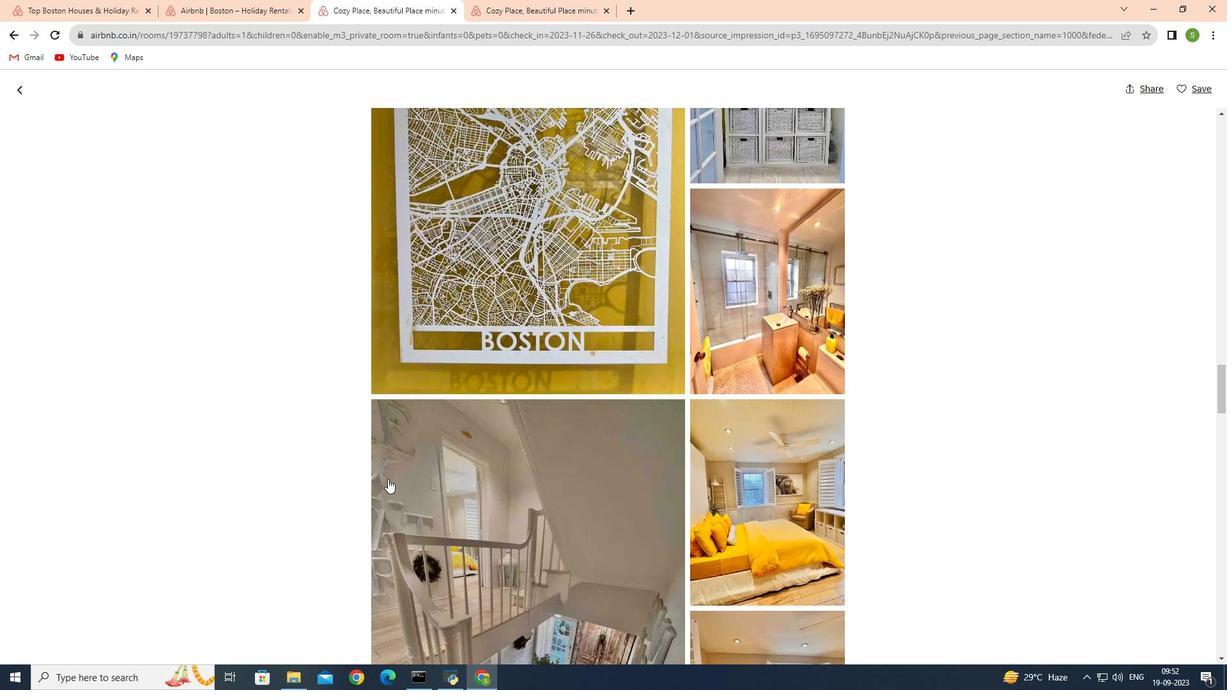
Action: Mouse scrolled (388, 479) with delta (0, 0)
Screenshot: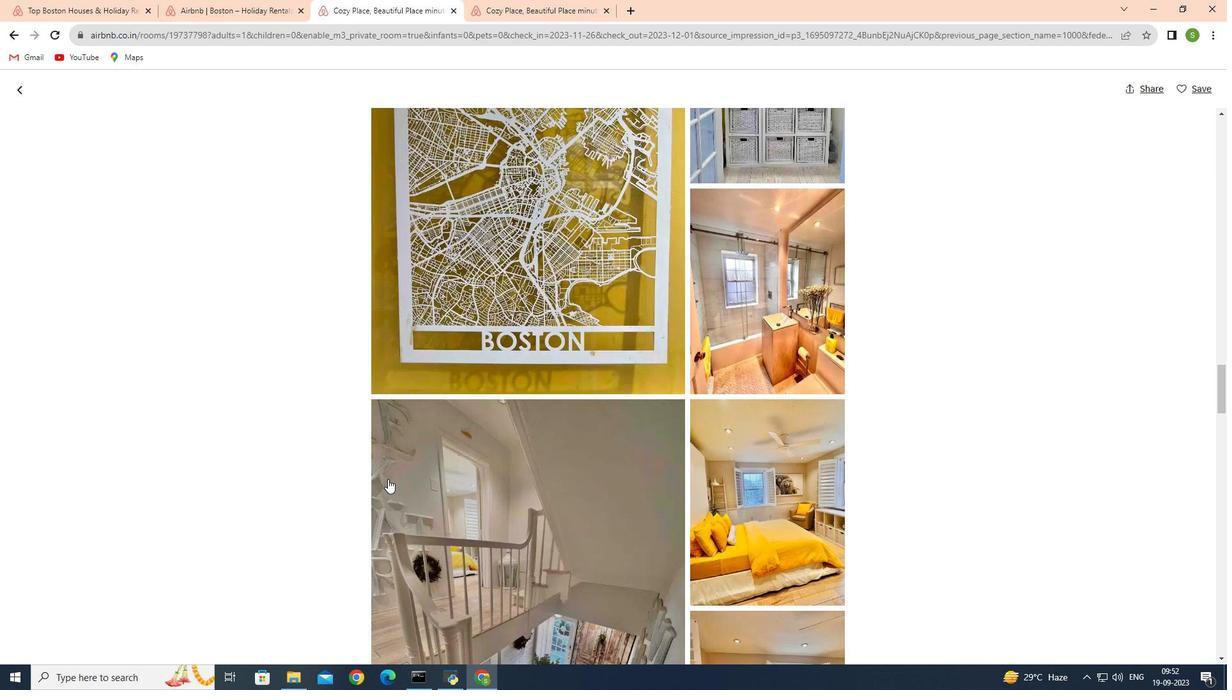 
Action: Mouse scrolled (388, 479) with delta (0, 0)
Screenshot: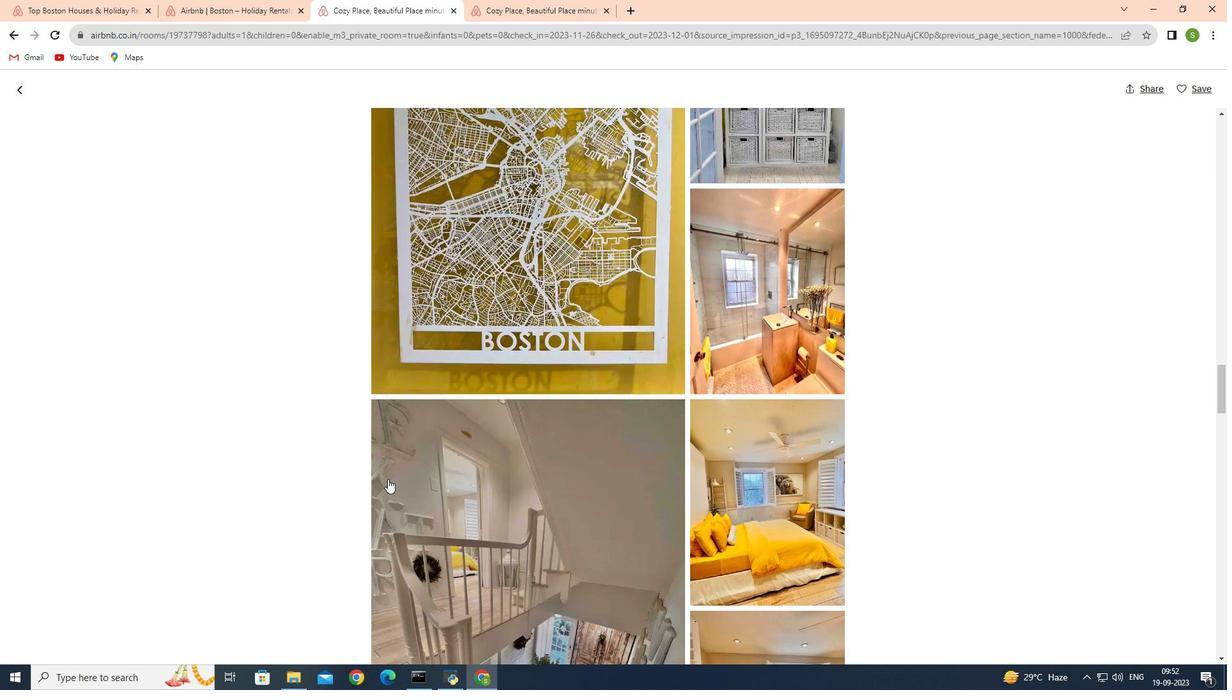 
Action: Mouse scrolled (388, 479) with delta (0, 0)
Screenshot: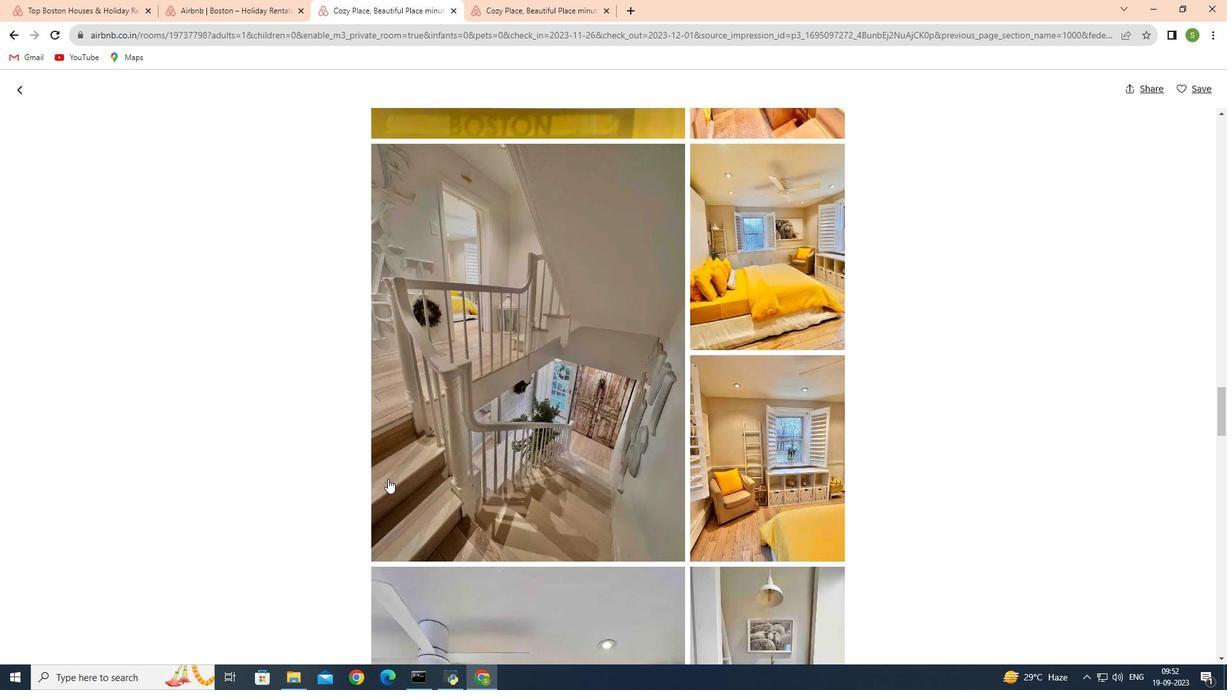 
Action: Mouse scrolled (388, 479) with delta (0, 0)
Screenshot: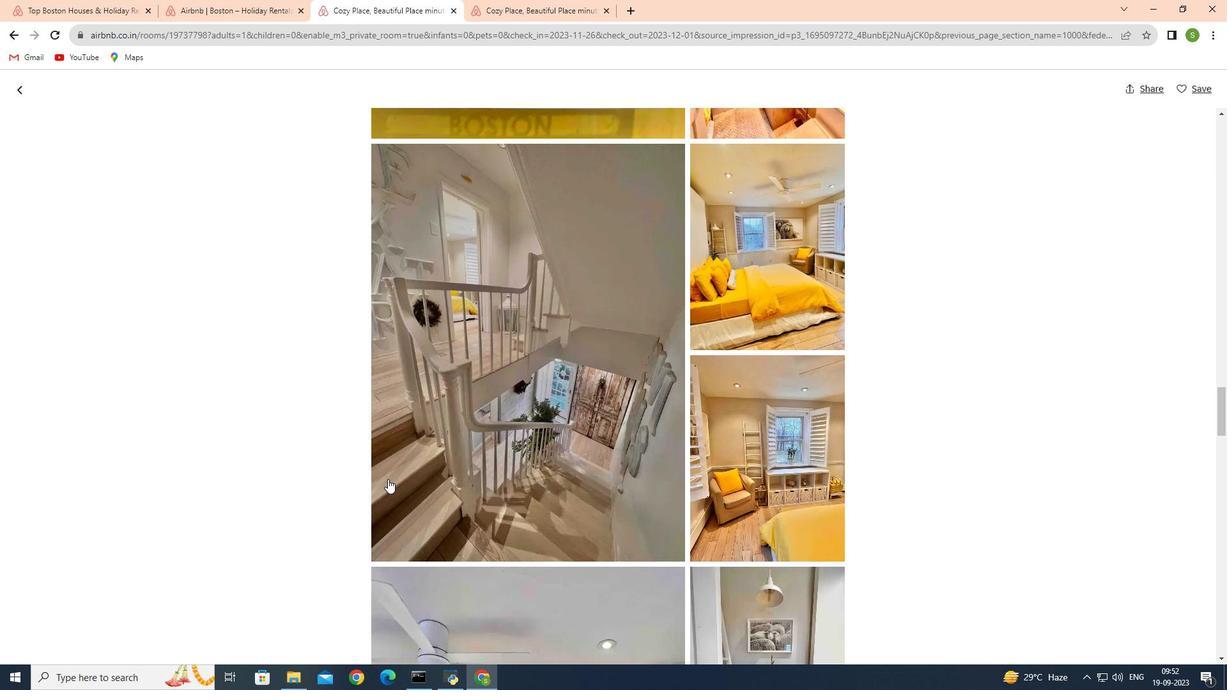 
Action: Mouse scrolled (388, 479) with delta (0, 0)
Screenshot: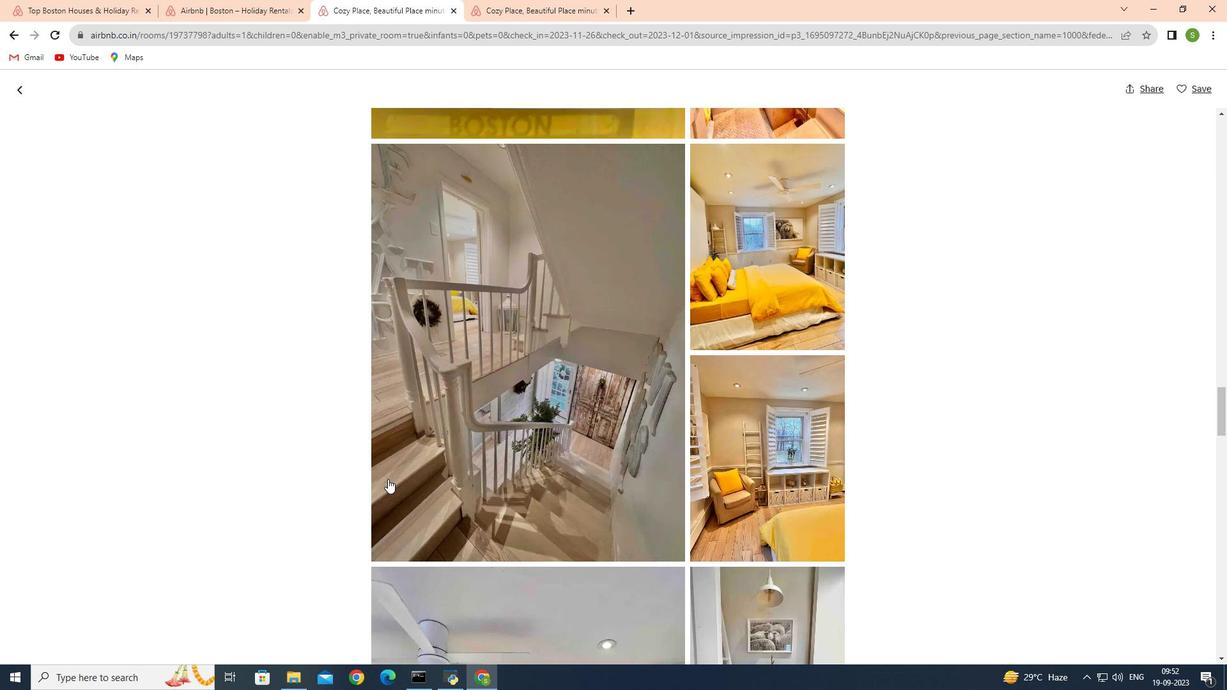 
Action: Mouse scrolled (388, 479) with delta (0, 0)
Screenshot: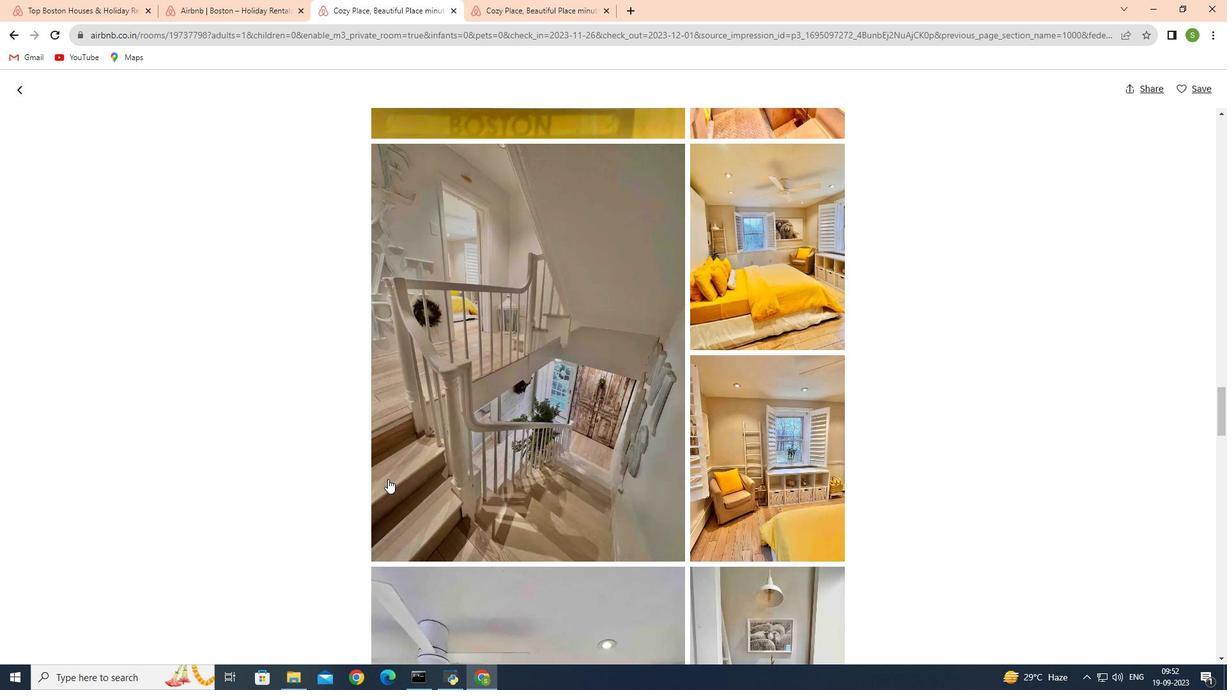 
Action: Mouse scrolled (388, 479) with delta (0, 0)
Screenshot: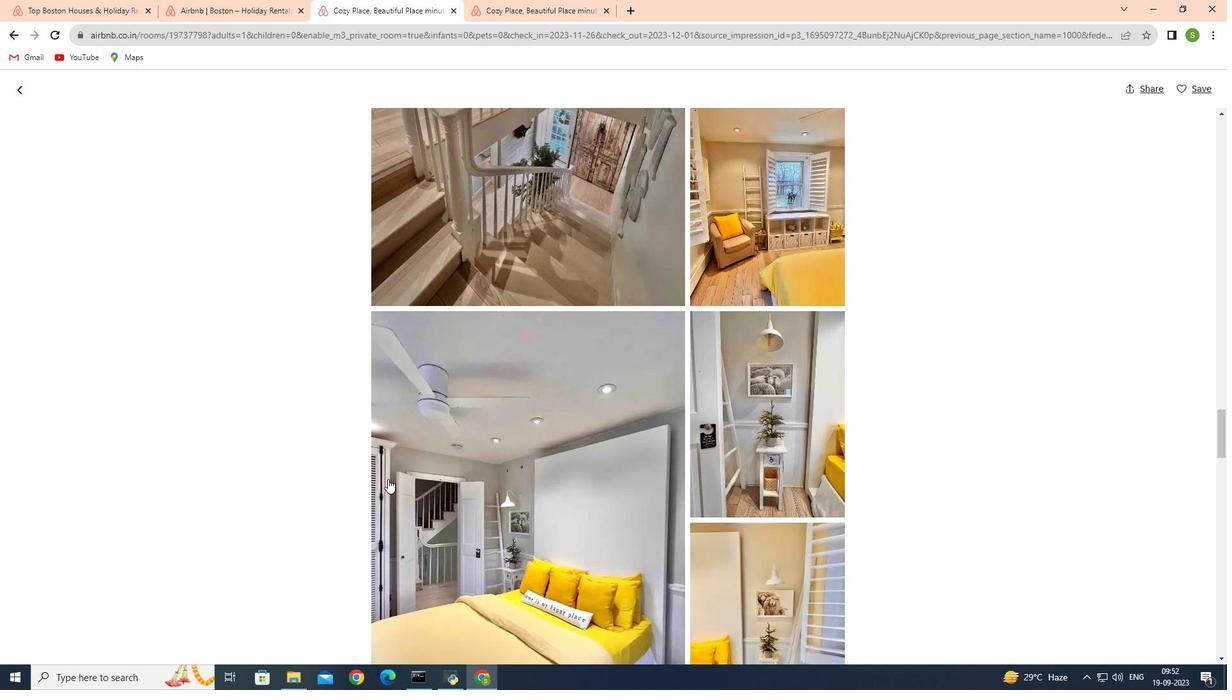 
Action: Mouse scrolled (388, 479) with delta (0, 0)
Screenshot: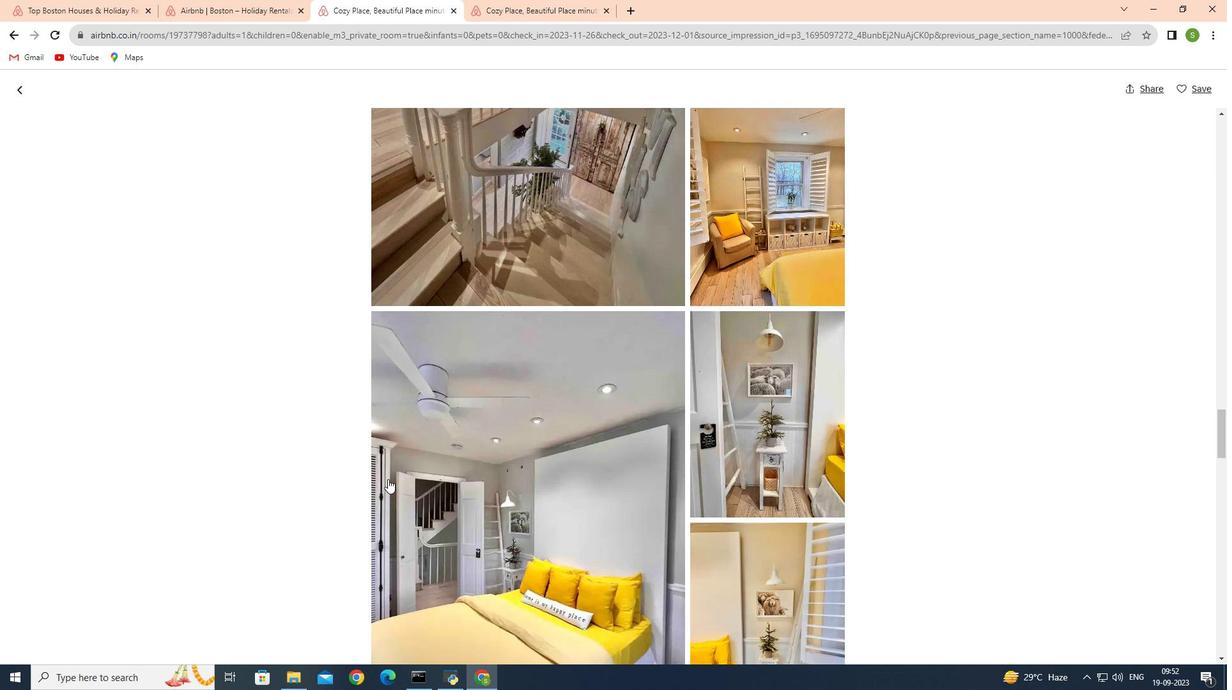 
Action: Mouse scrolled (388, 479) with delta (0, 0)
Screenshot: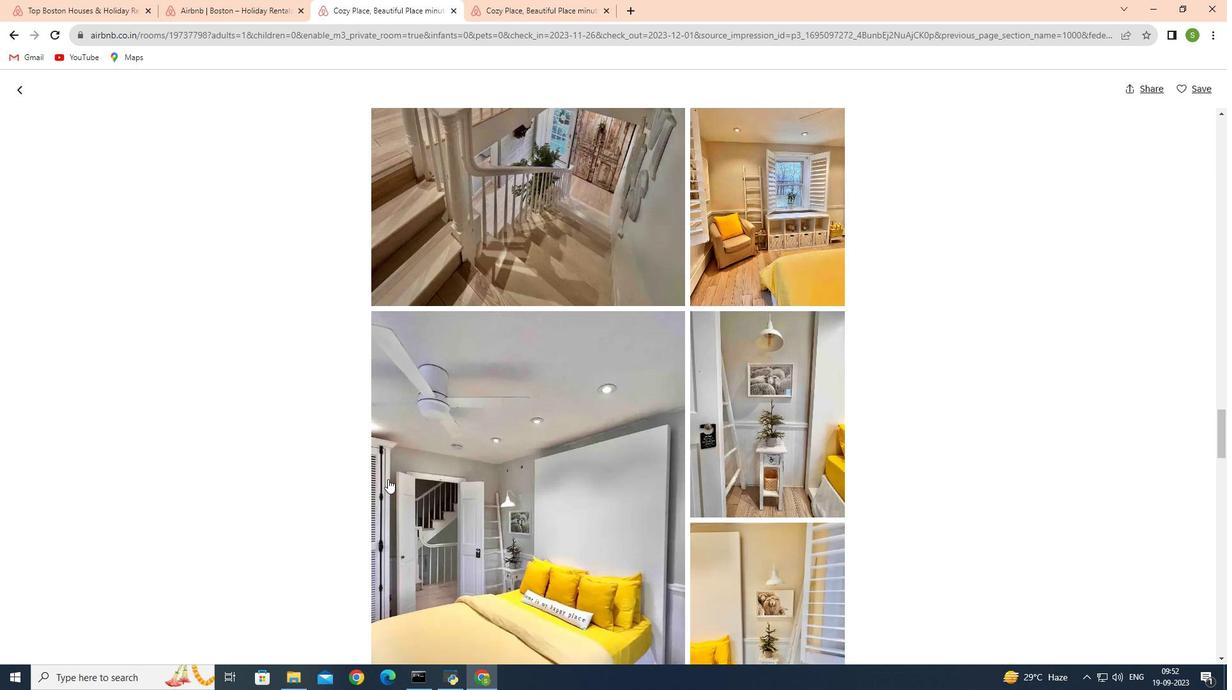 
Action: Mouse scrolled (388, 479) with delta (0, 0)
Screenshot: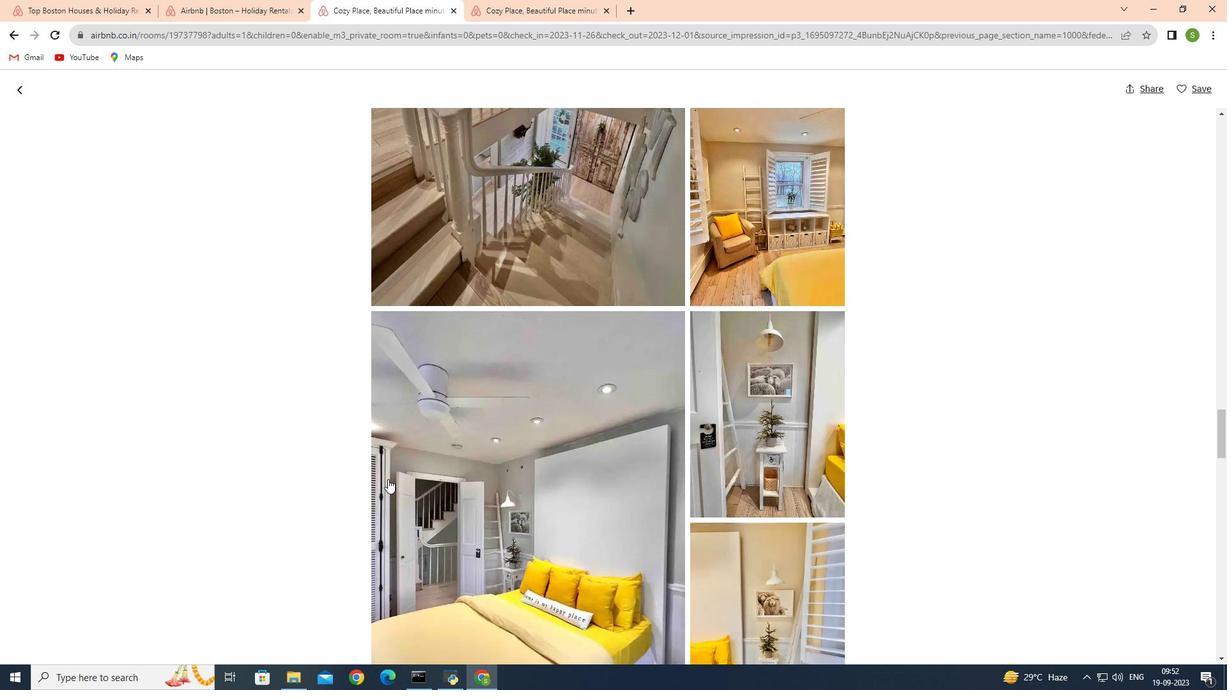 
Action: Mouse scrolled (388, 479) with delta (0, 0)
Screenshot: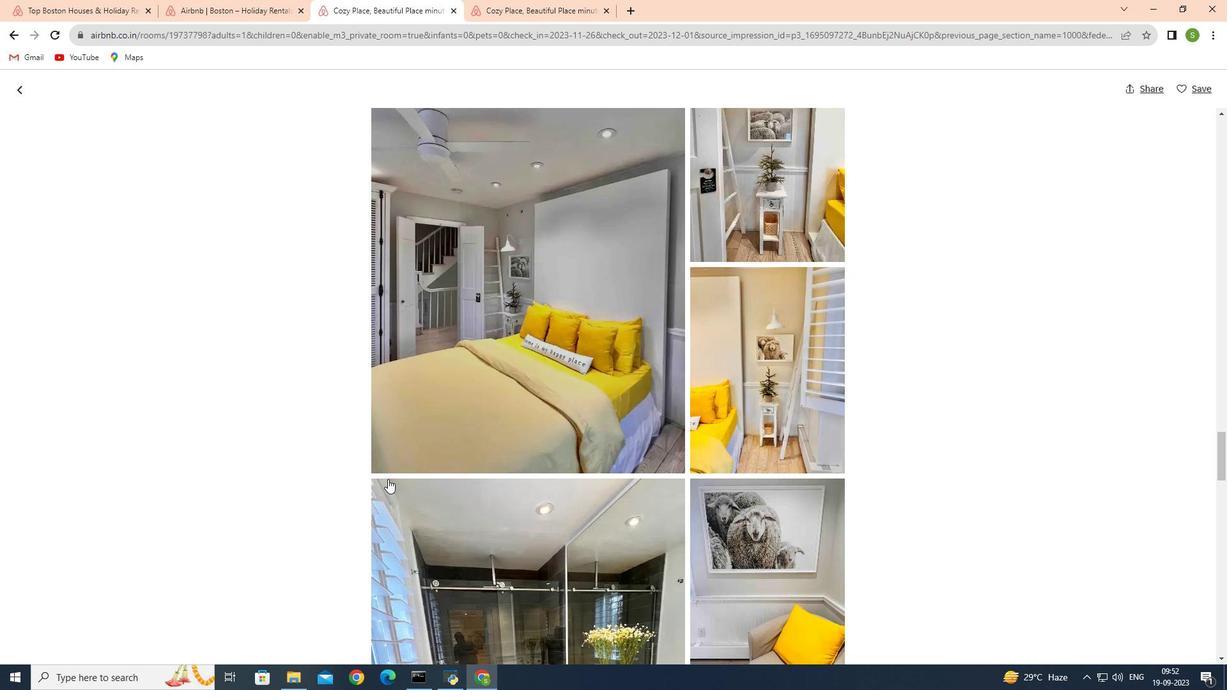 
Action: Mouse scrolled (388, 479) with delta (0, 0)
Screenshot: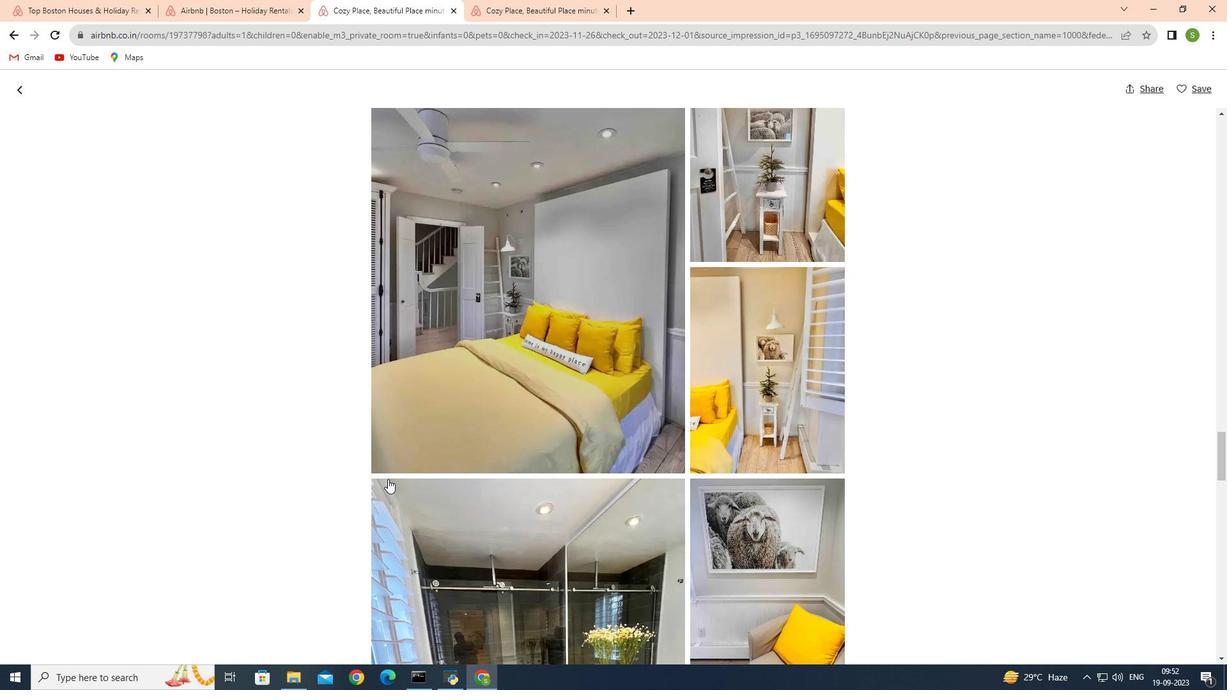 
Action: Mouse scrolled (388, 479) with delta (0, 0)
Screenshot: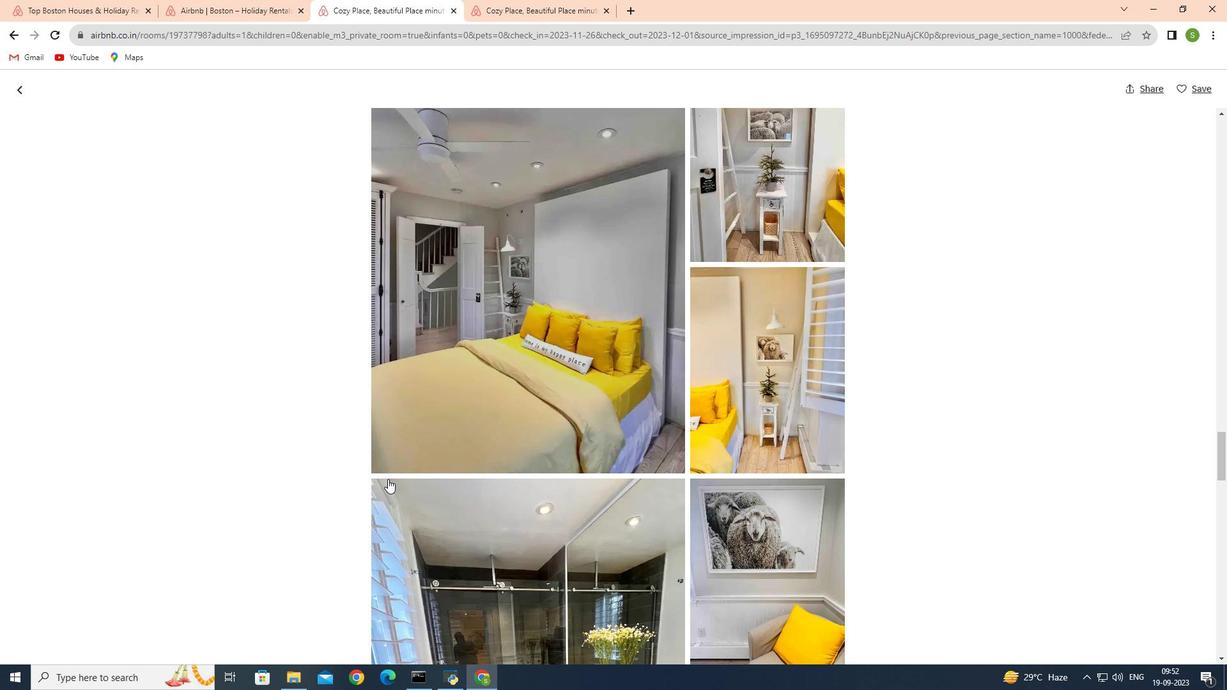 
Action: Mouse scrolled (388, 479) with delta (0, 0)
Screenshot: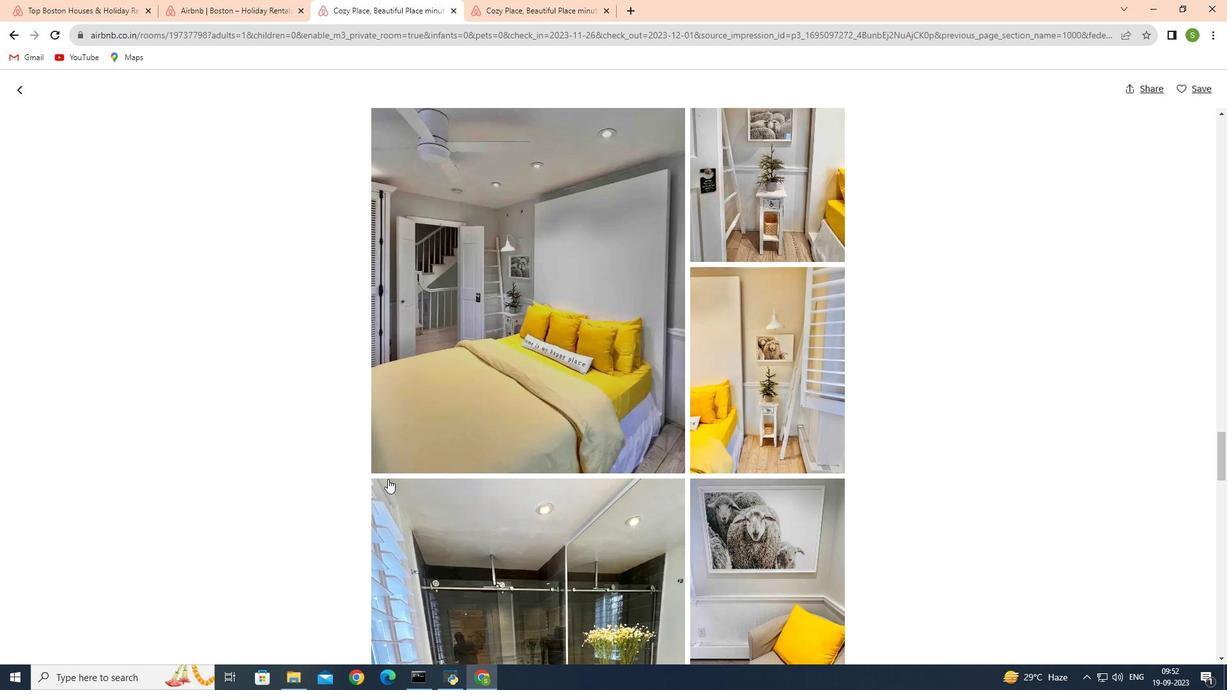 
Action: Mouse scrolled (388, 479) with delta (0, 0)
Screenshot: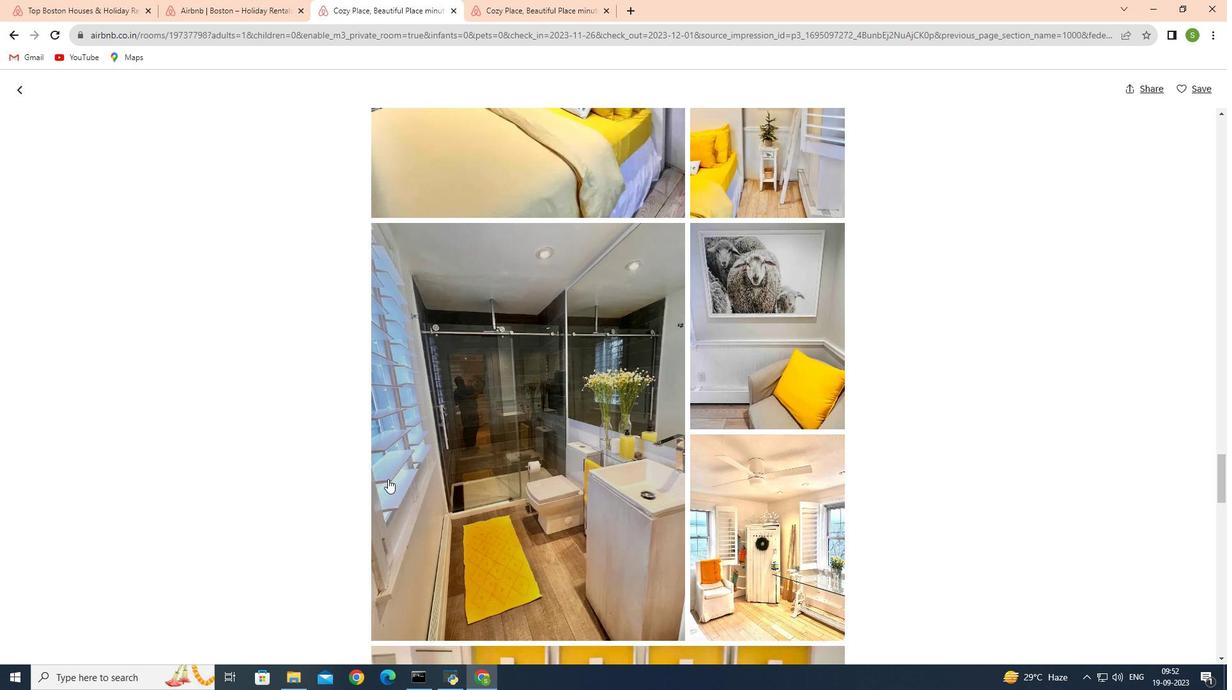 
Action: Mouse scrolled (388, 479) with delta (0, 0)
Screenshot: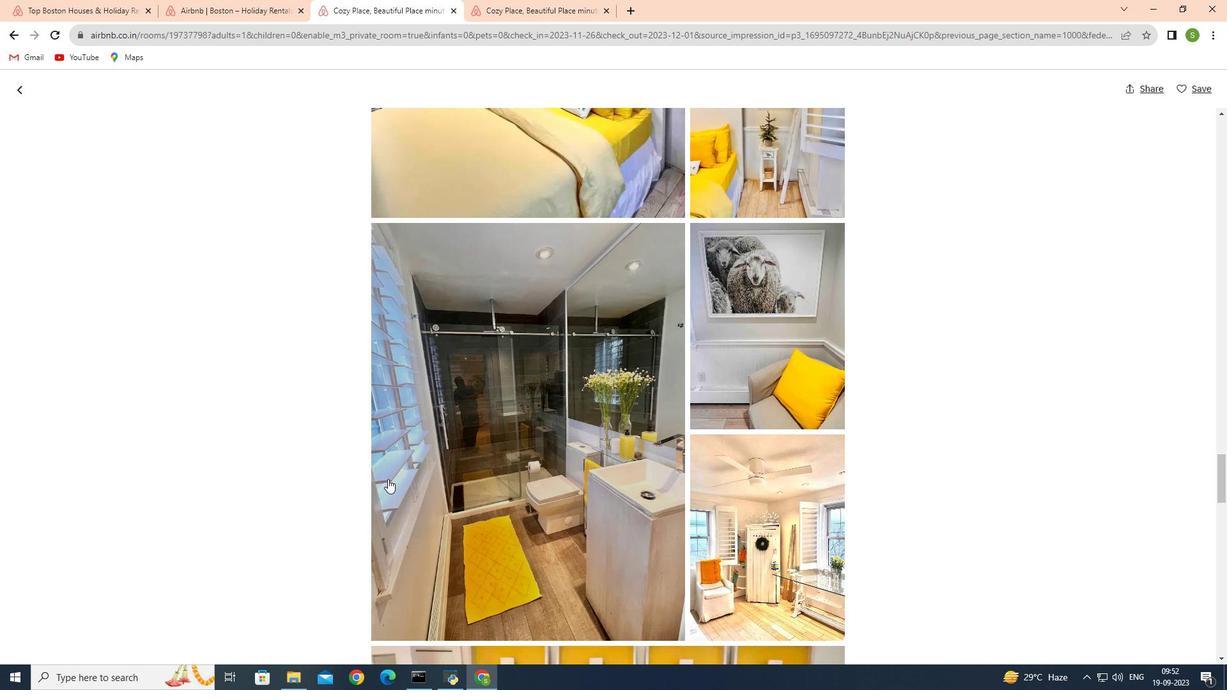 
Action: Mouse scrolled (388, 479) with delta (0, 0)
Screenshot: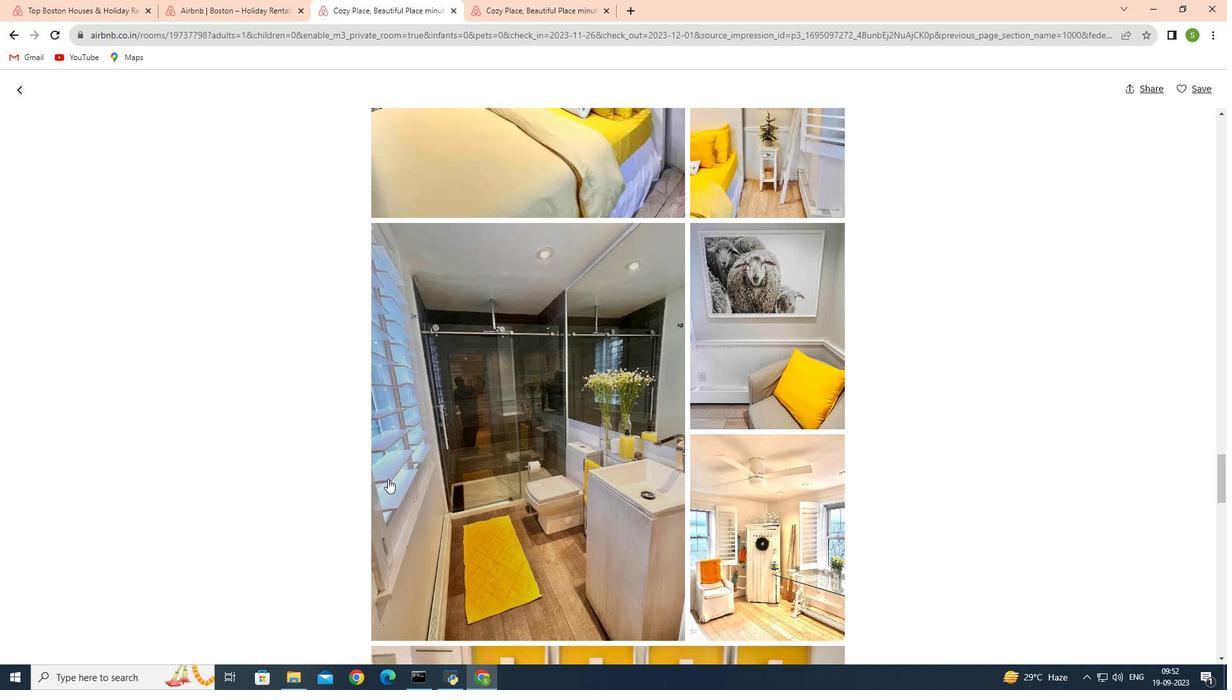 
Action: Mouse scrolled (388, 479) with delta (0, 0)
Screenshot: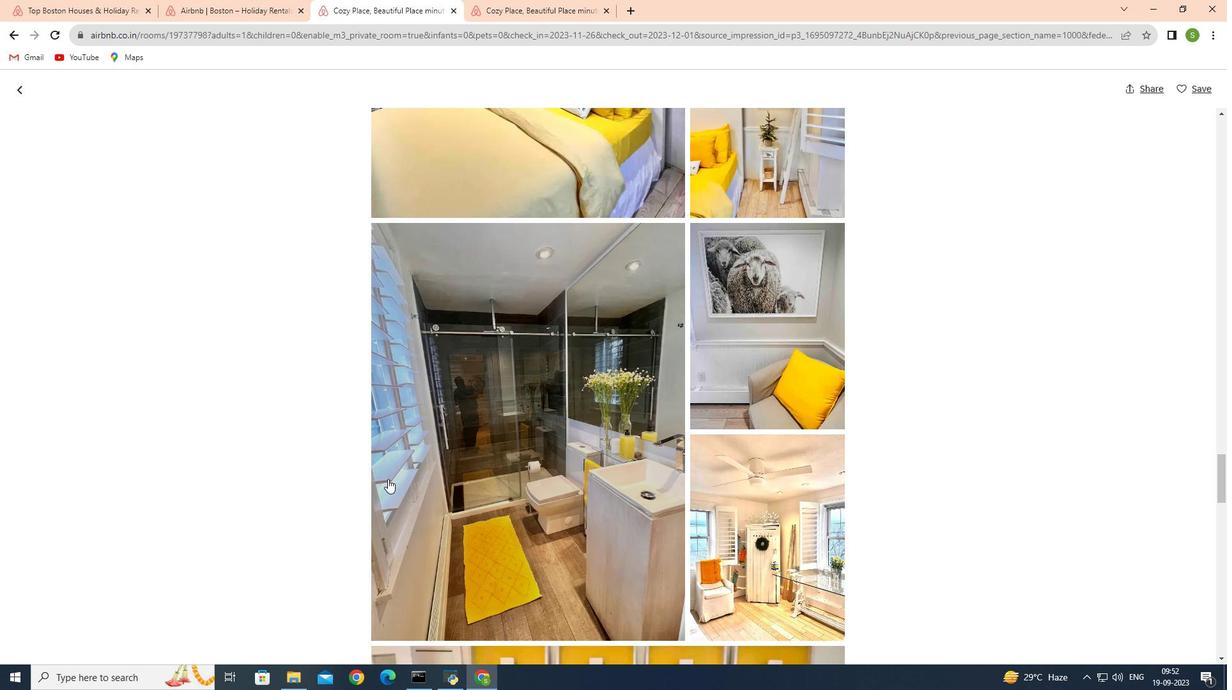 
Action: Mouse scrolled (388, 479) with delta (0, 0)
Screenshot: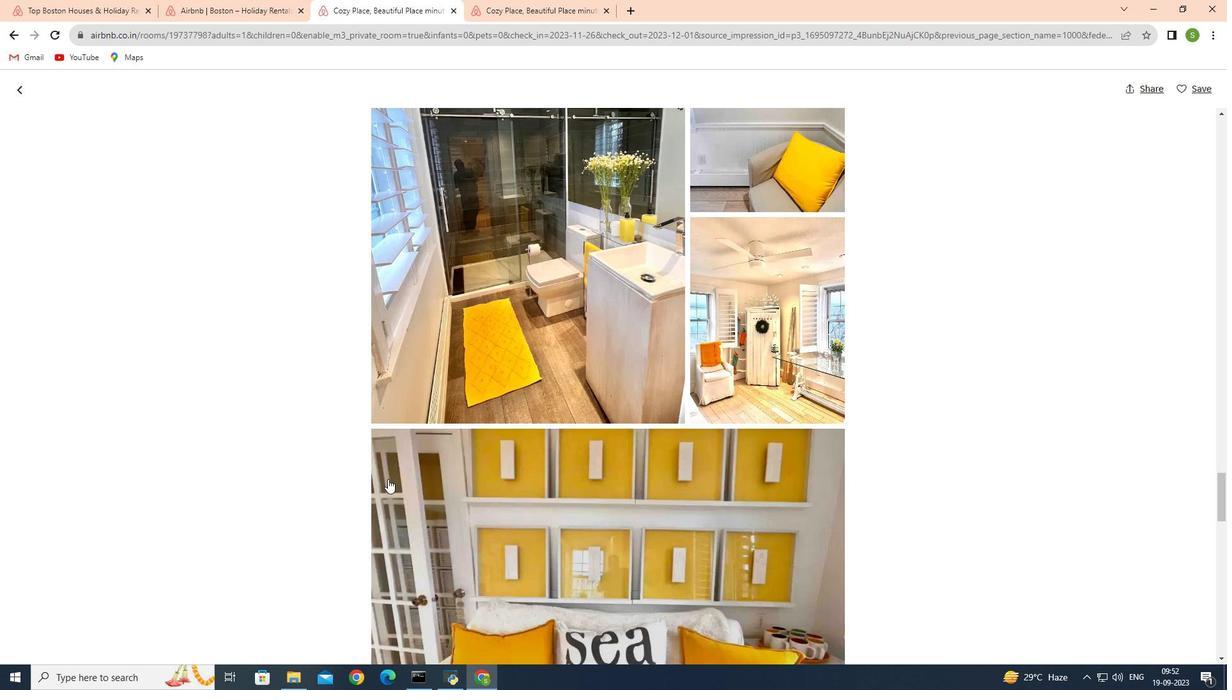 
Action: Mouse scrolled (388, 479) with delta (0, 0)
Screenshot: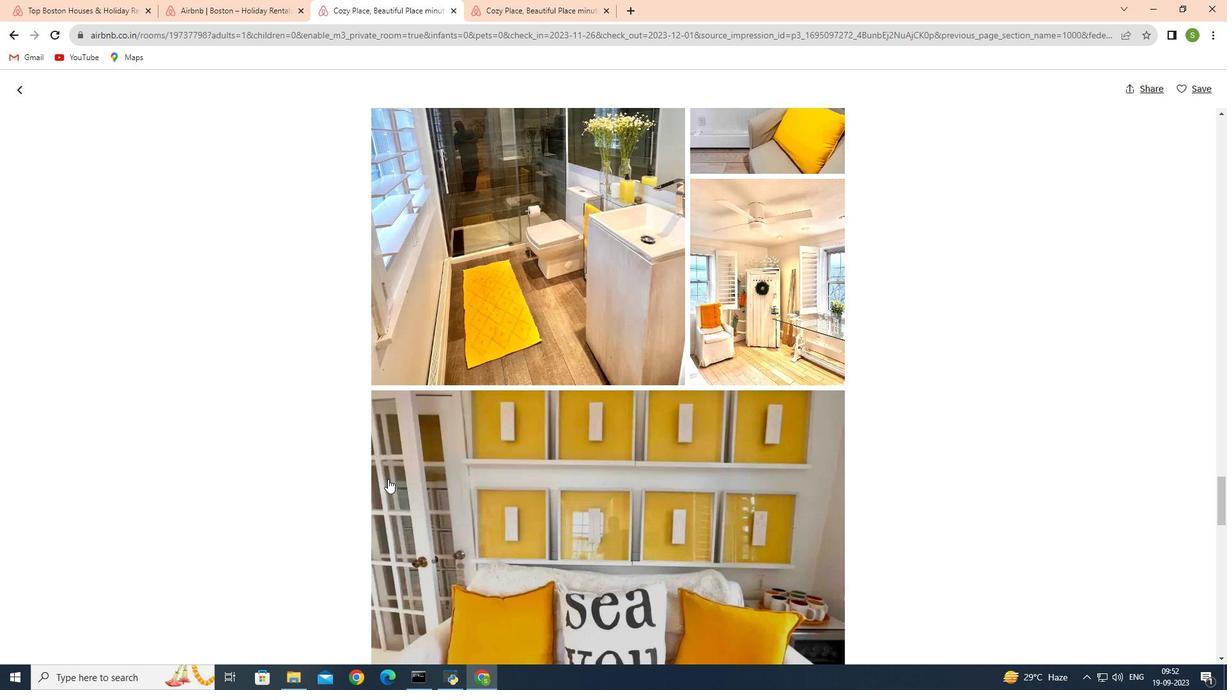 
Action: Mouse scrolled (388, 479) with delta (0, 0)
Screenshot: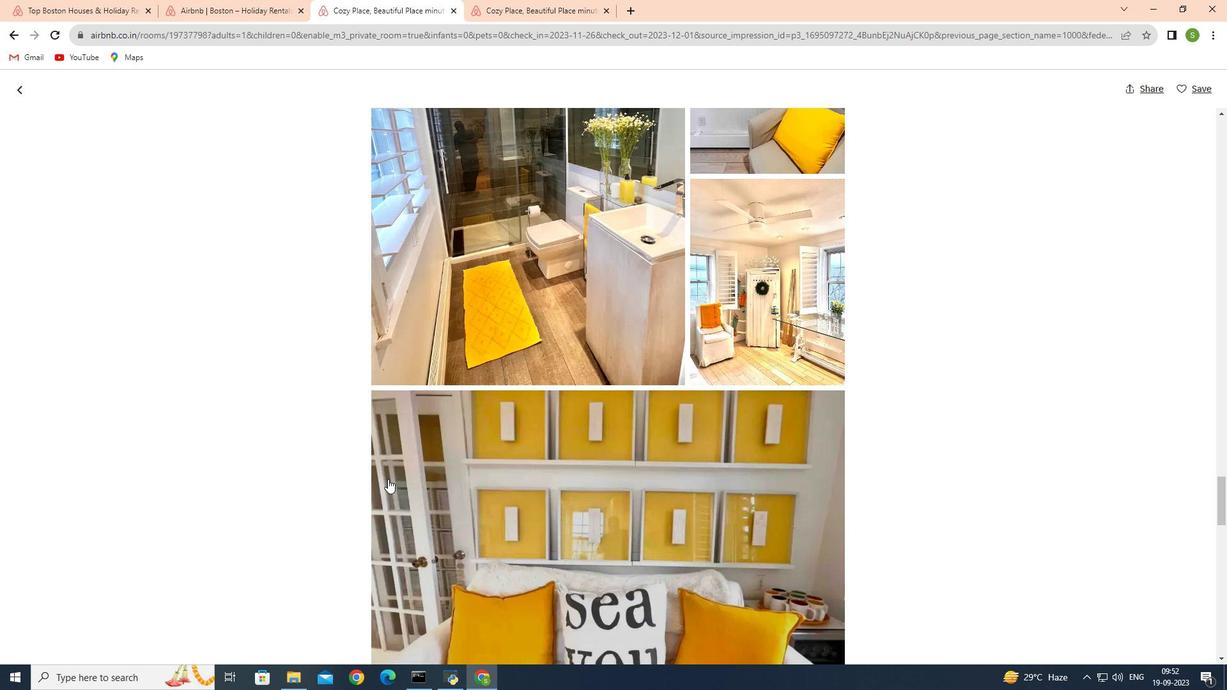 
Action: Mouse scrolled (388, 479) with delta (0, 0)
Screenshot: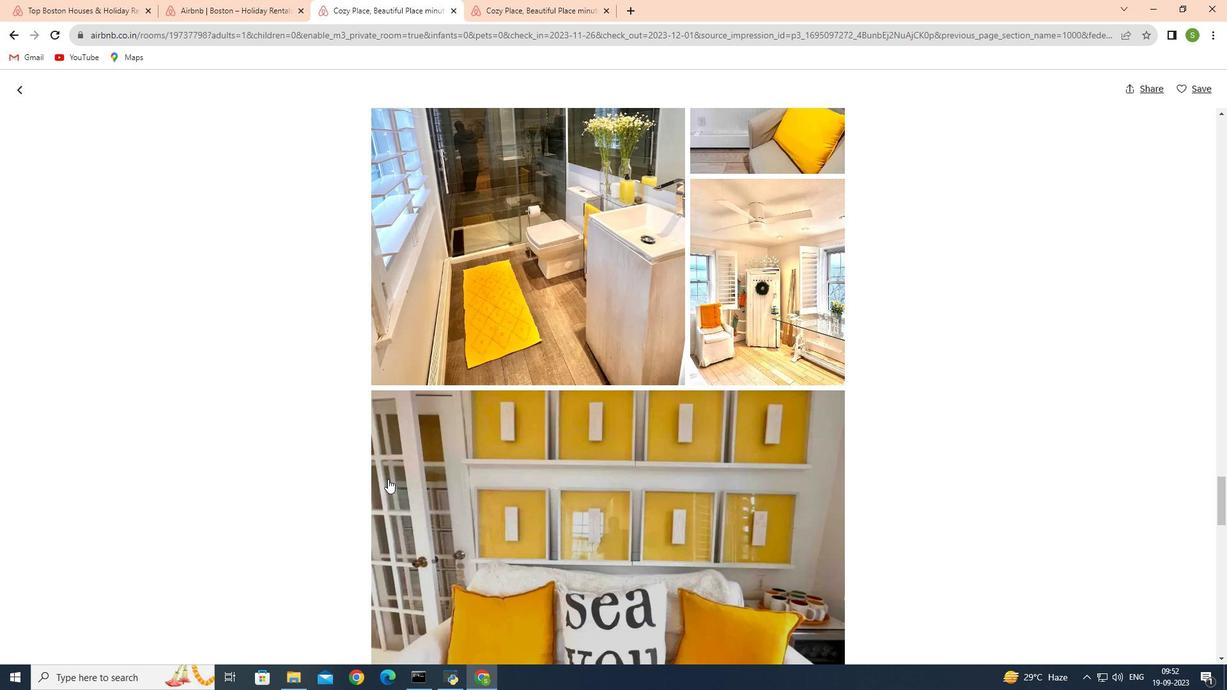 
Action: Mouse scrolled (388, 479) with delta (0, 0)
Screenshot: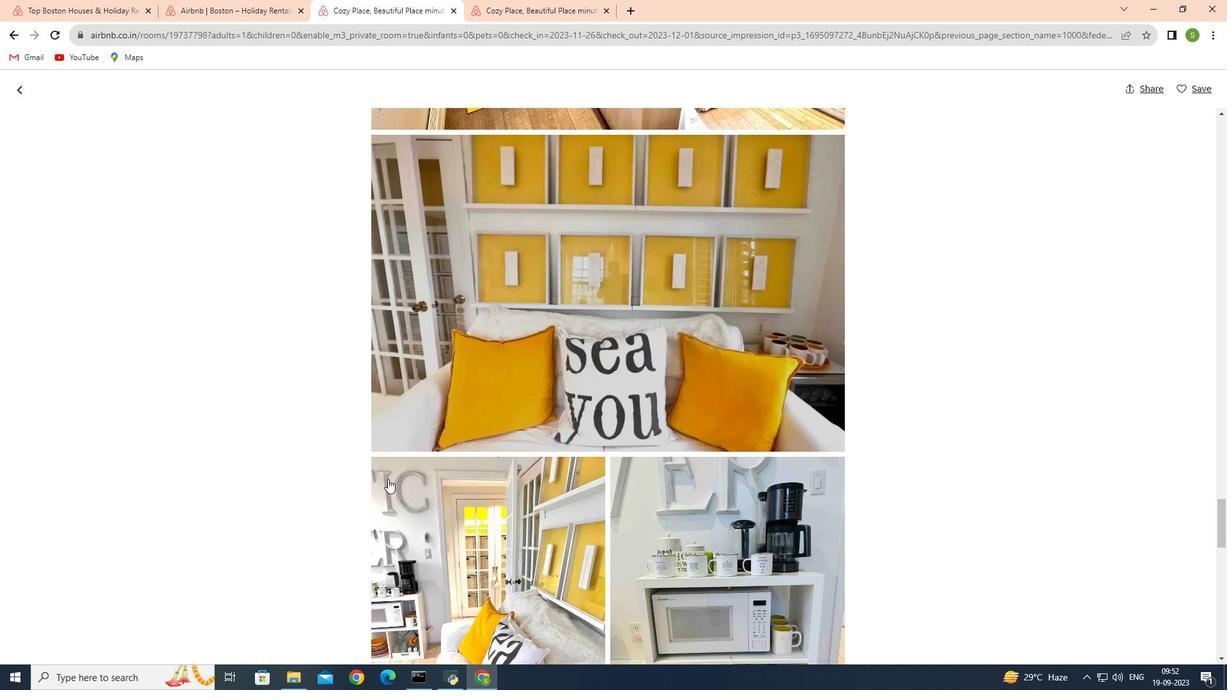 
Action: Mouse scrolled (388, 479) with delta (0, 0)
Screenshot: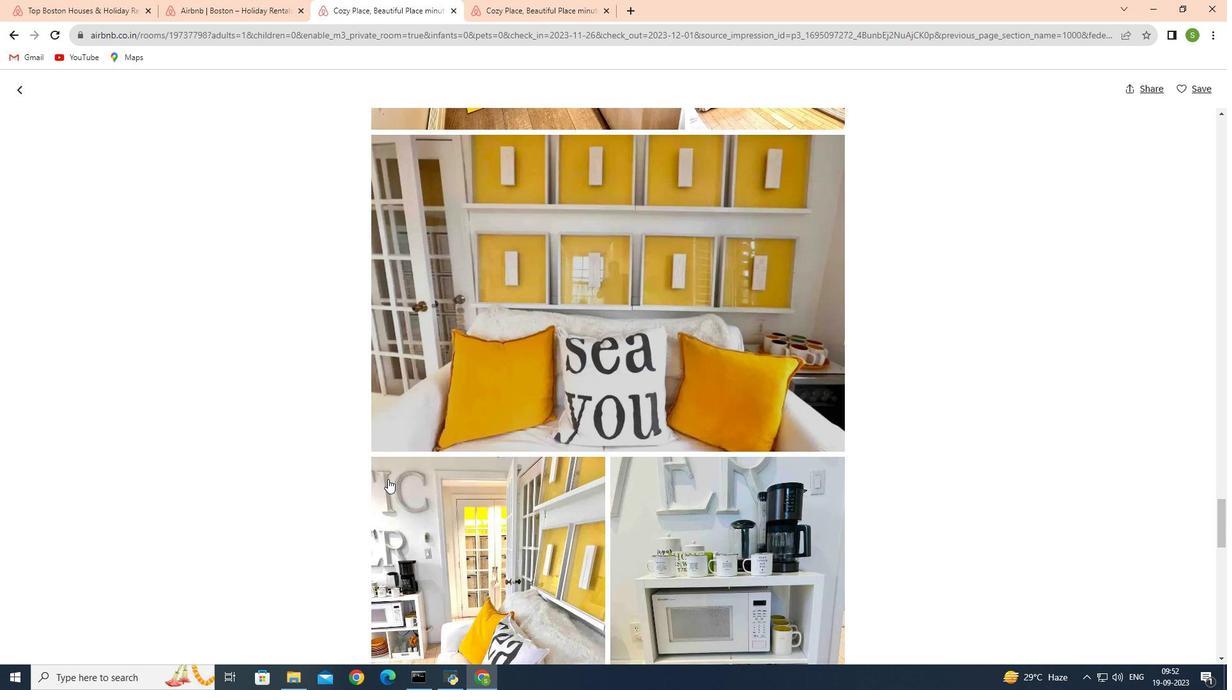 
Action: Mouse scrolled (388, 479) with delta (0, 0)
Screenshot: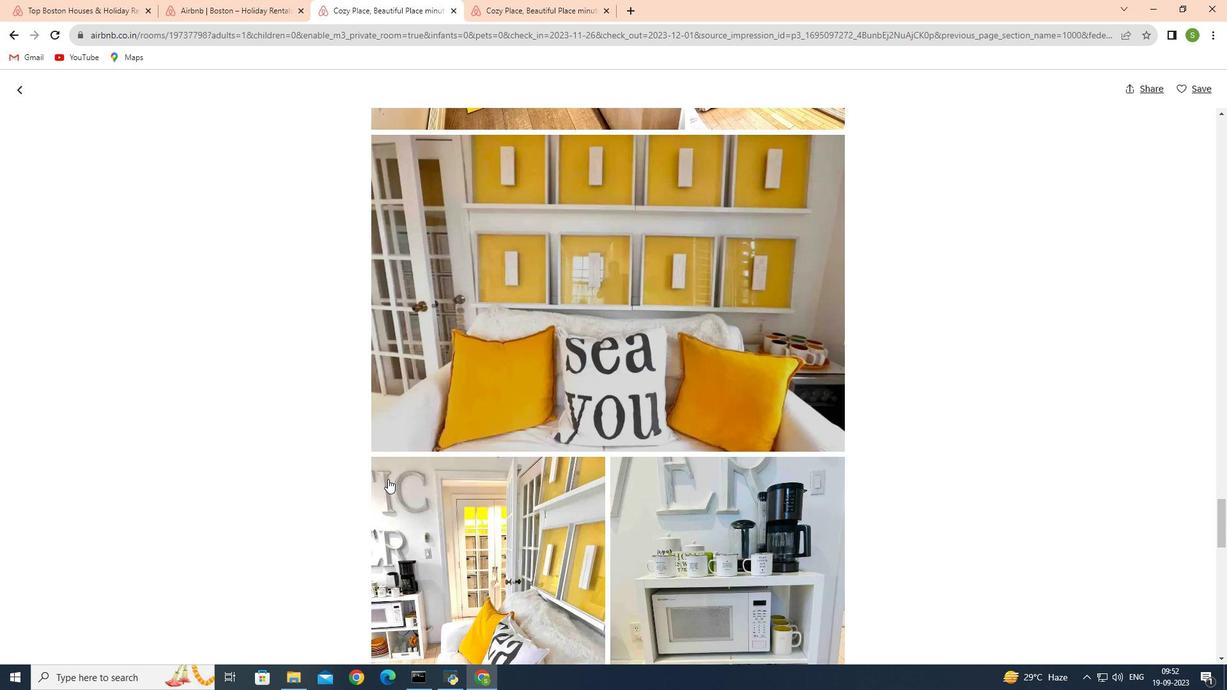 
Action: Mouse scrolled (388, 479) with delta (0, 0)
Screenshot: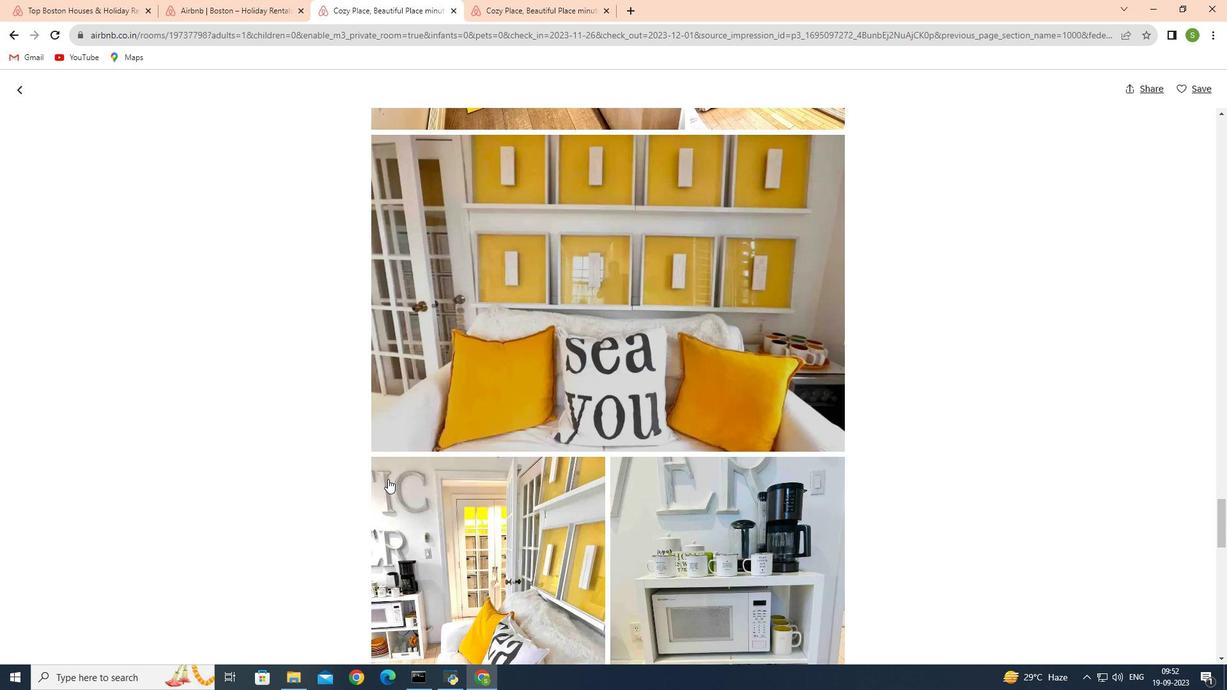 
Action: Mouse scrolled (388, 479) with delta (0, 0)
Screenshot: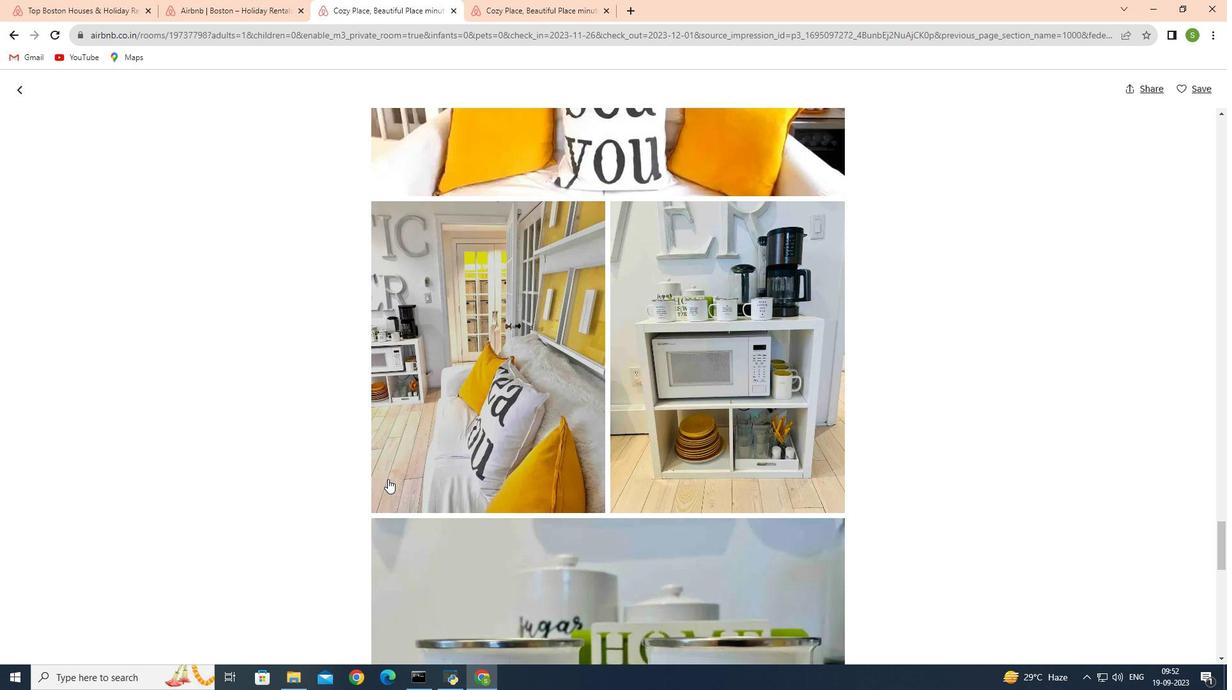 
Action: Mouse scrolled (388, 479) with delta (0, 0)
Screenshot: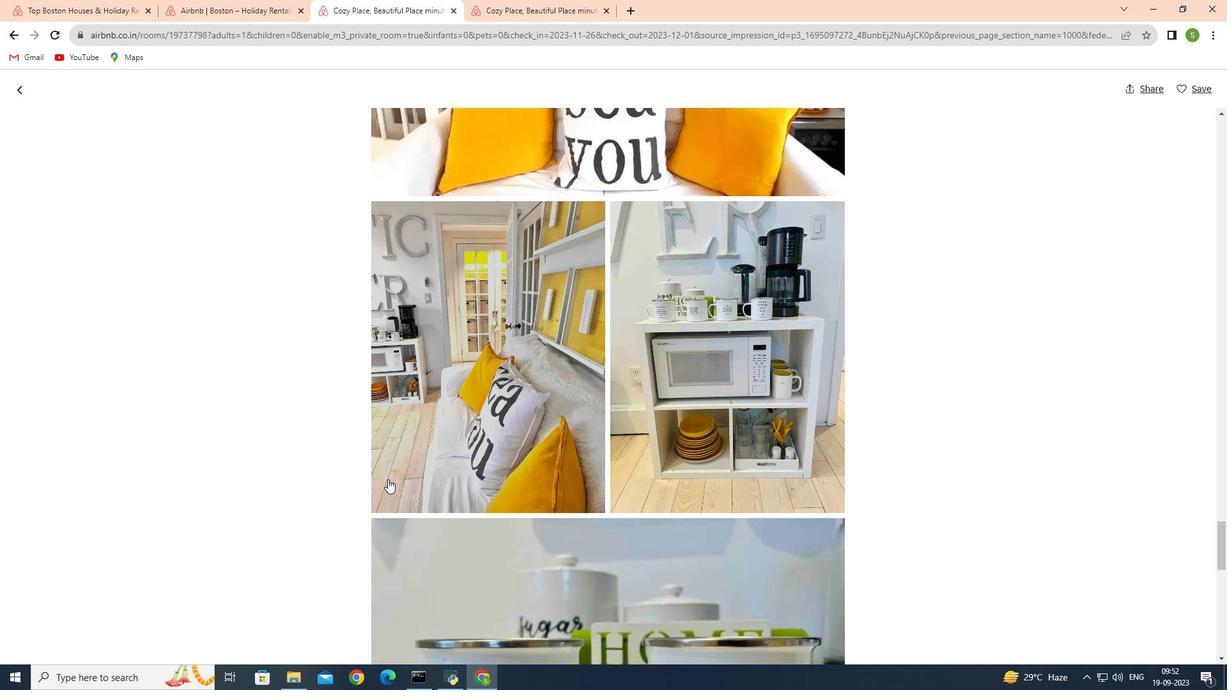 
Action: Mouse scrolled (388, 479) with delta (0, 0)
Screenshot: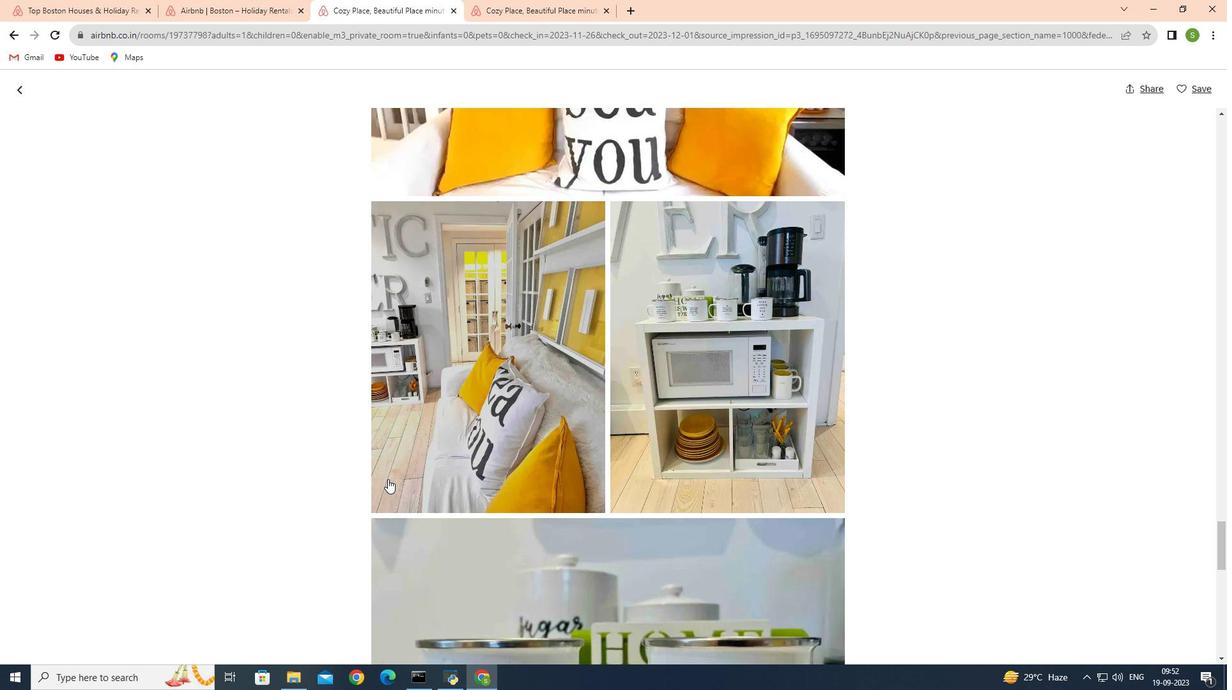 
Action: Mouse scrolled (388, 479) with delta (0, 0)
Screenshot: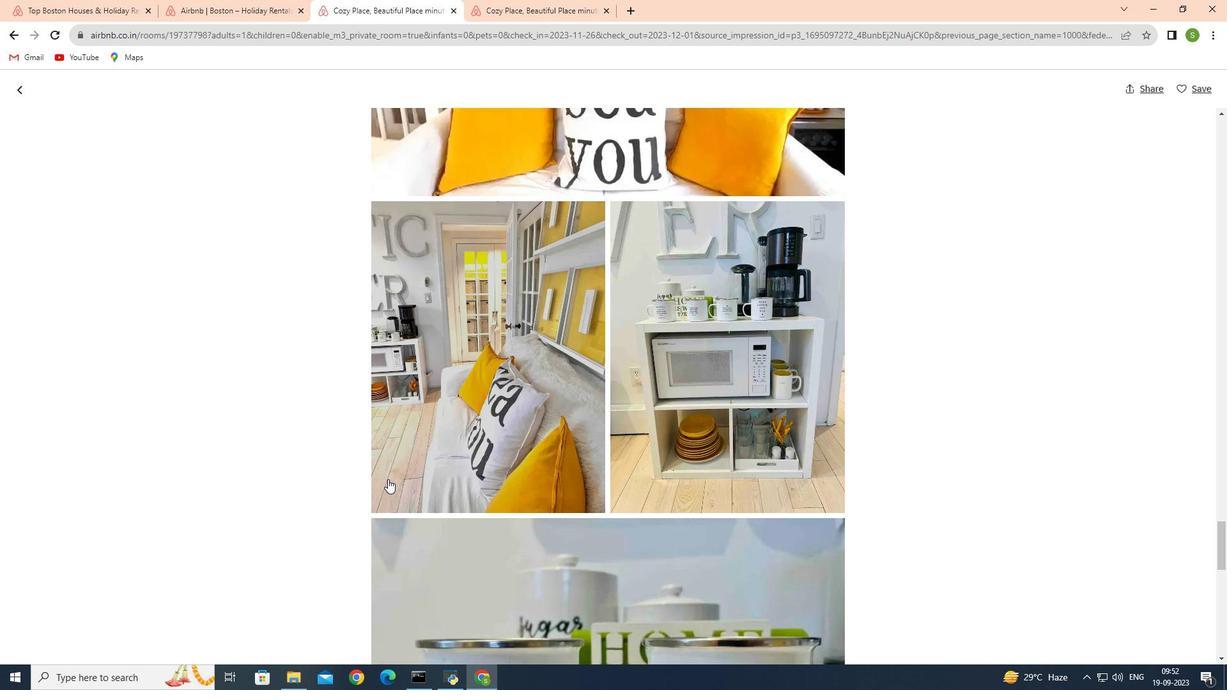 
Action: Mouse scrolled (388, 479) with delta (0, 0)
Screenshot: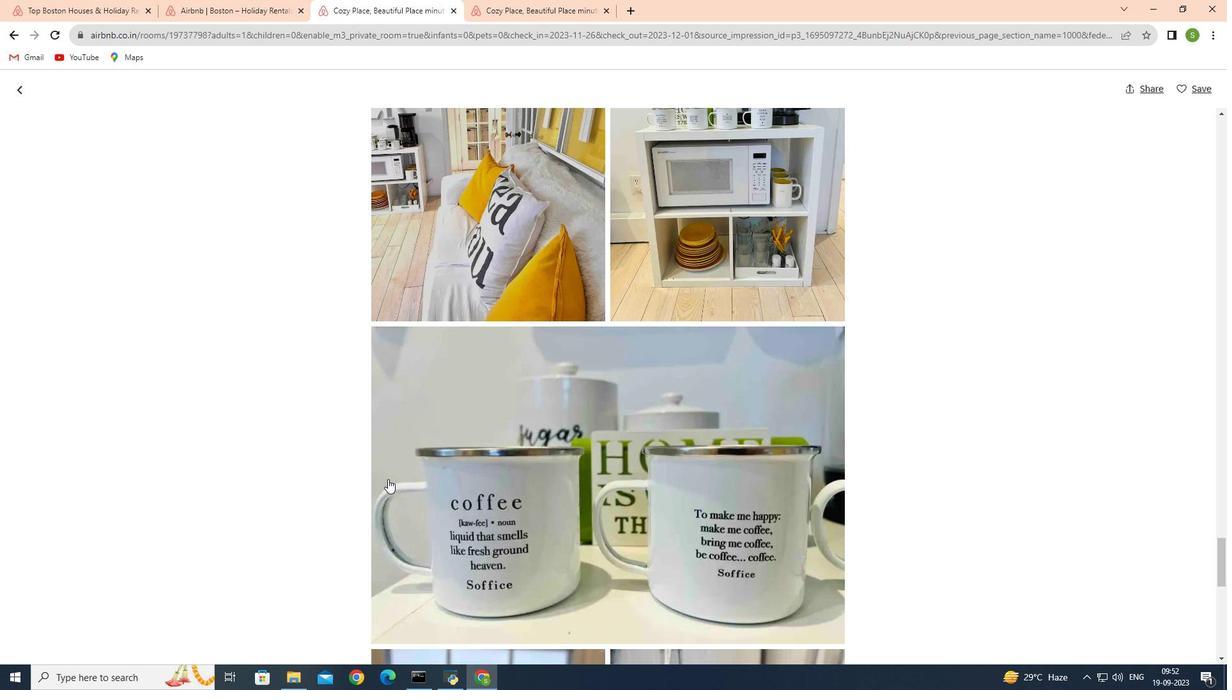 
Action: Mouse scrolled (388, 479) with delta (0, 0)
Screenshot: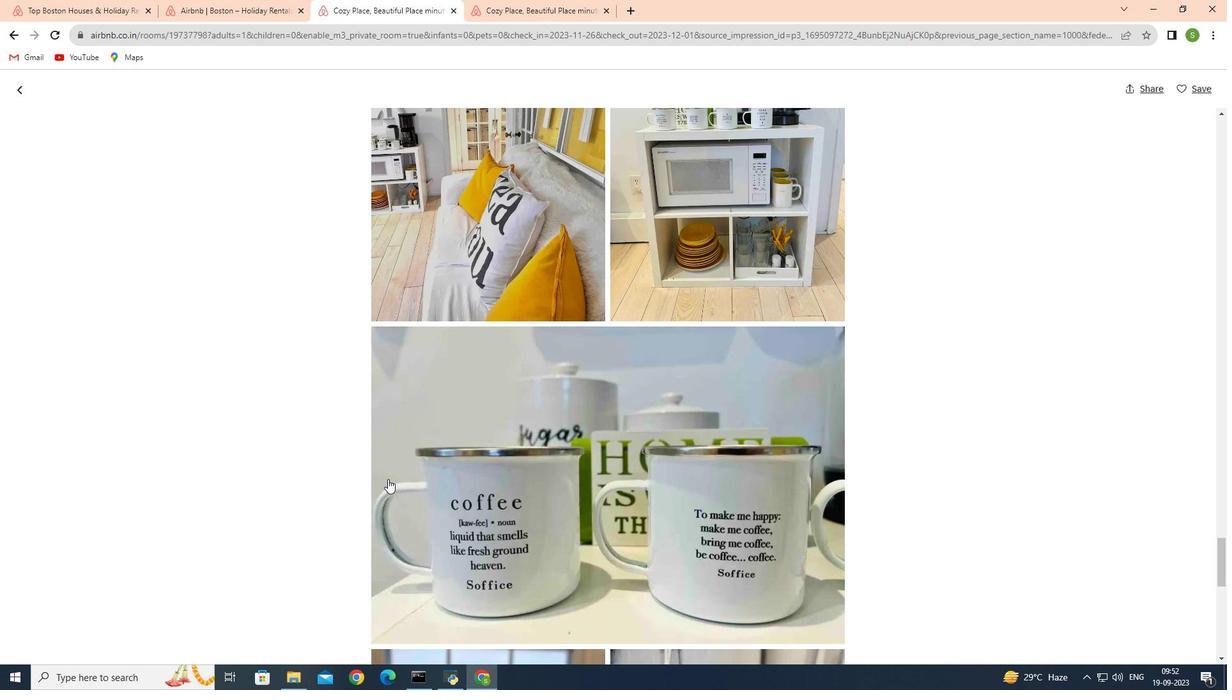 
Action: Mouse scrolled (388, 479) with delta (0, 0)
Screenshot: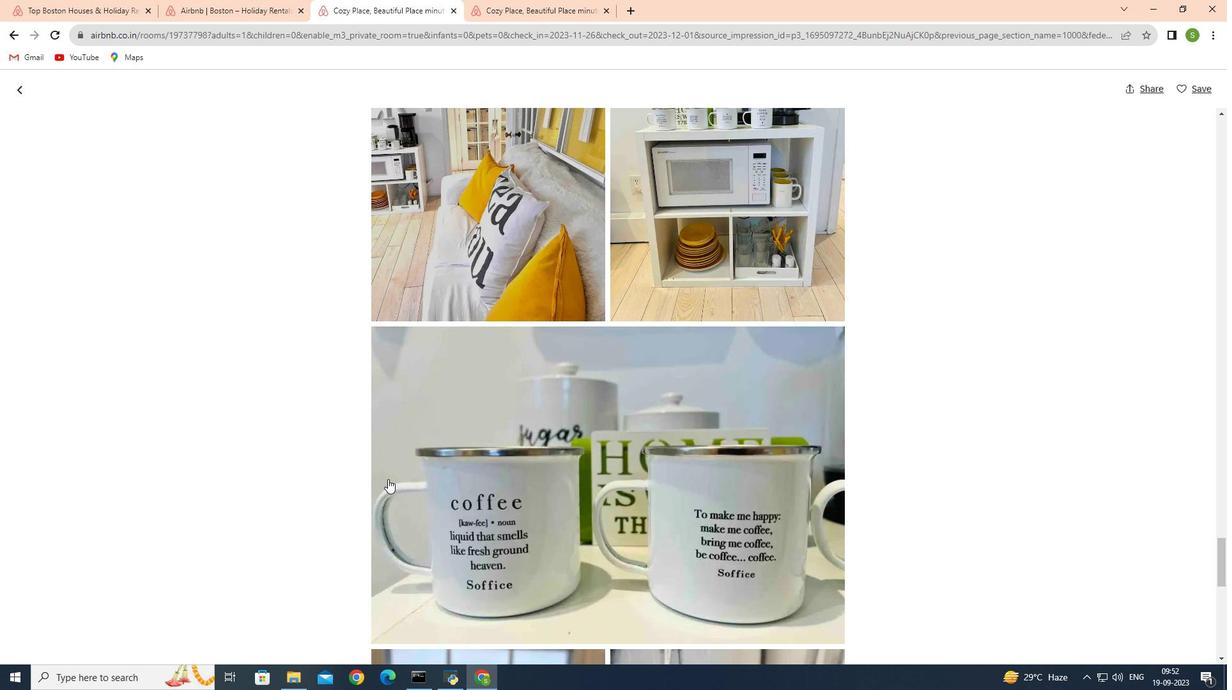 
Action: Mouse scrolled (388, 479) with delta (0, 0)
Screenshot: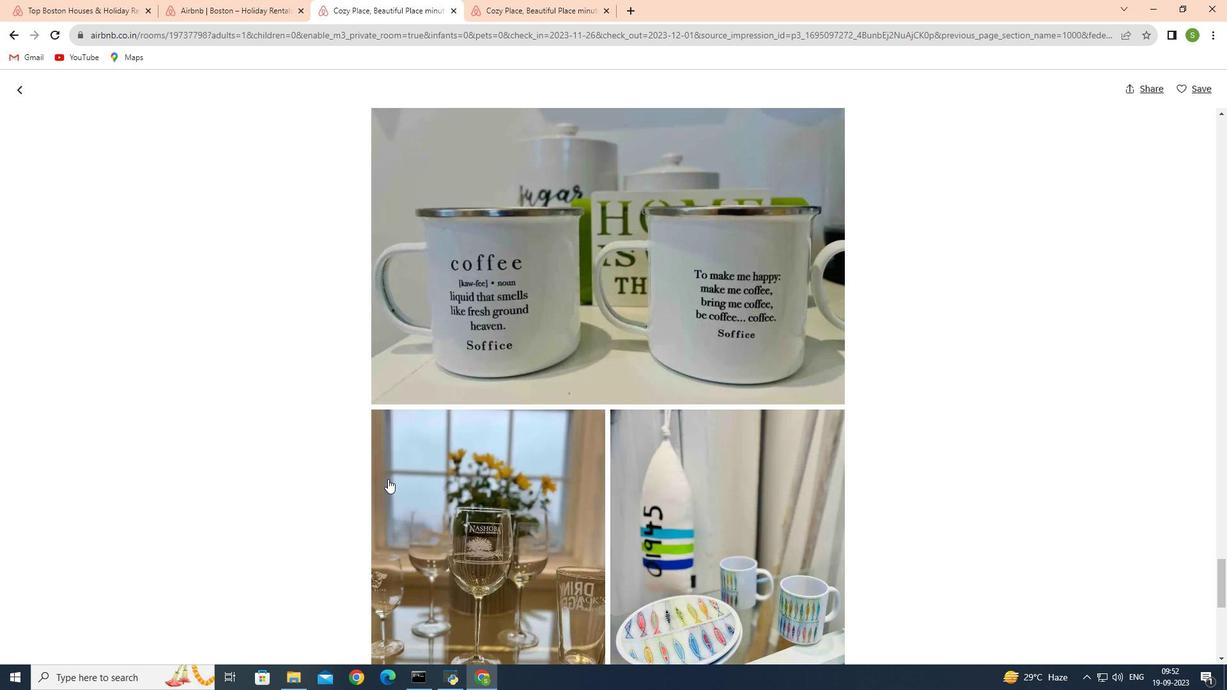 
Action: Mouse scrolled (388, 479) with delta (0, 0)
Screenshot: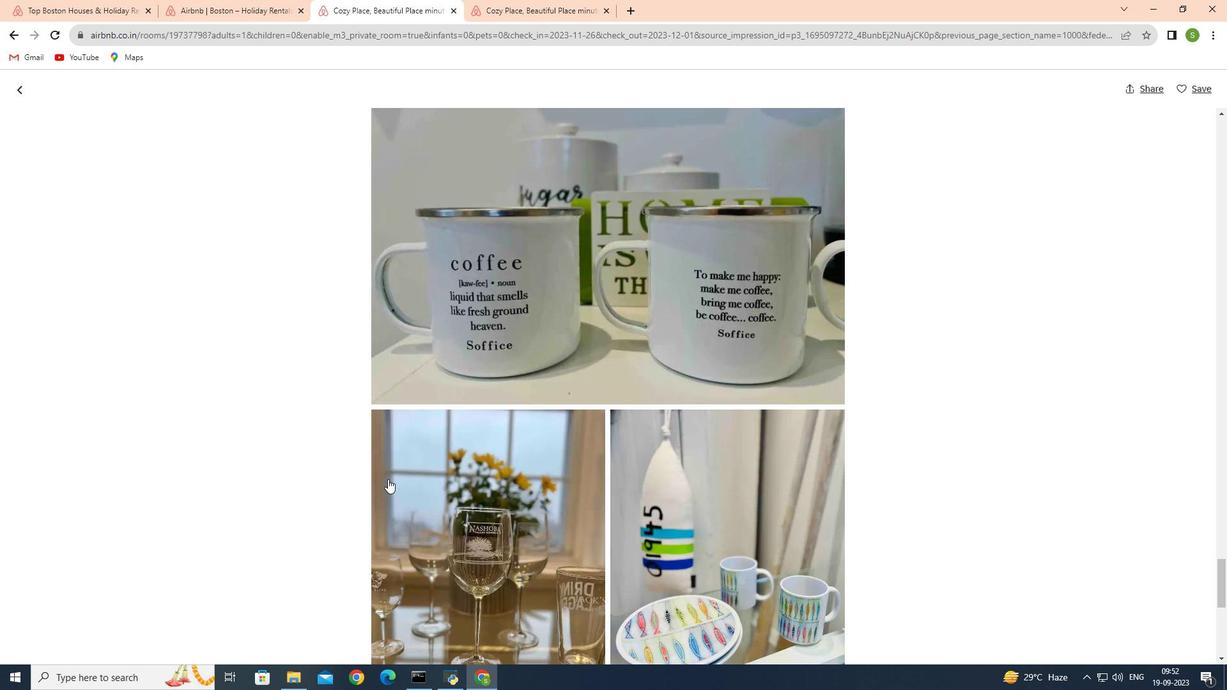 
Action: Mouse scrolled (388, 479) with delta (0, 0)
Screenshot: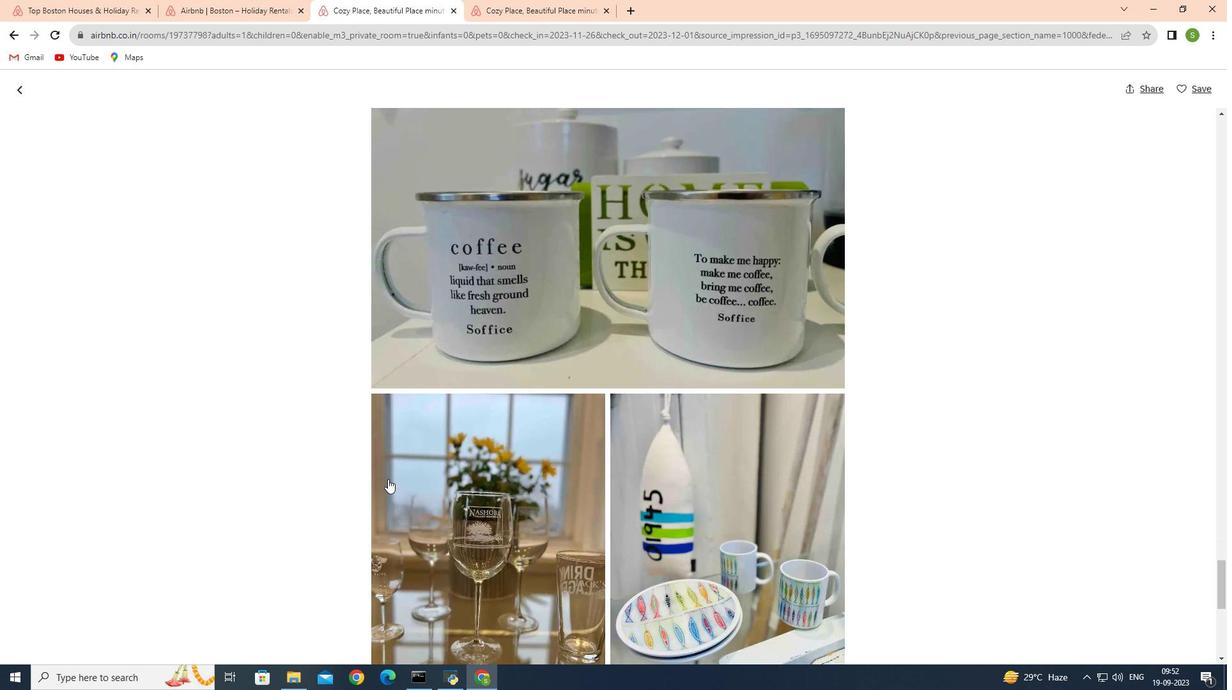 
Action: Mouse scrolled (388, 479) with delta (0, 0)
Screenshot: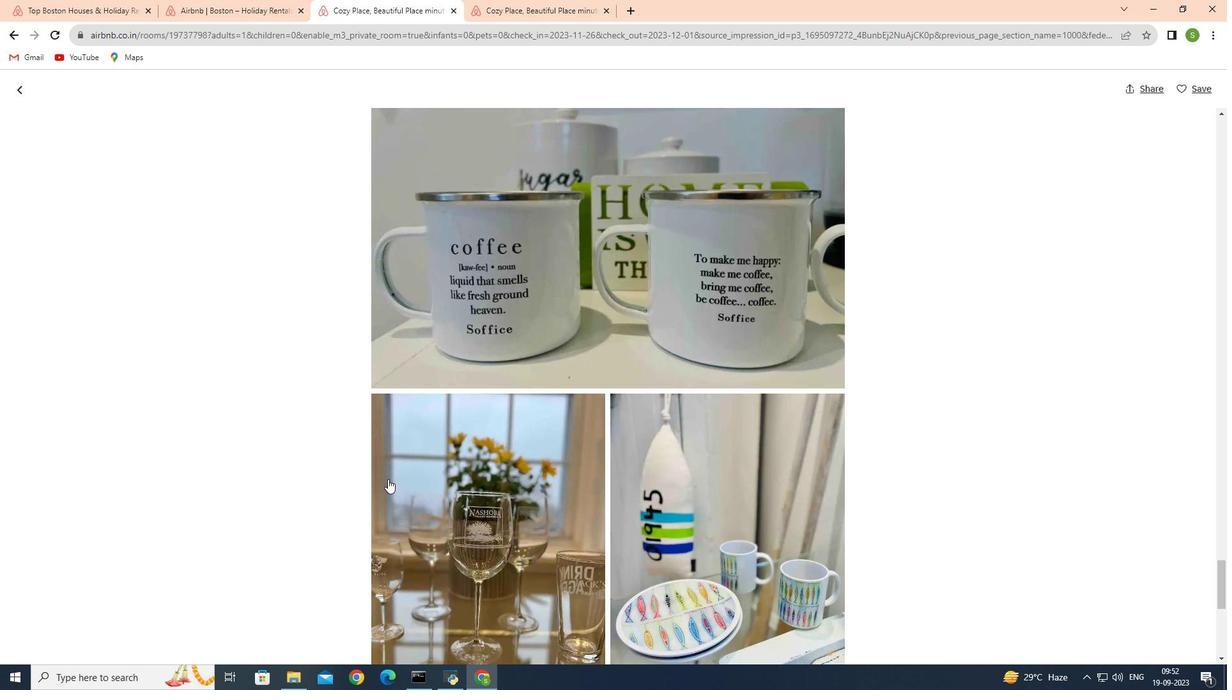 
Action: Mouse scrolled (388, 479) with delta (0, 0)
Screenshot: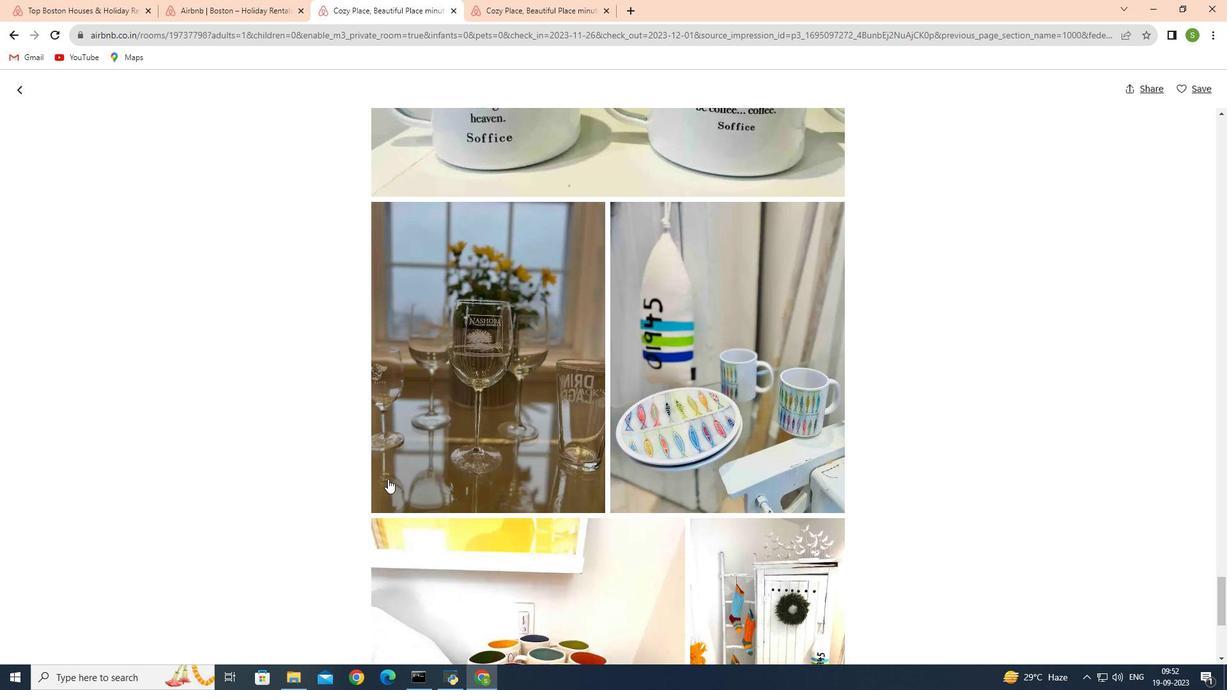 
Action: Mouse scrolled (388, 479) with delta (0, 0)
Screenshot: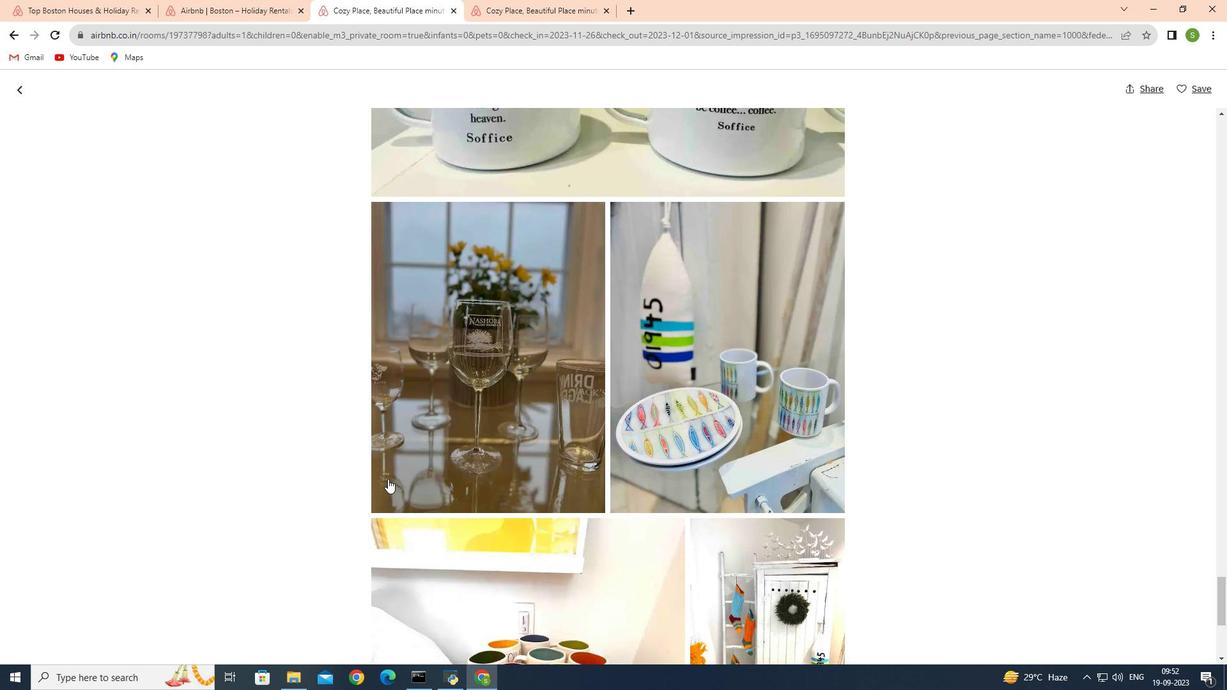 
Action: Mouse scrolled (388, 479) with delta (0, 0)
Screenshot: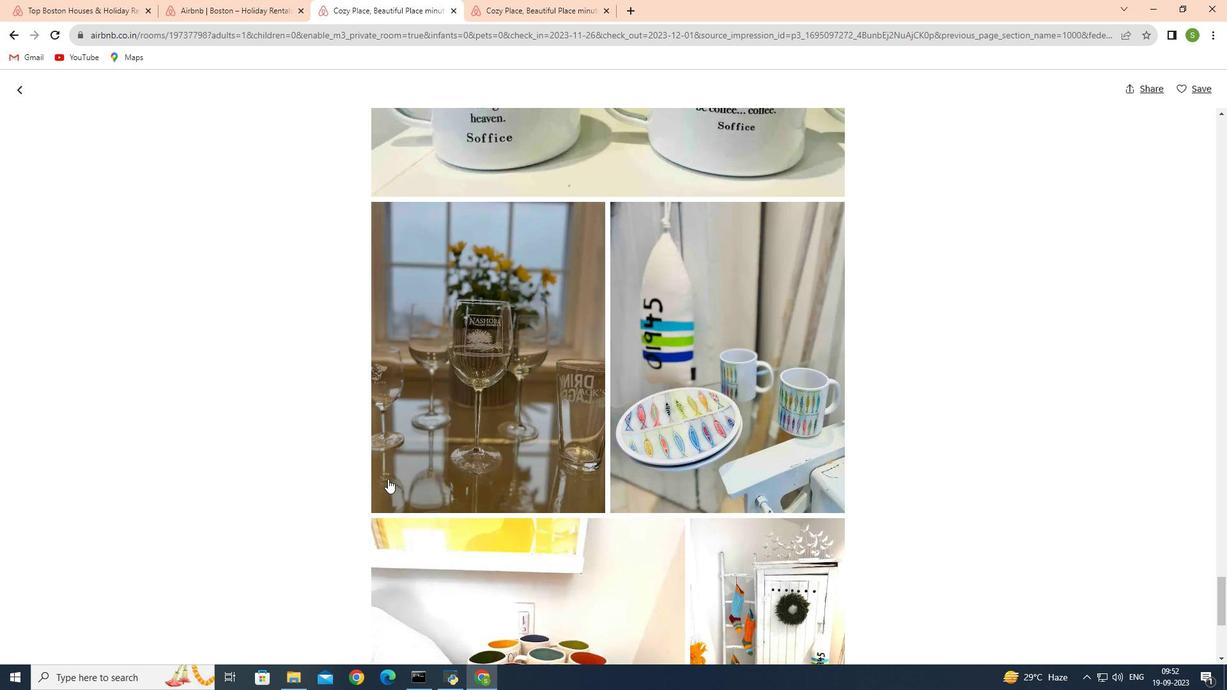 
Action: Mouse scrolled (388, 479) with delta (0, 0)
Screenshot: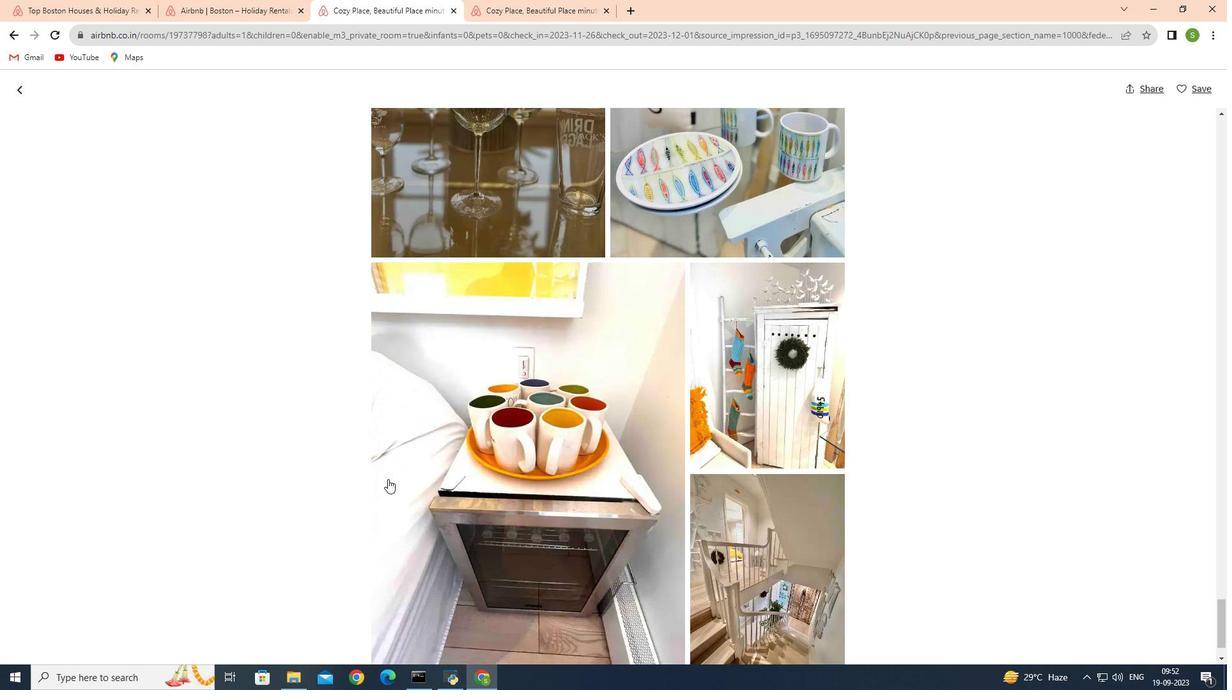 
Action: Mouse scrolled (388, 479) with delta (0, 0)
Screenshot: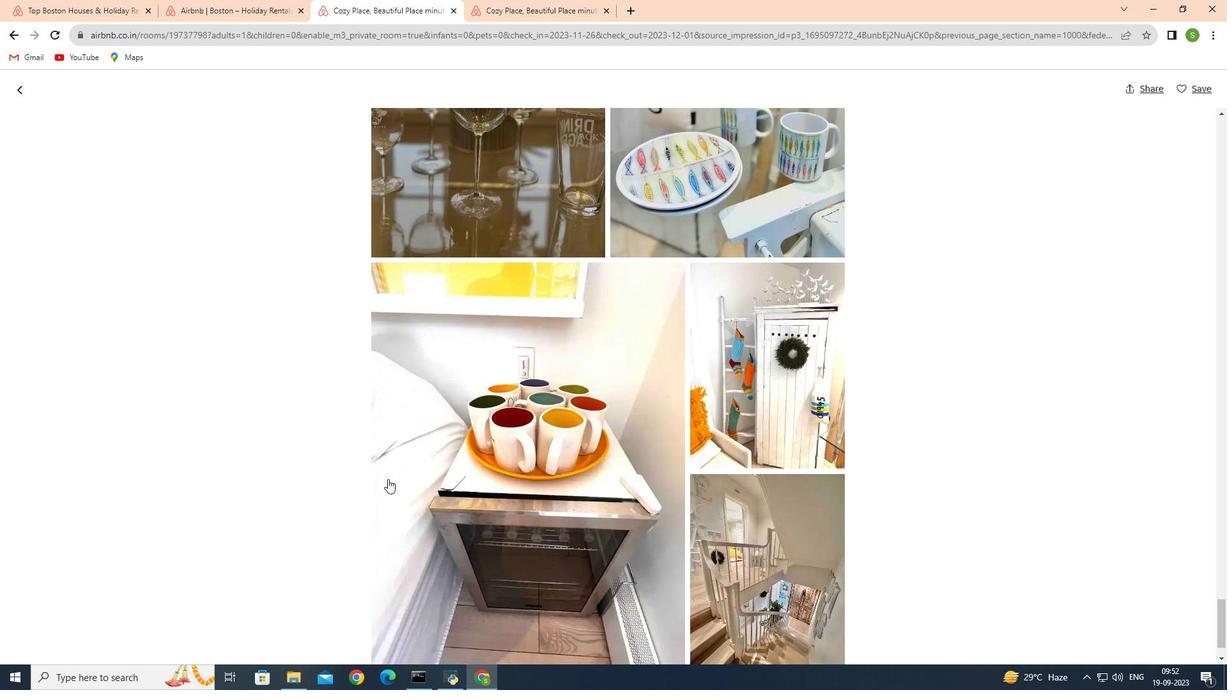 
Action: Mouse scrolled (388, 479) with delta (0, 0)
Screenshot: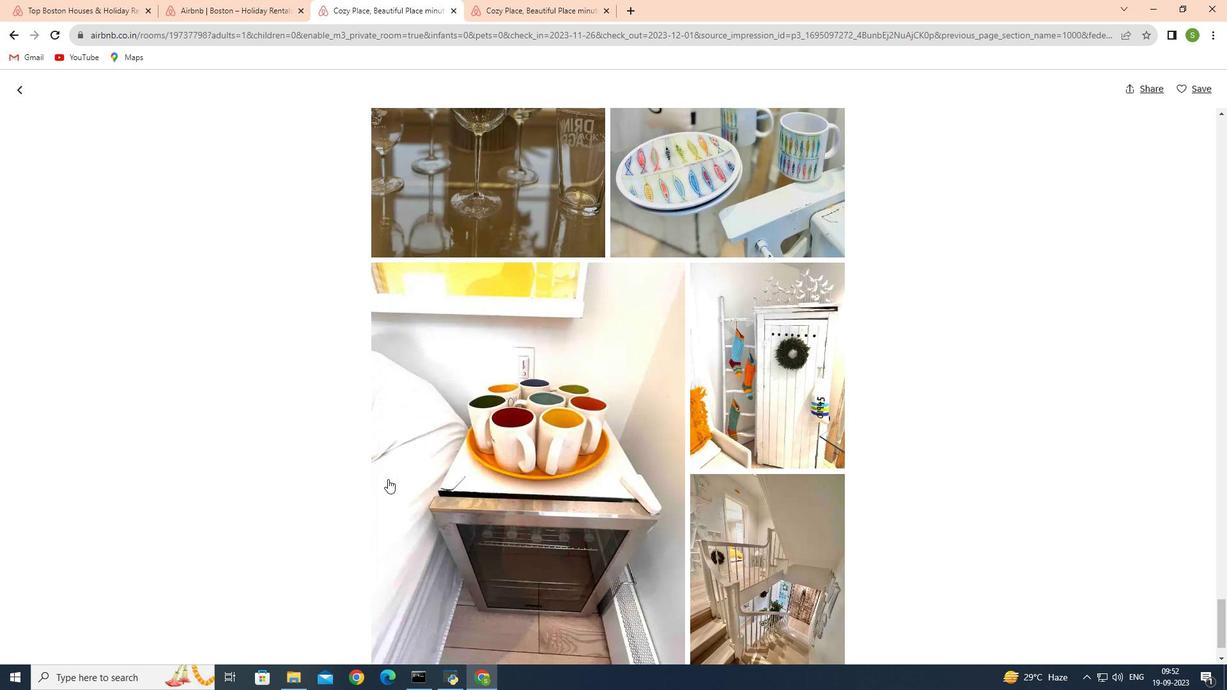 
Action: Mouse scrolled (388, 479) with delta (0, 0)
Screenshot: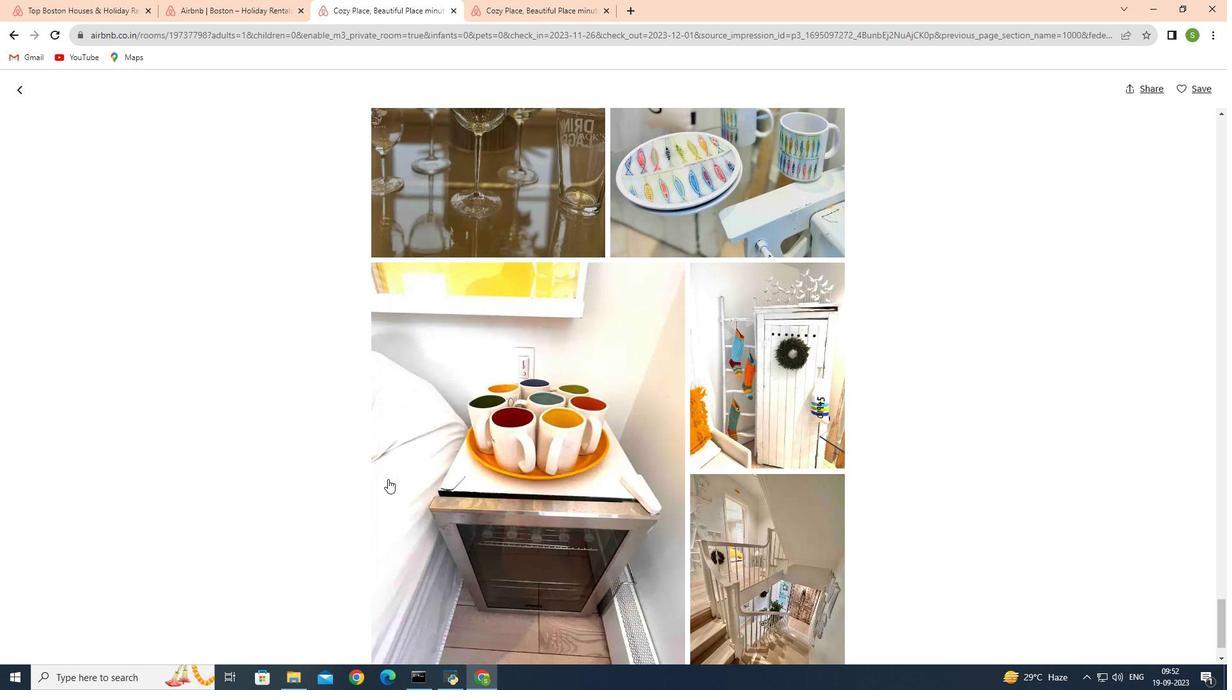 
Action: Mouse scrolled (388, 479) with delta (0, 0)
Screenshot: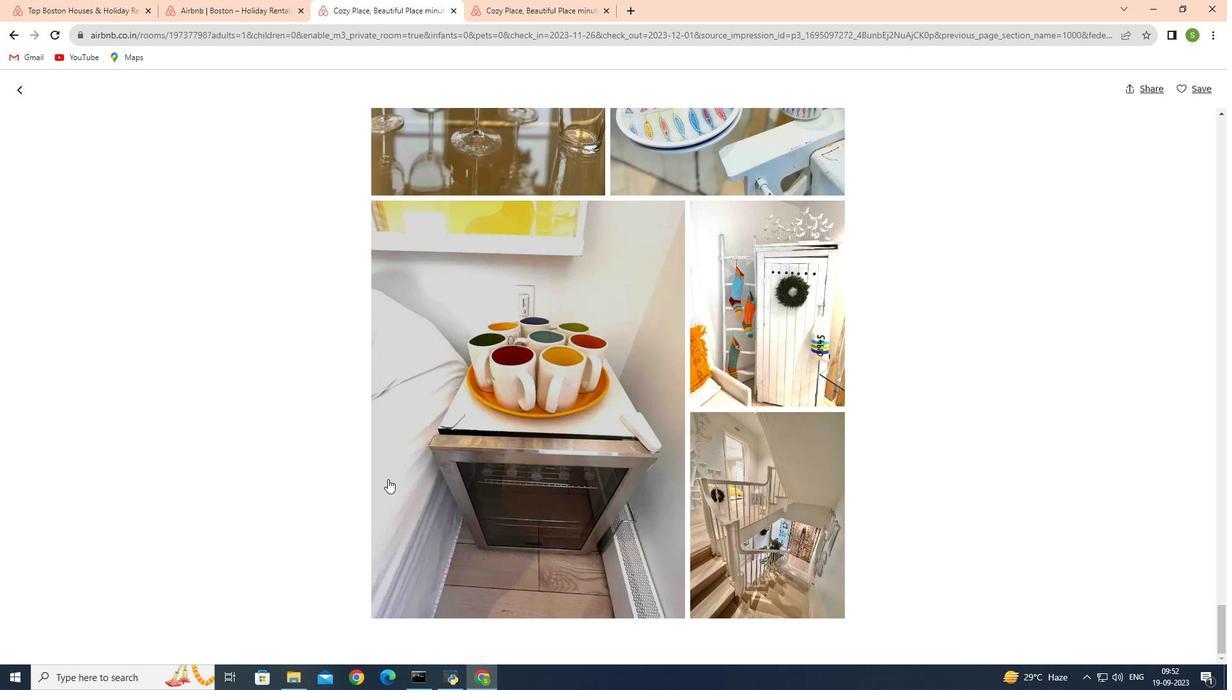 
Action: Mouse scrolled (388, 479) with delta (0, 0)
Screenshot: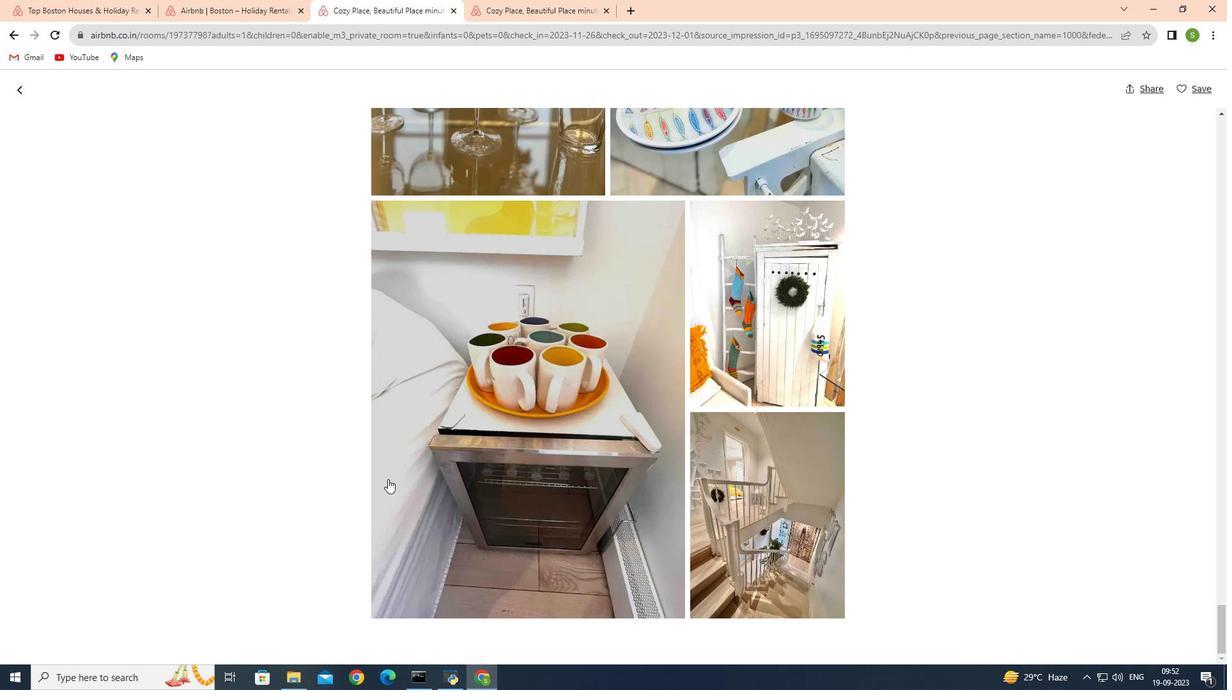 
Action: Mouse scrolled (388, 479) with delta (0, 0)
Screenshot: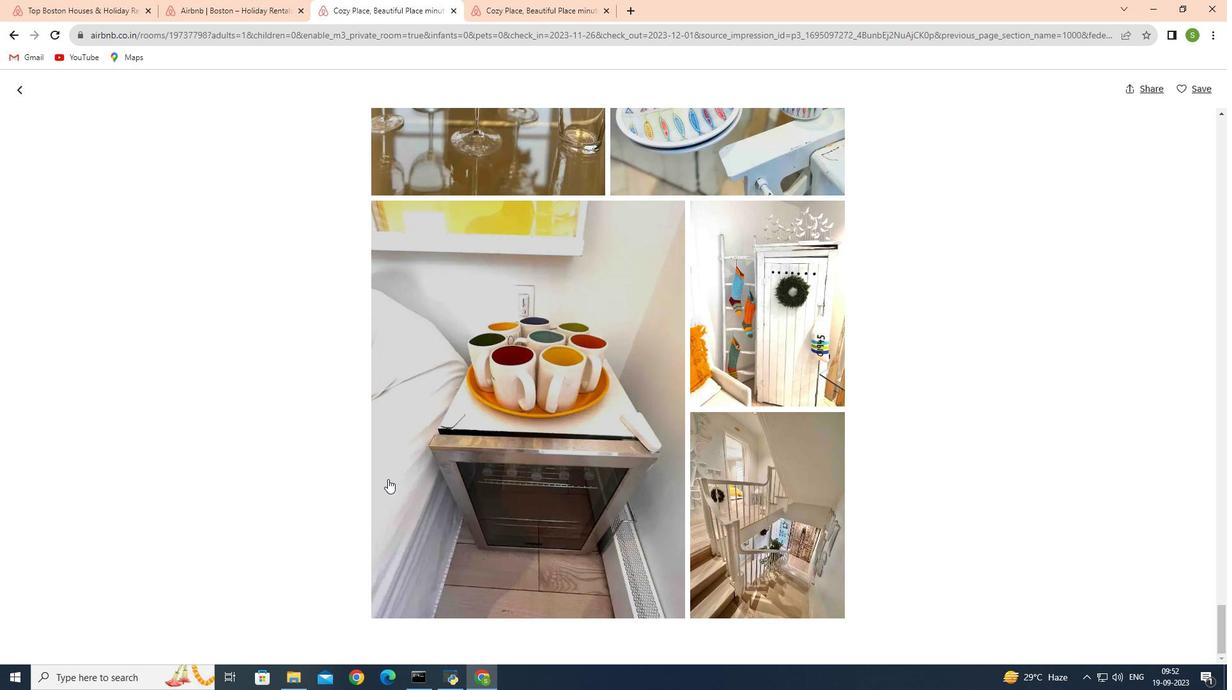 
Action: Mouse scrolled (388, 479) with delta (0, 0)
Screenshot: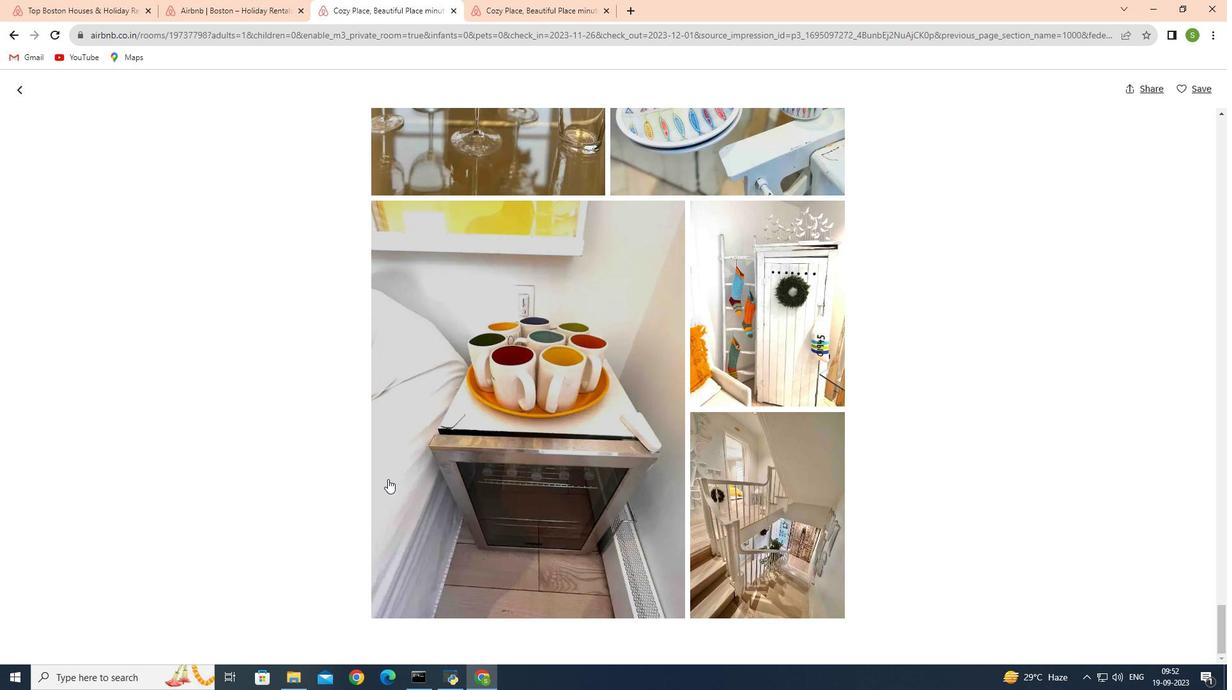 
Action: Mouse scrolled (388, 479) with delta (0, 0)
Screenshot: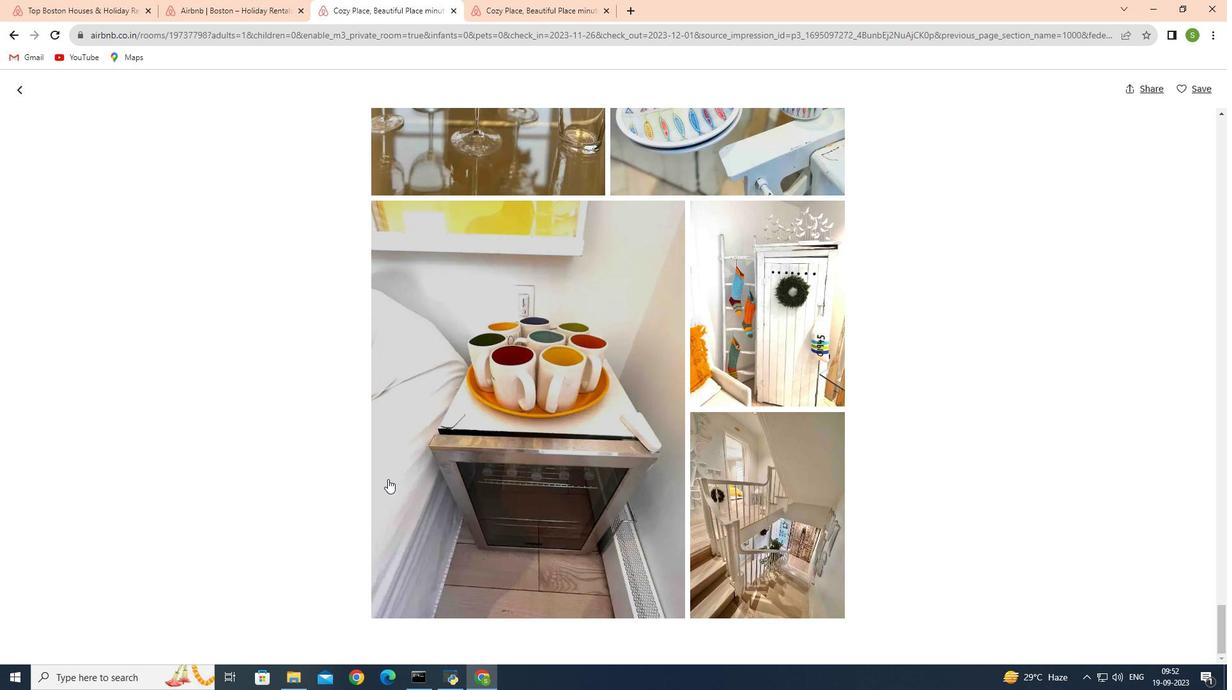 
Action: Mouse scrolled (388, 479) with delta (0, 0)
Screenshot: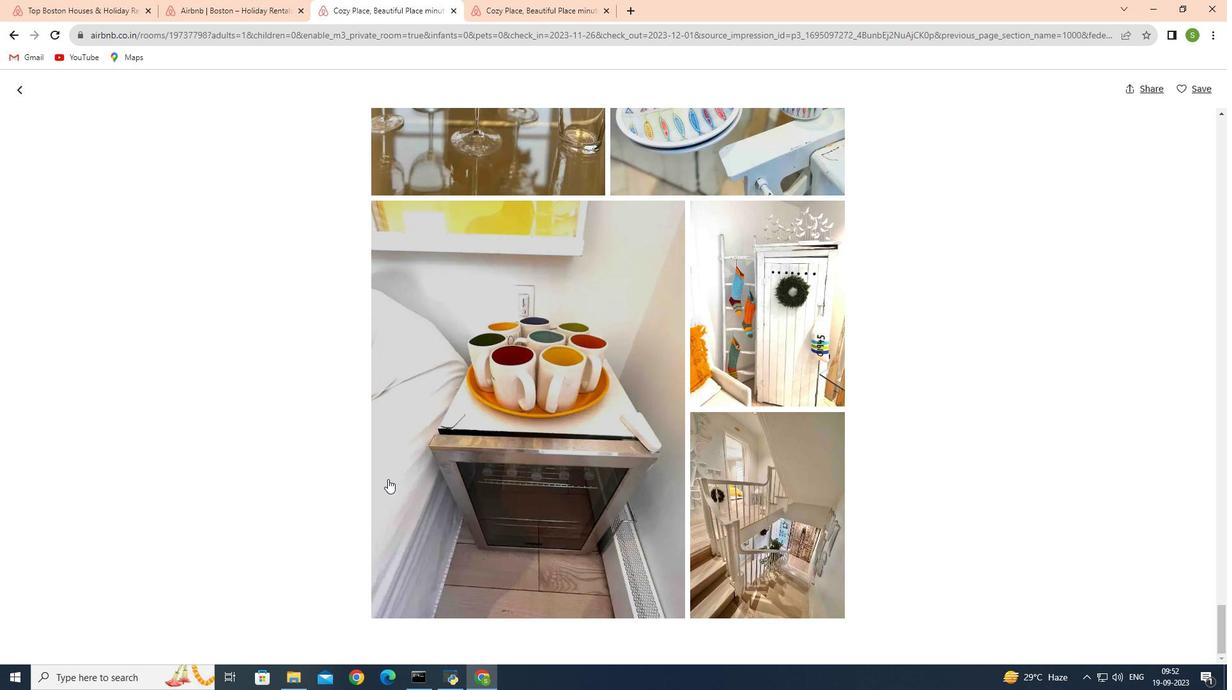 
Action: Mouse scrolled (388, 479) with delta (0, 0)
Screenshot: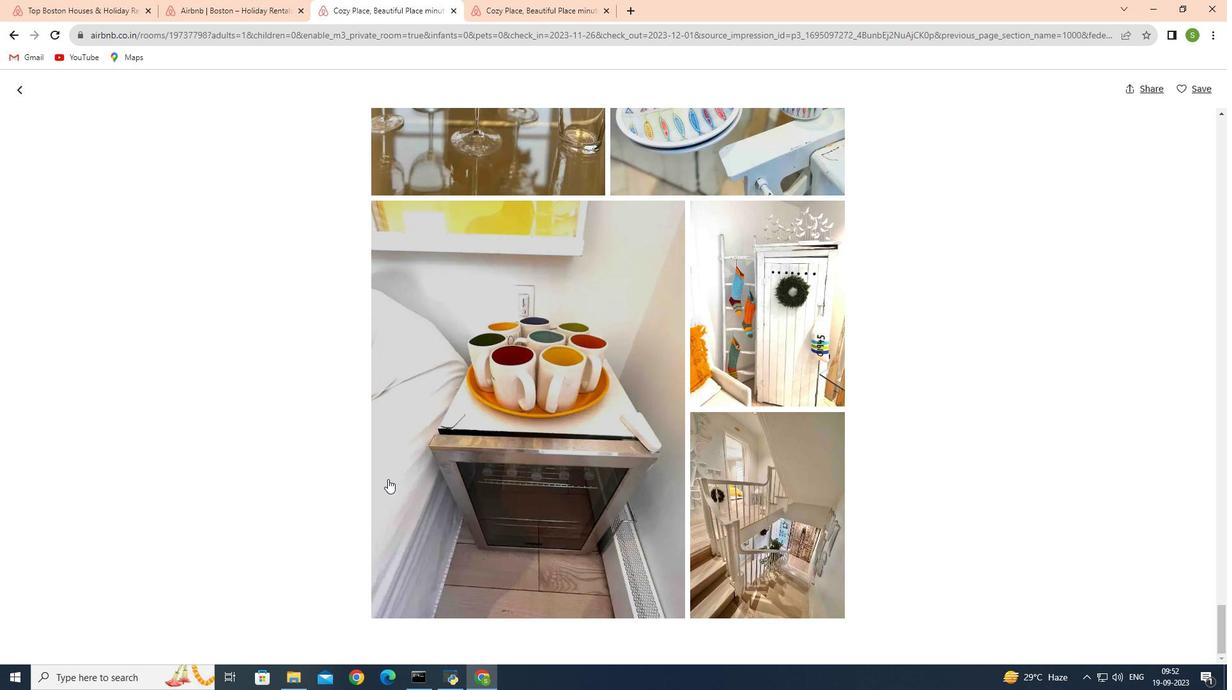 
Action: Mouse moved to (21, 90)
Screenshot: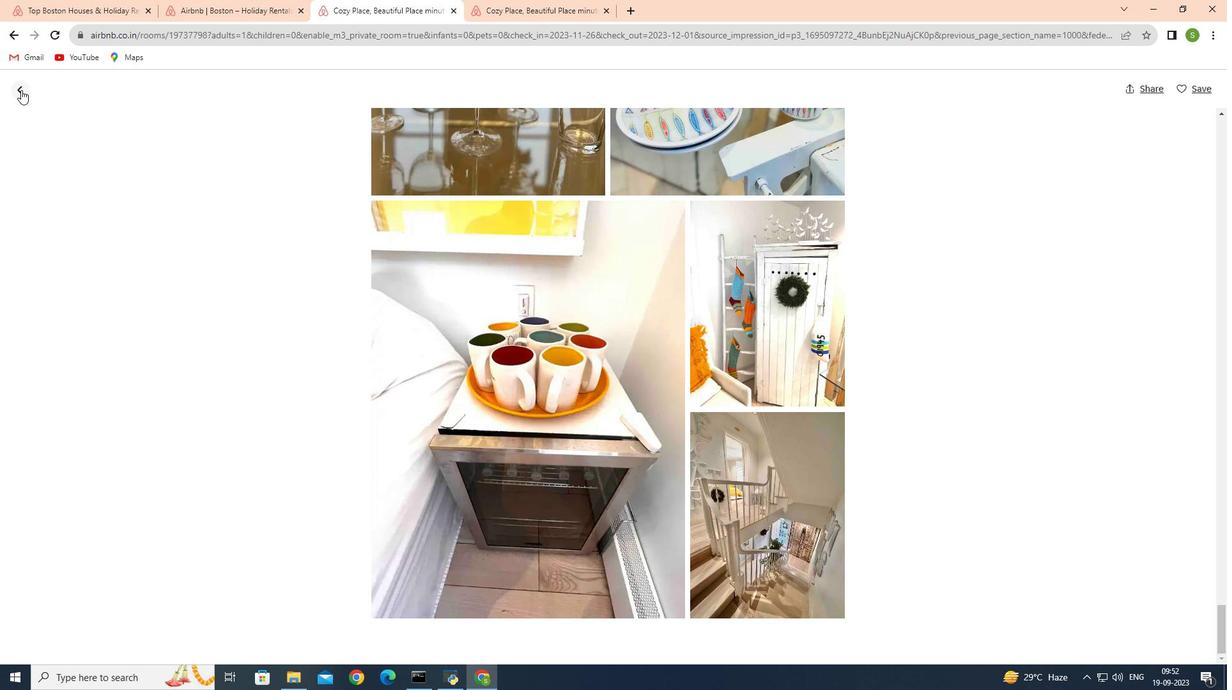 
Action: Mouse pressed left at (21, 90)
Screenshot: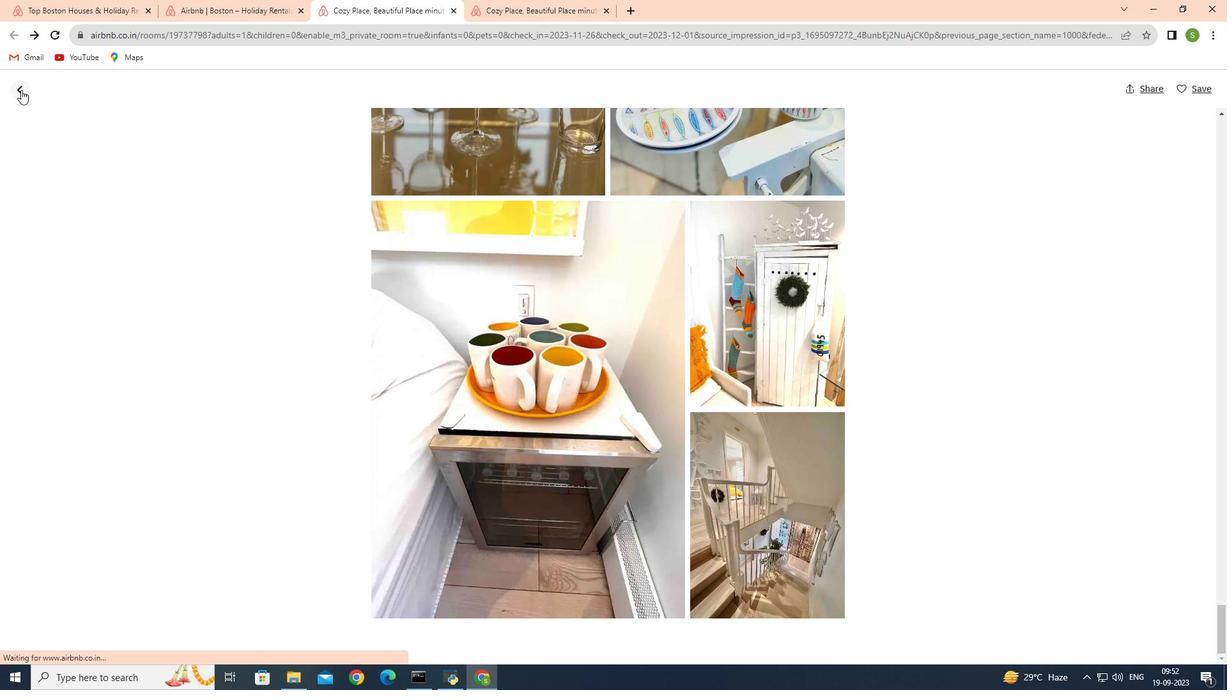 
Action: Mouse moved to (305, 491)
Screenshot: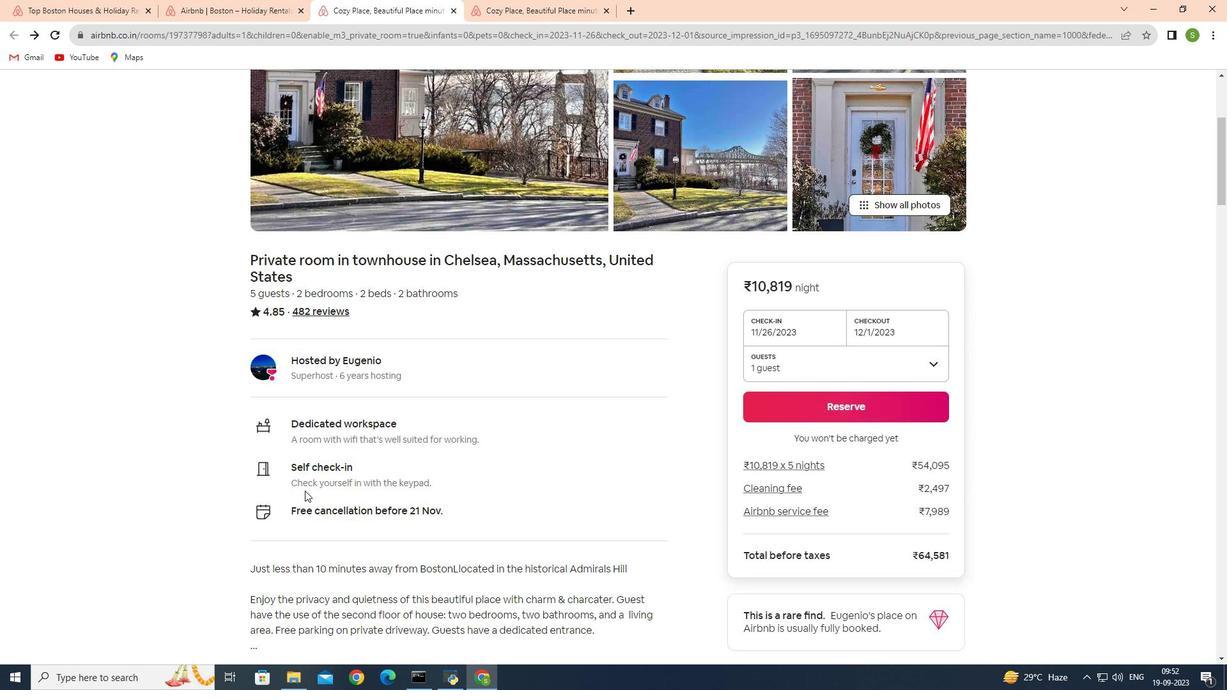 
Action: Mouse scrolled (305, 490) with delta (0, 0)
Screenshot: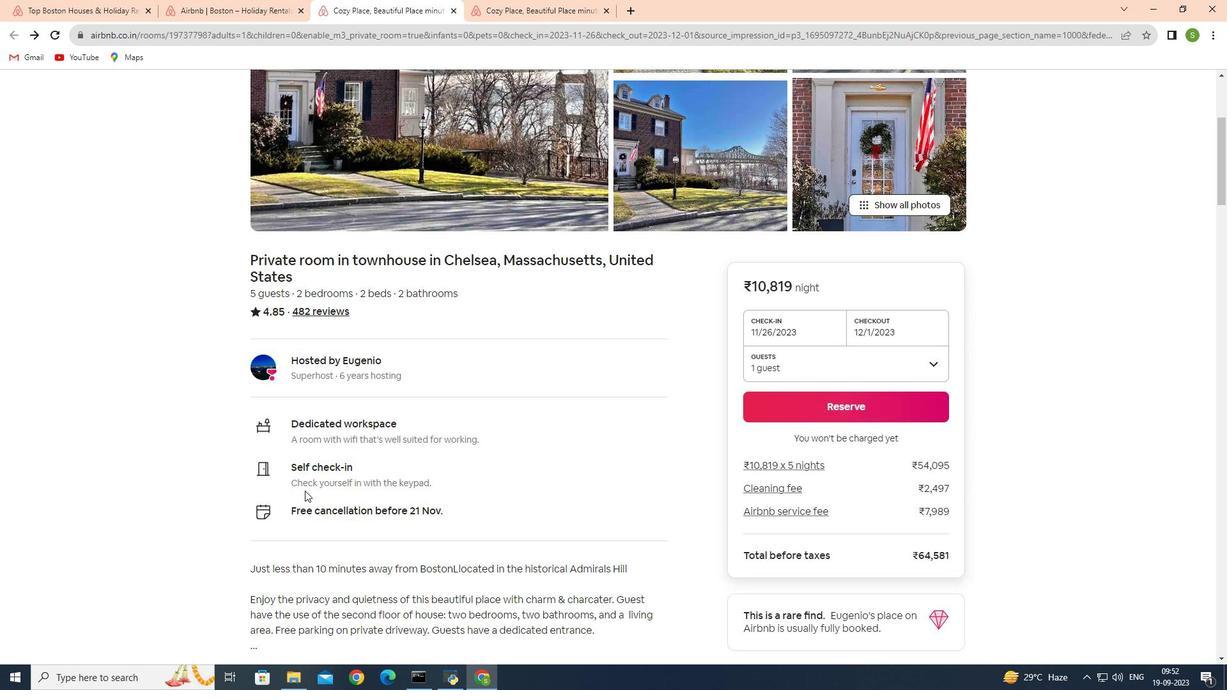 
Action: Mouse scrolled (305, 490) with delta (0, 0)
Screenshot: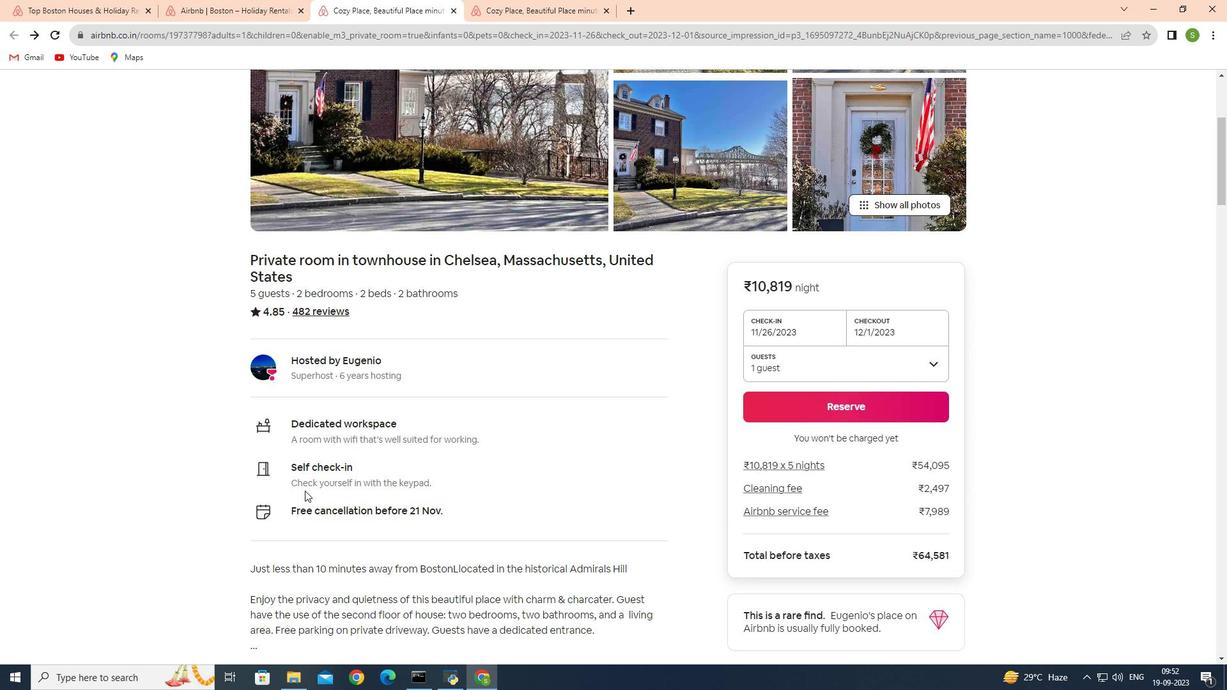 
Action: Mouse scrolled (305, 490) with delta (0, 0)
Screenshot: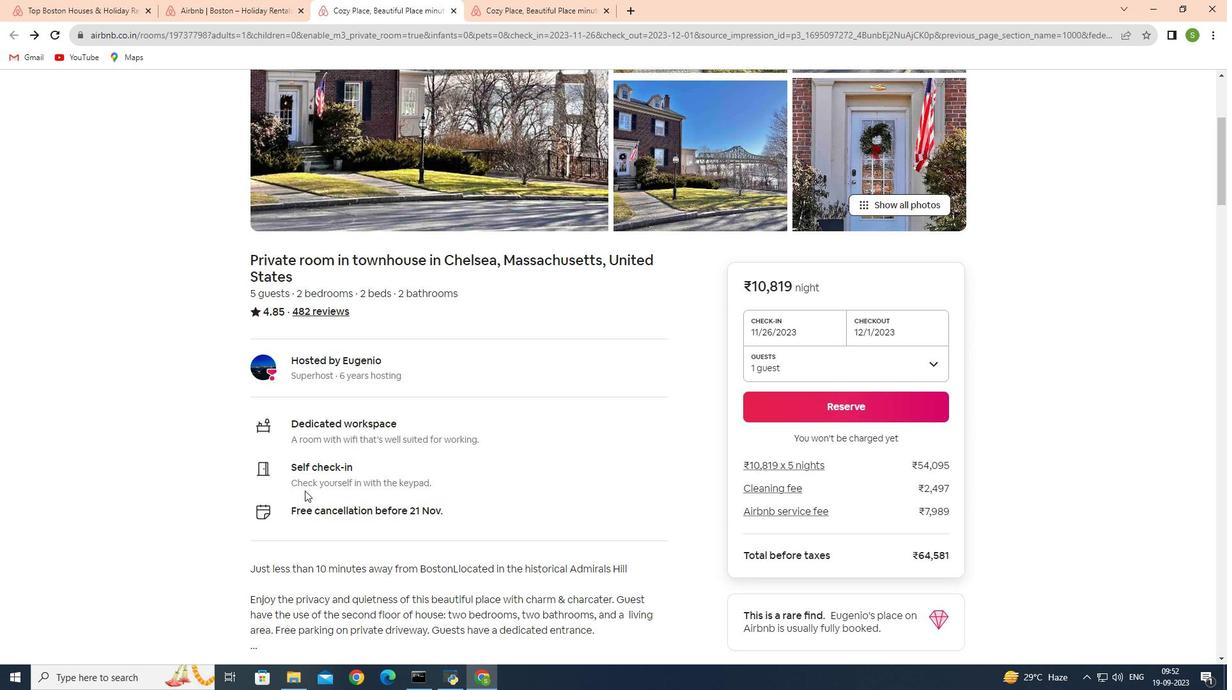 
Action: Mouse scrolled (305, 490) with delta (0, 0)
Screenshot: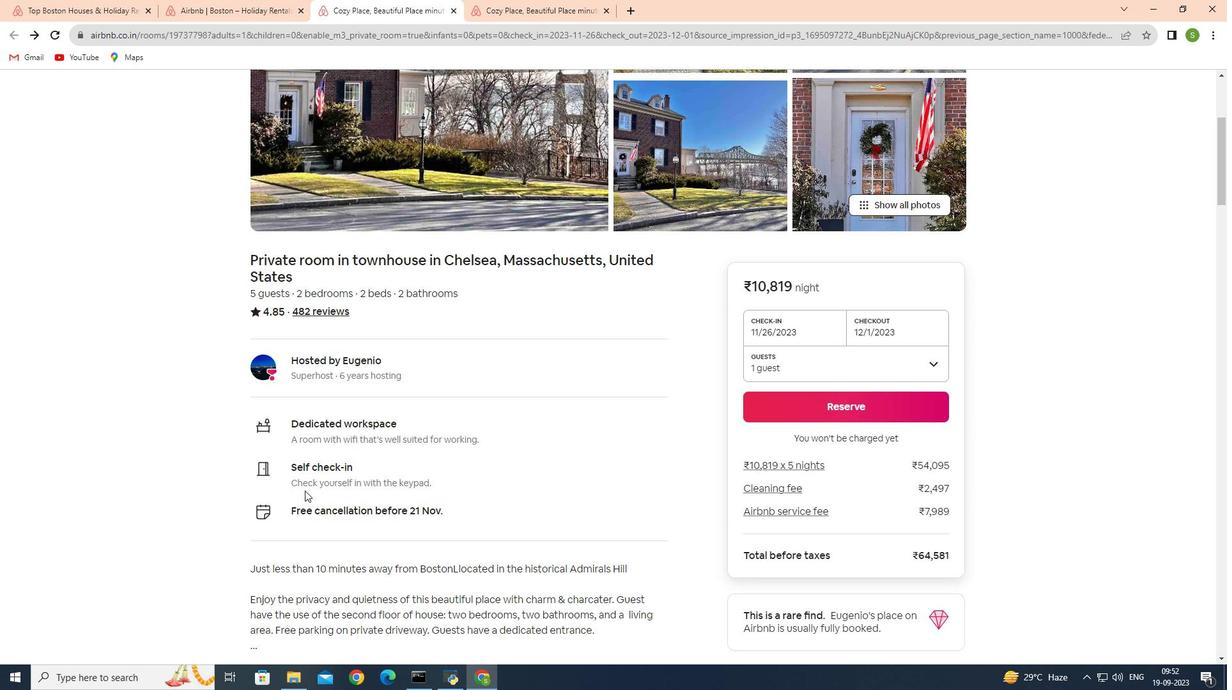 
Action: Mouse scrolled (305, 490) with delta (0, 0)
Screenshot: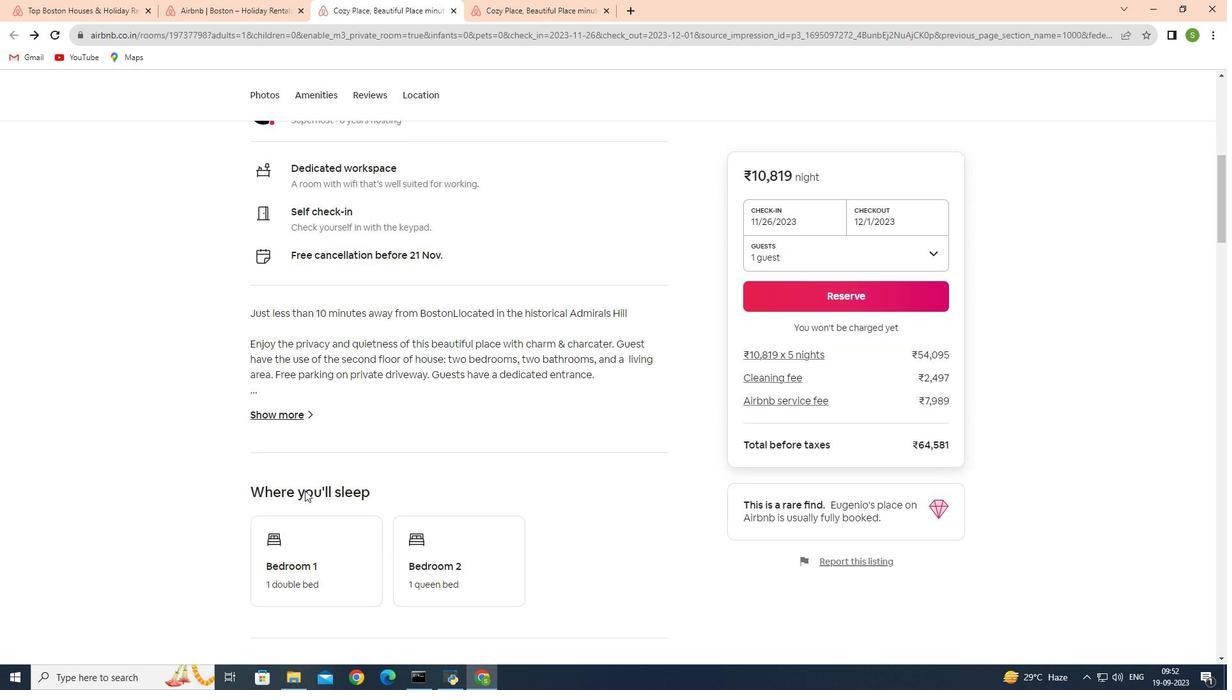 
Action: Mouse scrolled (305, 490) with delta (0, 0)
Screenshot: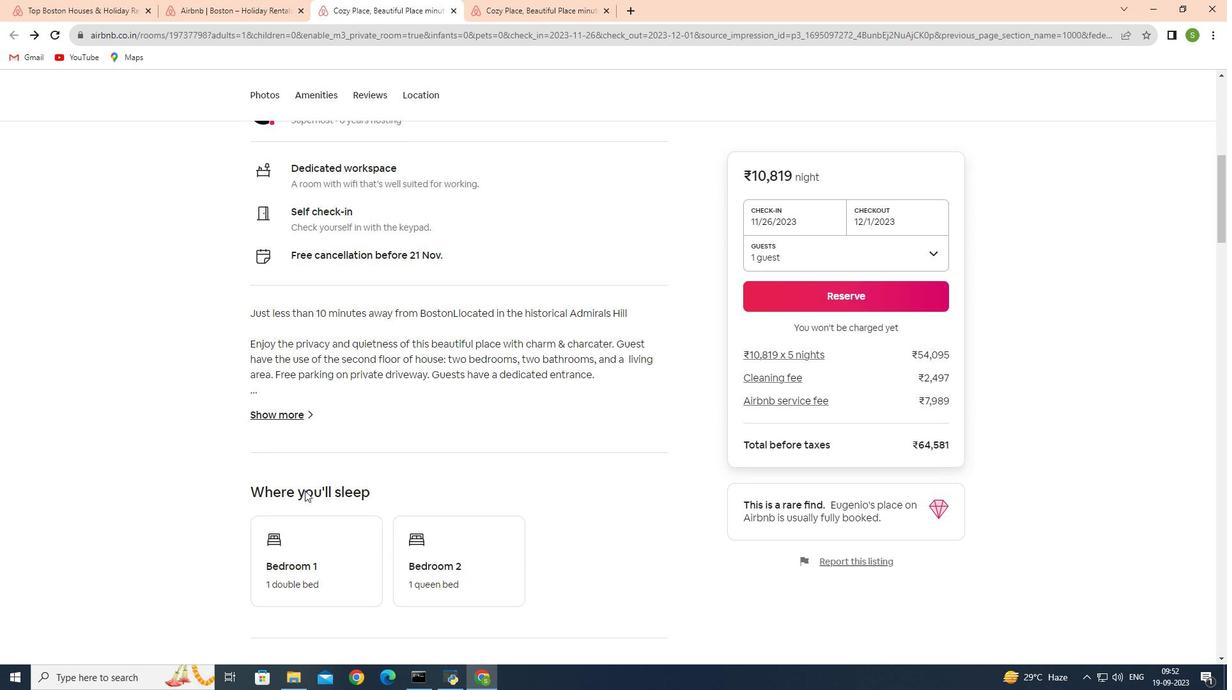 
Action: Mouse scrolled (305, 490) with delta (0, 0)
Screenshot: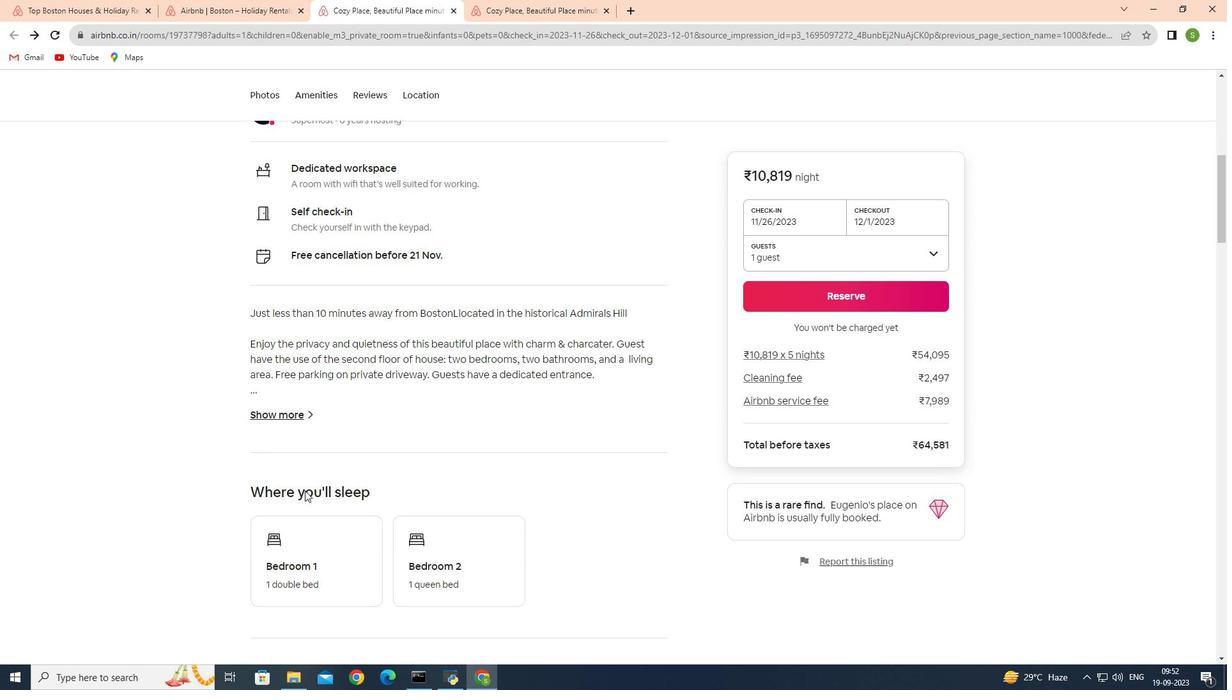 
Action: Mouse scrolled (305, 490) with delta (0, 0)
Screenshot: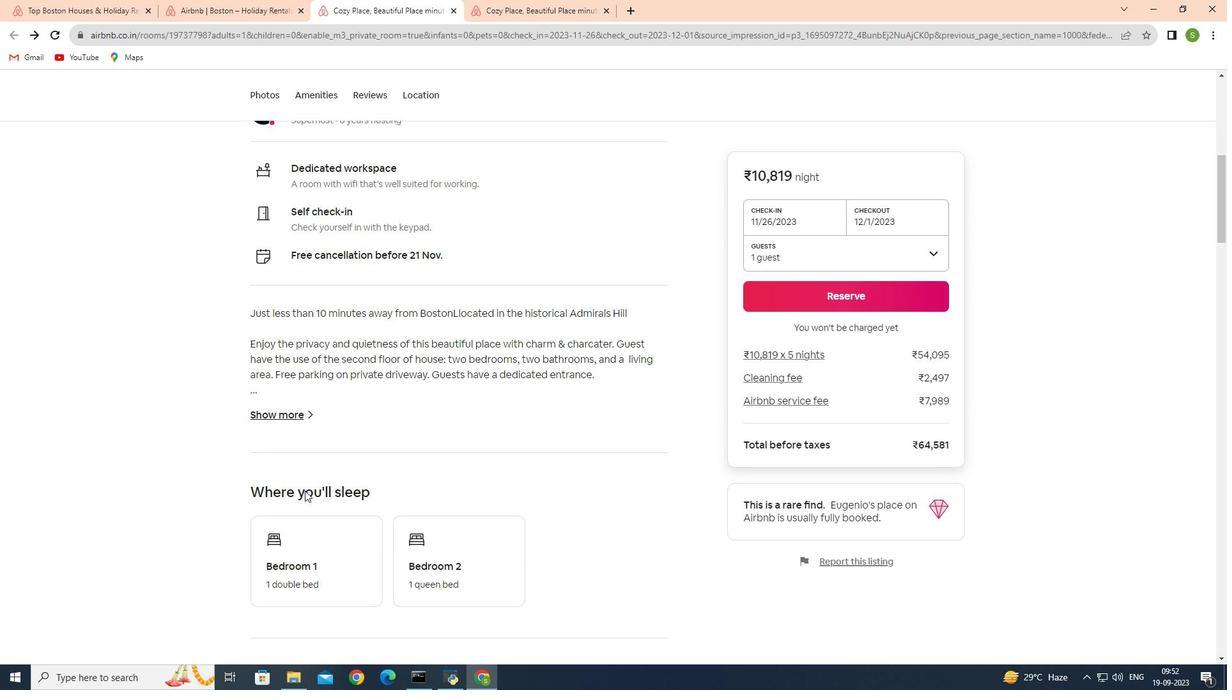 
Action: Mouse scrolled (305, 490) with delta (0, 0)
Screenshot: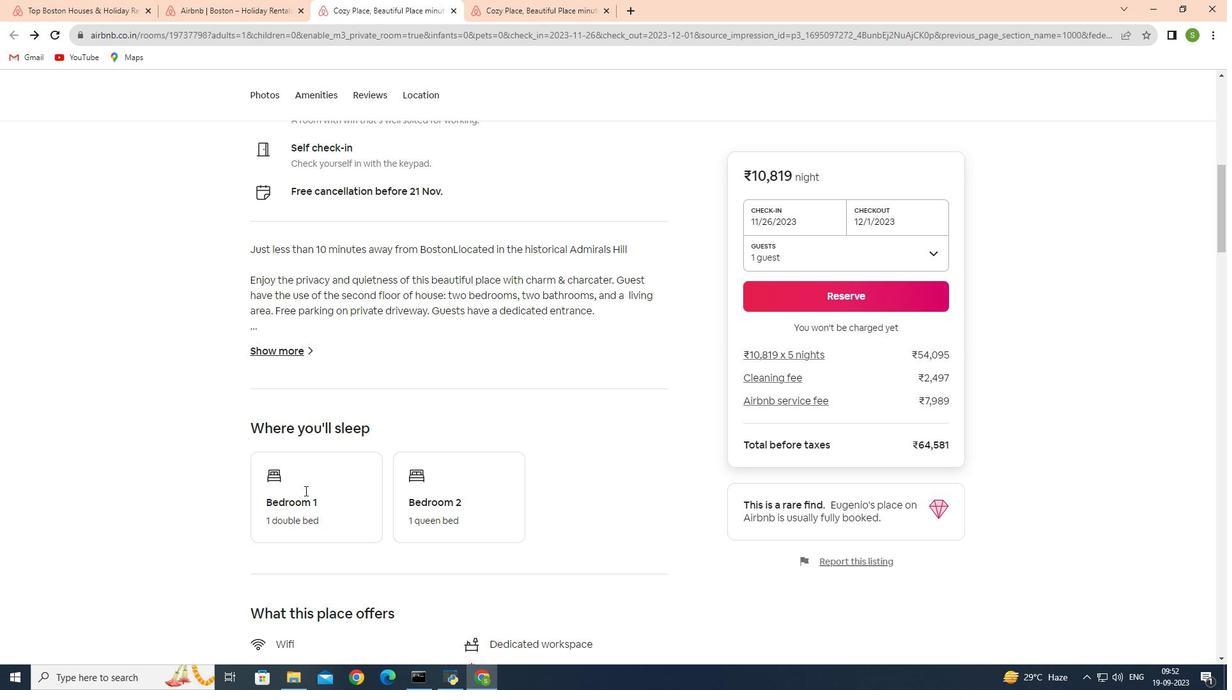 
Action: Mouse scrolled (305, 490) with delta (0, 0)
Screenshot: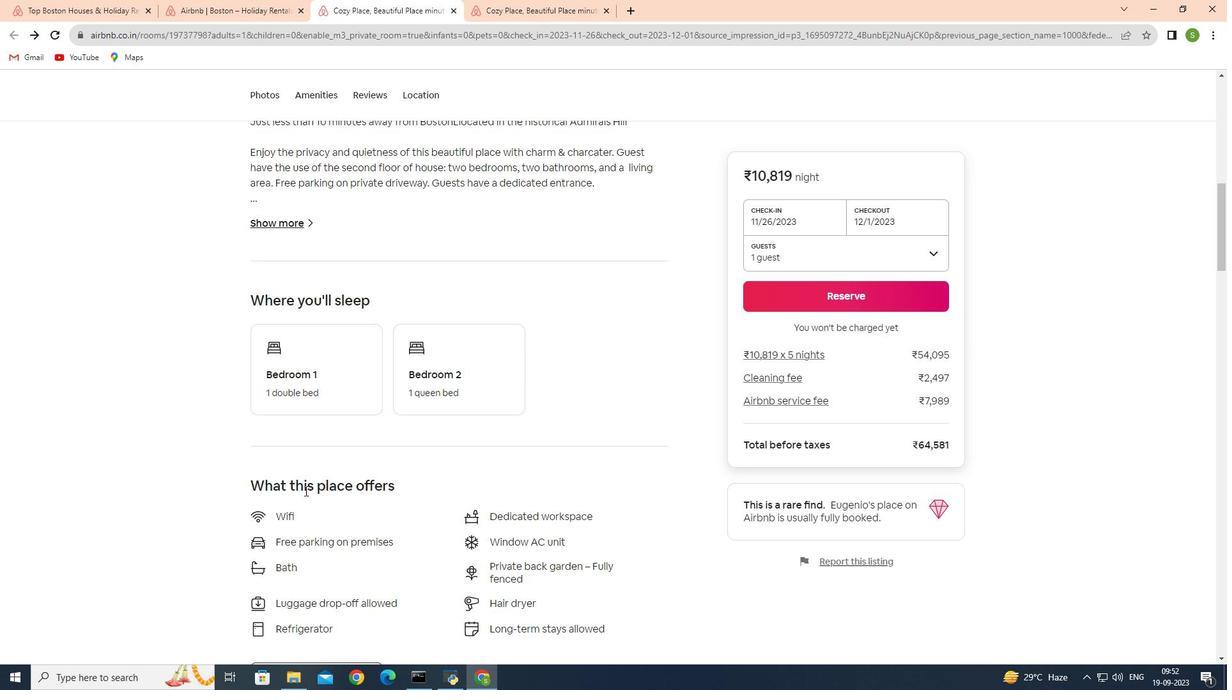 
Action: Mouse scrolled (305, 490) with delta (0, 0)
Screenshot: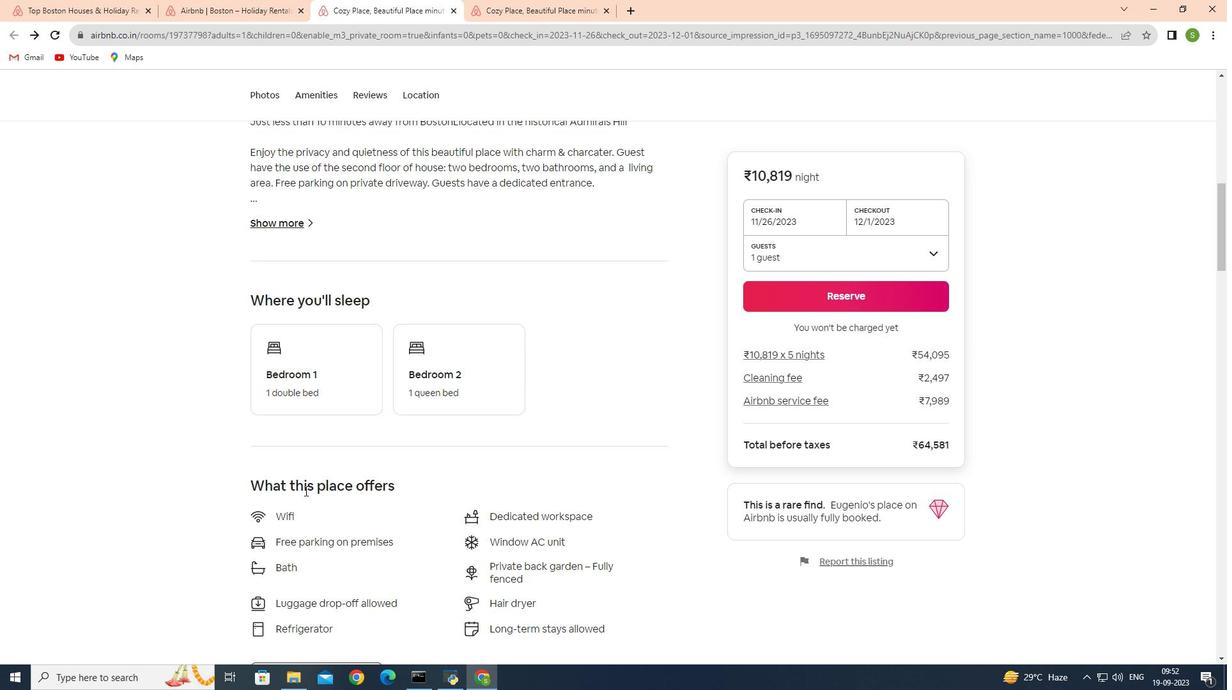 
Action: Mouse scrolled (305, 490) with delta (0, 0)
Screenshot: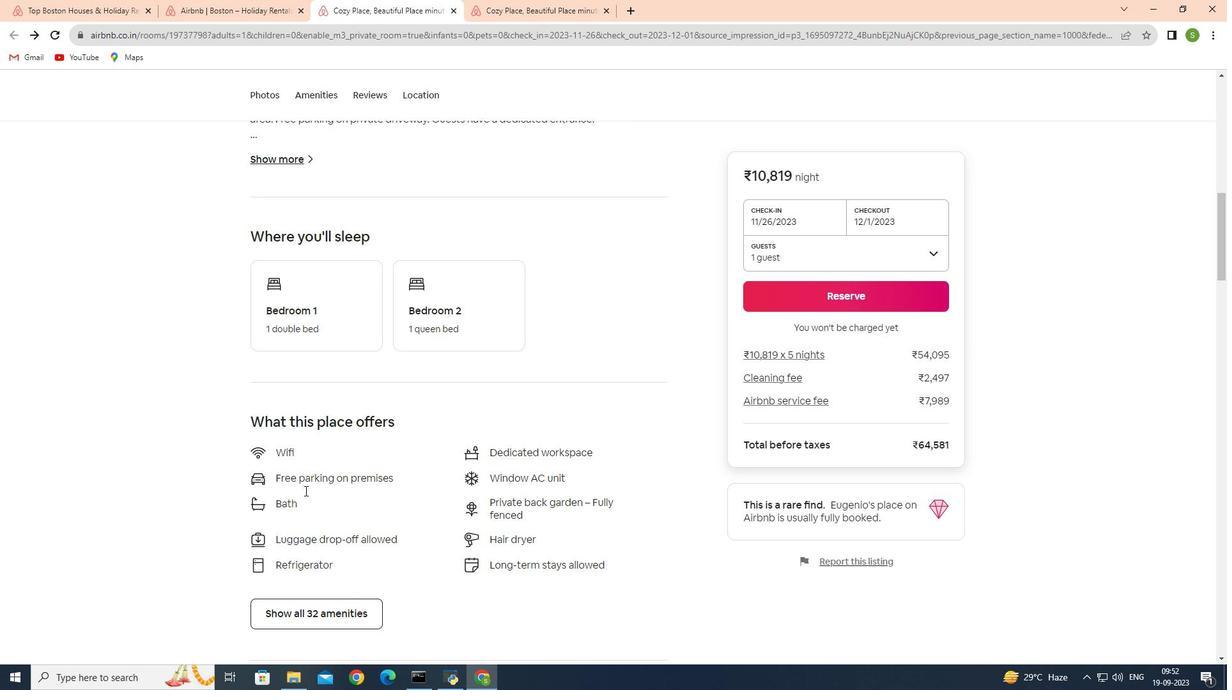 
Action: Mouse scrolled (305, 490) with delta (0, 0)
Screenshot: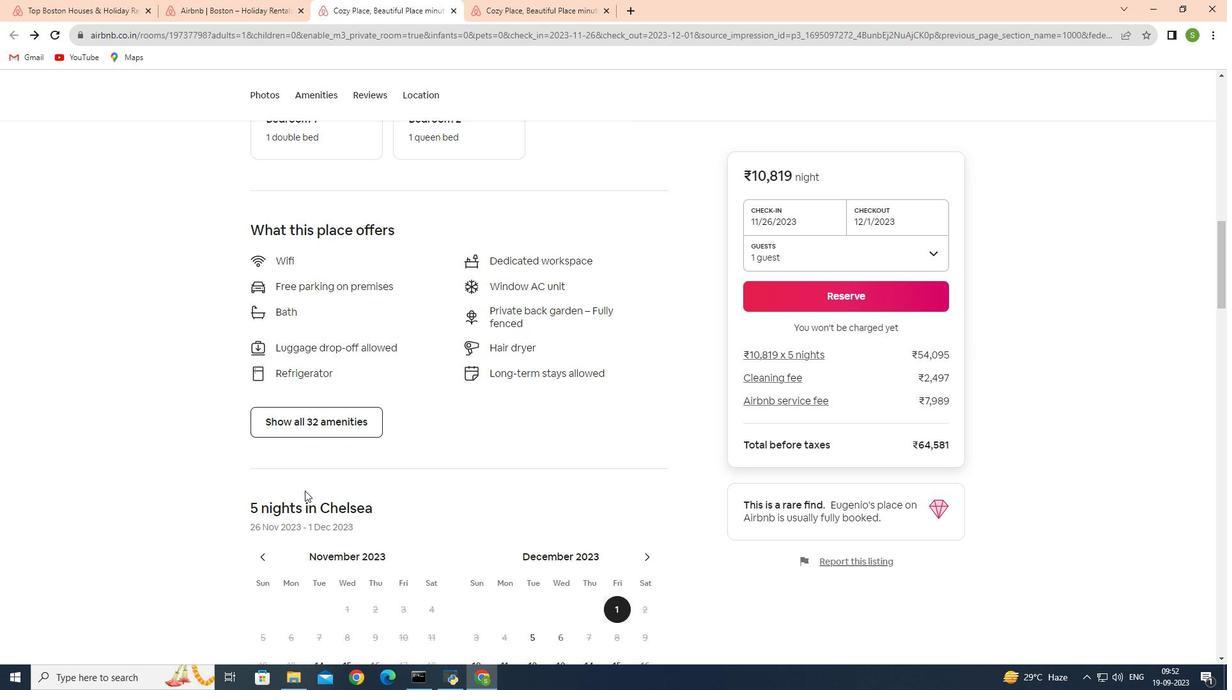 
Action: Mouse scrolled (305, 490) with delta (0, 0)
Screenshot: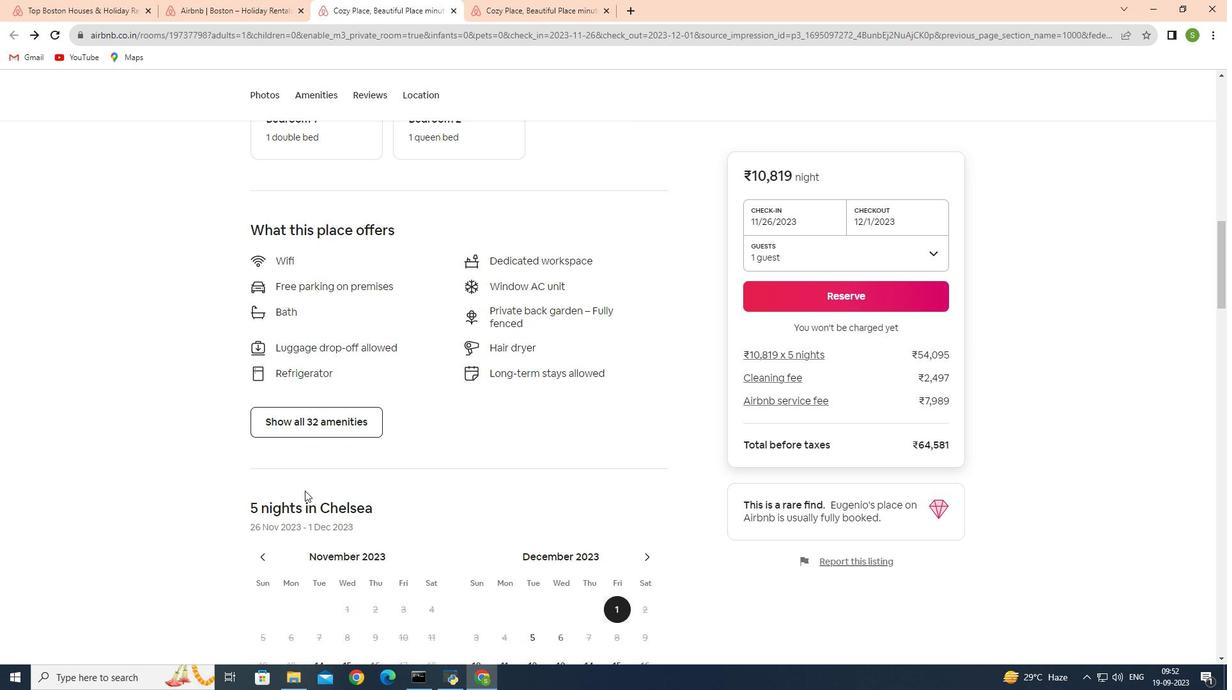 
Action: Mouse scrolled (305, 490) with delta (0, 0)
Screenshot: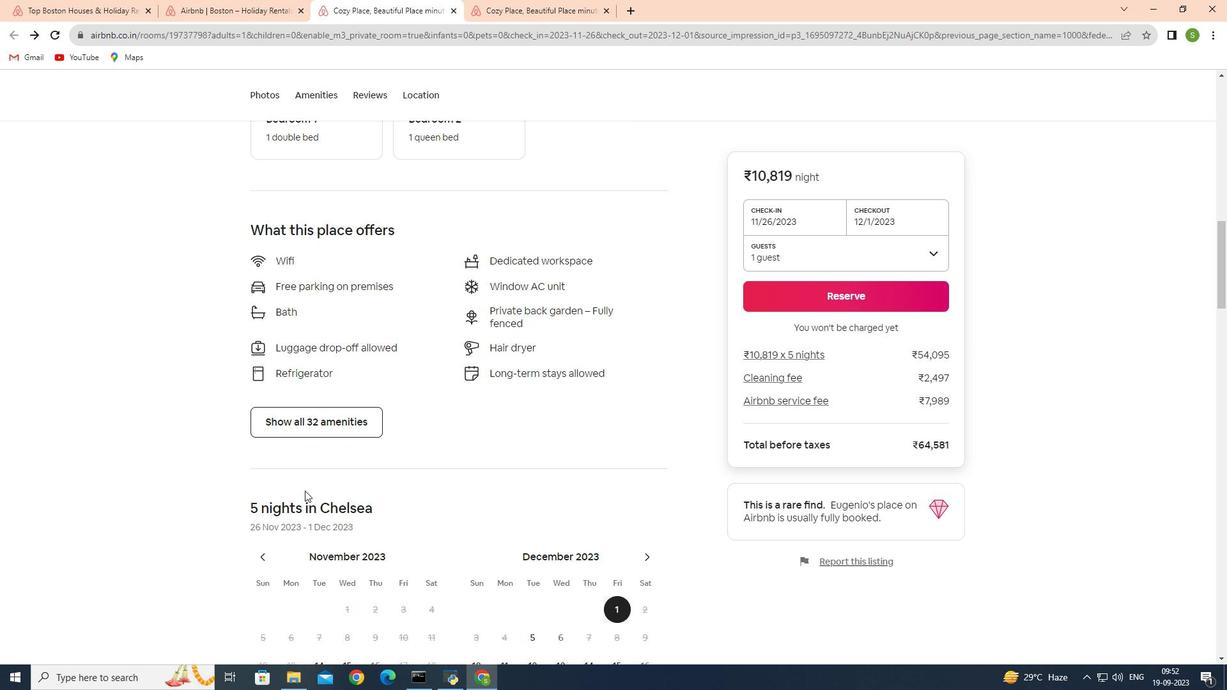 
Action: Mouse moved to (310, 429)
Screenshot: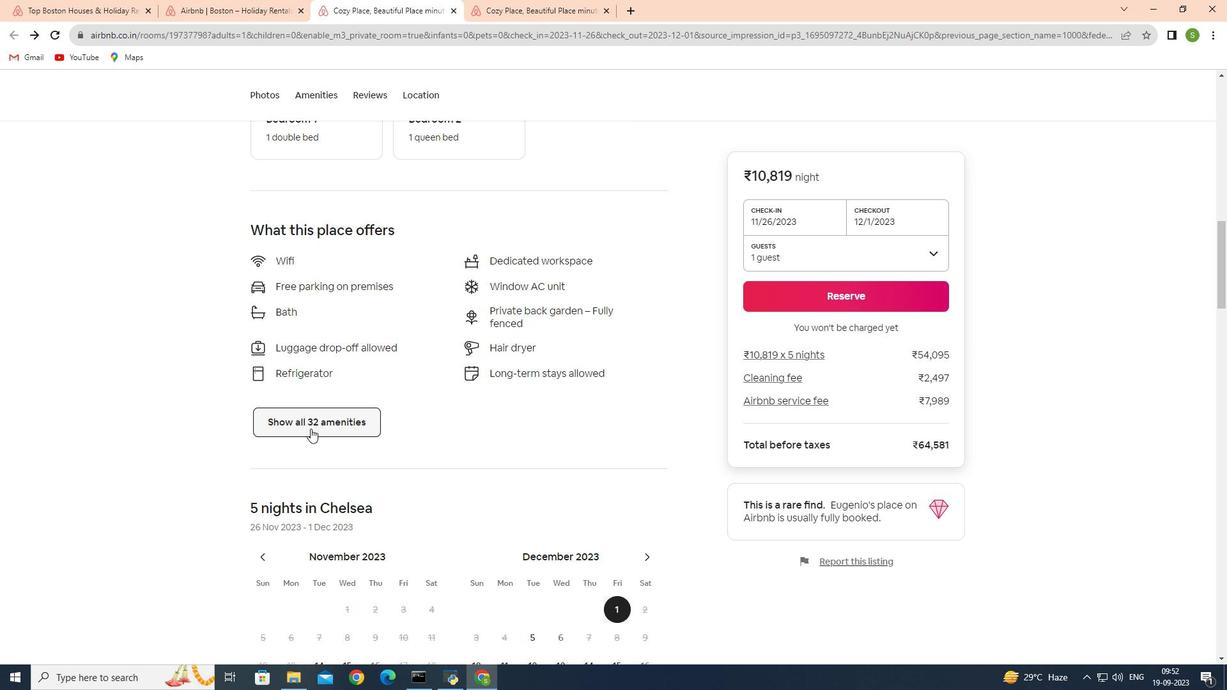 
Action: Mouse pressed left at (310, 429)
Screenshot: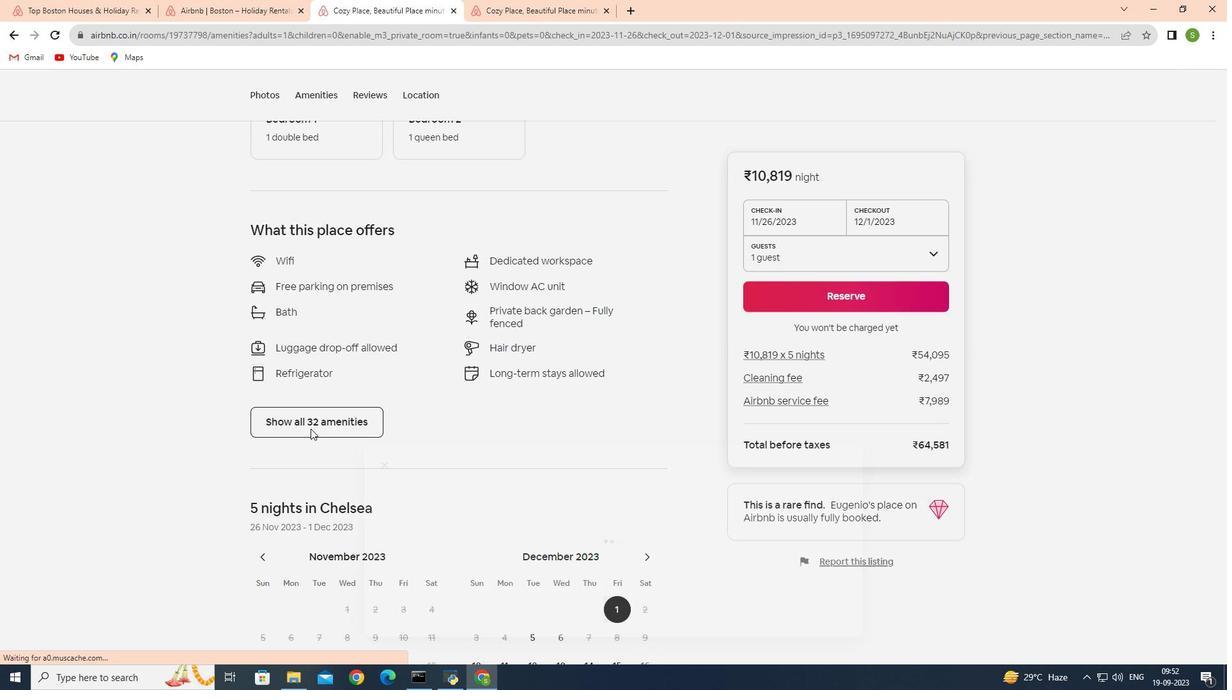 
Action: Mouse moved to (441, 353)
Screenshot: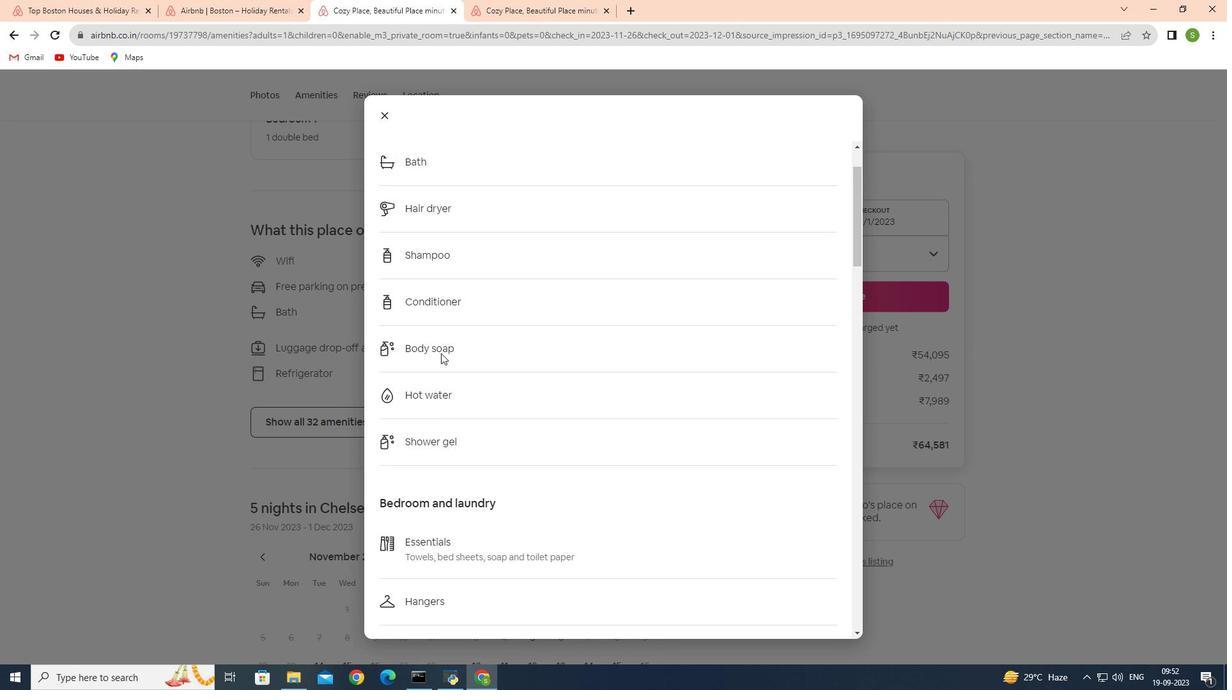 
Action: Mouse scrolled (441, 353) with delta (0, 0)
Screenshot: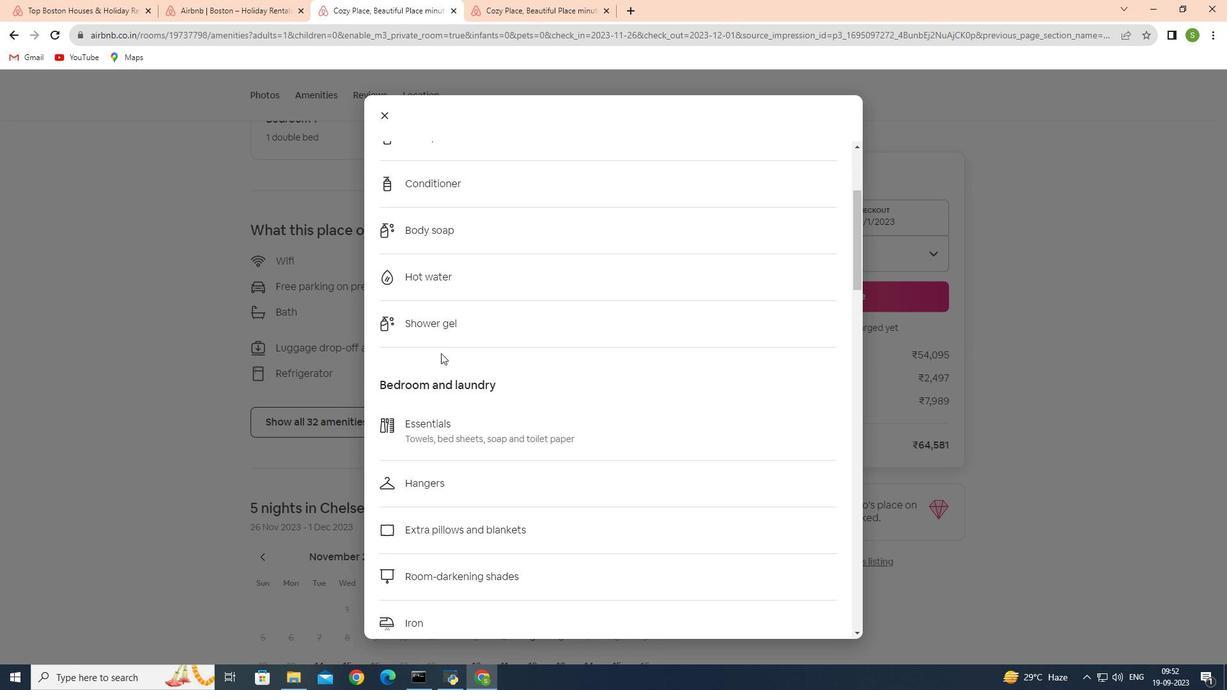 
Action: Mouse scrolled (441, 353) with delta (0, 0)
Screenshot: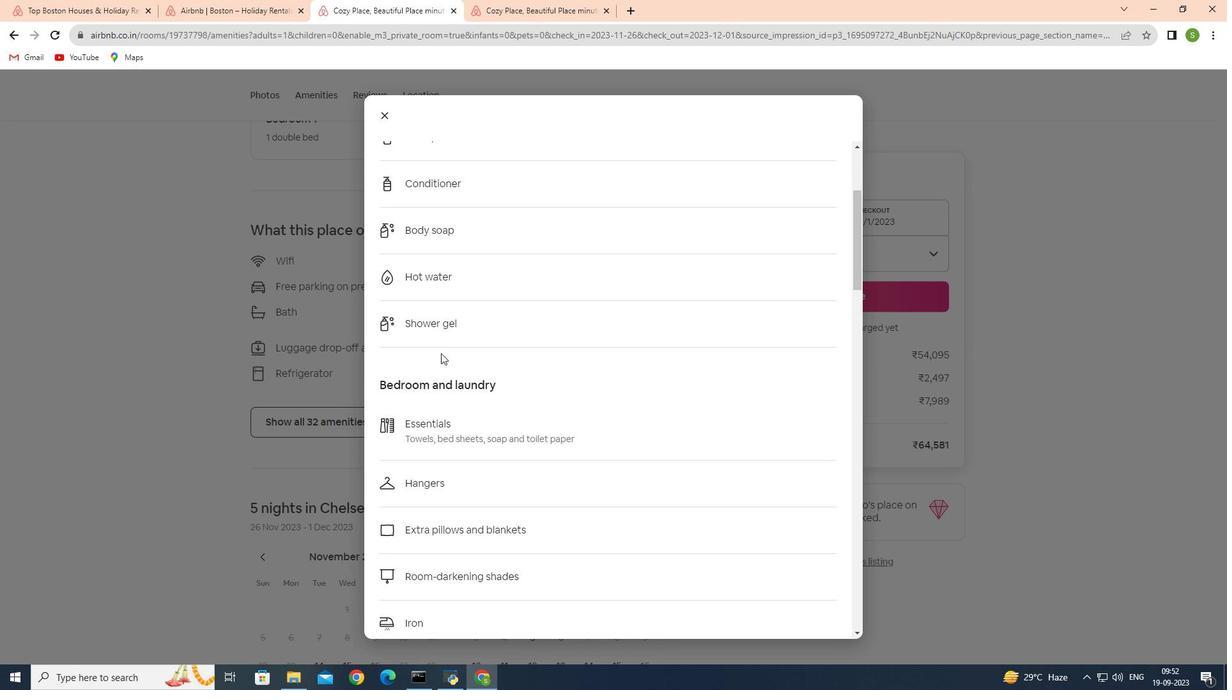 
Action: Mouse scrolled (441, 353) with delta (0, 0)
Screenshot: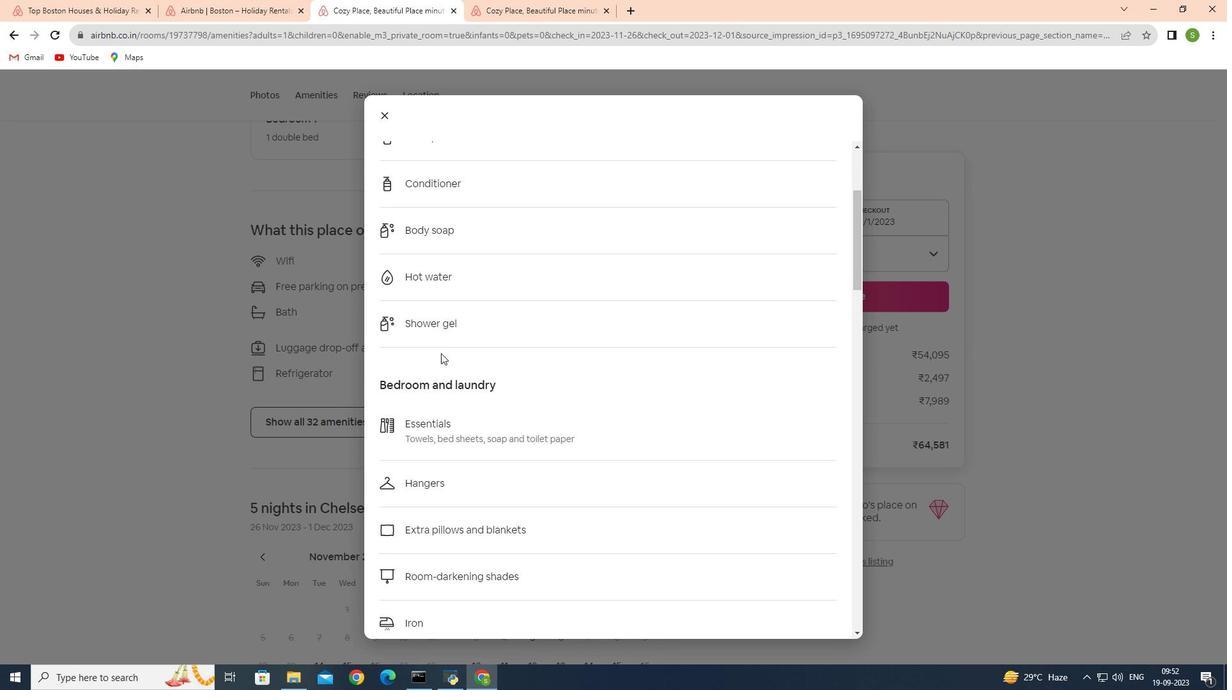 
Action: Mouse moved to (443, 353)
Screenshot: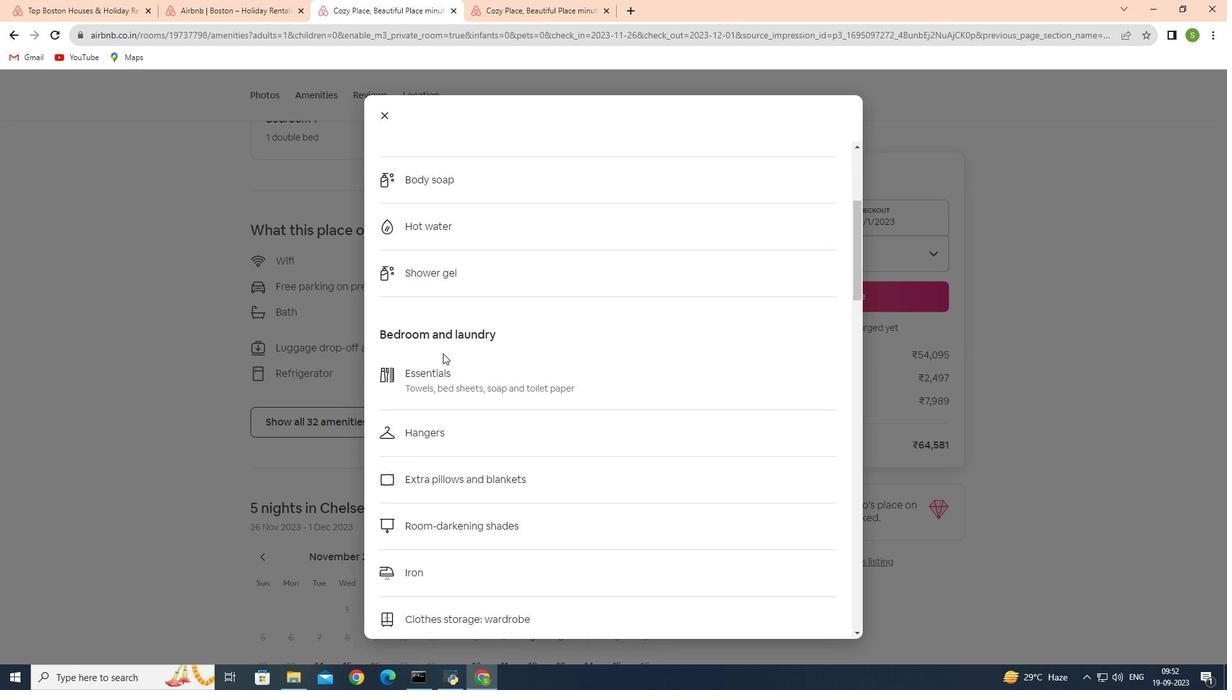 
Action: Mouse scrolled (443, 353) with delta (0, 0)
Screenshot: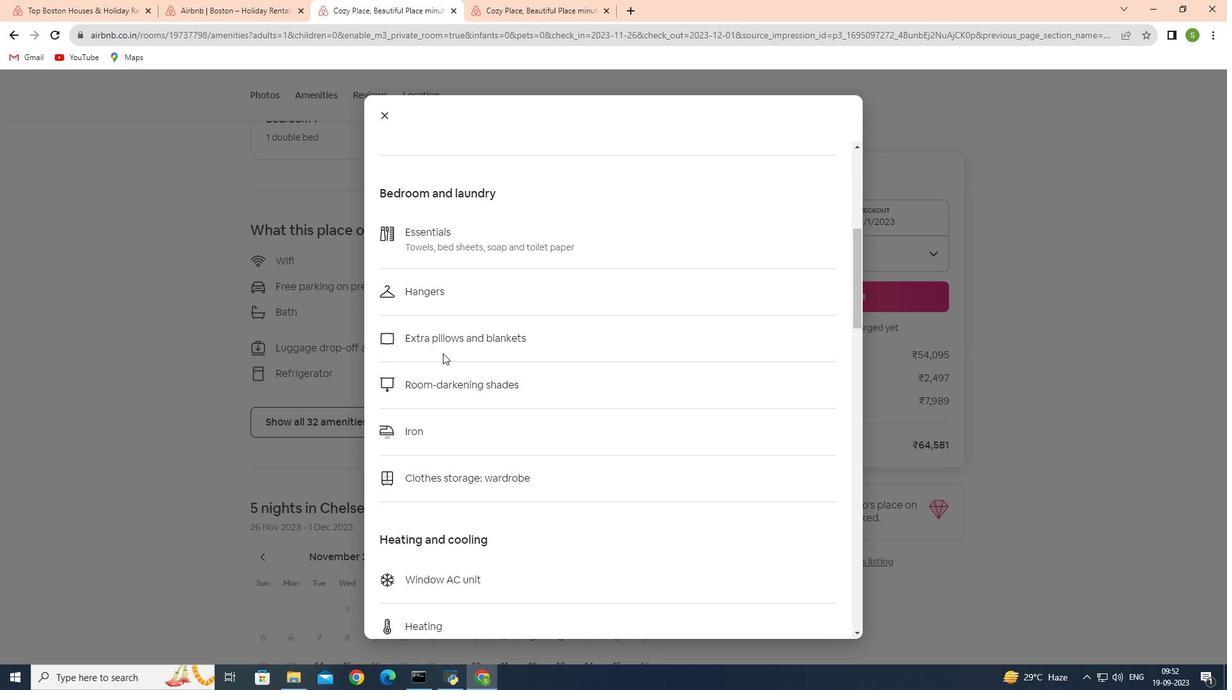 
Action: Mouse scrolled (443, 353) with delta (0, 0)
Screenshot: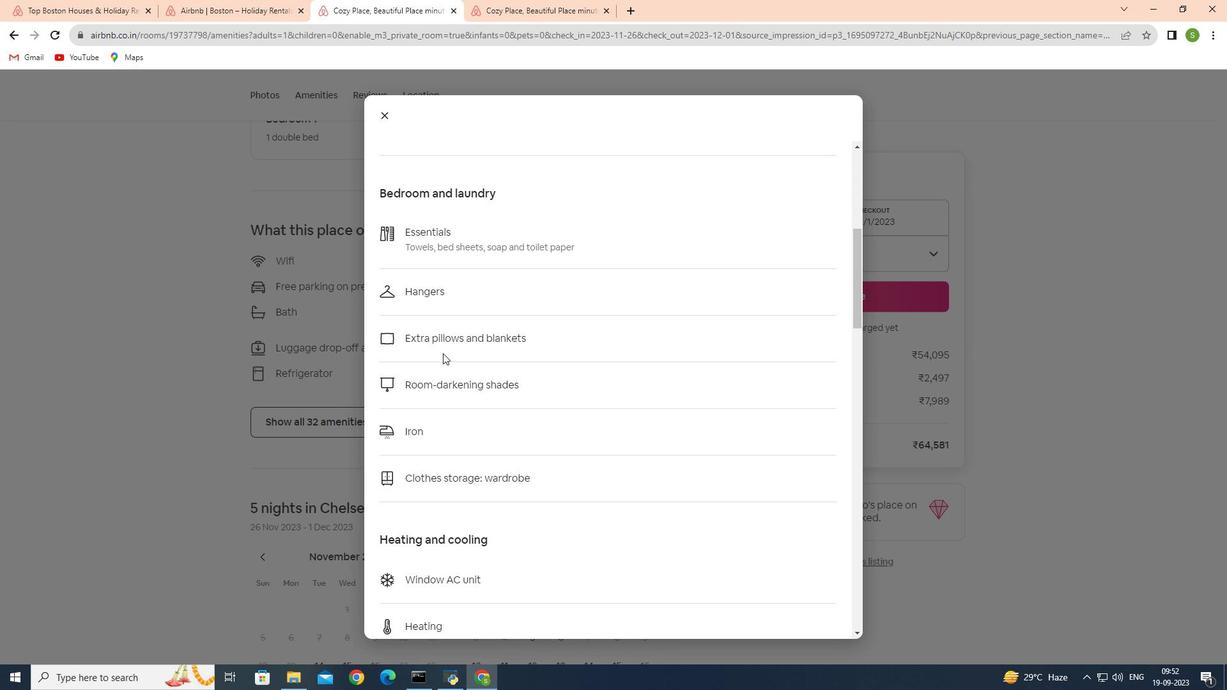 
Action: Mouse scrolled (443, 353) with delta (0, 0)
Screenshot: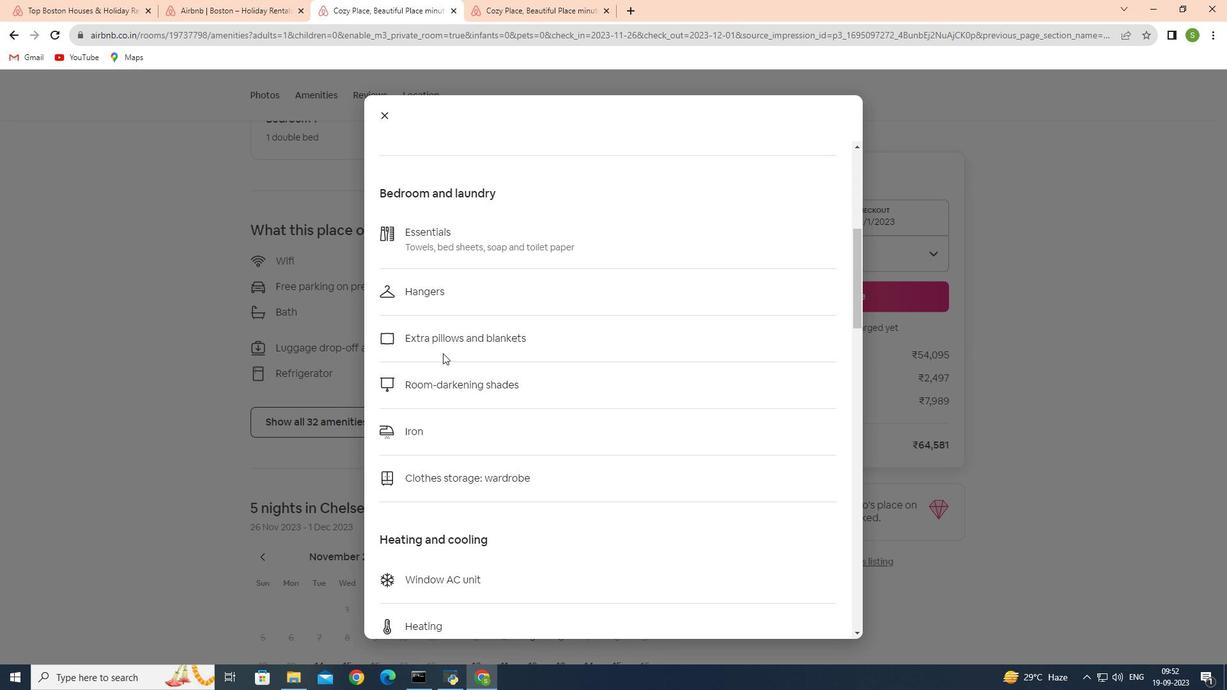 
Action: Mouse scrolled (443, 353) with delta (0, 0)
Screenshot: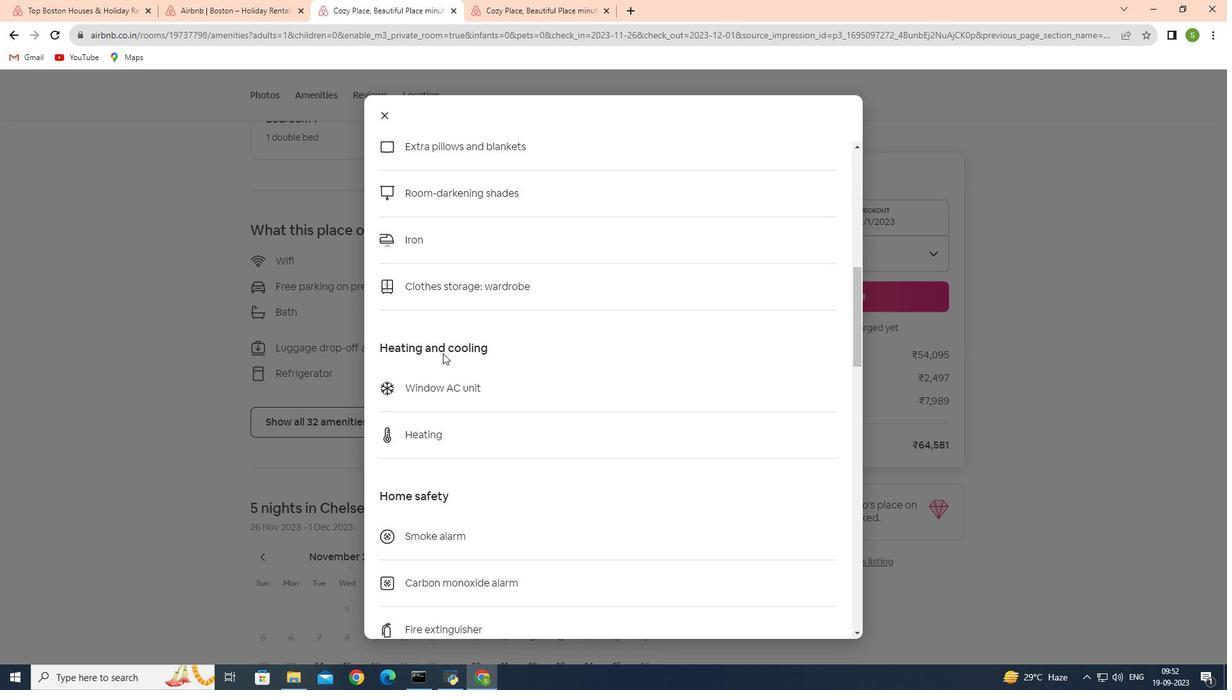 
Action: Mouse scrolled (443, 353) with delta (0, 0)
Screenshot: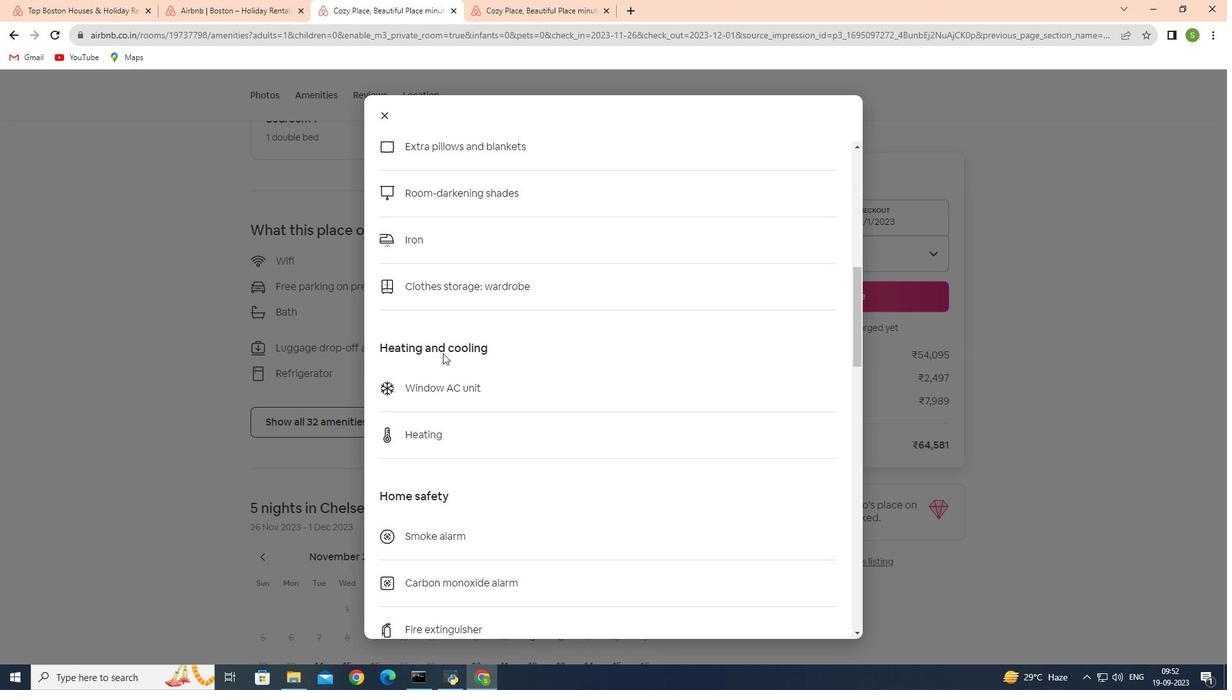 
Action: Mouse scrolled (443, 353) with delta (0, 0)
Screenshot: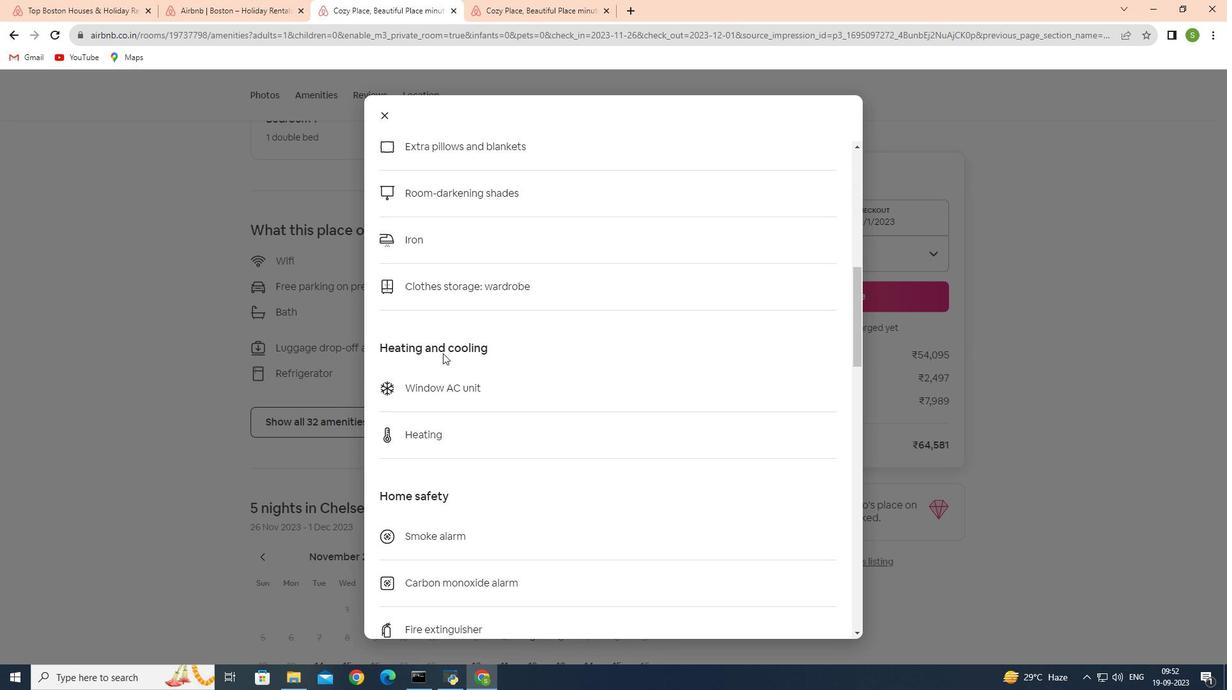 
Action: Mouse scrolled (443, 353) with delta (0, 0)
Screenshot: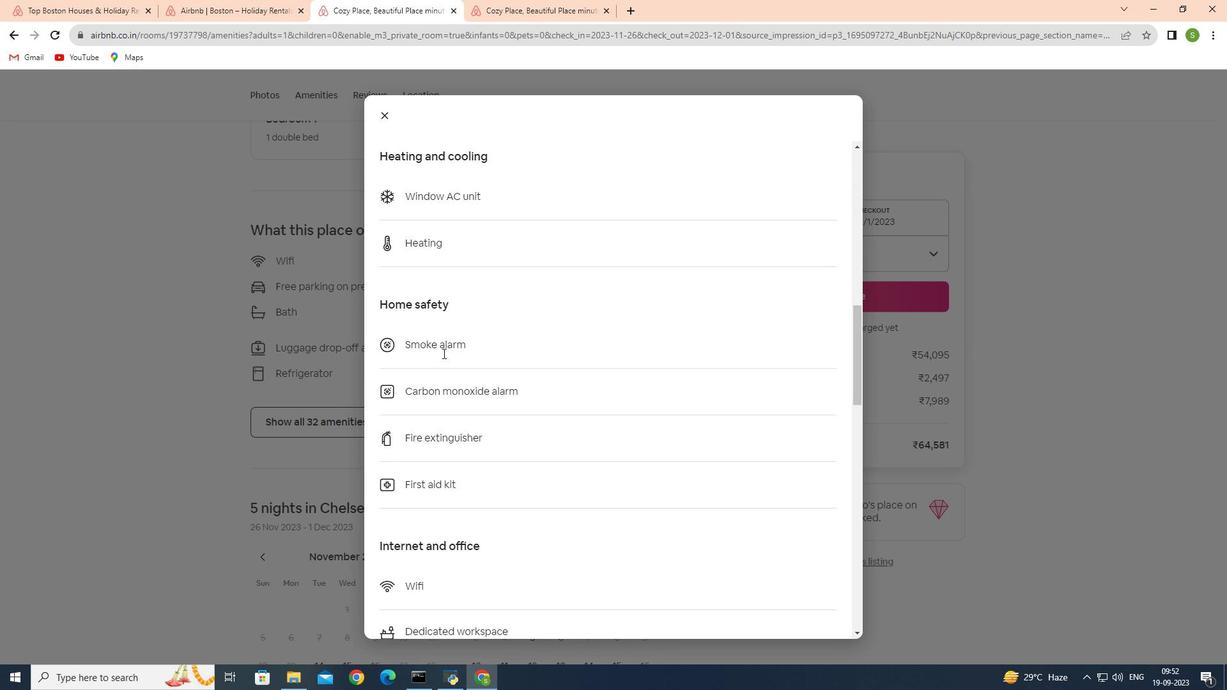 
Action: Mouse scrolled (443, 353) with delta (0, 0)
Screenshot: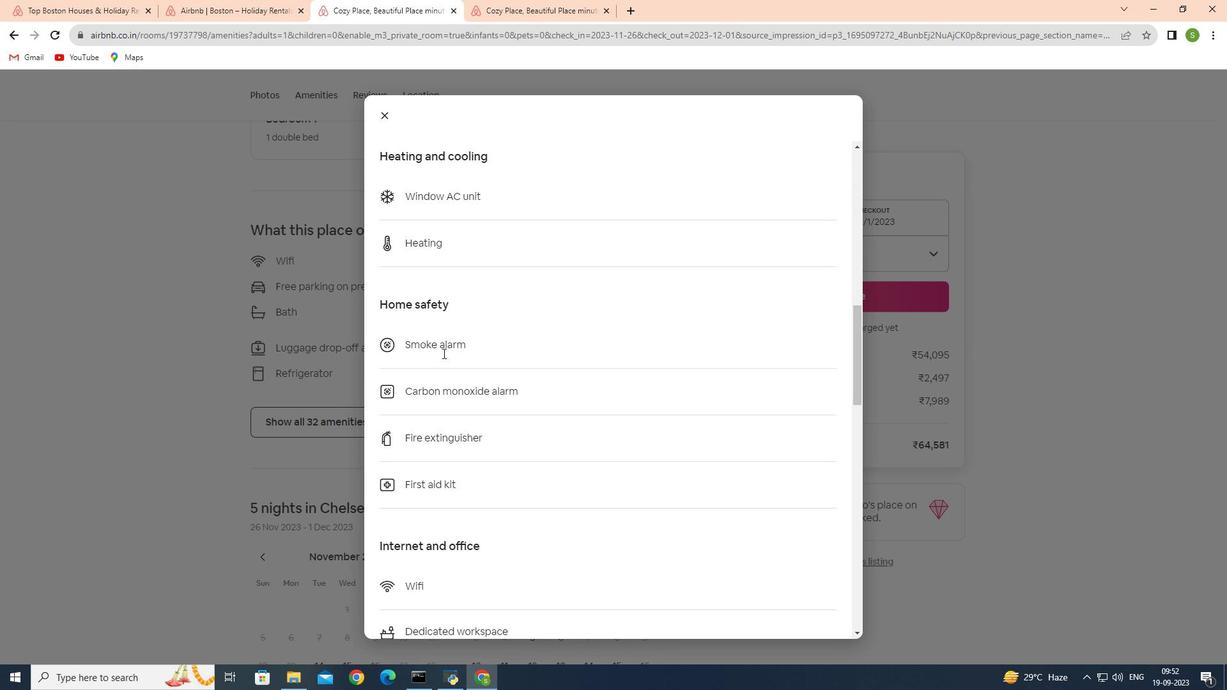 
Action: Mouse scrolled (443, 353) with delta (0, 0)
Screenshot: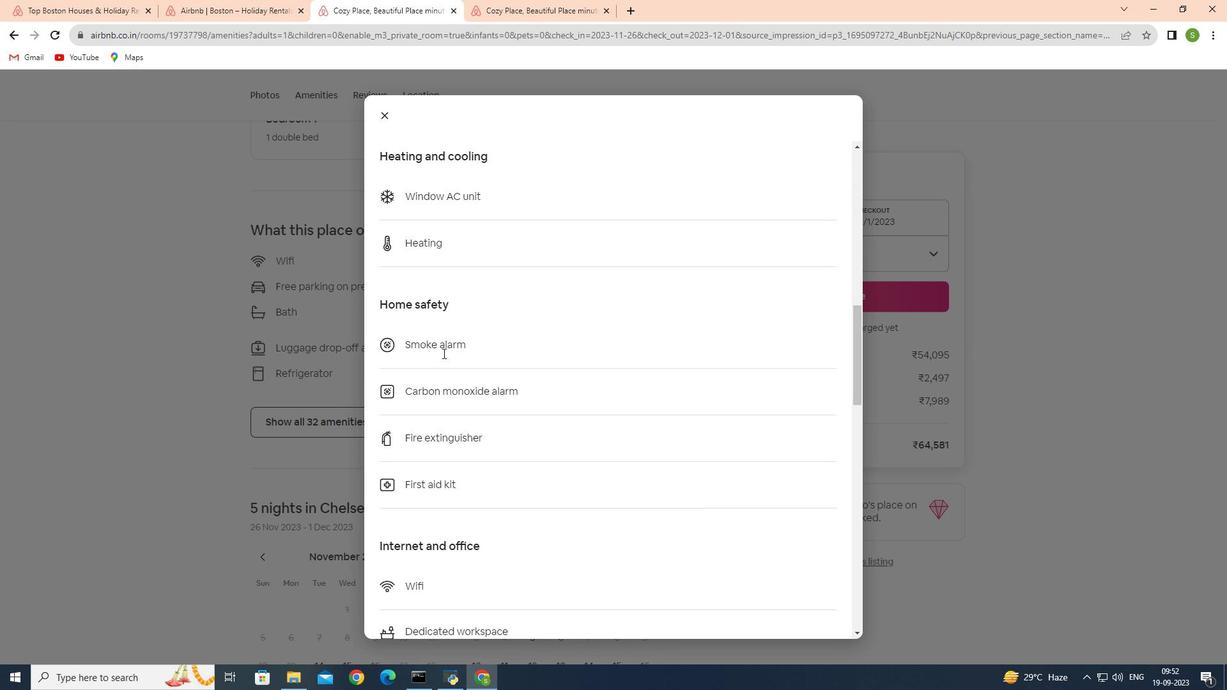 
Action: Mouse scrolled (443, 353) with delta (0, 0)
Screenshot: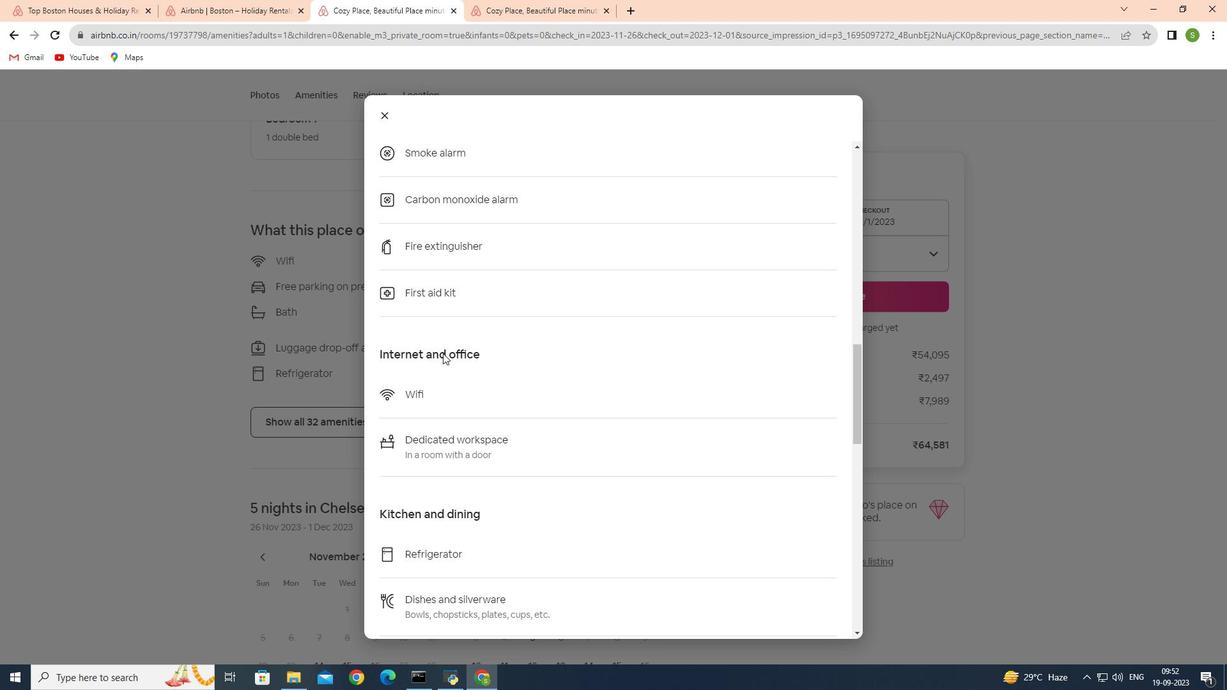 
Action: Mouse scrolled (443, 353) with delta (0, 0)
